 Task: Create reports for product object.
Action: Mouse moved to (37, 115)
Screenshot: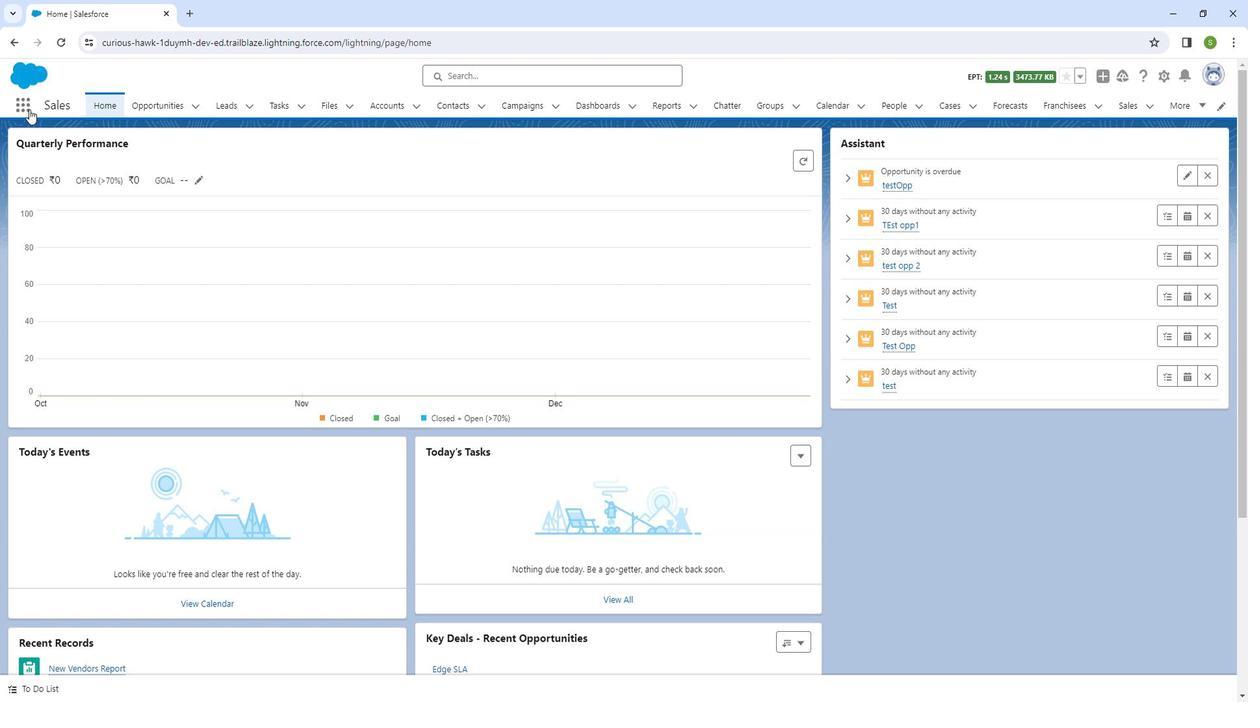 
Action: Mouse pressed left at (37, 115)
Screenshot: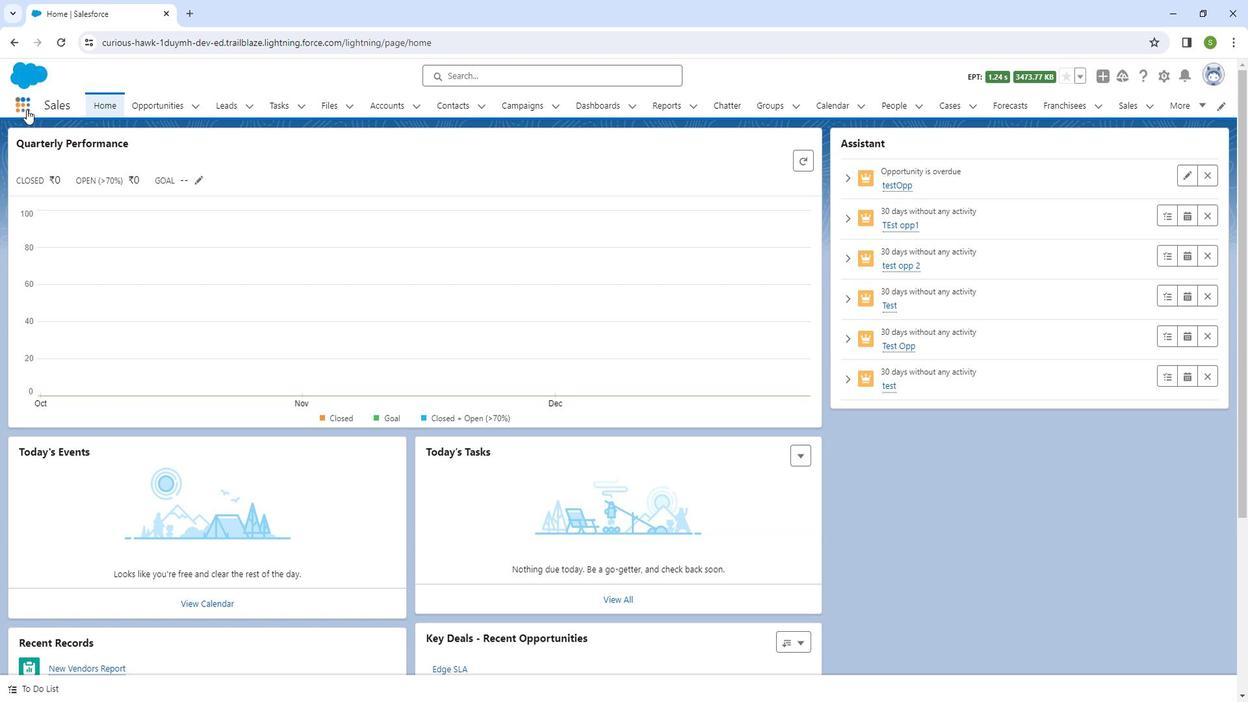 
Action: Mouse moved to (50, 341)
Screenshot: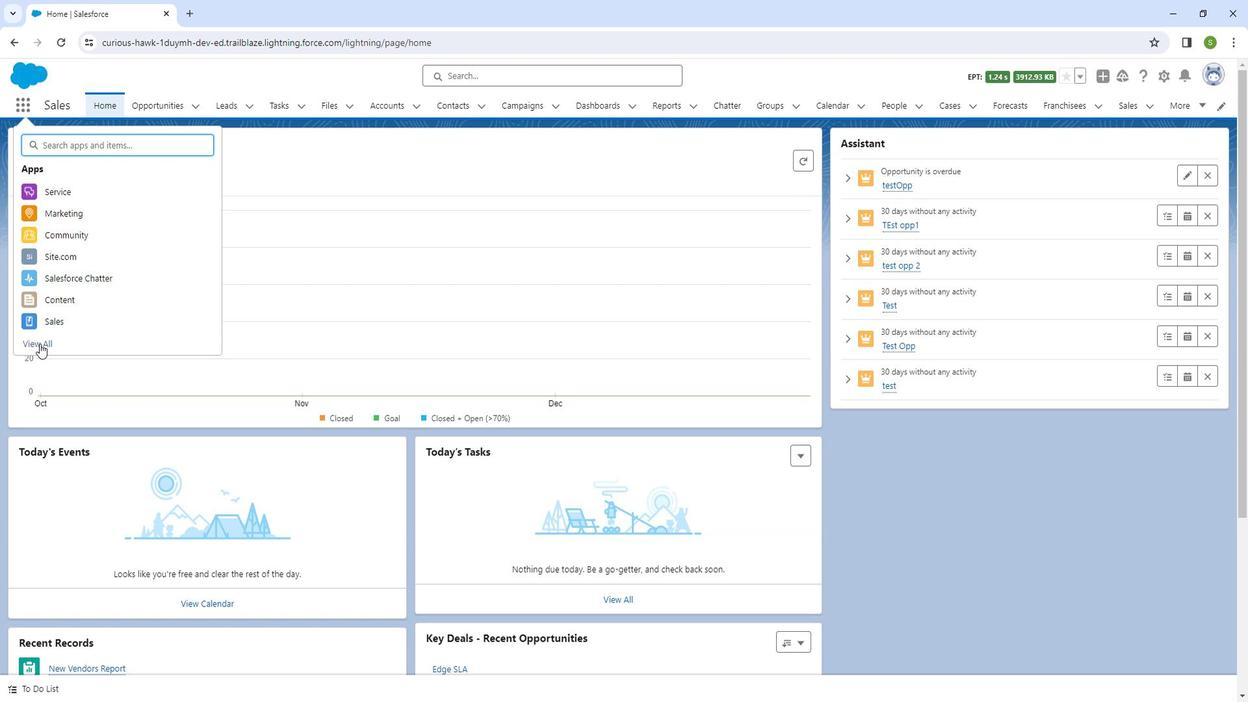 
Action: Mouse pressed left at (50, 341)
Screenshot: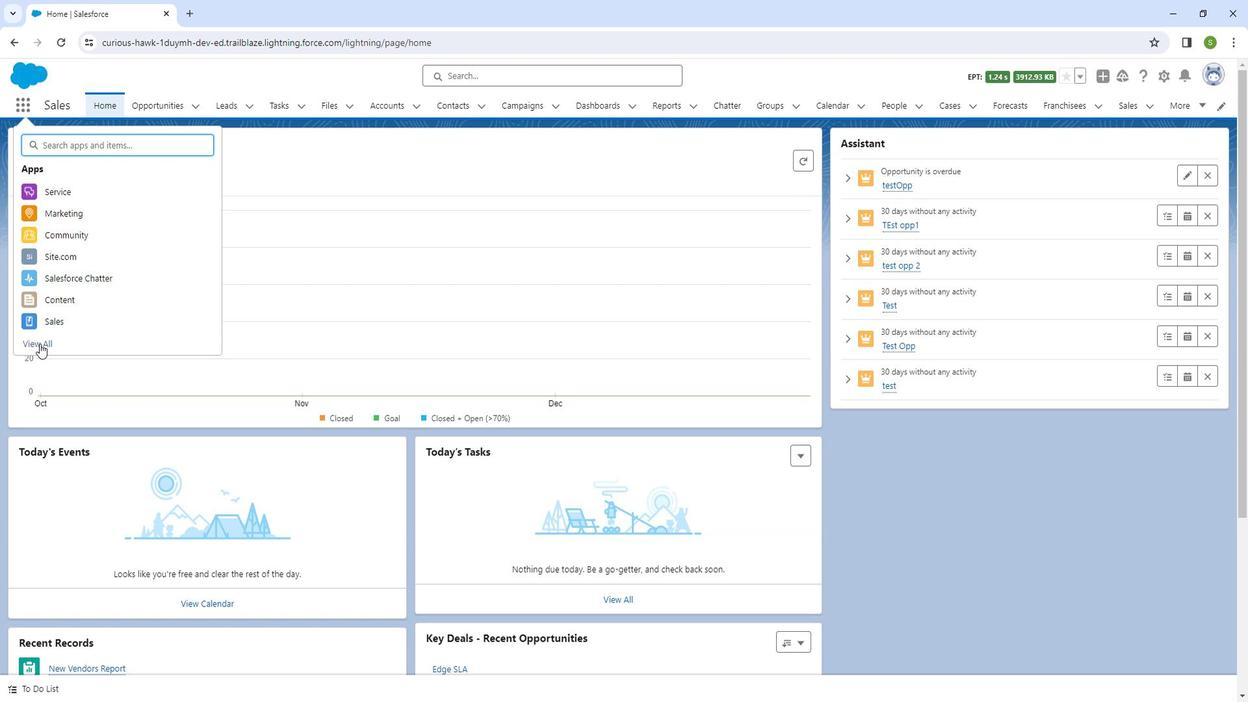 
Action: Mouse moved to (226, 545)
Screenshot: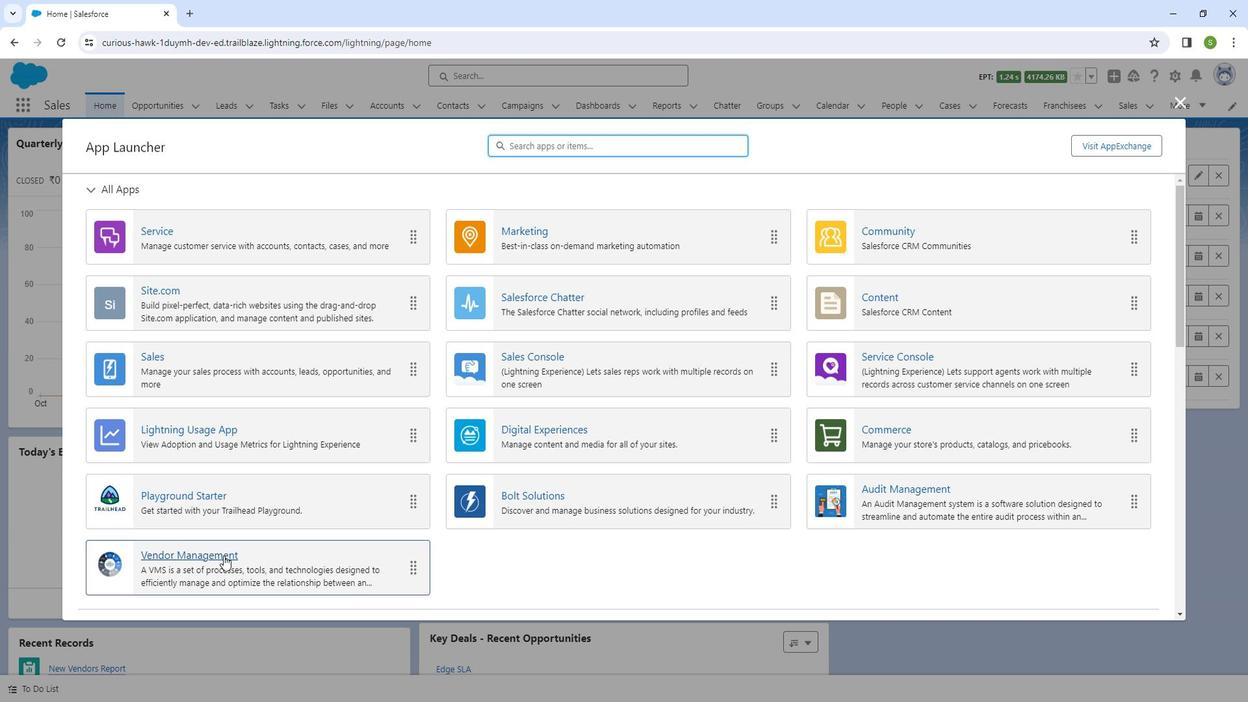 
Action: Mouse pressed left at (226, 545)
Screenshot: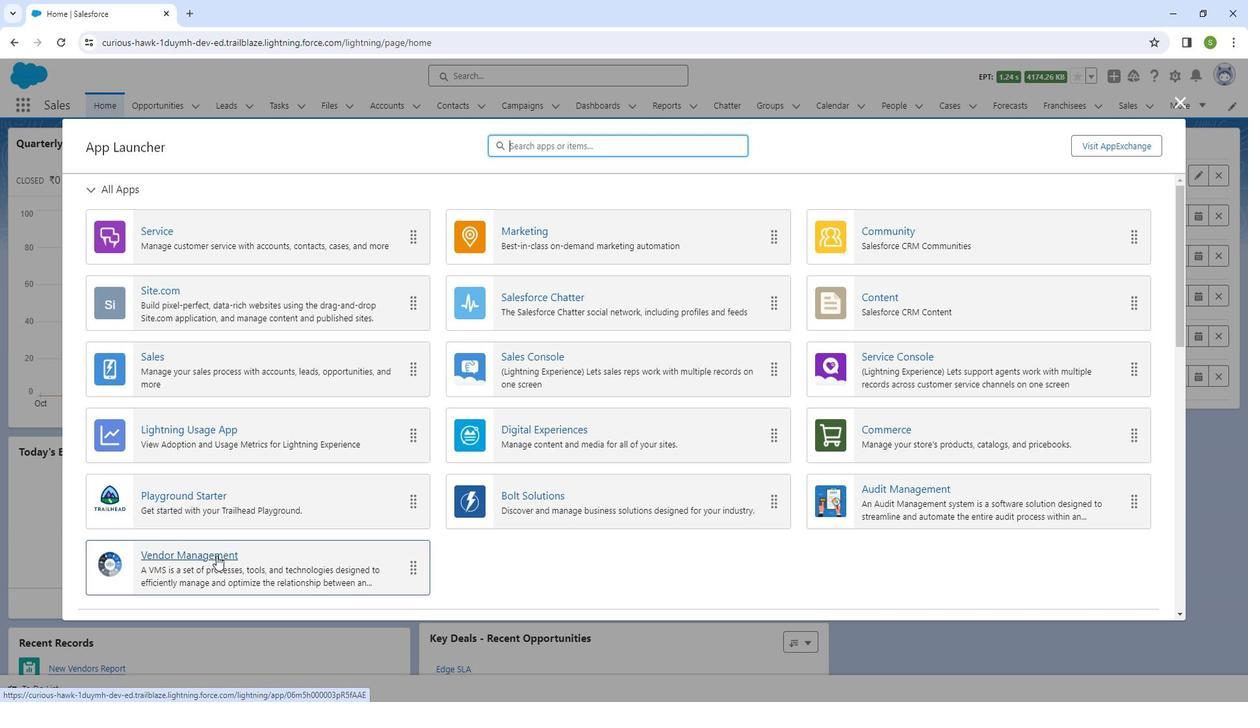 
Action: Mouse moved to (778, 117)
Screenshot: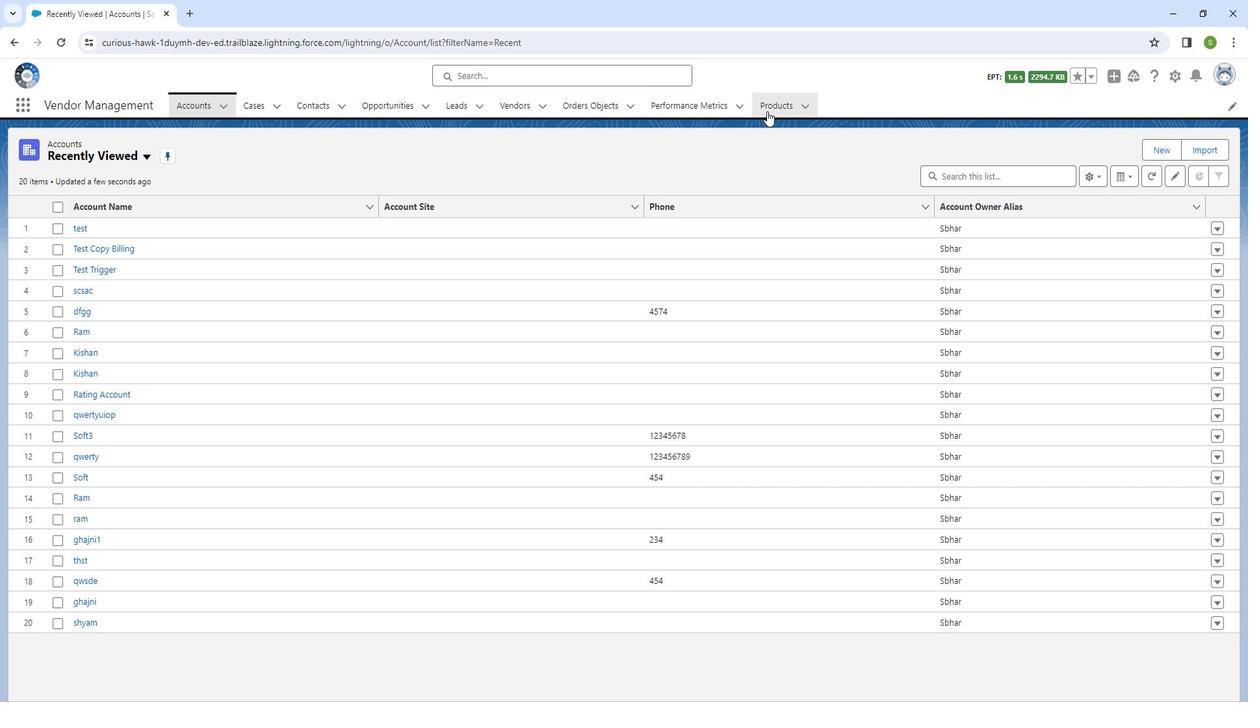 
Action: Mouse pressed left at (778, 117)
Screenshot: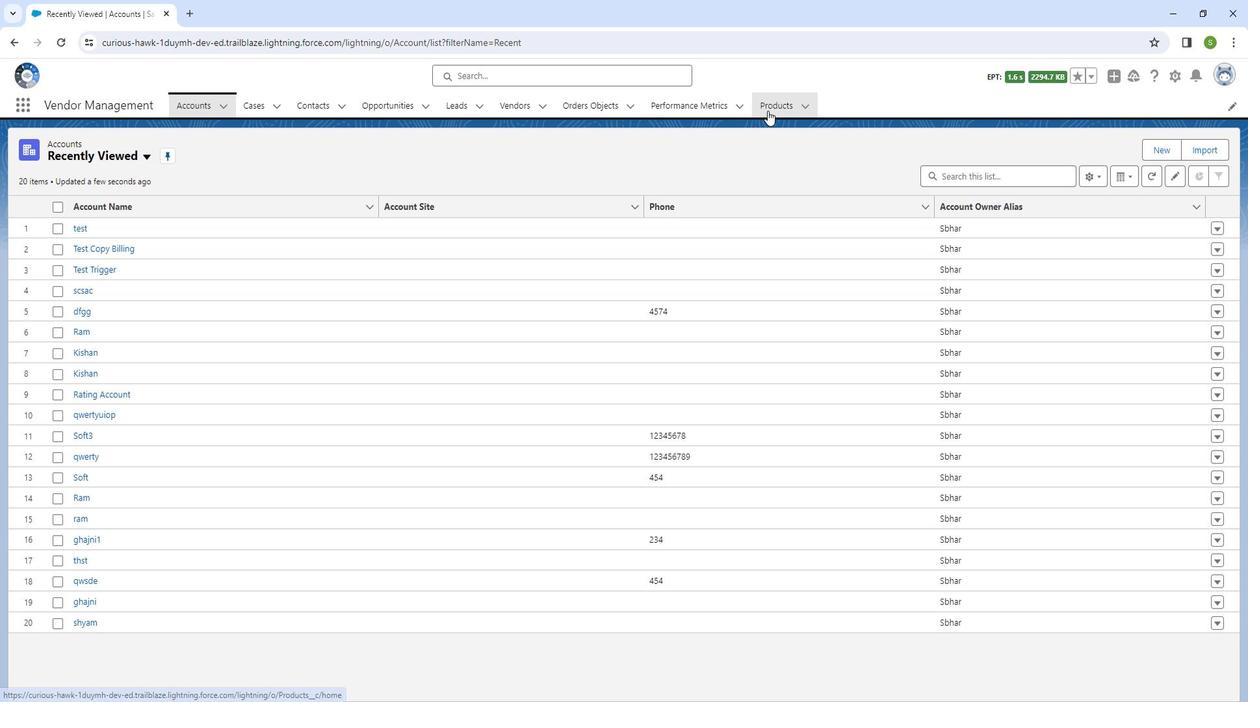 
Action: Mouse moved to (1187, 83)
Screenshot: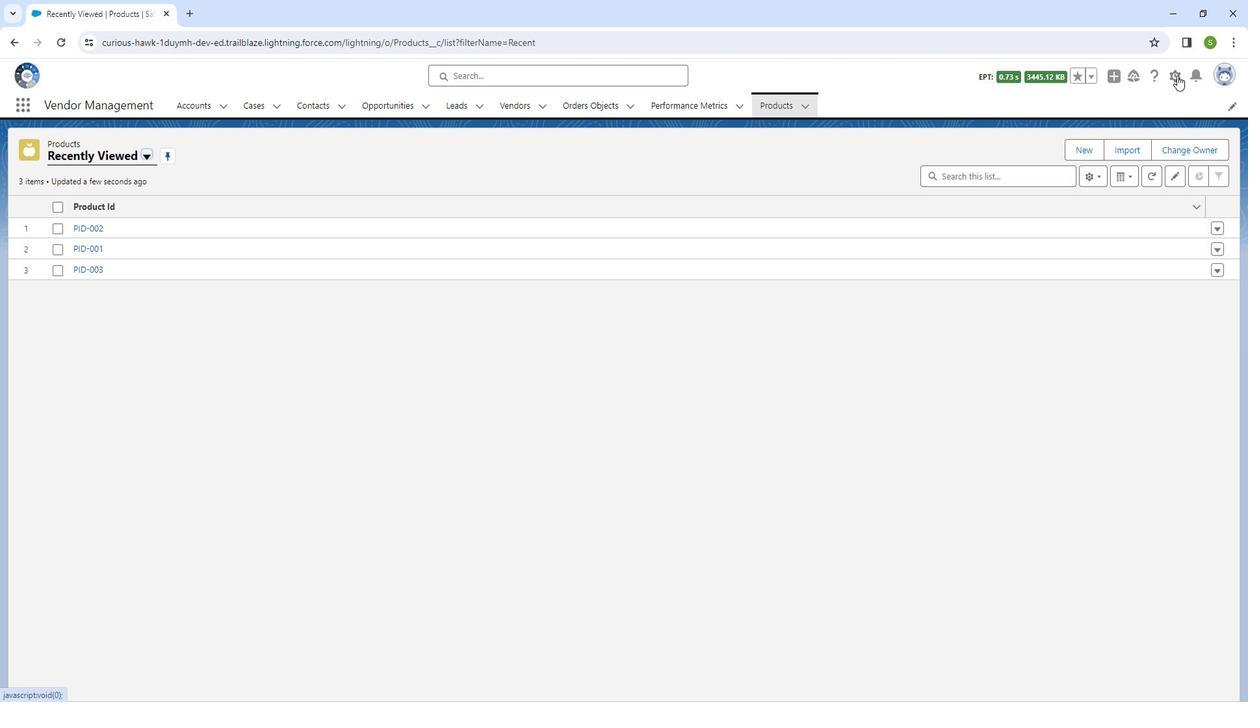 
Action: Mouse pressed left at (1187, 83)
Screenshot: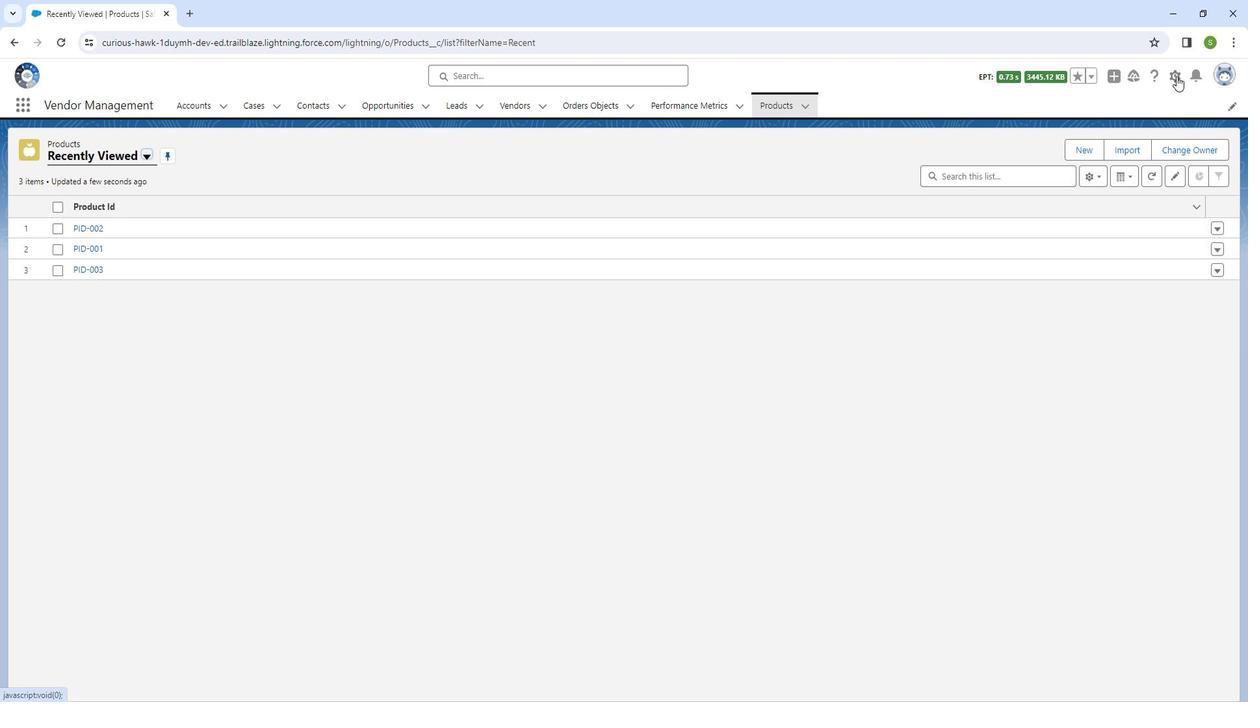 
Action: Mouse moved to (1126, 135)
Screenshot: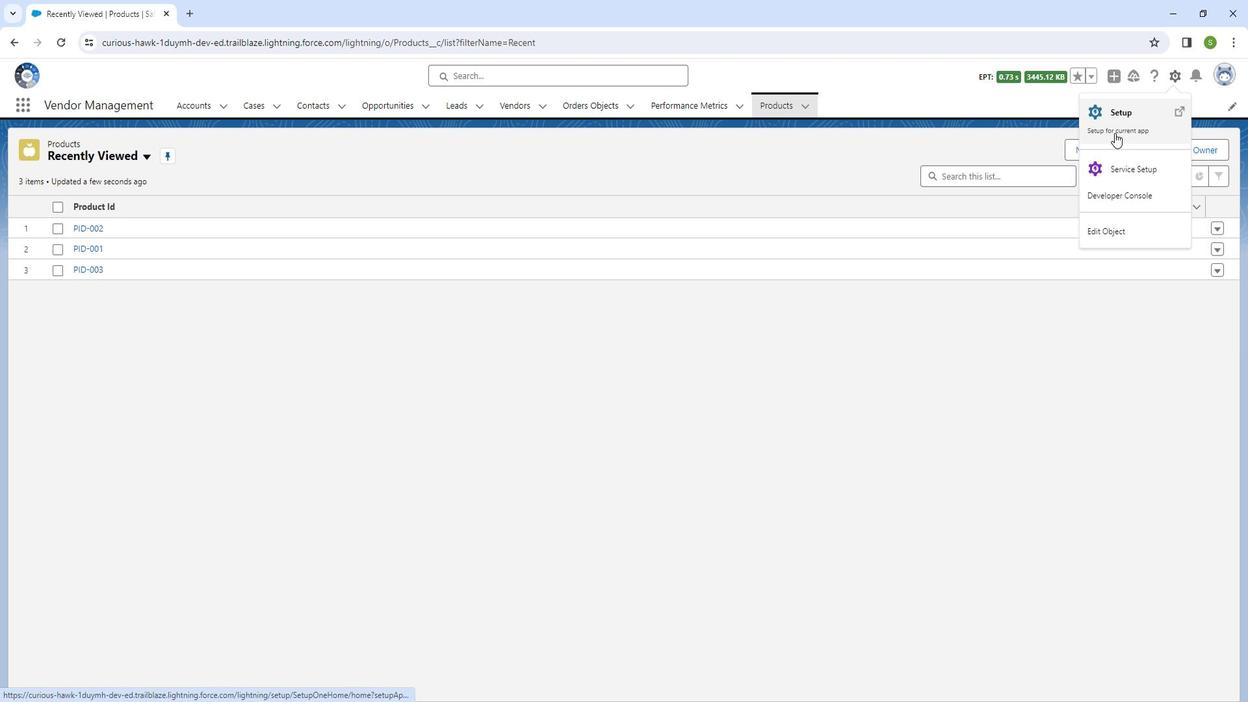 
Action: Mouse pressed left at (1126, 135)
Screenshot: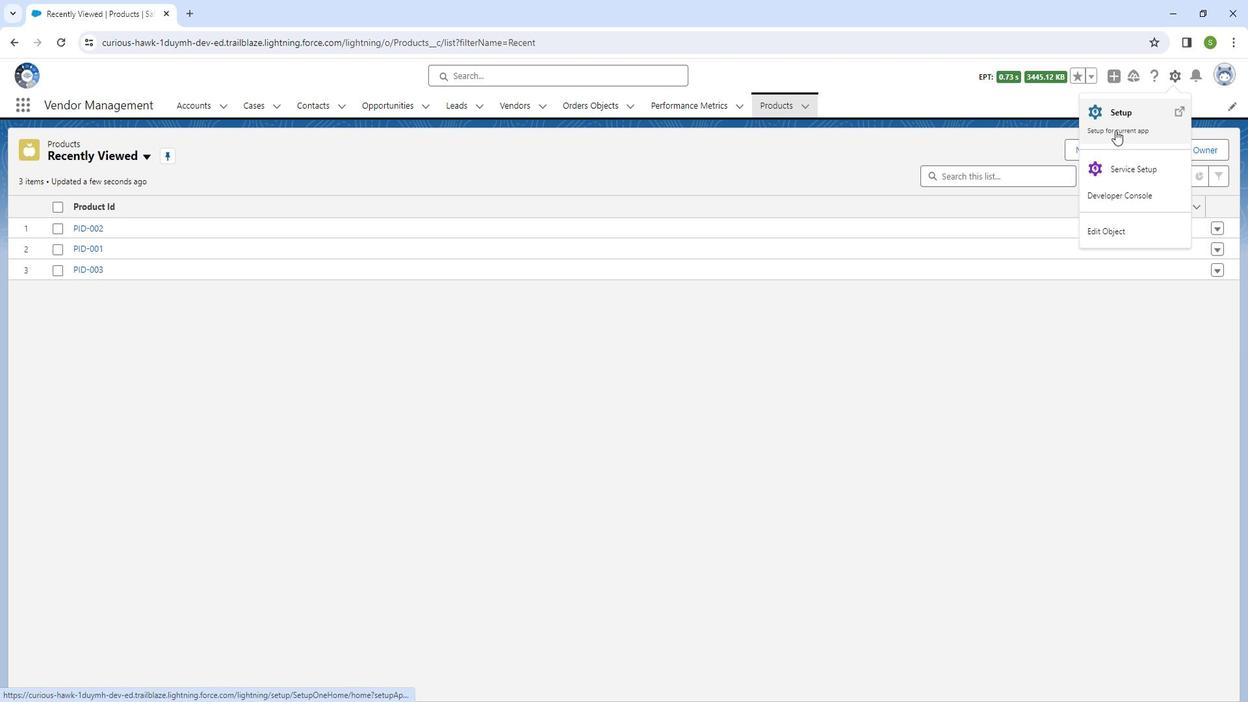 
Action: Mouse moved to (161, 110)
Screenshot: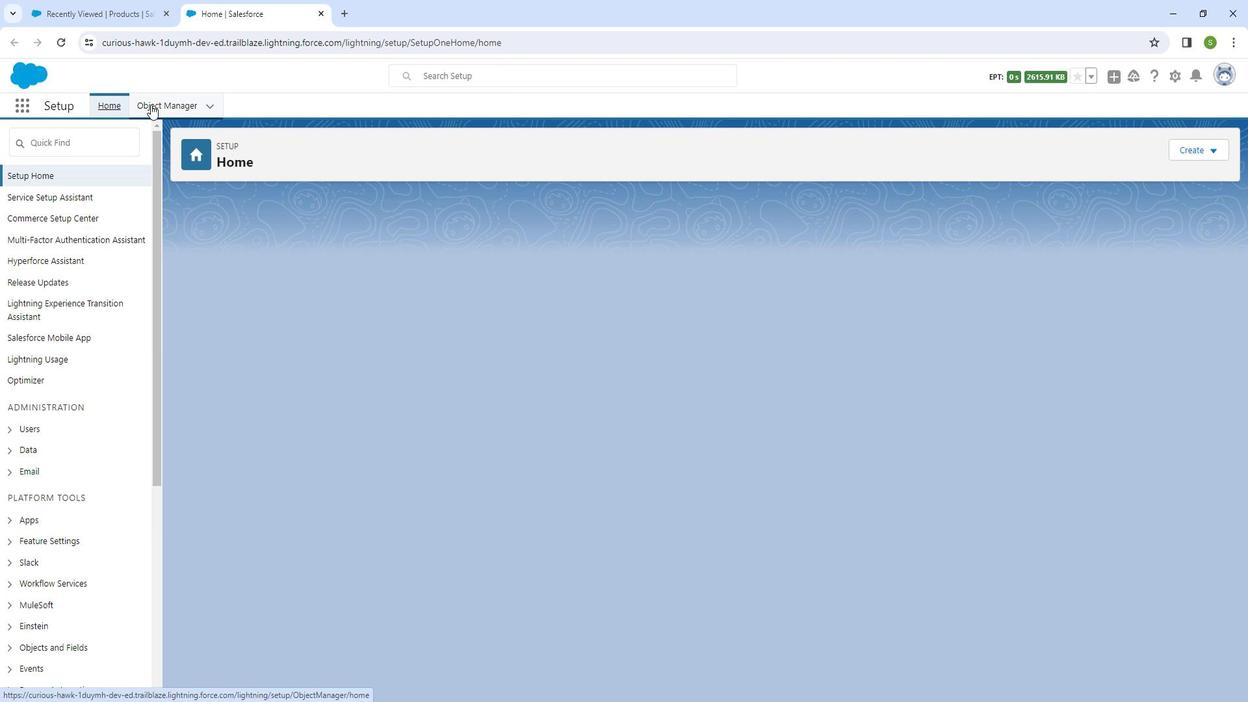 
Action: Mouse pressed left at (161, 110)
Screenshot: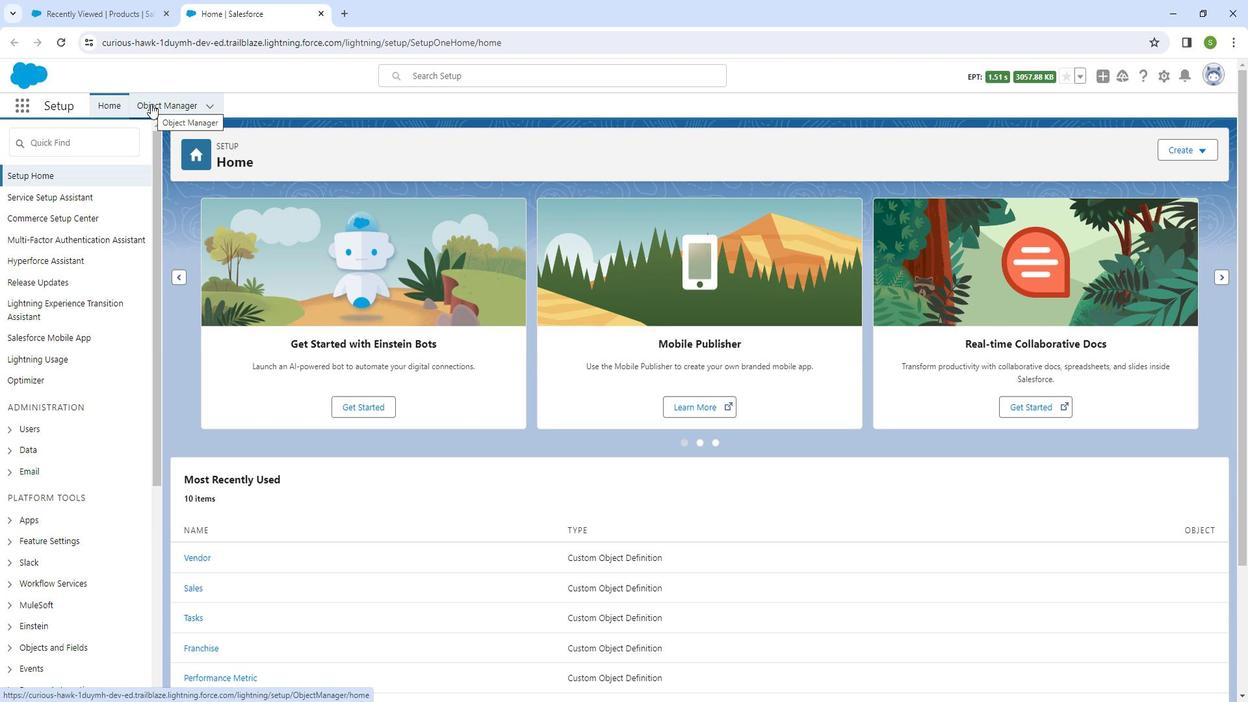 
Action: Mouse moved to (509, 286)
Screenshot: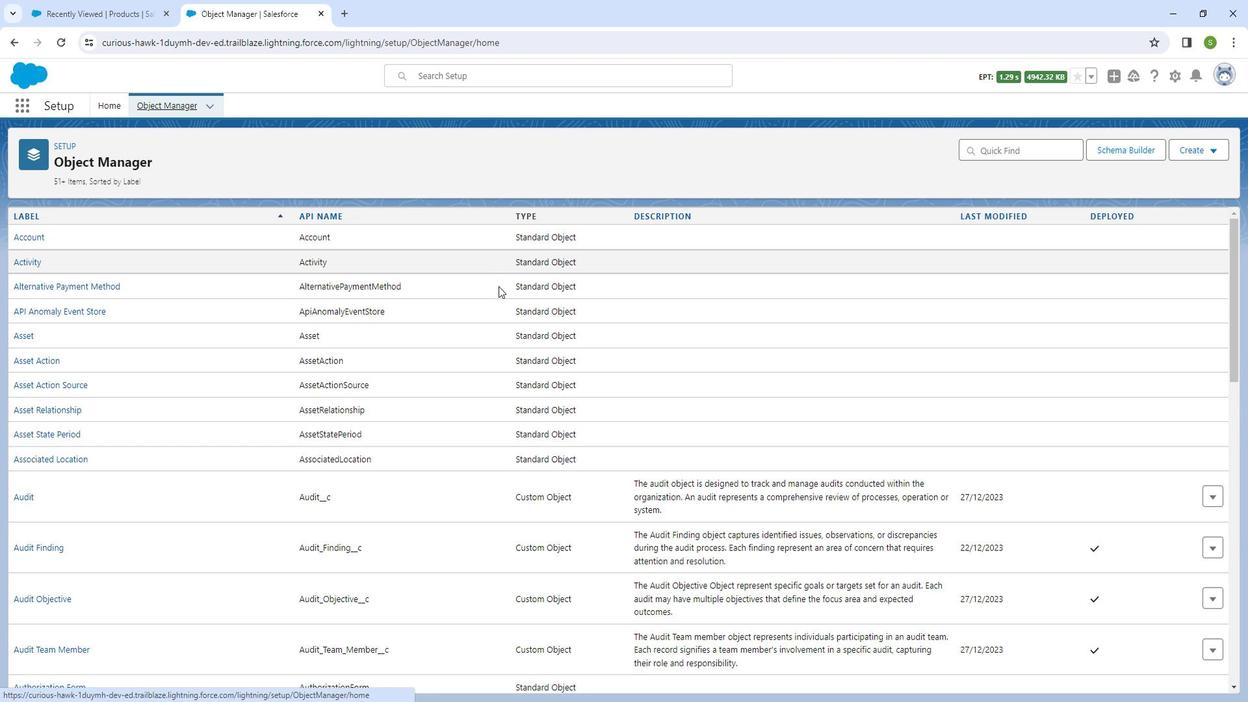 
Action: Mouse scrolled (509, 285) with delta (0, 0)
Screenshot: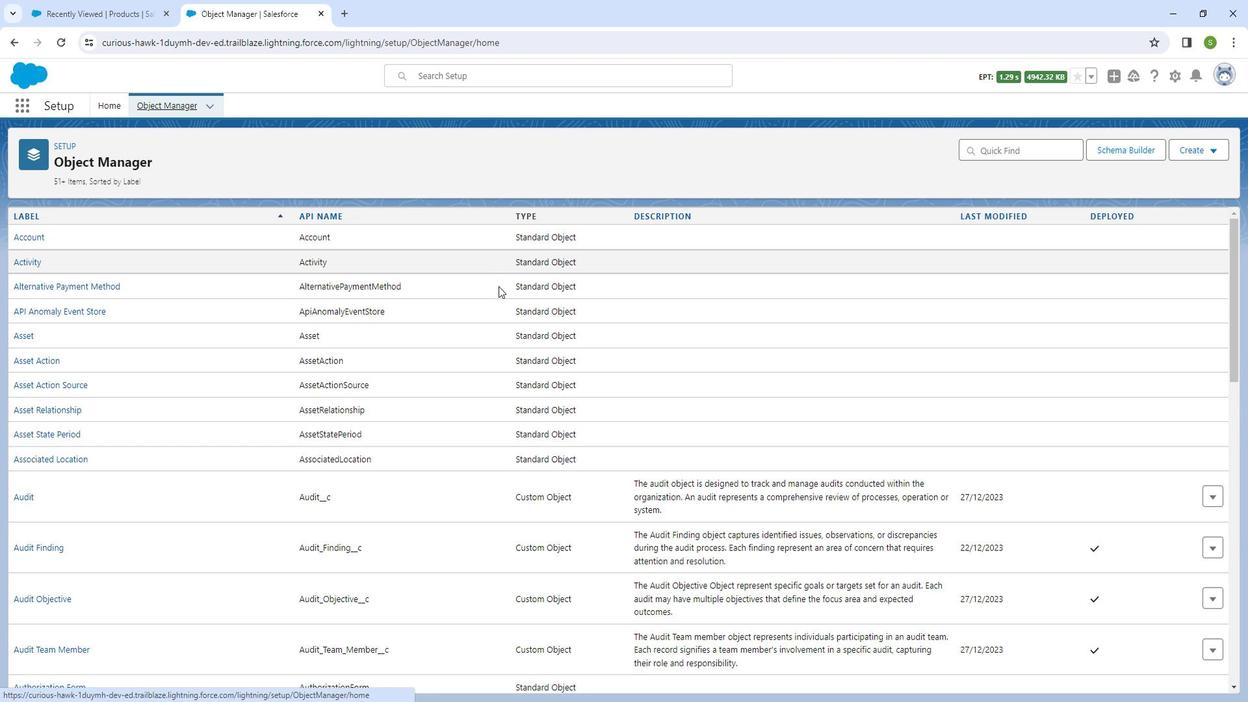 
Action: Mouse moved to (509, 286)
Screenshot: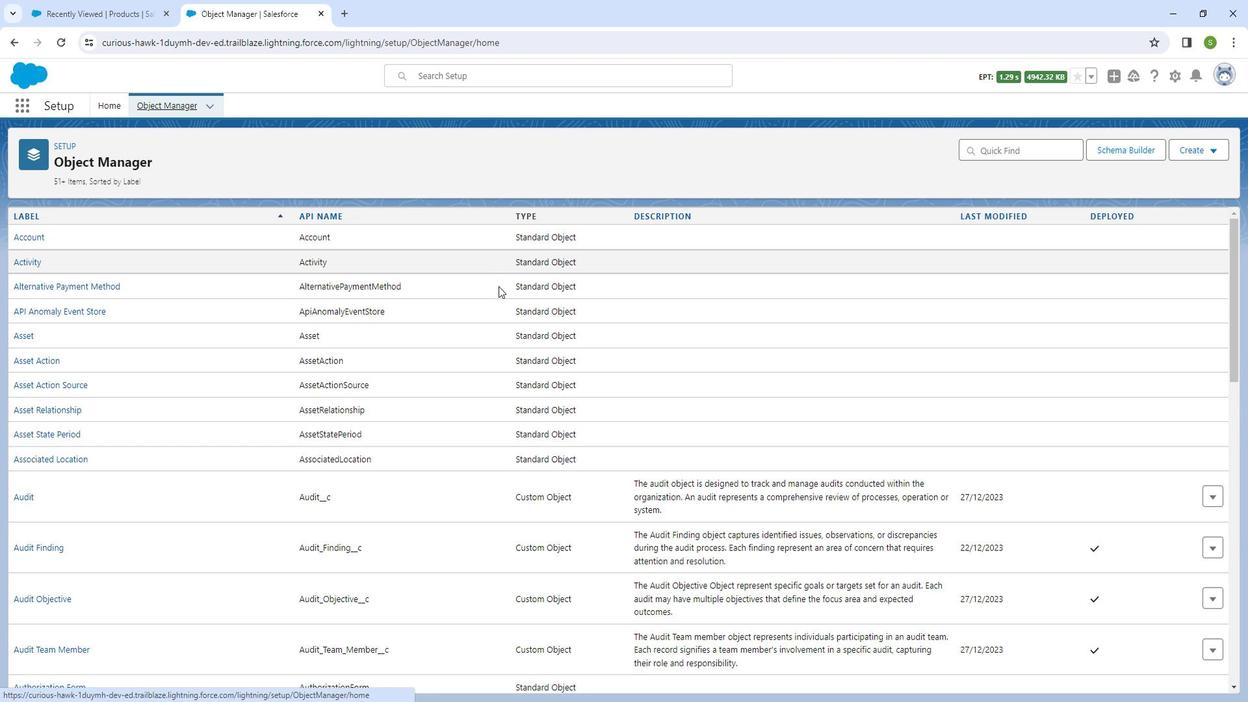 
Action: Mouse scrolled (509, 286) with delta (0, 0)
Screenshot: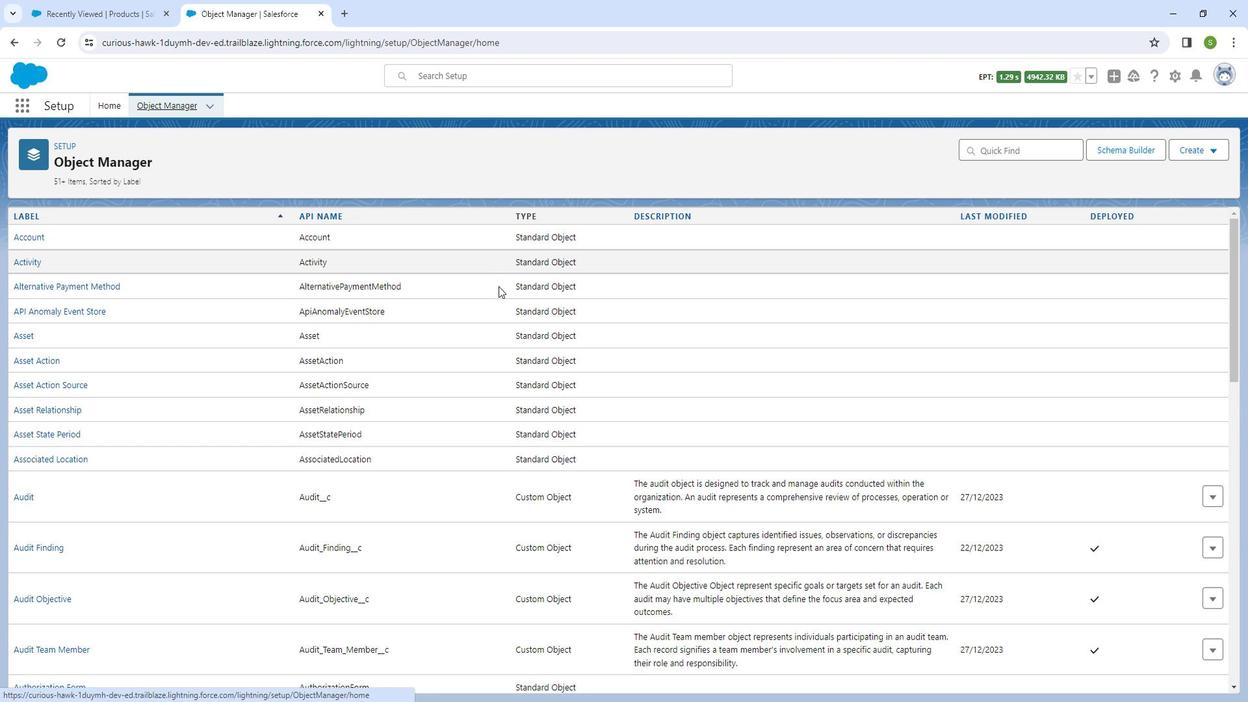 
Action: Mouse scrolled (509, 286) with delta (0, 0)
Screenshot: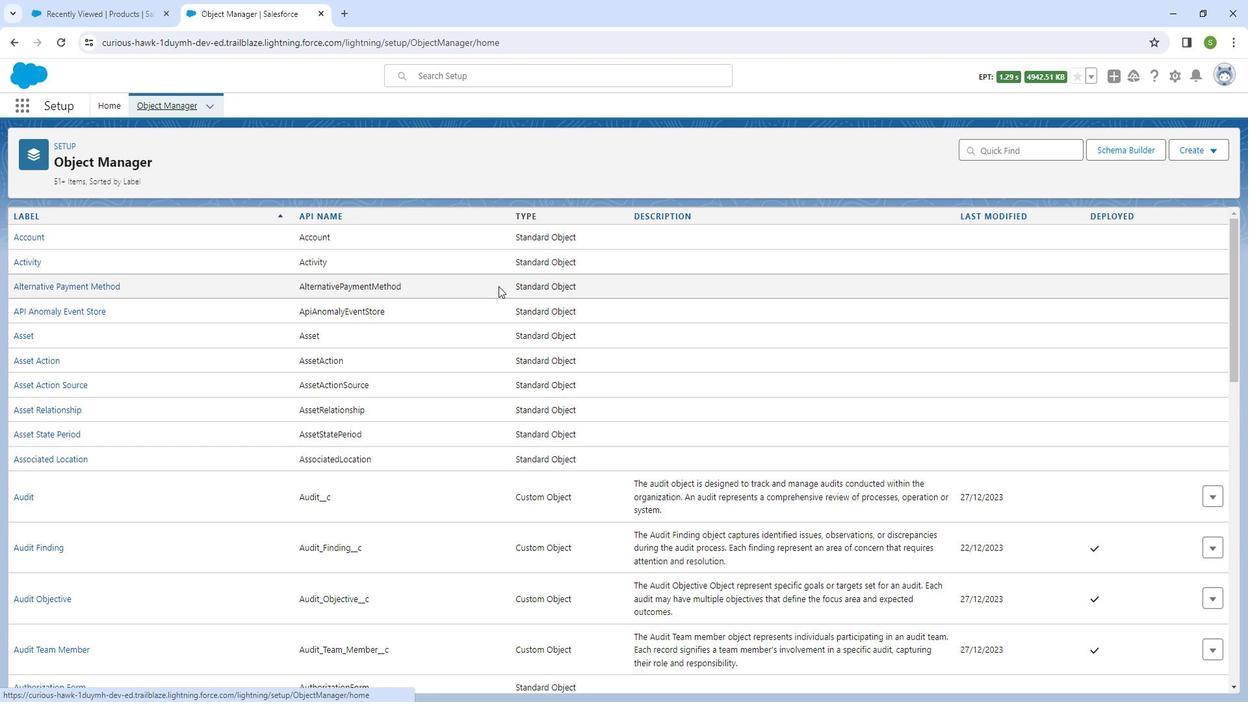 
Action: Mouse scrolled (509, 286) with delta (0, 0)
Screenshot: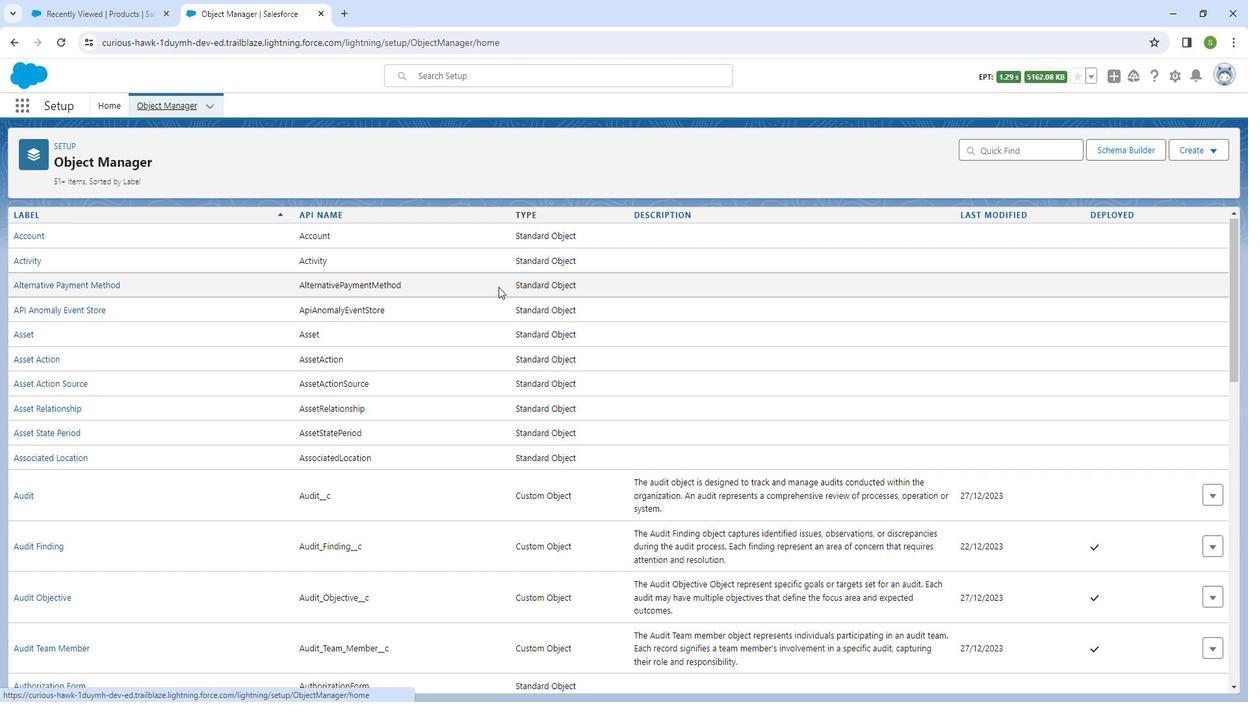 
Action: Mouse scrolled (509, 286) with delta (0, 0)
Screenshot: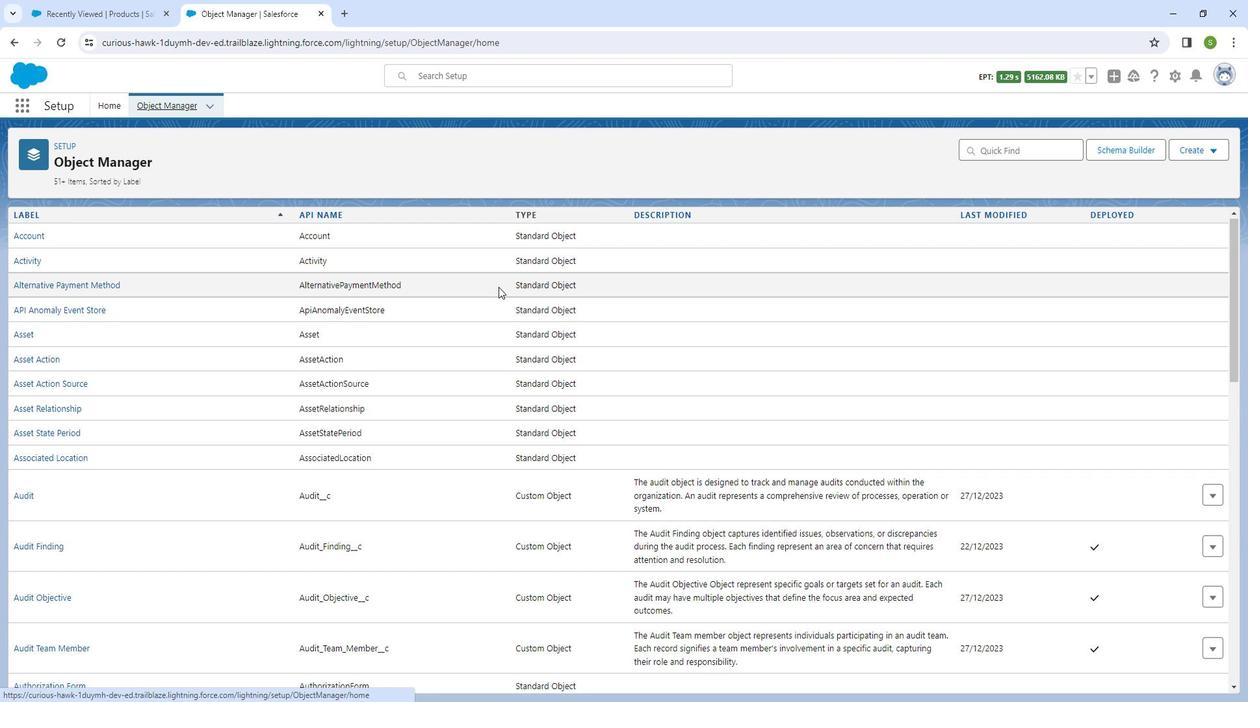 
Action: Mouse scrolled (509, 286) with delta (0, 0)
Screenshot: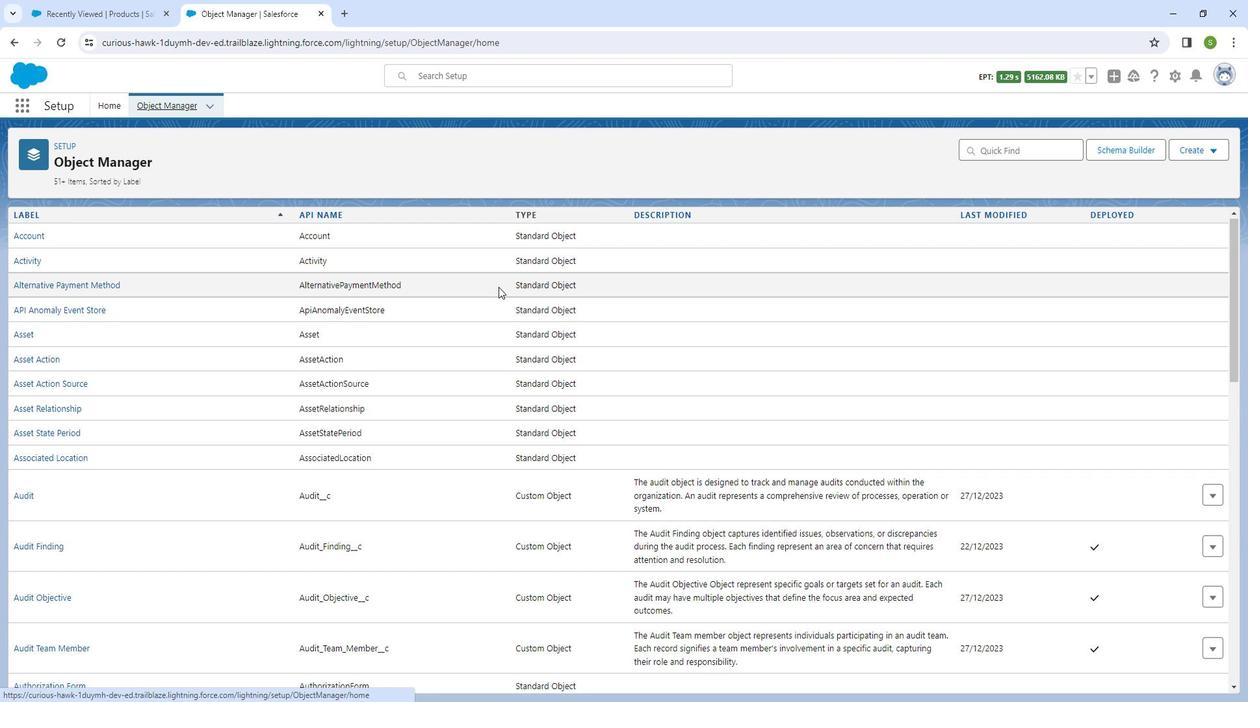 
Action: Mouse scrolled (509, 286) with delta (0, 0)
Screenshot: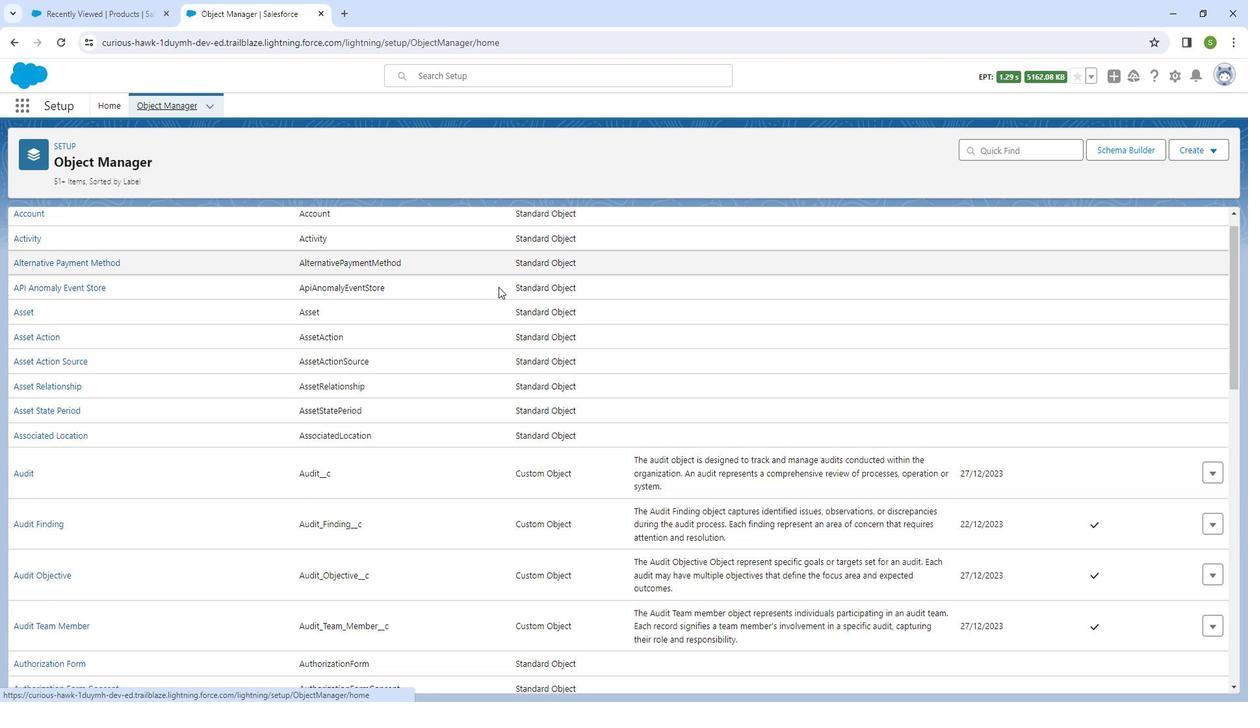 
Action: Mouse scrolled (509, 286) with delta (0, 0)
Screenshot: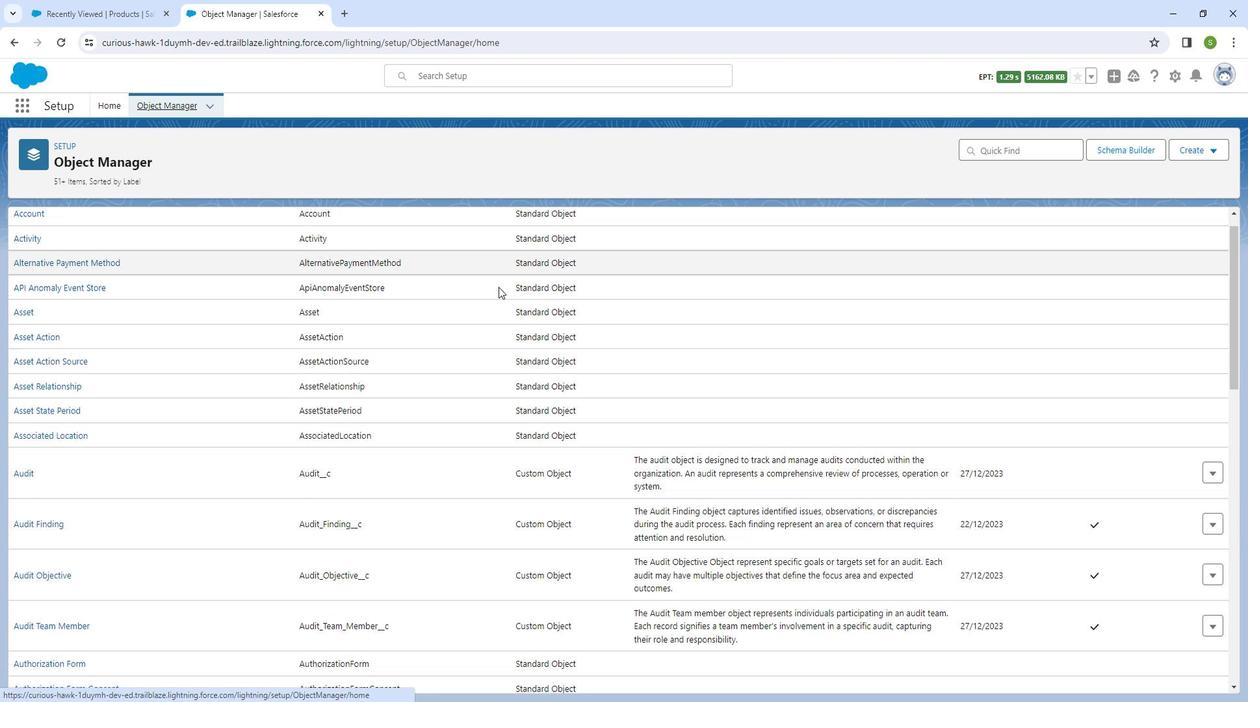 
Action: Mouse moved to (508, 315)
Screenshot: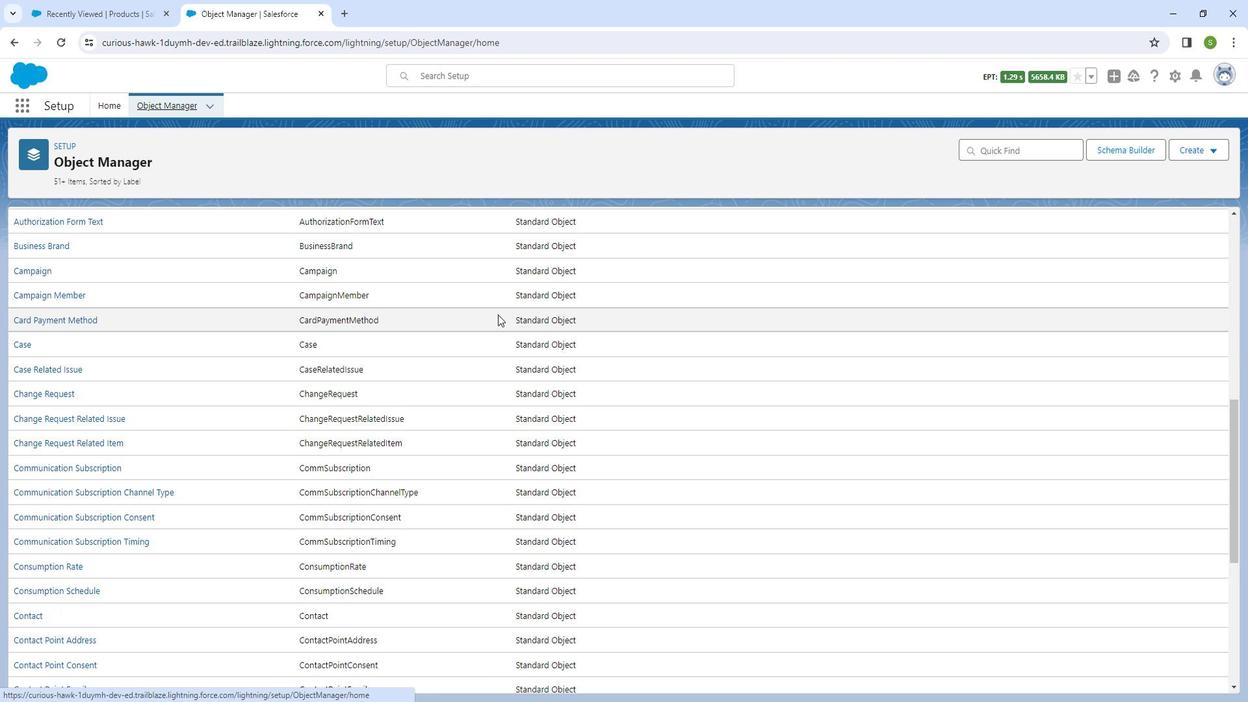 
Action: Mouse scrolled (508, 315) with delta (0, 0)
Screenshot: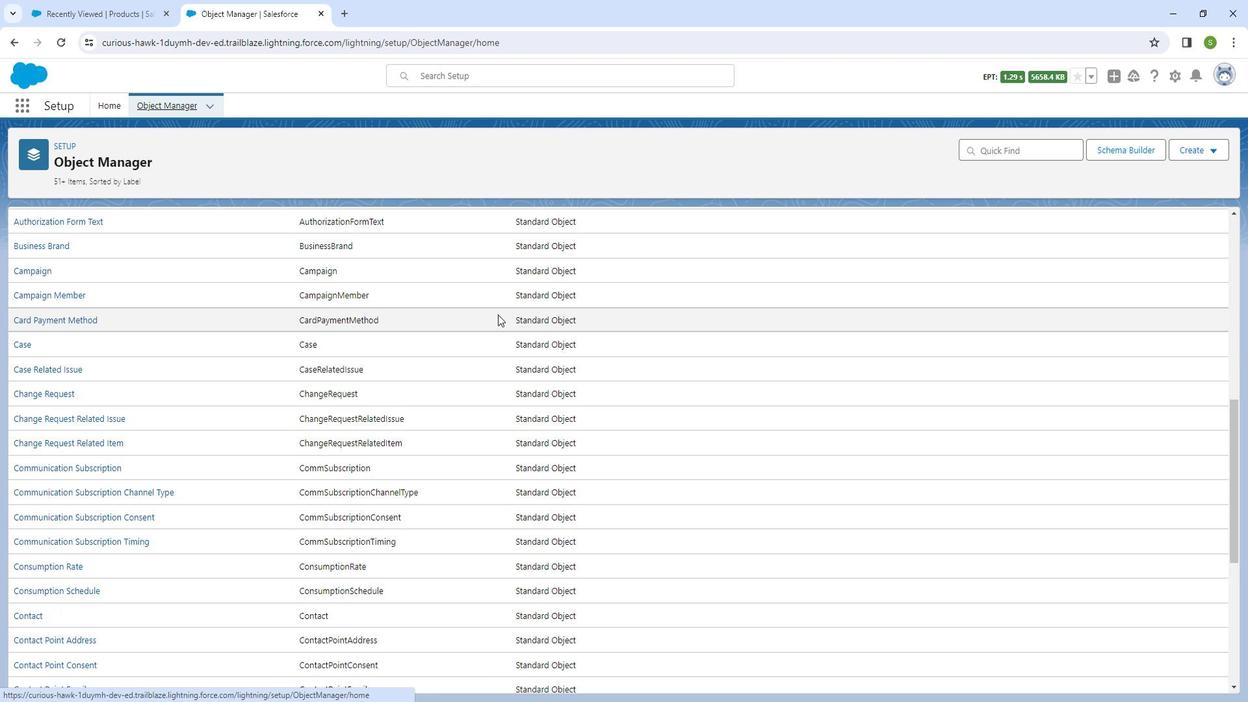 
Action: Mouse moved to (508, 319)
Screenshot: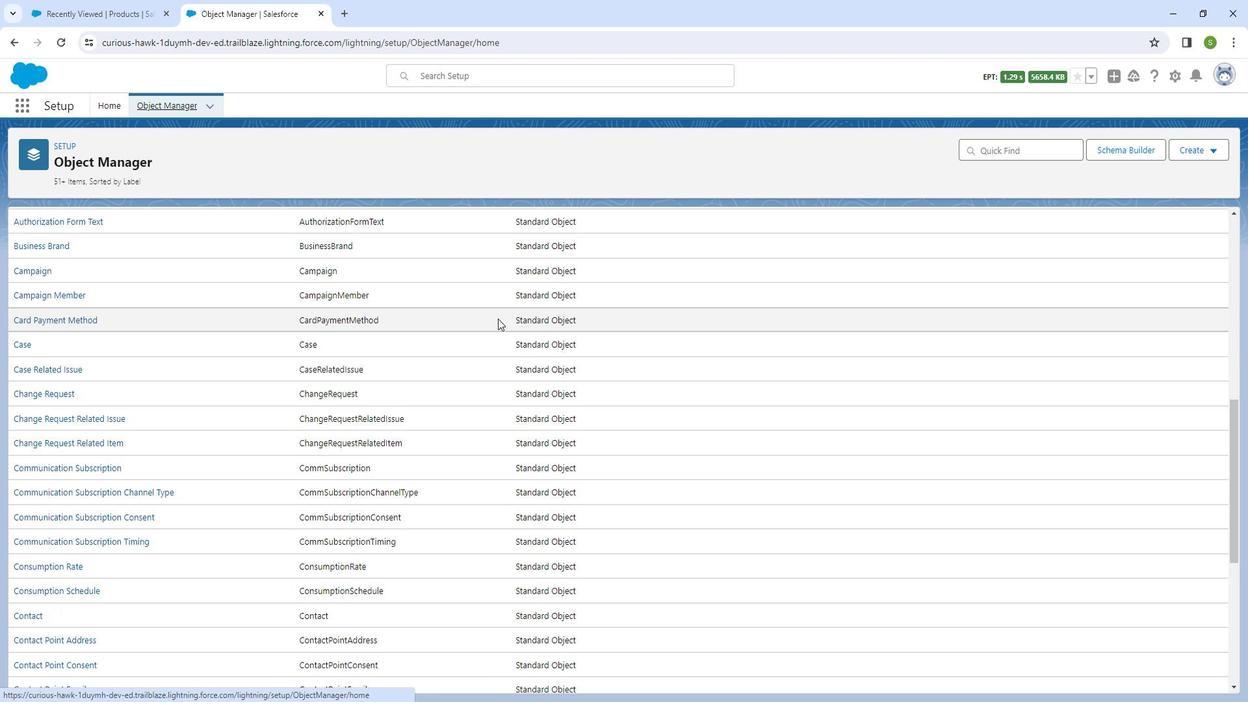 
Action: Mouse scrolled (508, 319) with delta (0, 0)
Screenshot: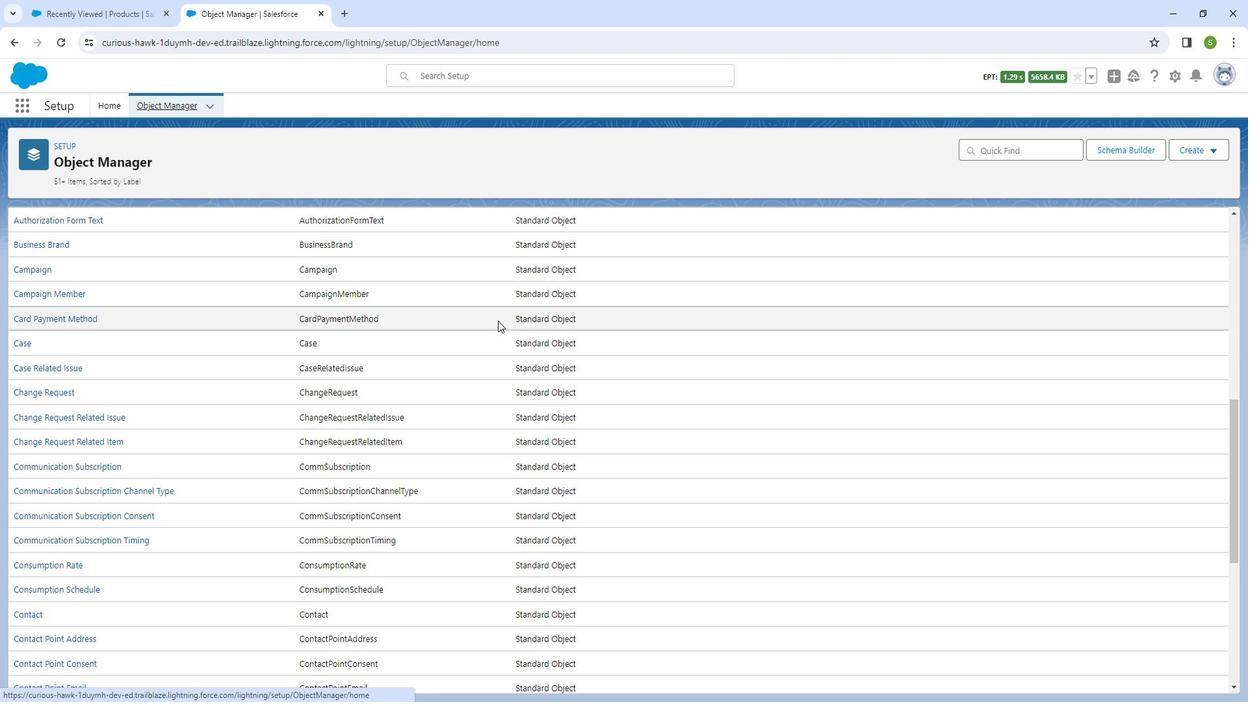 
Action: Mouse moved to (508, 321)
Screenshot: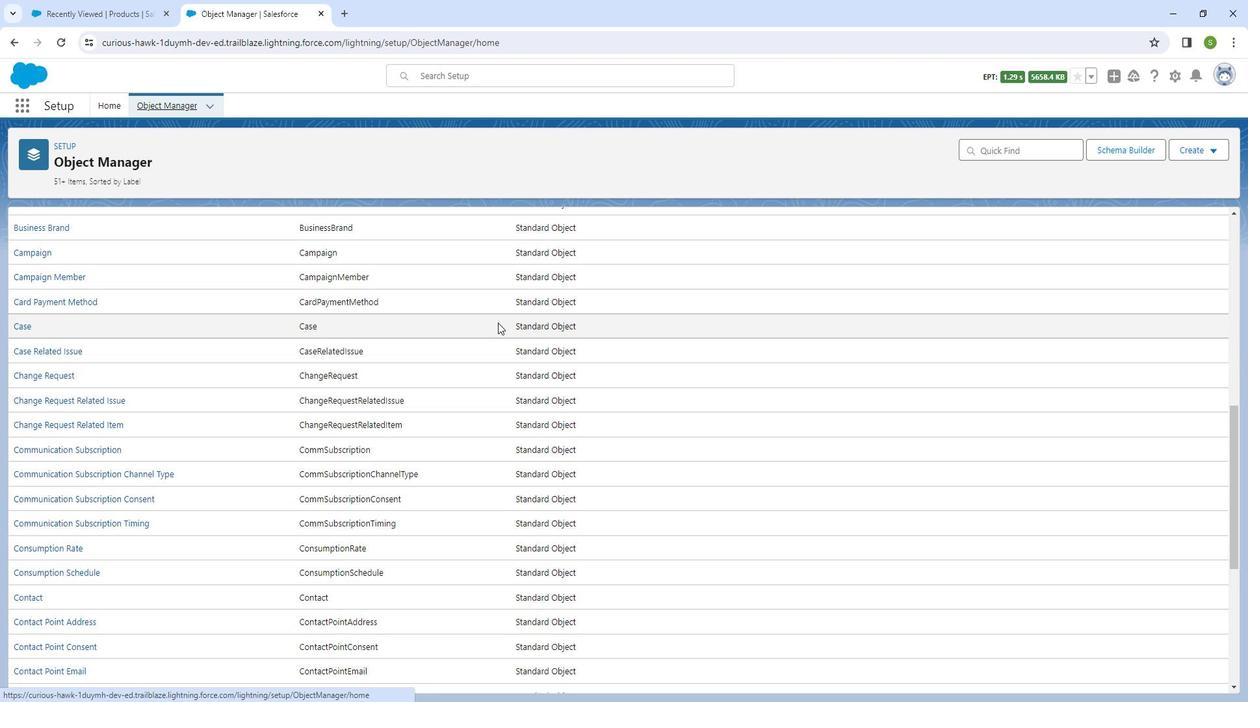 
Action: Mouse scrolled (508, 321) with delta (0, 0)
Screenshot: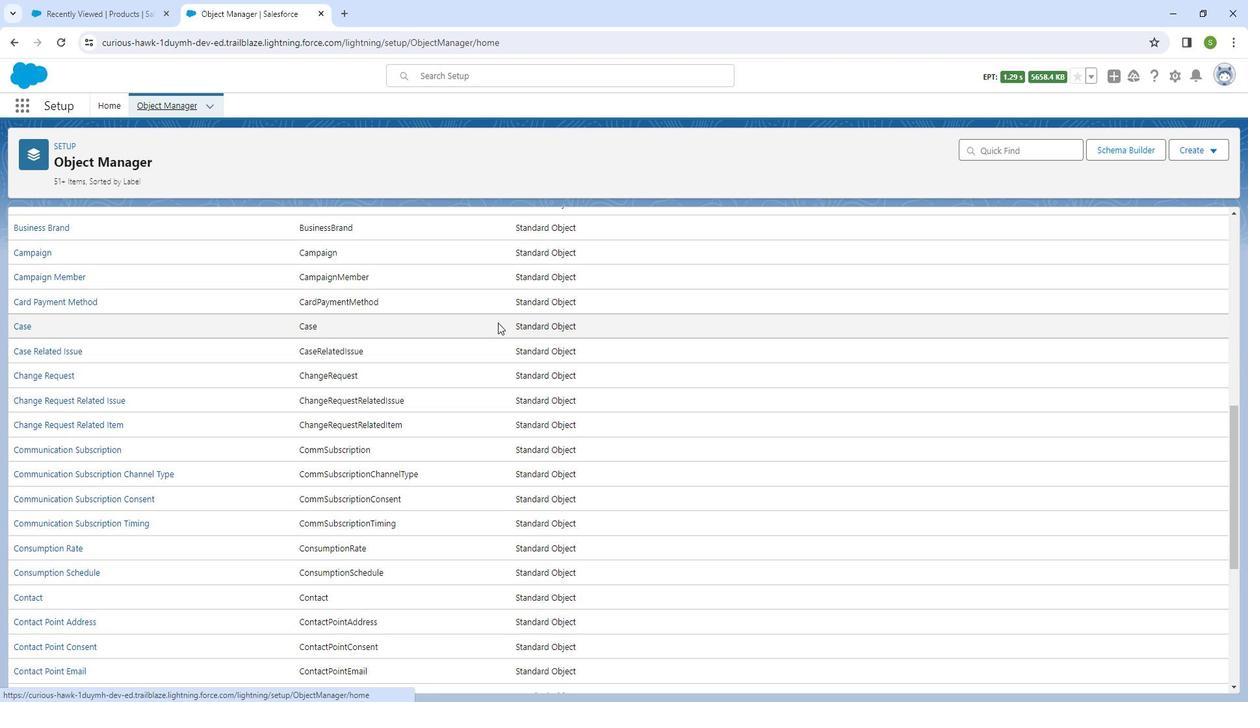 
Action: Mouse moved to (508, 323)
Screenshot: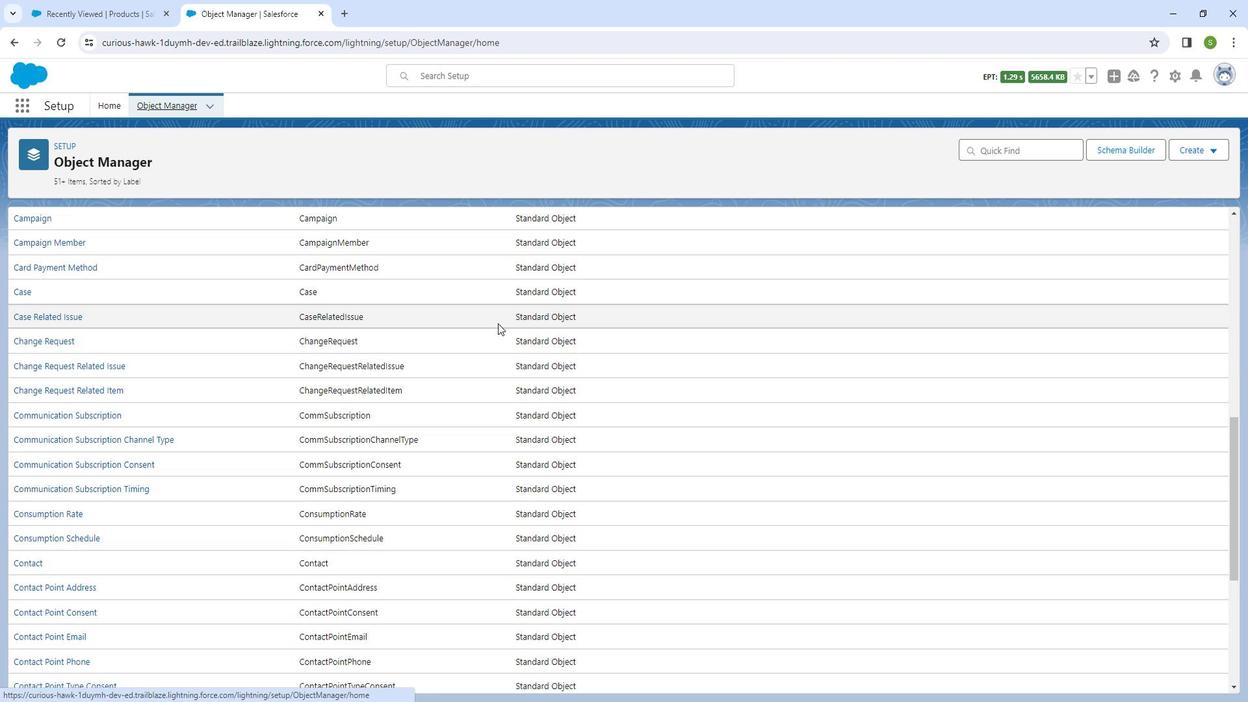 
Action: Mouse scrolled (508, 322) with delta (0, 0)
Screenshot: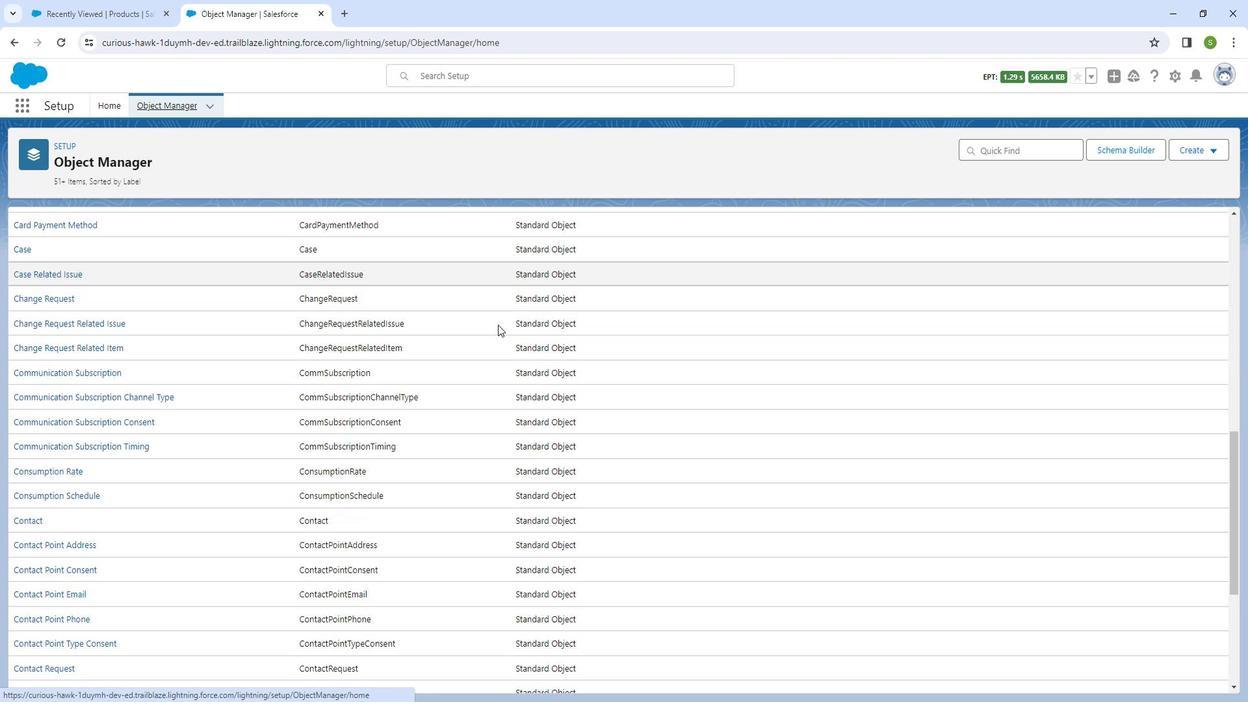 
Action: Mouse moved to (508, 327)
Screenshot: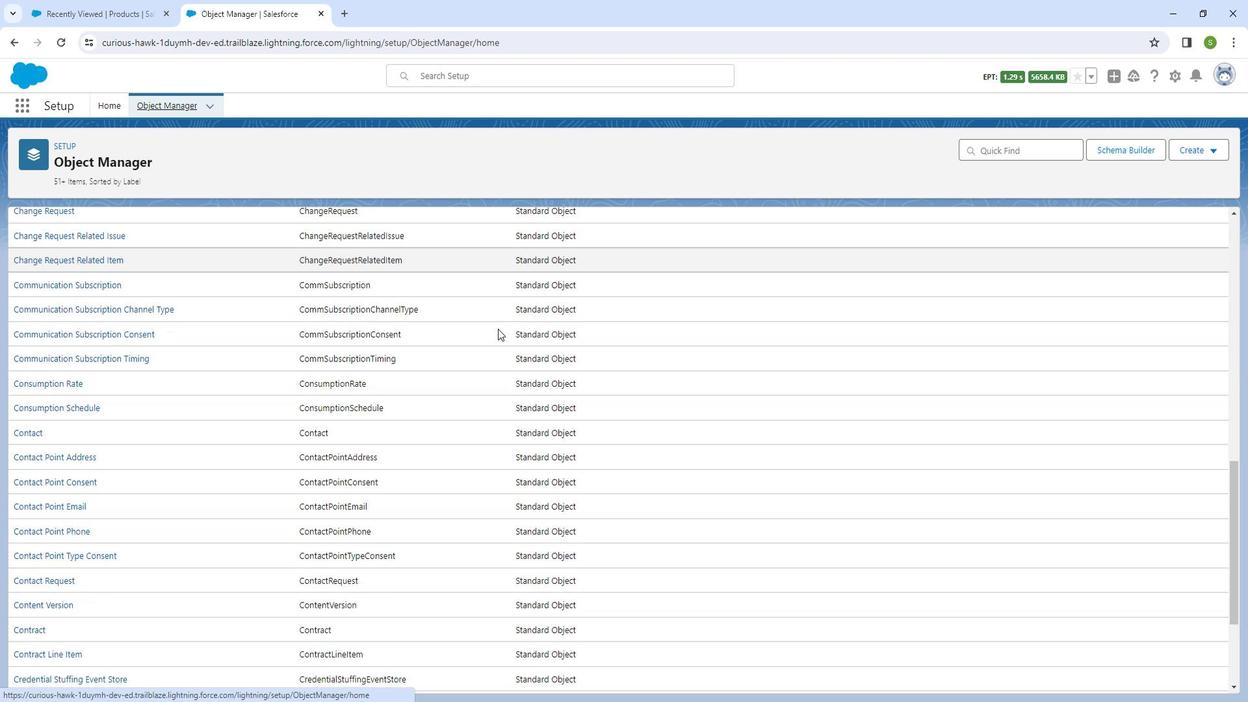 
Action: Mouse scrolled (508, 326) with delta (0, 0)
Screenshot: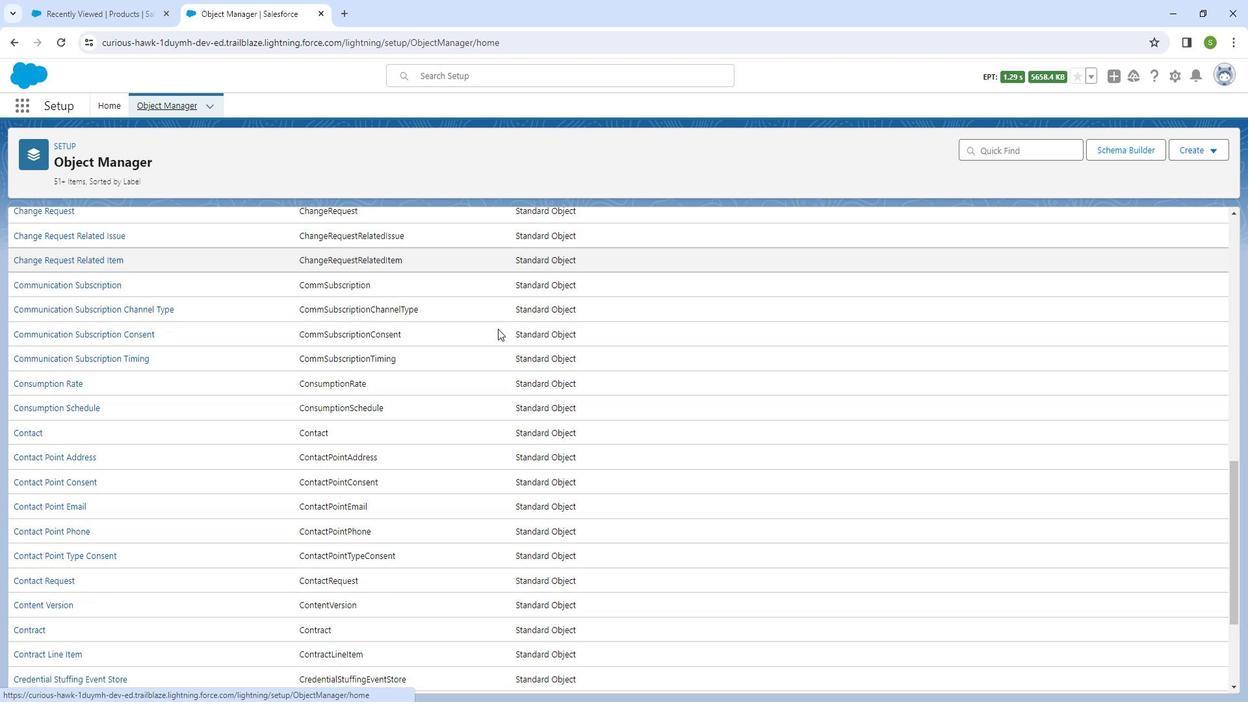 
Action: Mouse moved to (507, 327)
Screenshot: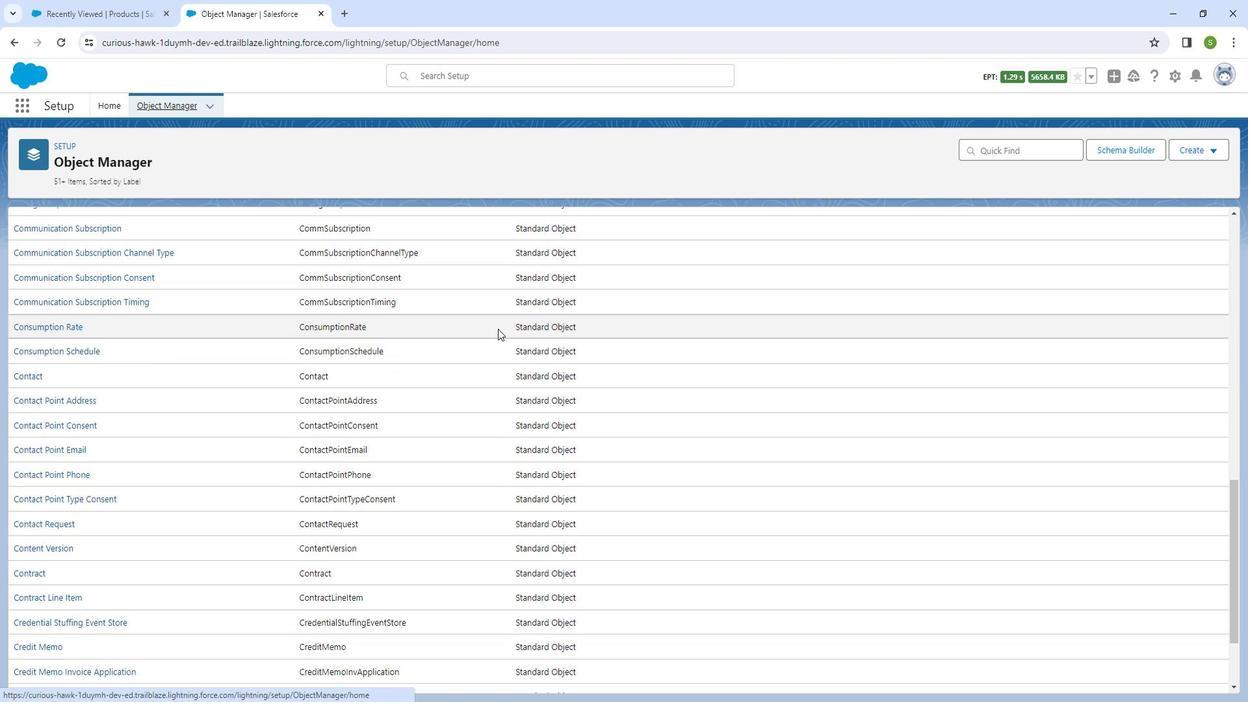 
Action: Mouse scrolled (507, 327) with delta (0, 0)
Screenshot: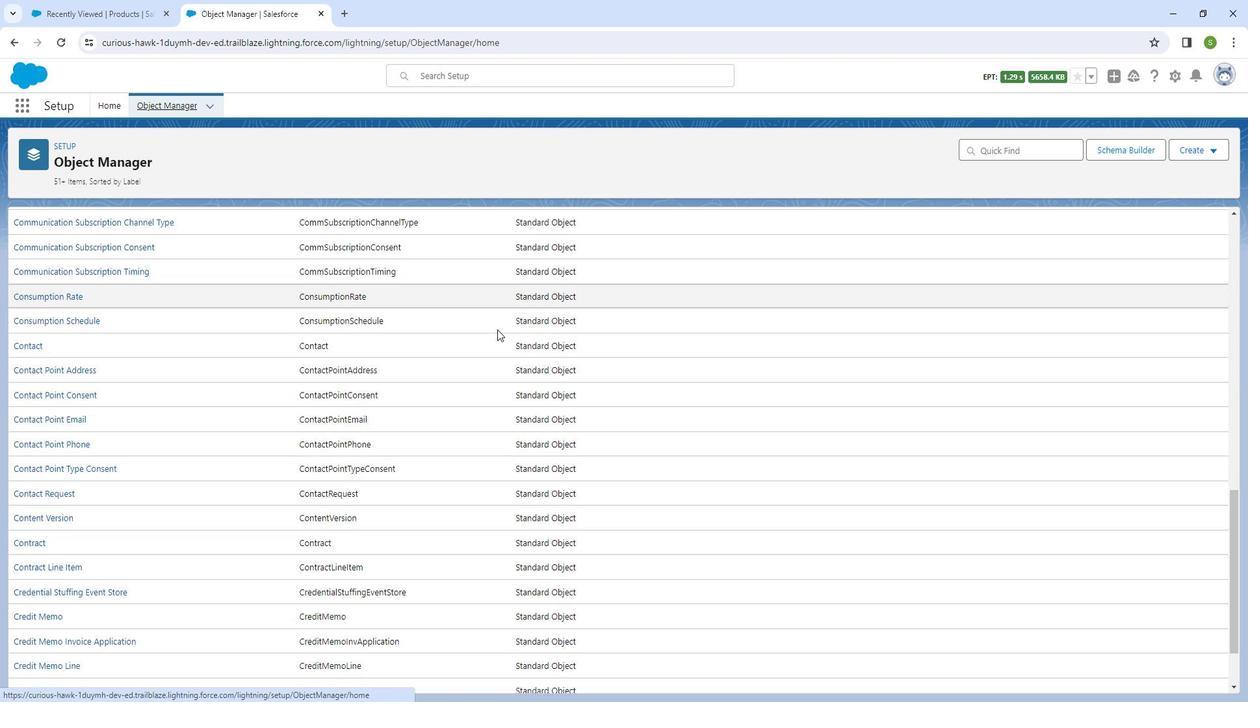 
Action: Mouse moved to (501, 341)
Screenshot: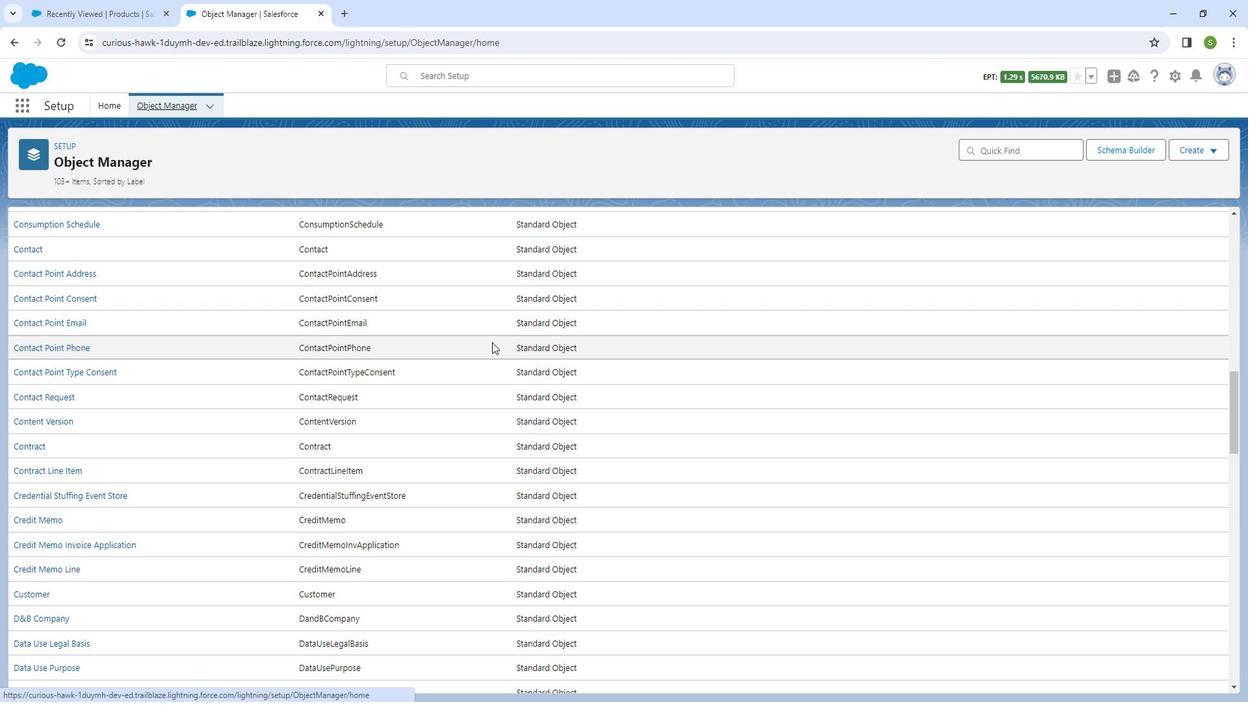 
Action: Mouse scrolled (501, 340) with delta (0, 0)
Screenshot: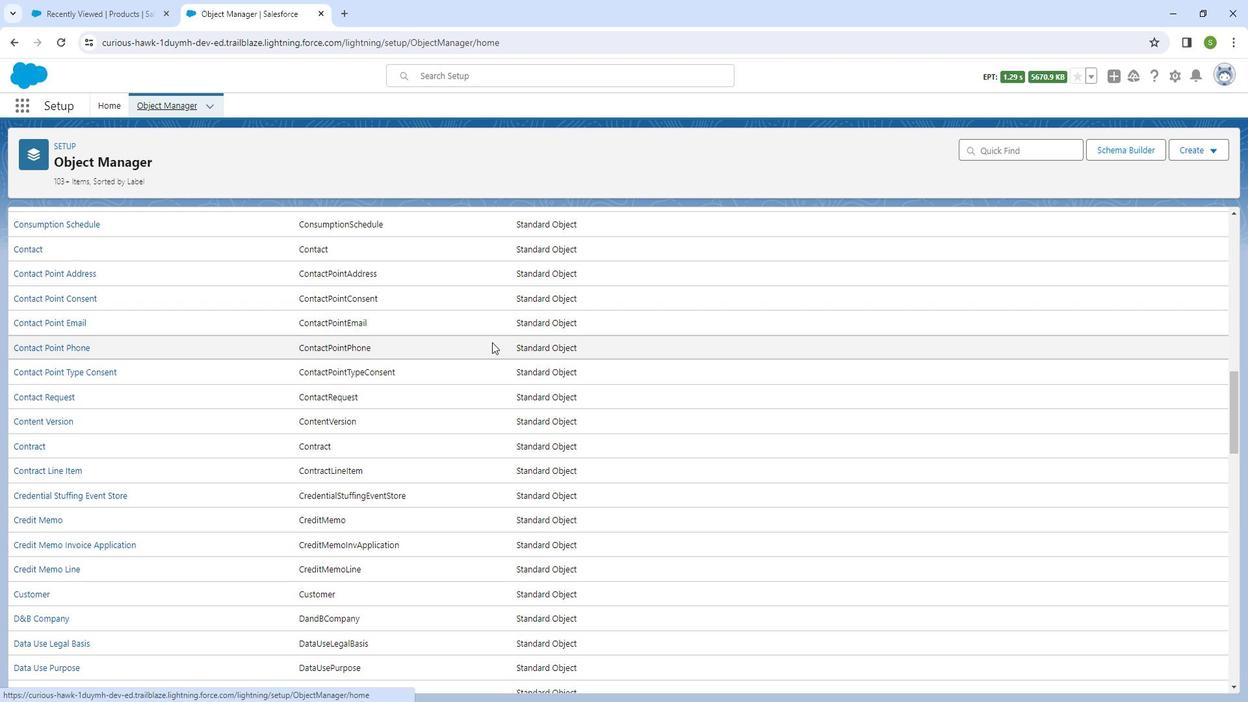 
Action: Mouse moved to (501, 343)
Screenshot: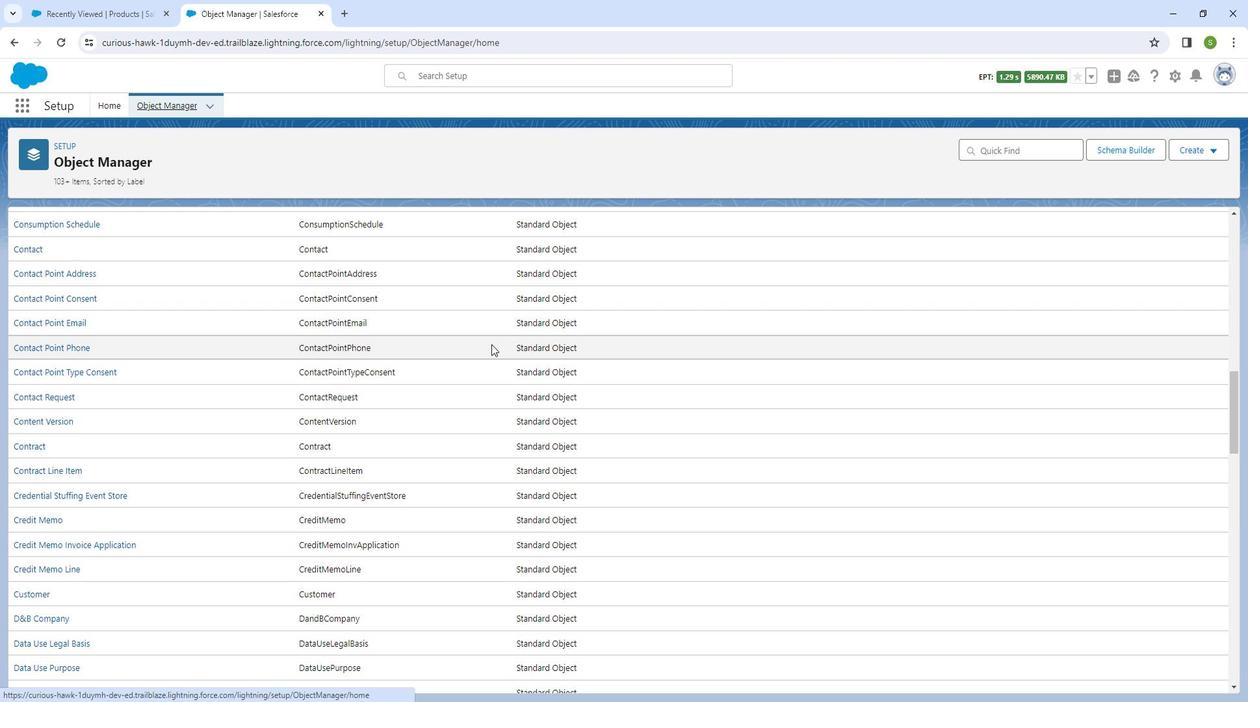 
Action: Mouse scrolled (501, 343) with delta (0, 0)
Screenshot: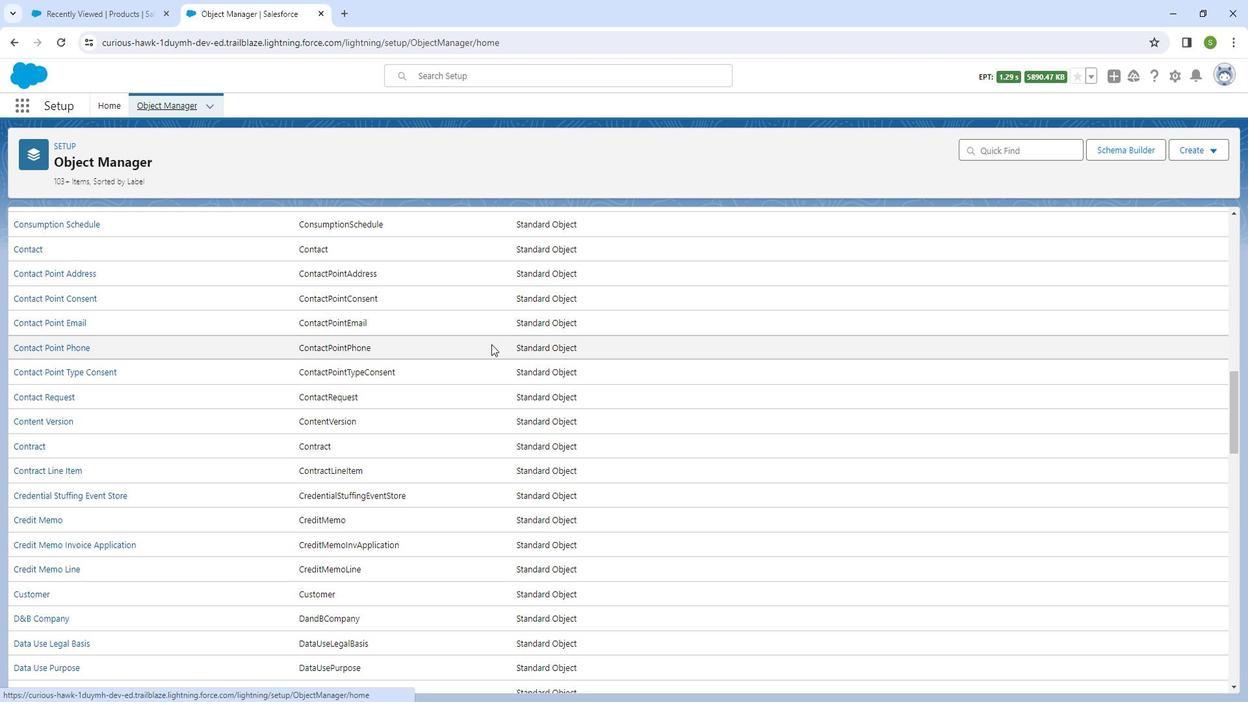 
Action: Mouse moved to (500, 346)
Screenshot: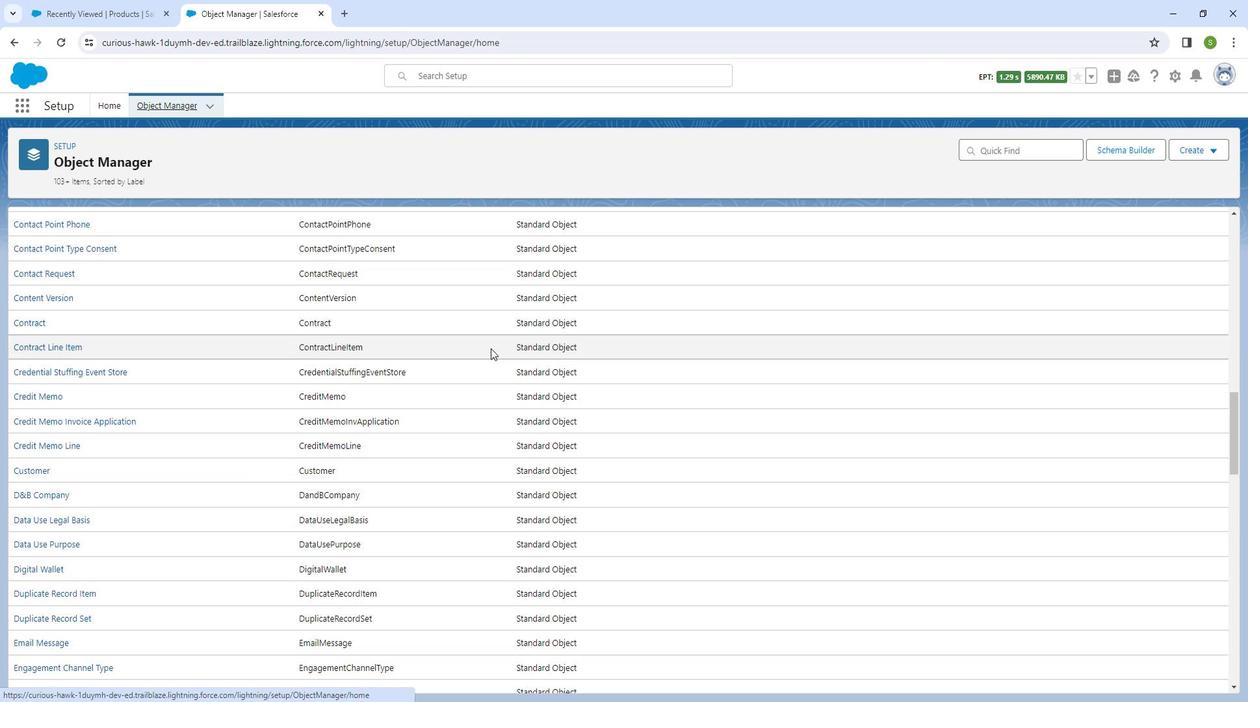 
Action: Mouse scrolled (500, 345) with delta (0, 0)
Screenshot: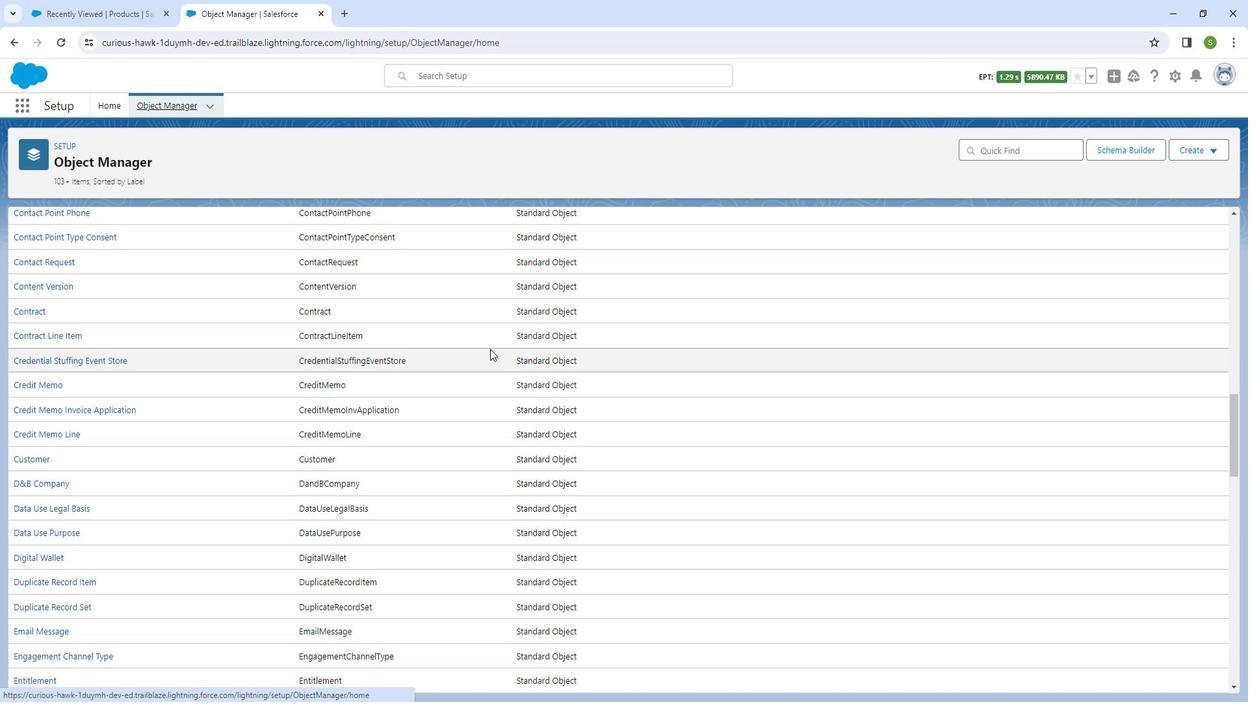 
Action: Mouse moved to (499, 349)
Screenshot: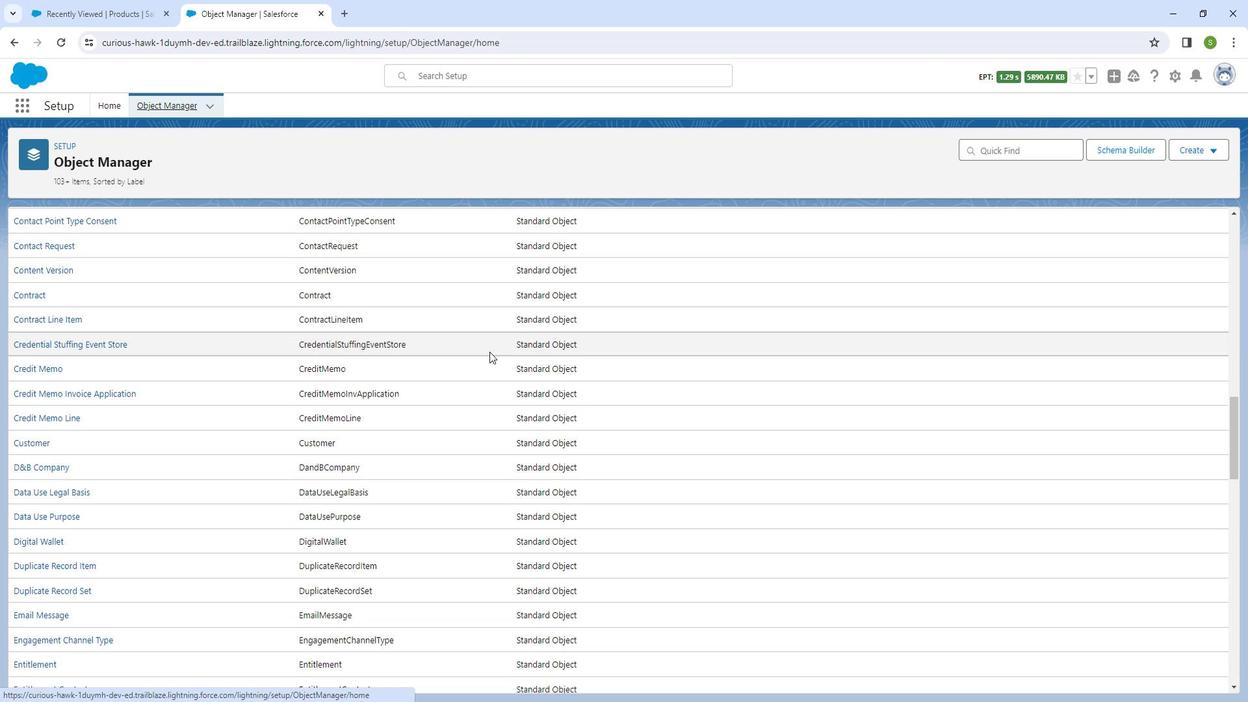 
Action: Mouse scrolled (499, 349) with delta (0, 0)
Screenshot: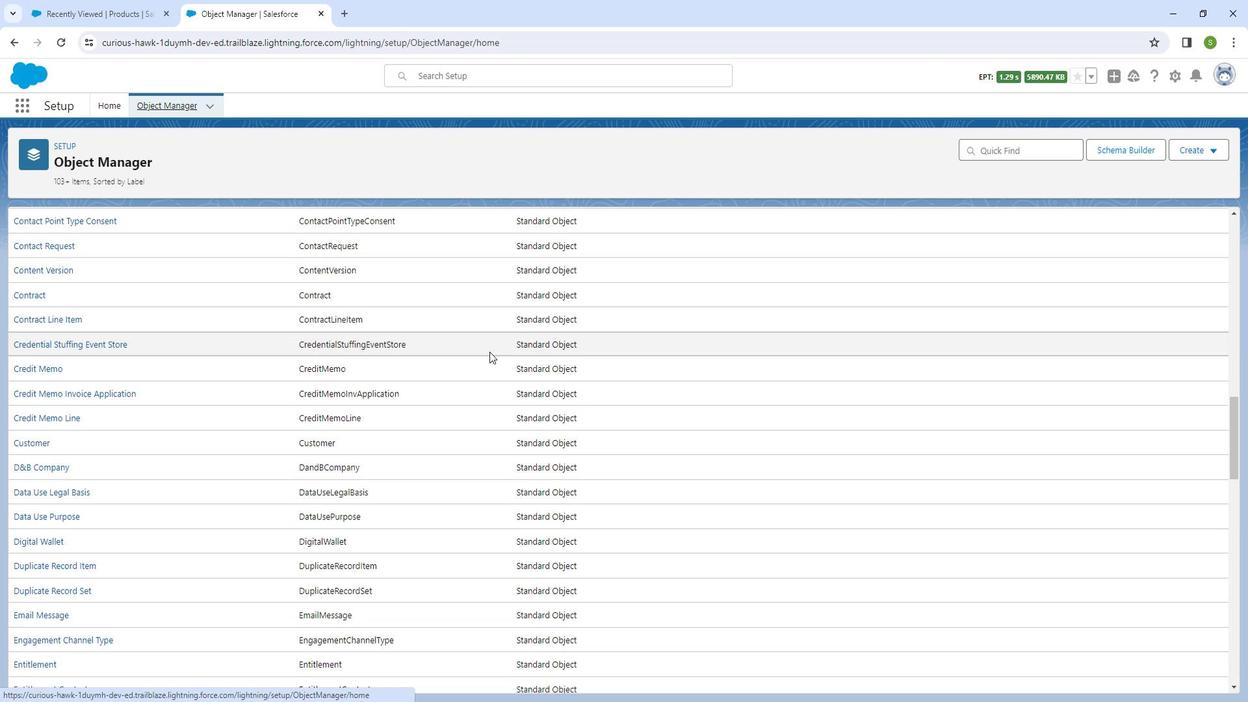 
Action: Mouse moved to (498, 352)
Screenshot: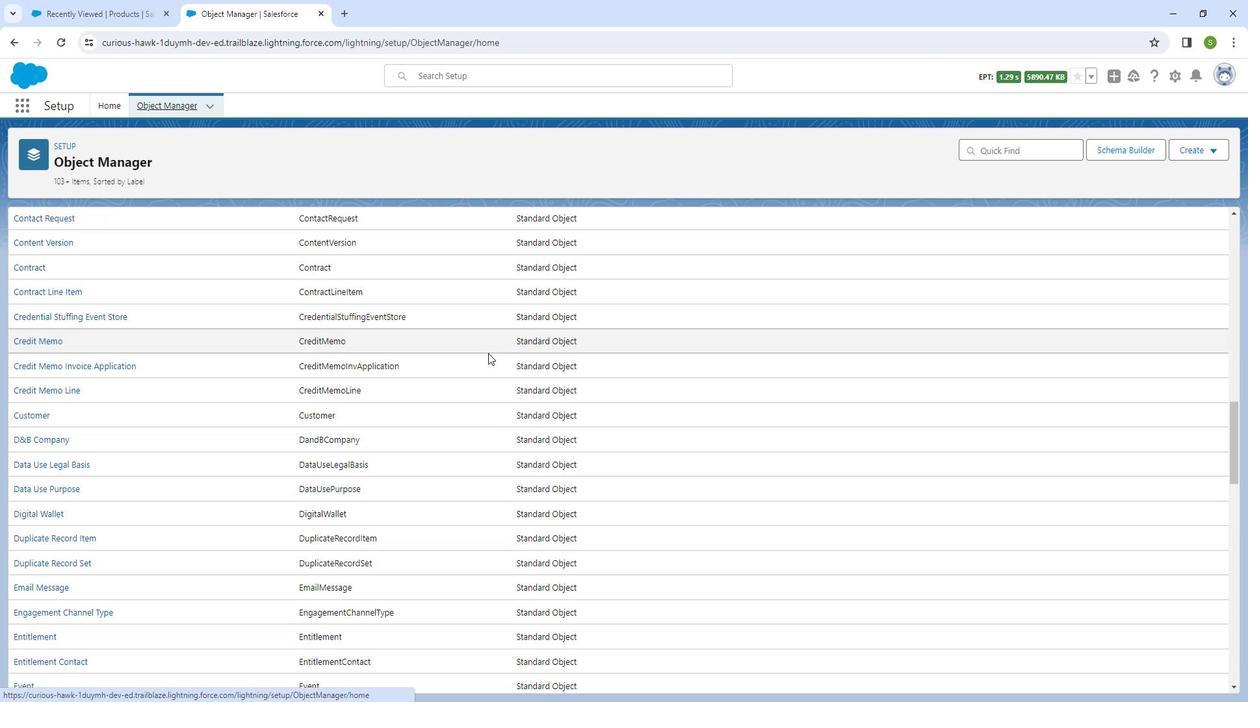 
Action: Mouse scrolled (498, 351) with delta (0, 0)
Screenshot: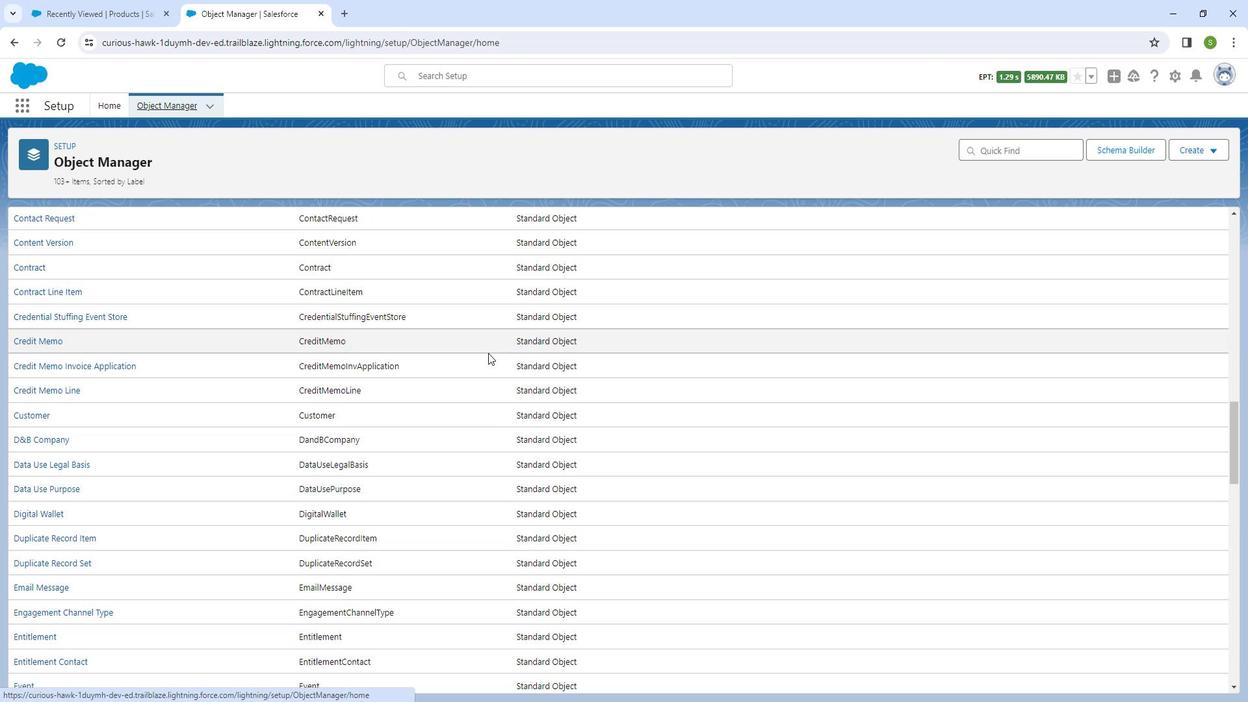 
Action: Mouse moved to (498, 353)
Screenshot: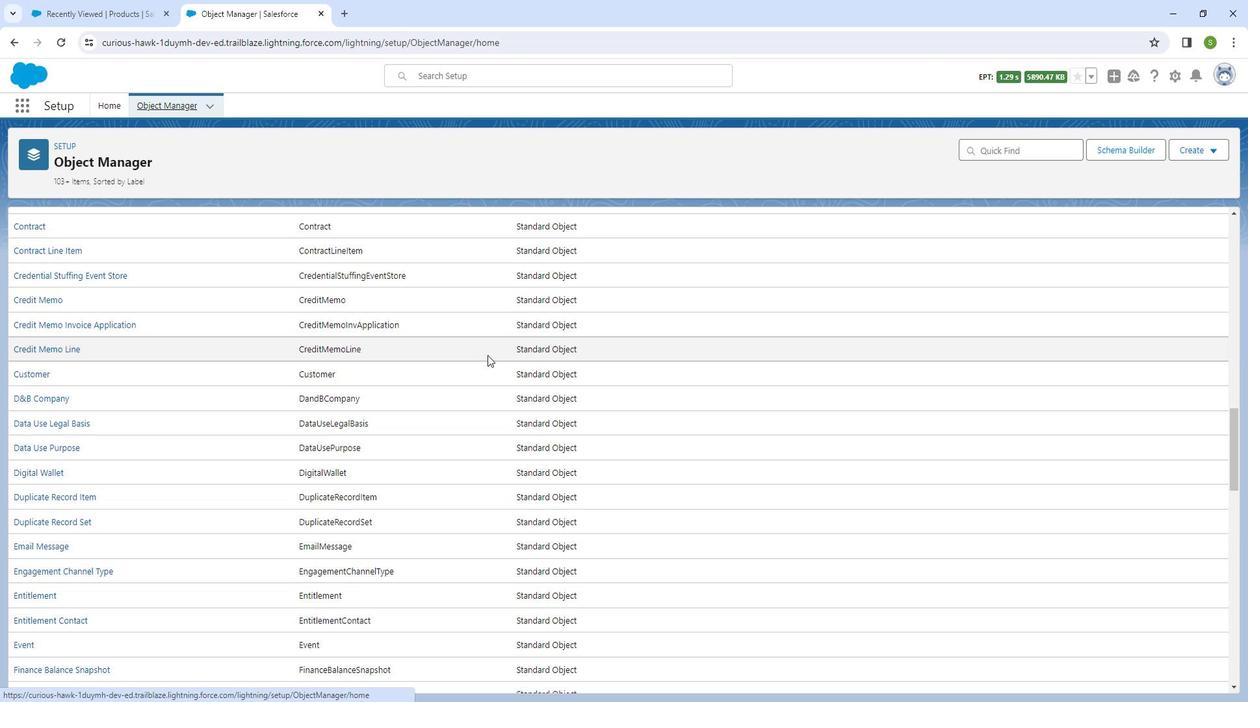 
Action: Mouse scrolled (498, 352) with delta (0, 0)
Screenshot: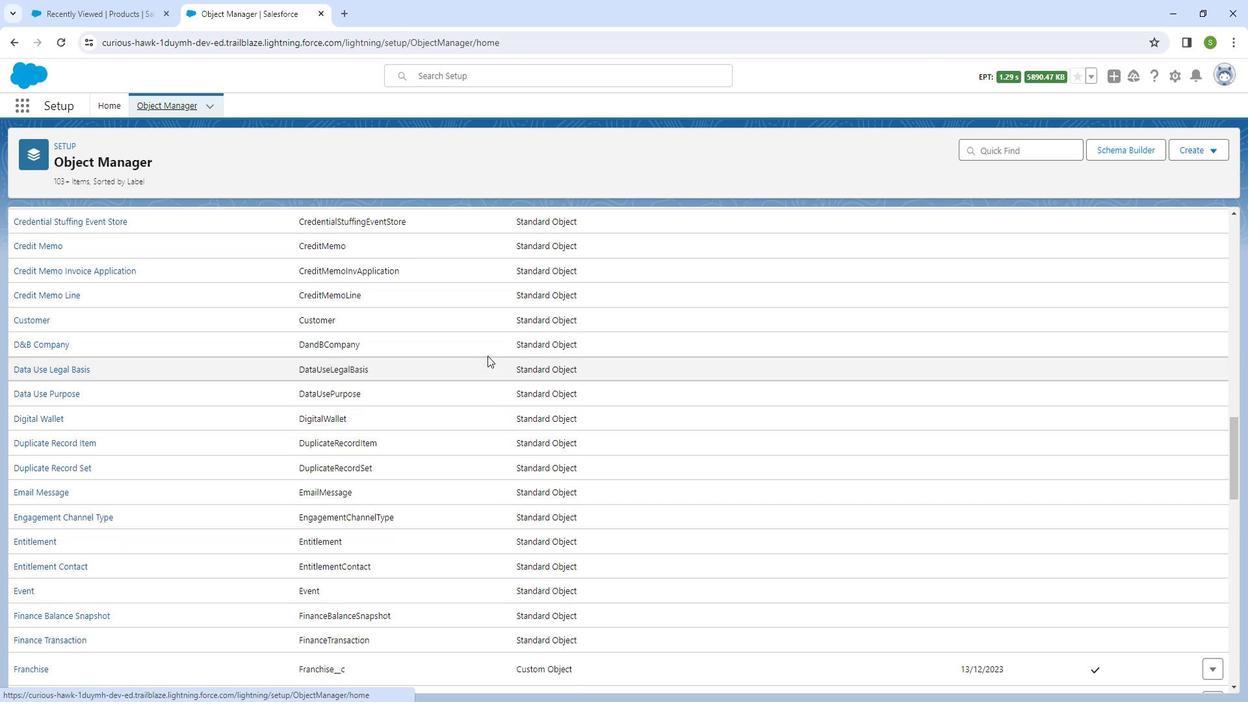 
Action: Mouse moved to (497, 353)
Screenshot: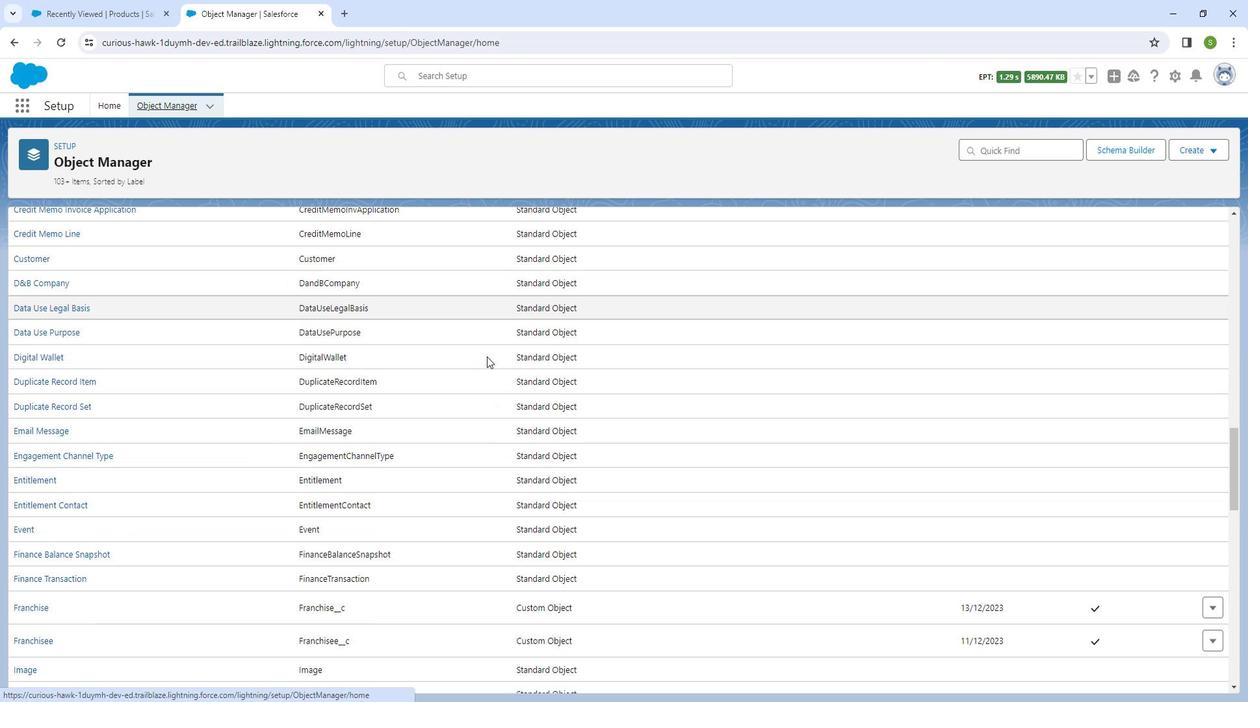 
Action: Mouse scrolled (497, 353) with delta (0, 0)
Screenshot: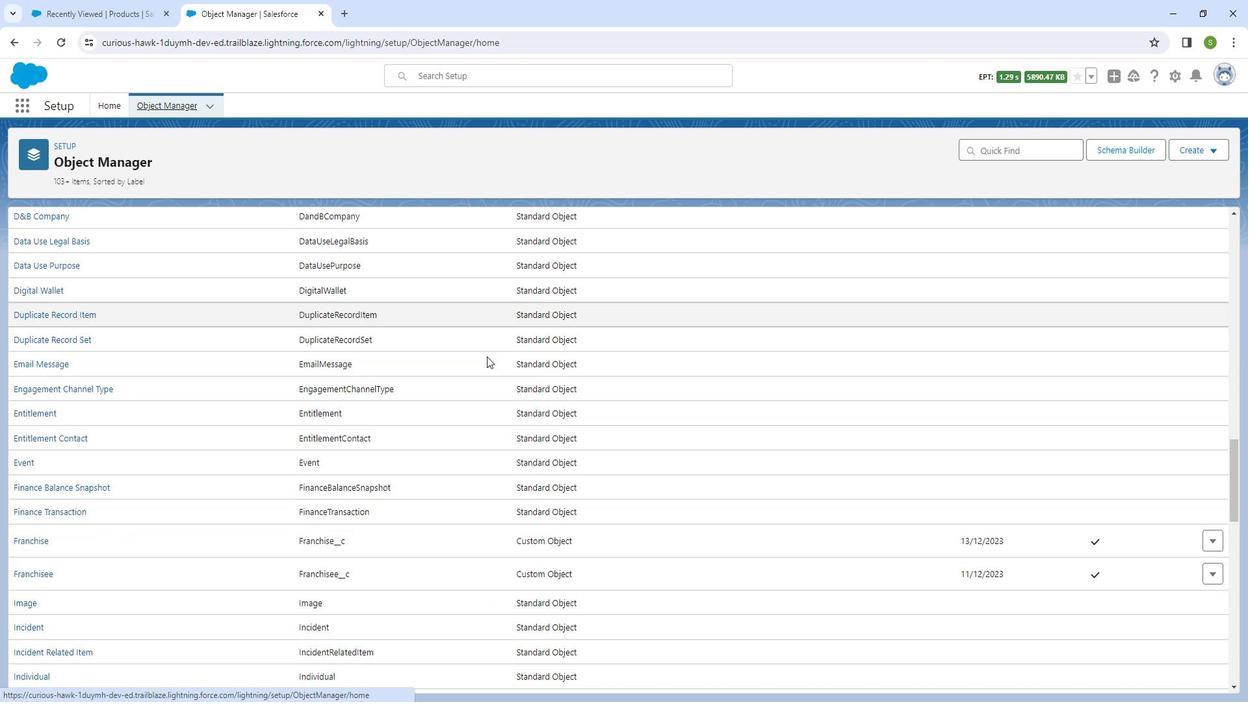 
Action: Mouse scrolled (497, 353) with delta (0, 0)
Screenshot: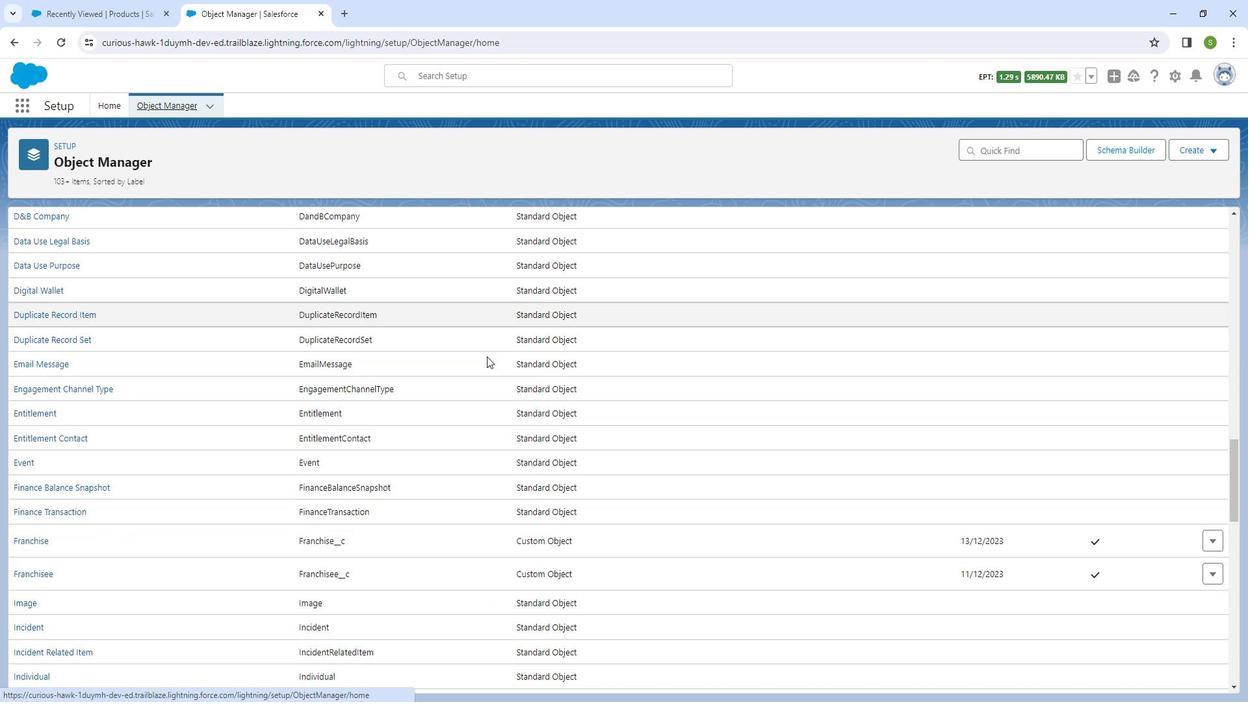 
Action: Mouse moved to (494, 353)
Screenshot: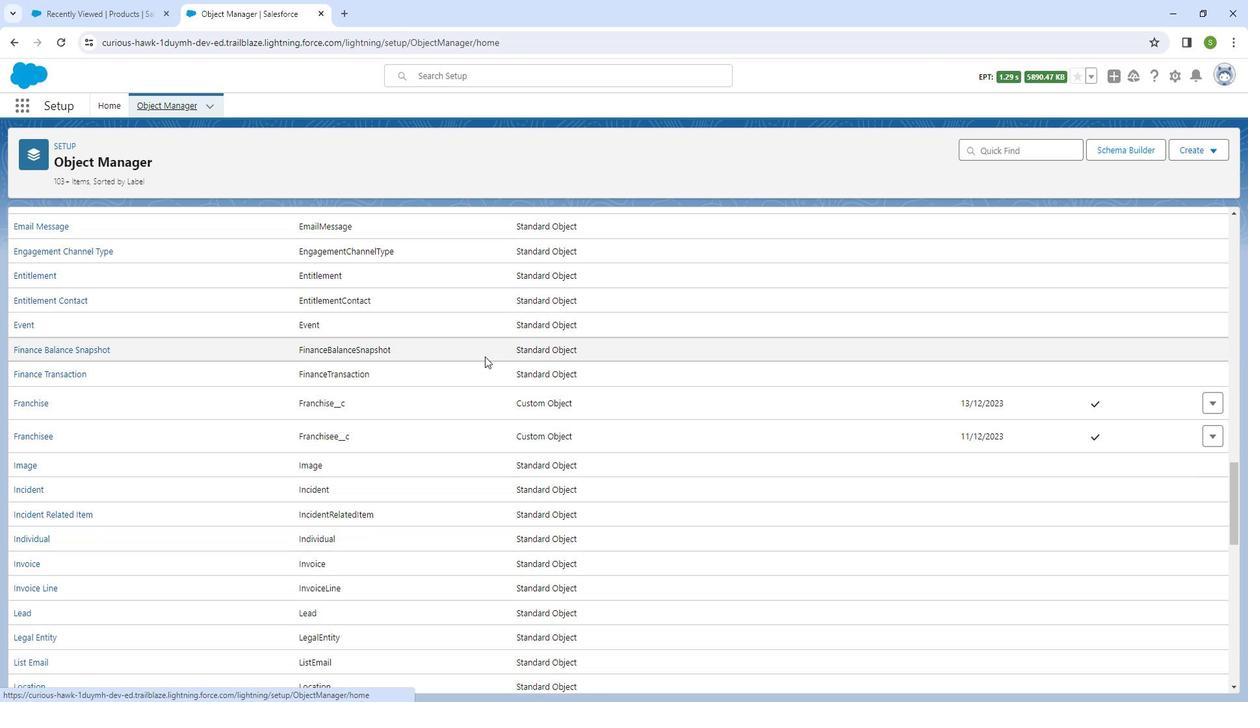 
Action: Mouse scrolled (494, 353) with delta (0, 0)
Screenshot: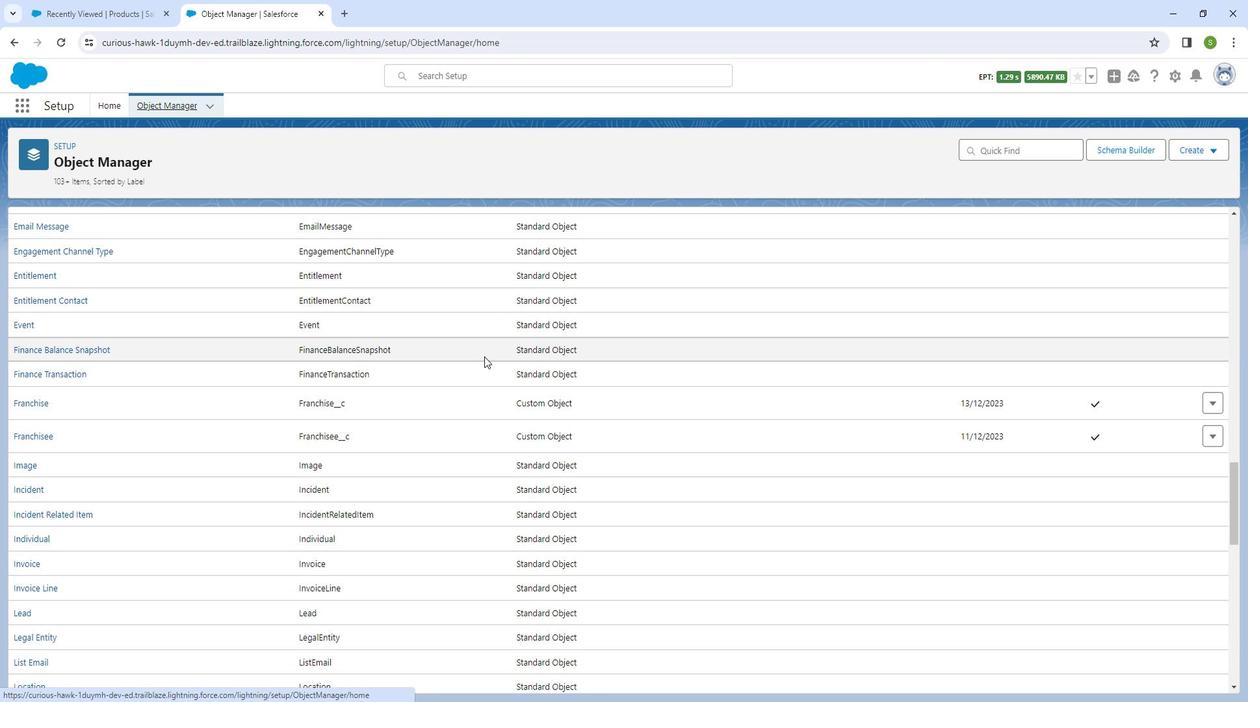 
Action: Mouse scrolled (494, 353) with delta (0, 0)
Screenshot: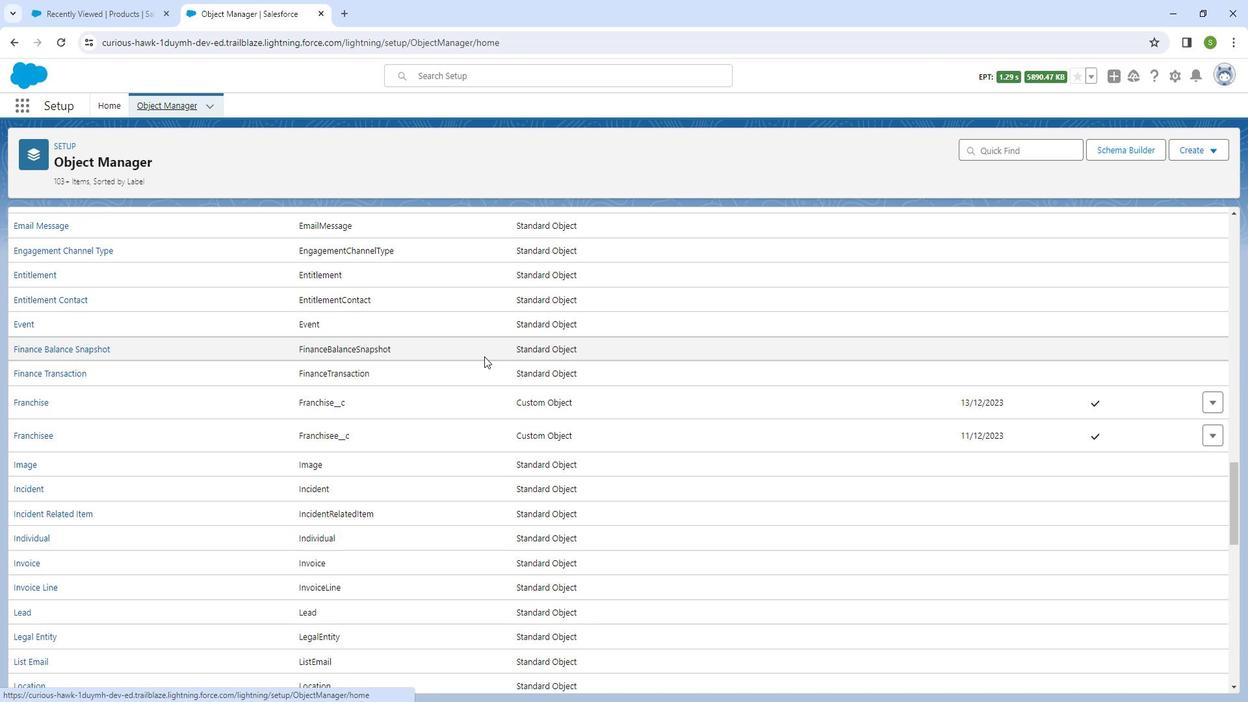 
Action: Mouse scrolled (494, 353) with delta (0, 0)
Screenshot: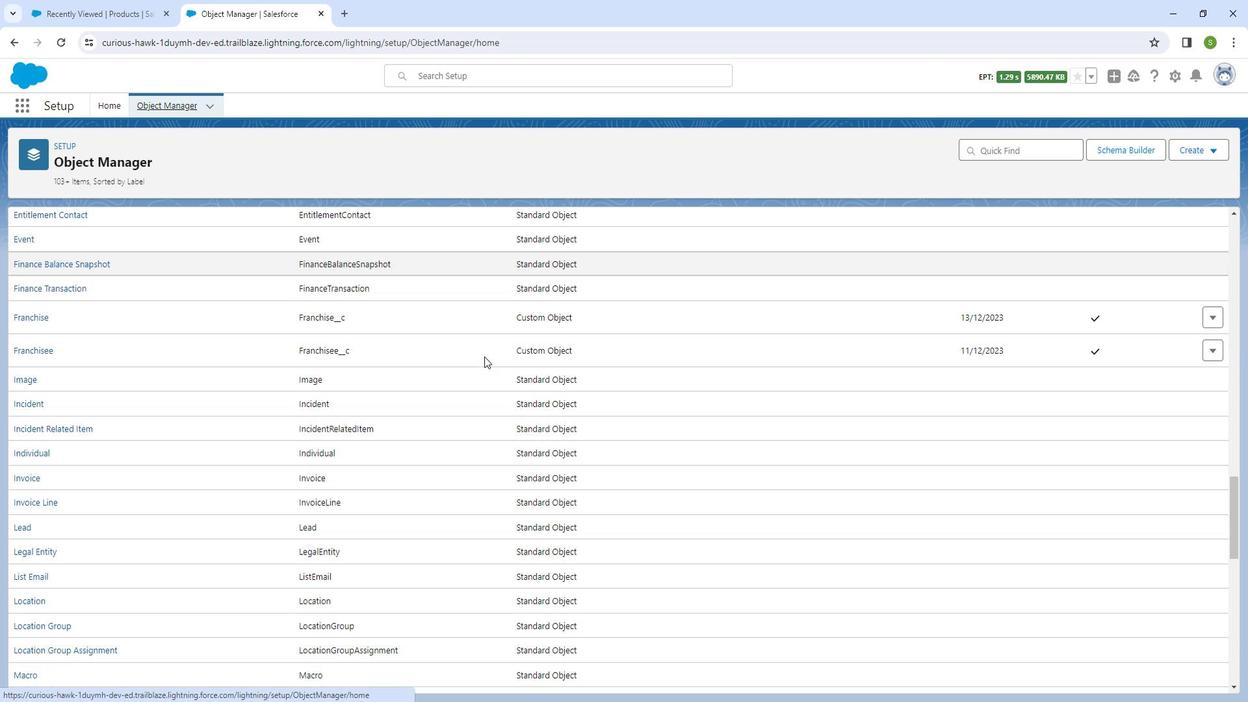 
Action: Mouse scrolled (494, 353) with delta (0, 0)
Screenshot: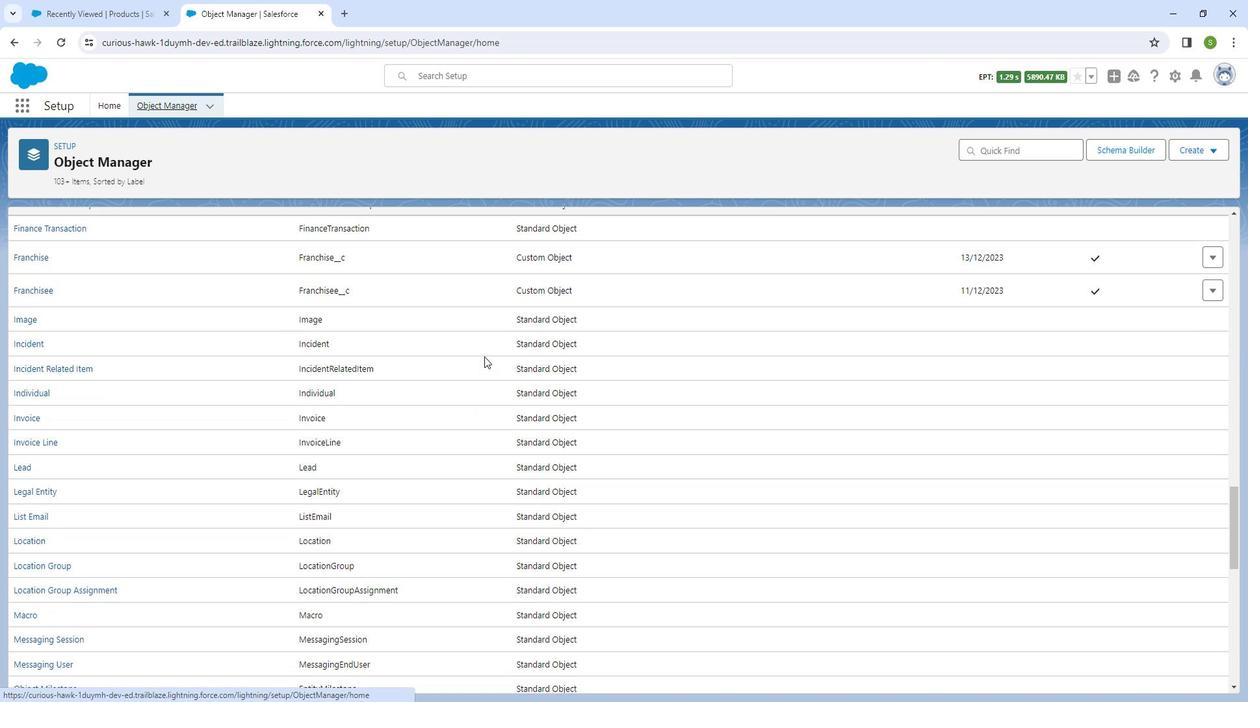 
Action: Mouse scrolled (494, 353) with delta (0, 0)
Screenshot: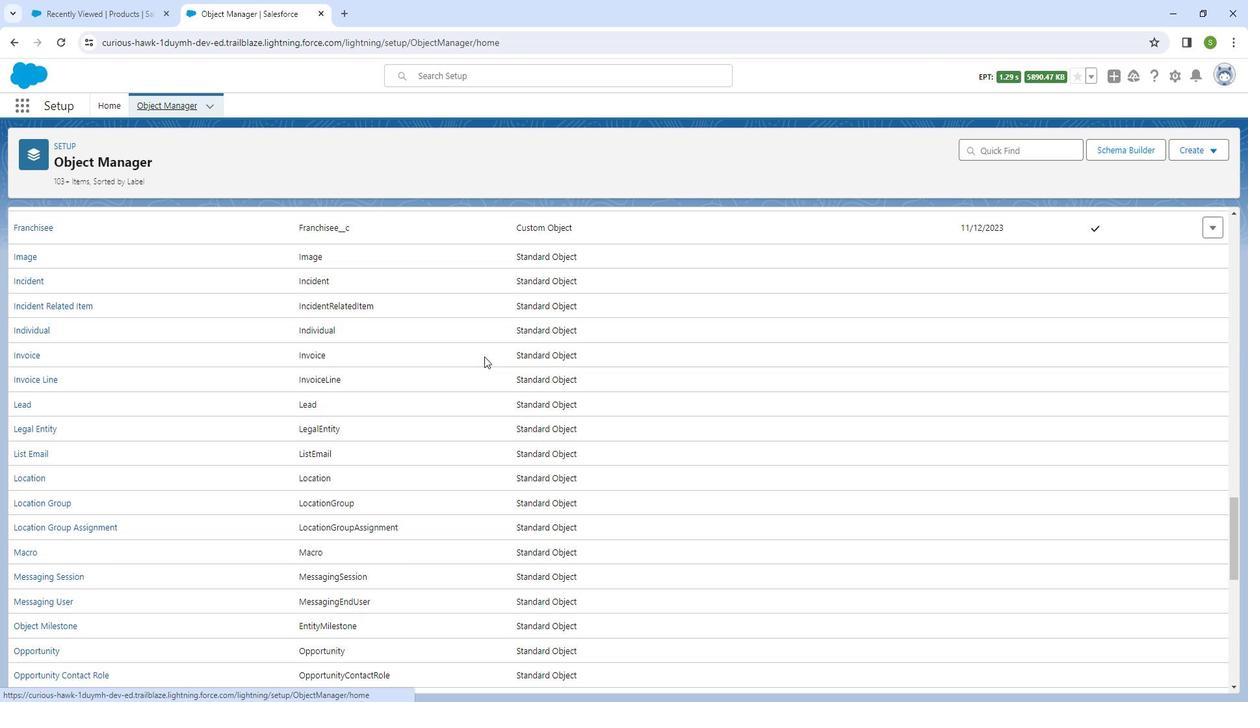
Action: Mouse scrolled (494, 353) with delta (0, 0)
Screenshot: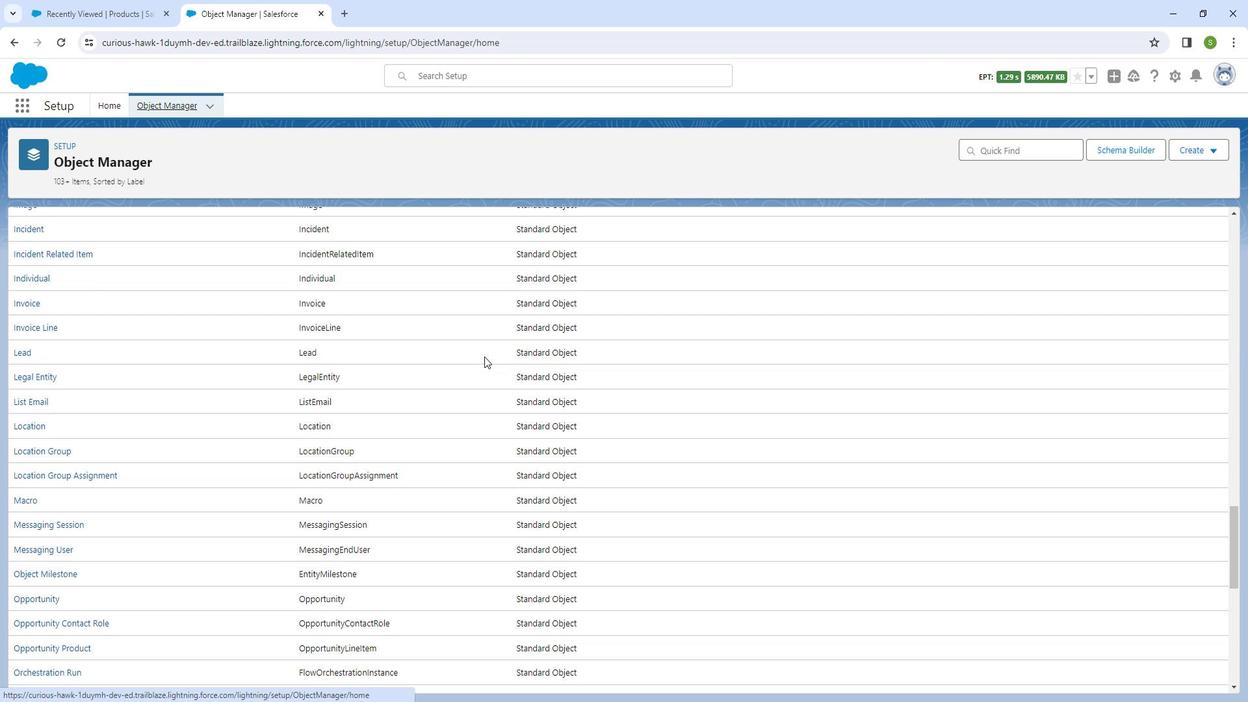 
Action: Mouse scrolled (494, 353) with delta (0, 0)
Screenshot: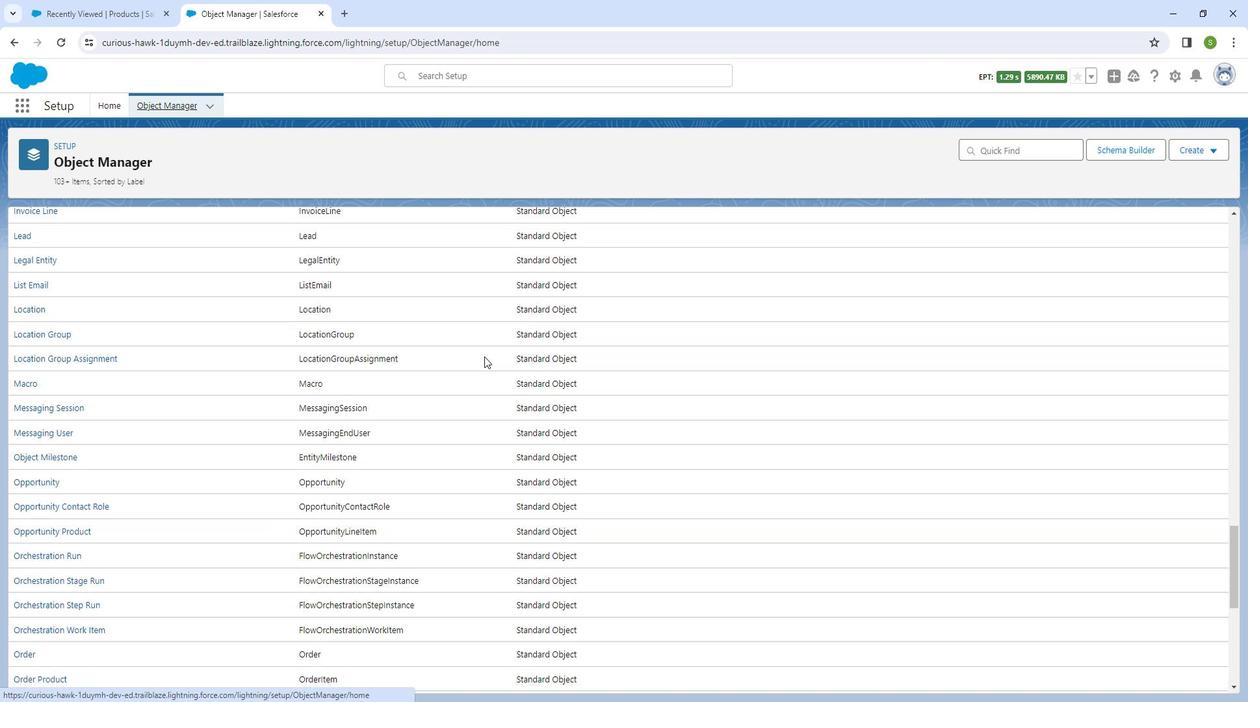 
Action: Mouse scrolled (494, 353) with delta (0, 0)
Screenshot: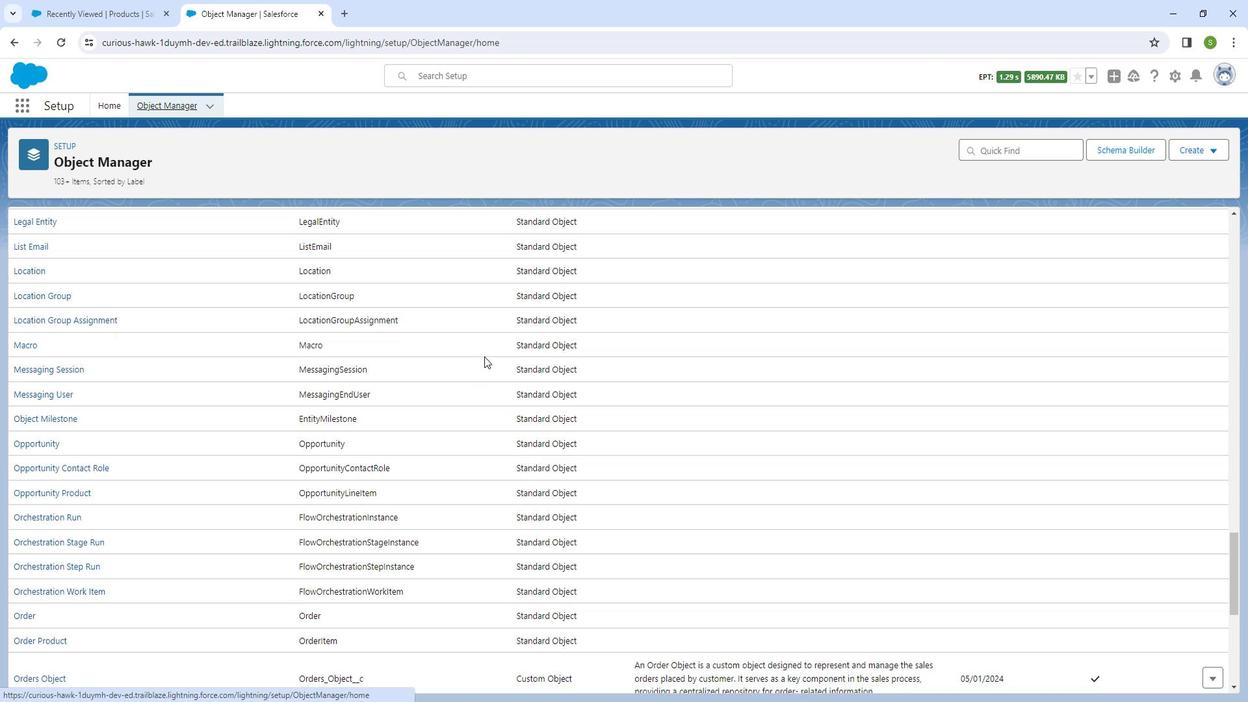 
Action: Mouse moved to (404, 354)
Screenshot: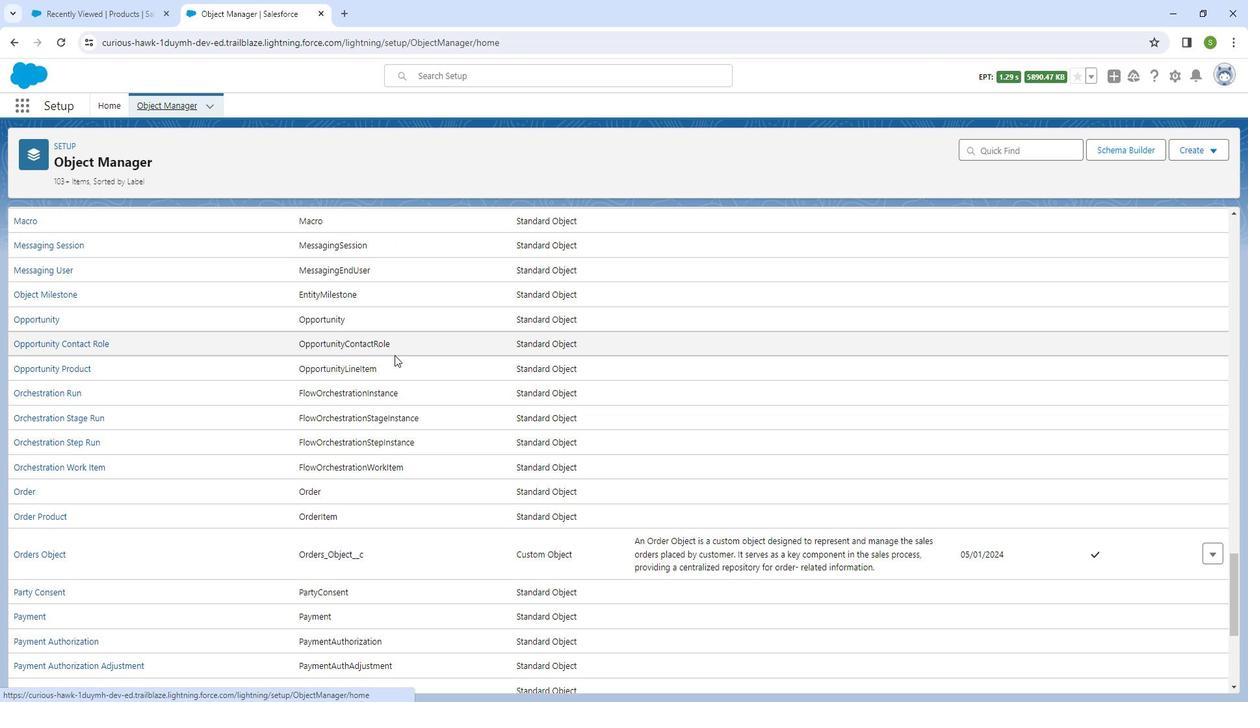 
Action: Mouse scrolled (404, 353) with delta (0, 0)
Screenshot: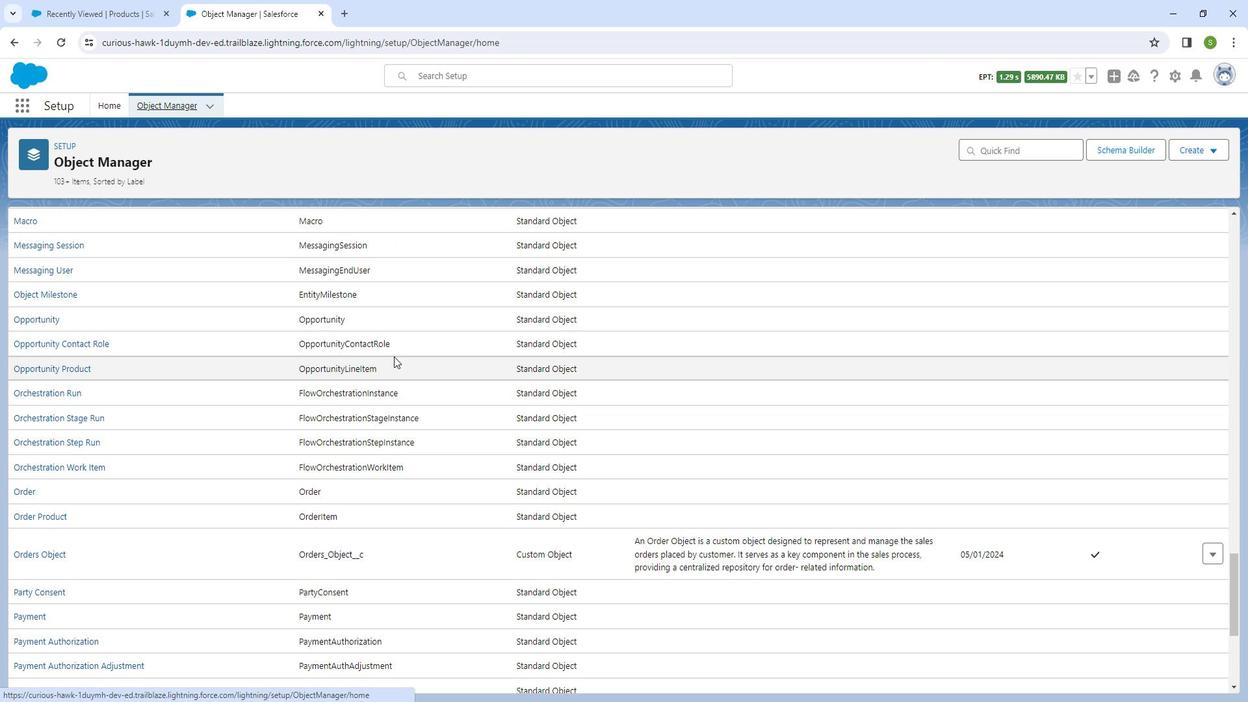 
Action: Mouse moved to (404, 356)
Screenshot: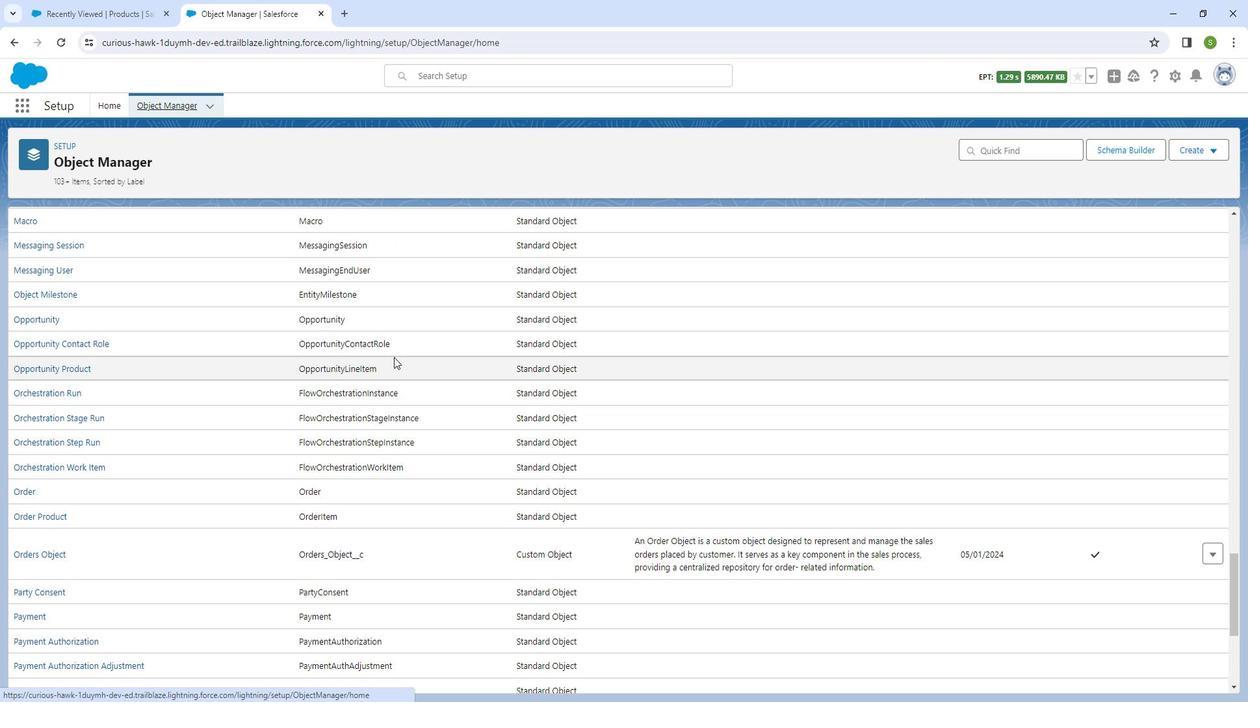 
Action: Mouse scrolled (404, 355) with delta (0, 0)
Screenshot: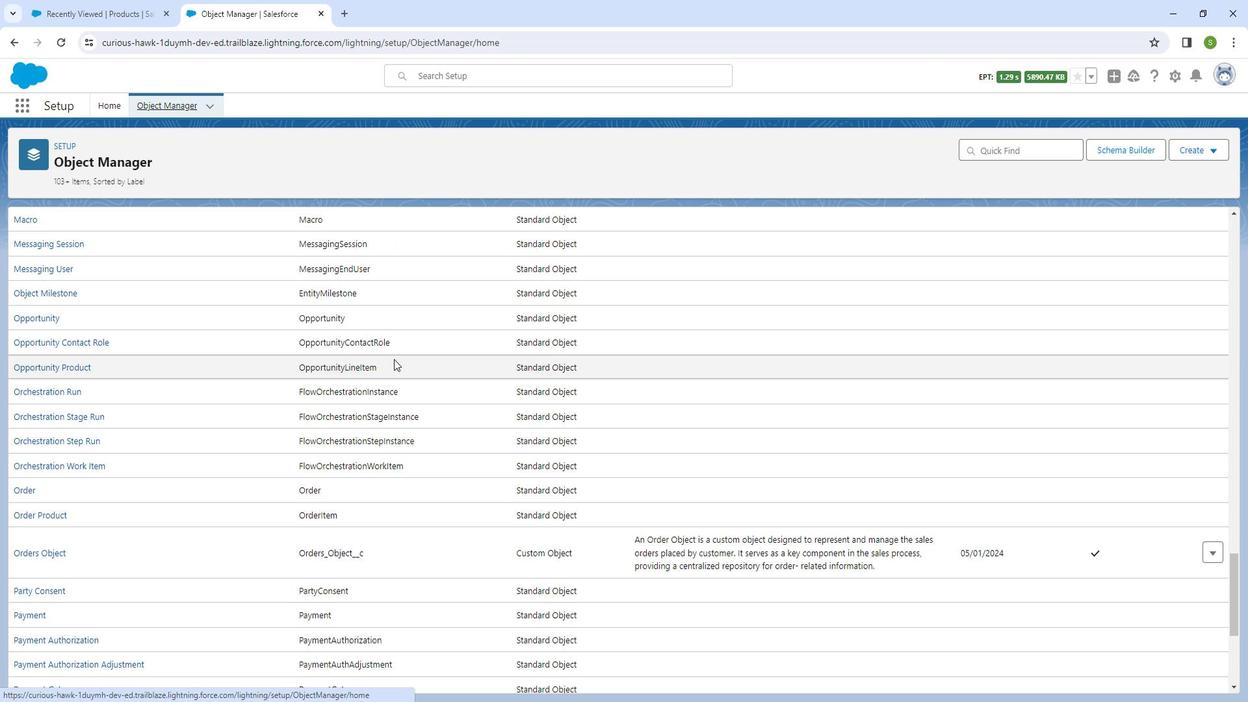 
Action: Mouse scrolled (404, 355) with delta (0, 0)
Screenshot: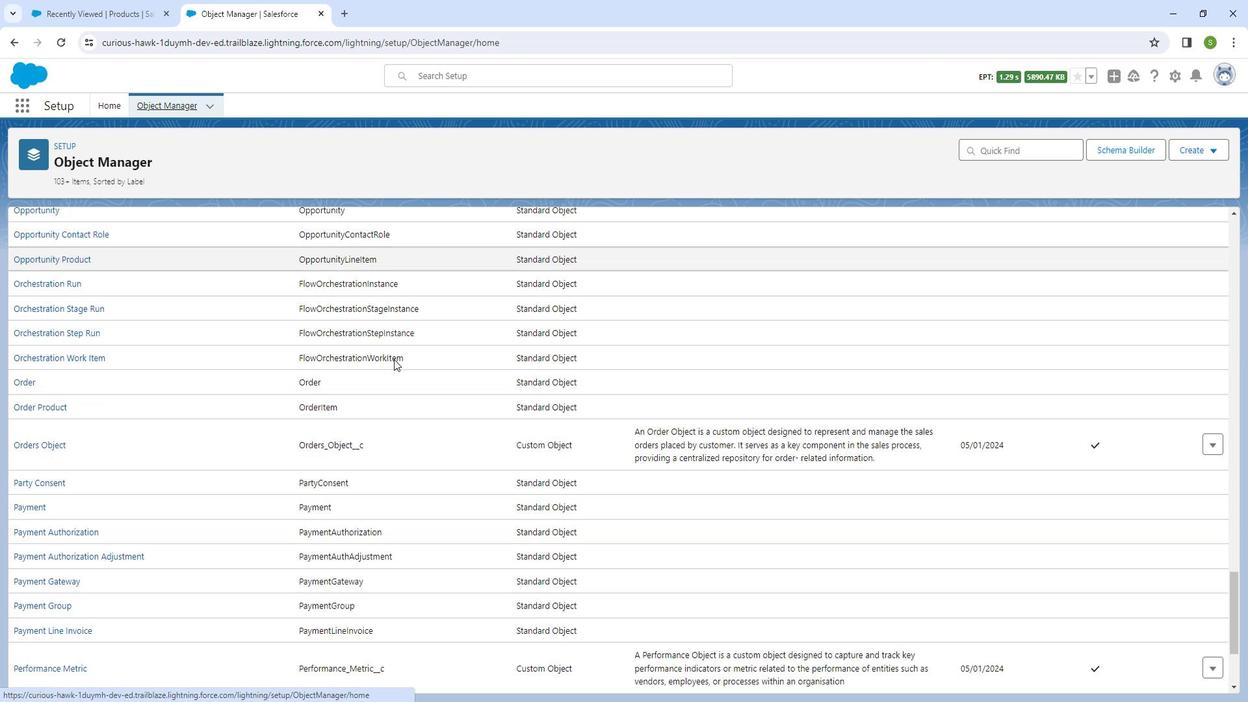 
Action: Mouse moved to (312, 384)
Screenshot: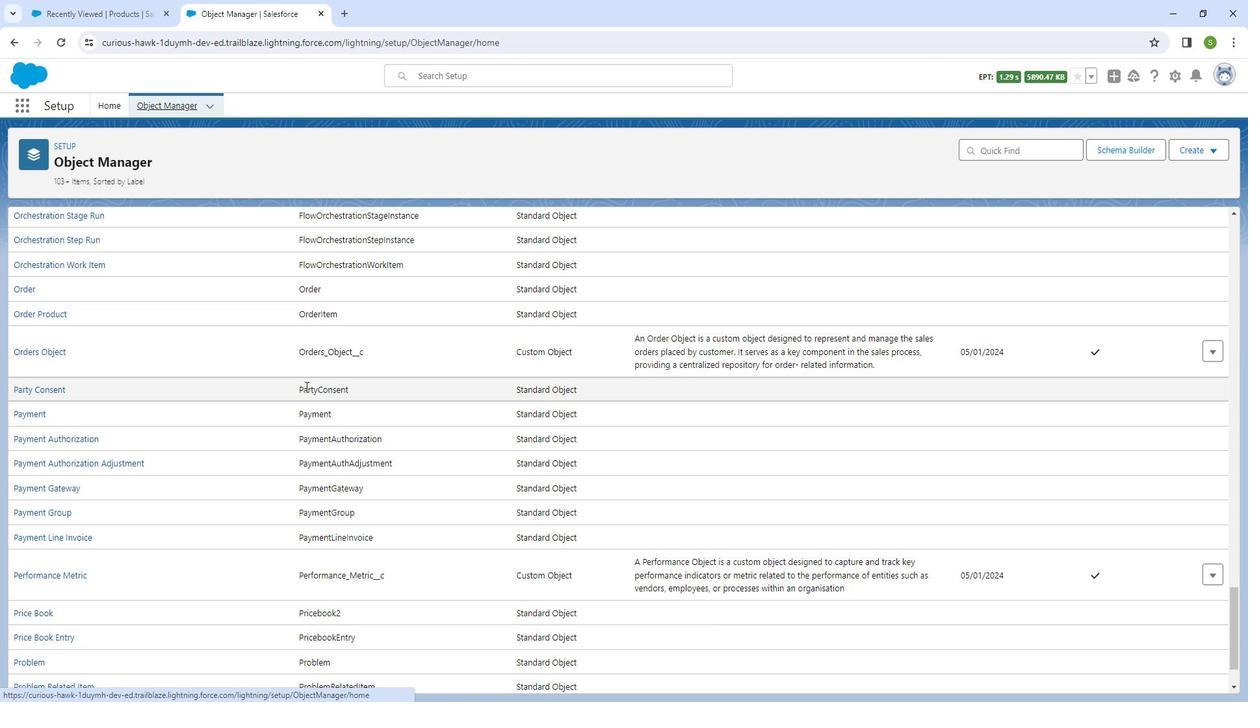 
Action: Mouse scrolled (312, 384) with delta (0, 0)
Screenshot: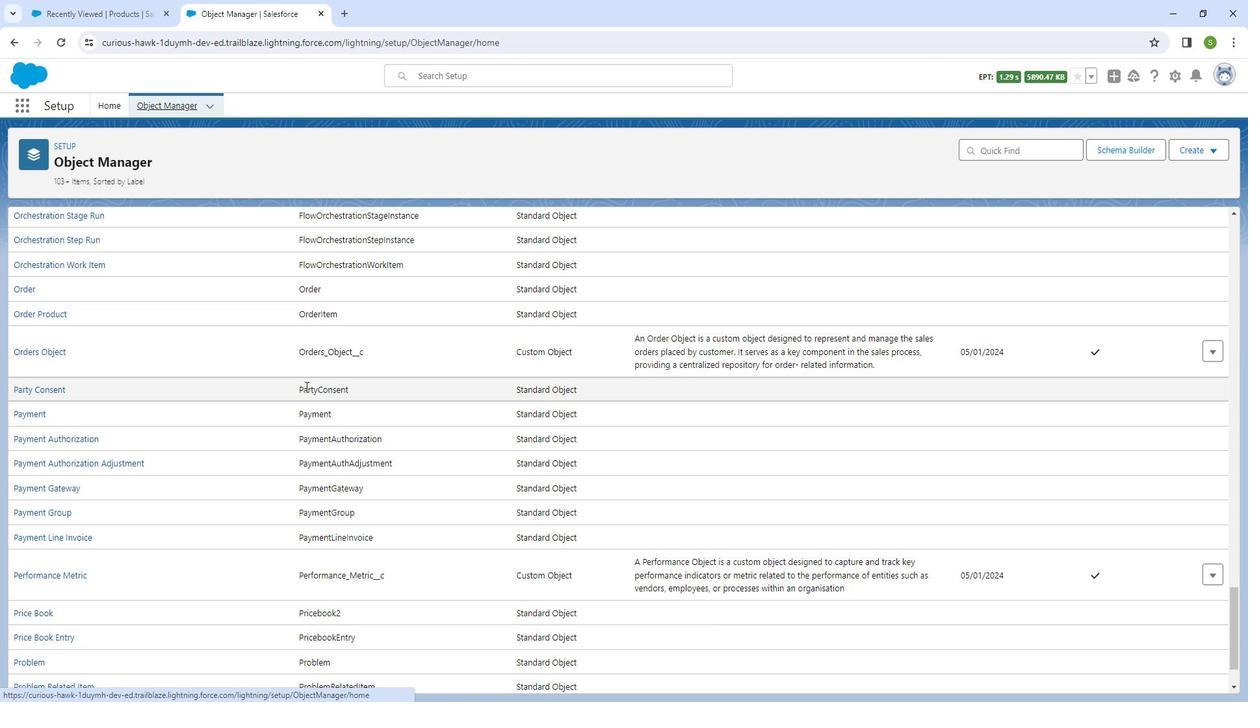 
Action: Mouse moved to (291, 392)
Screenshot: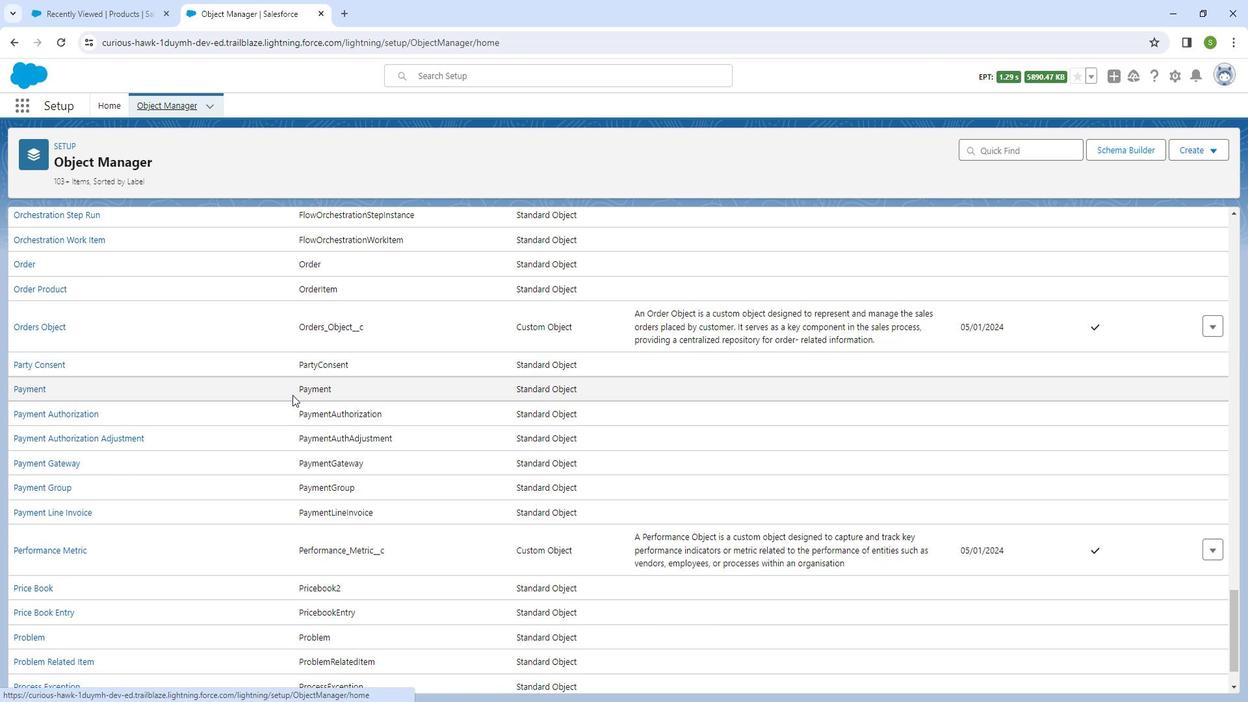 
Action: Mouse scrolled (291, 392) with delta (0, 0)
Screenshot: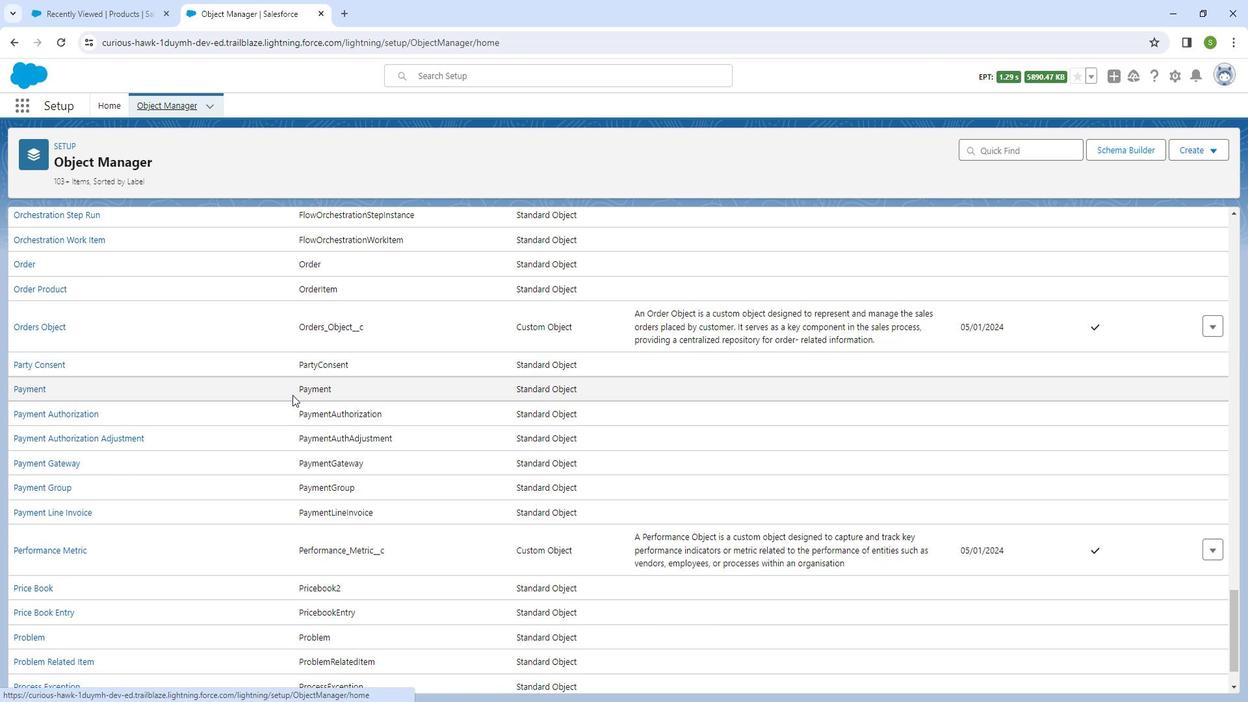 
Action: Mouse moved to (188, 481)
Screenshot: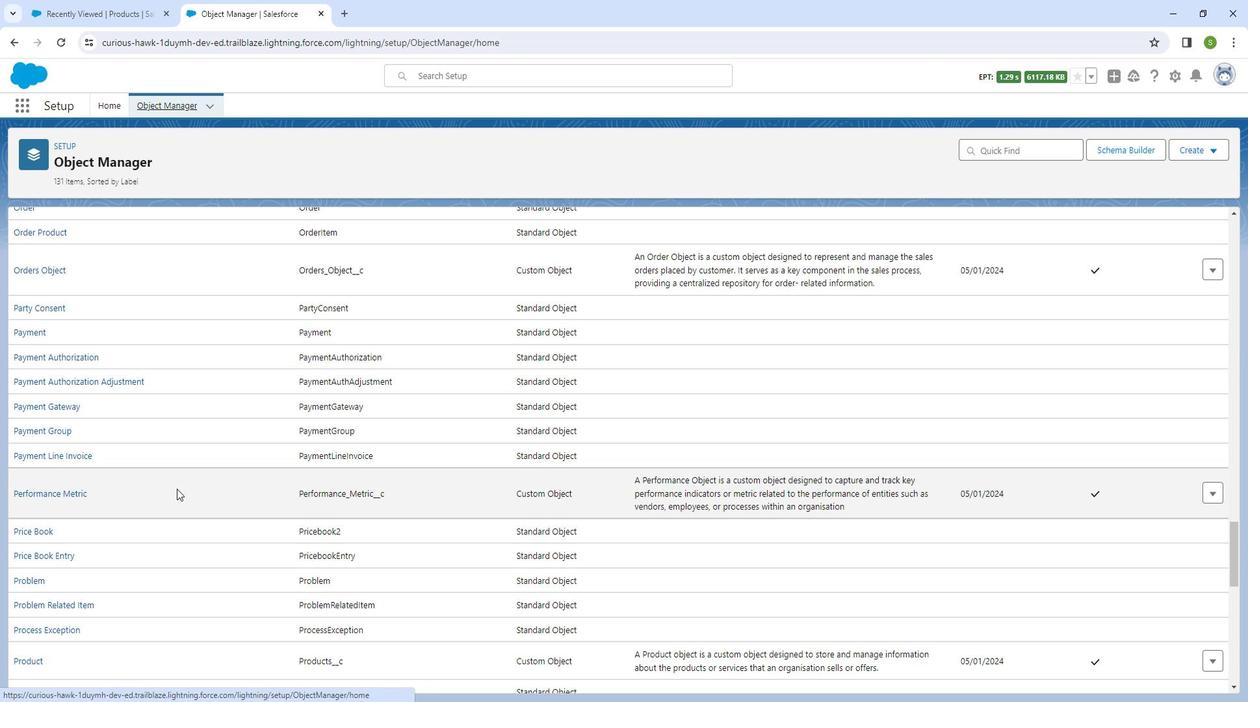 
Action: Mouse scrolled (188, 481) with delta (0, 0)
Screenshot: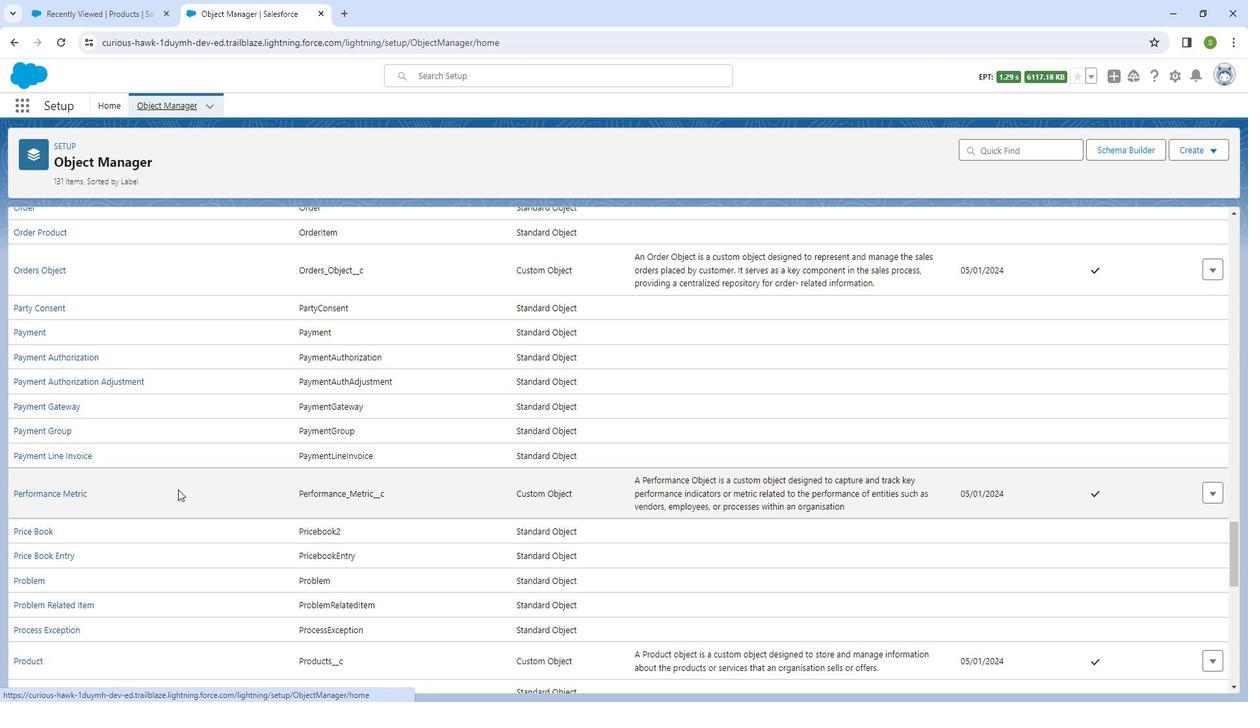 
Action: Mouse moved to (188, 482)
Screenshot: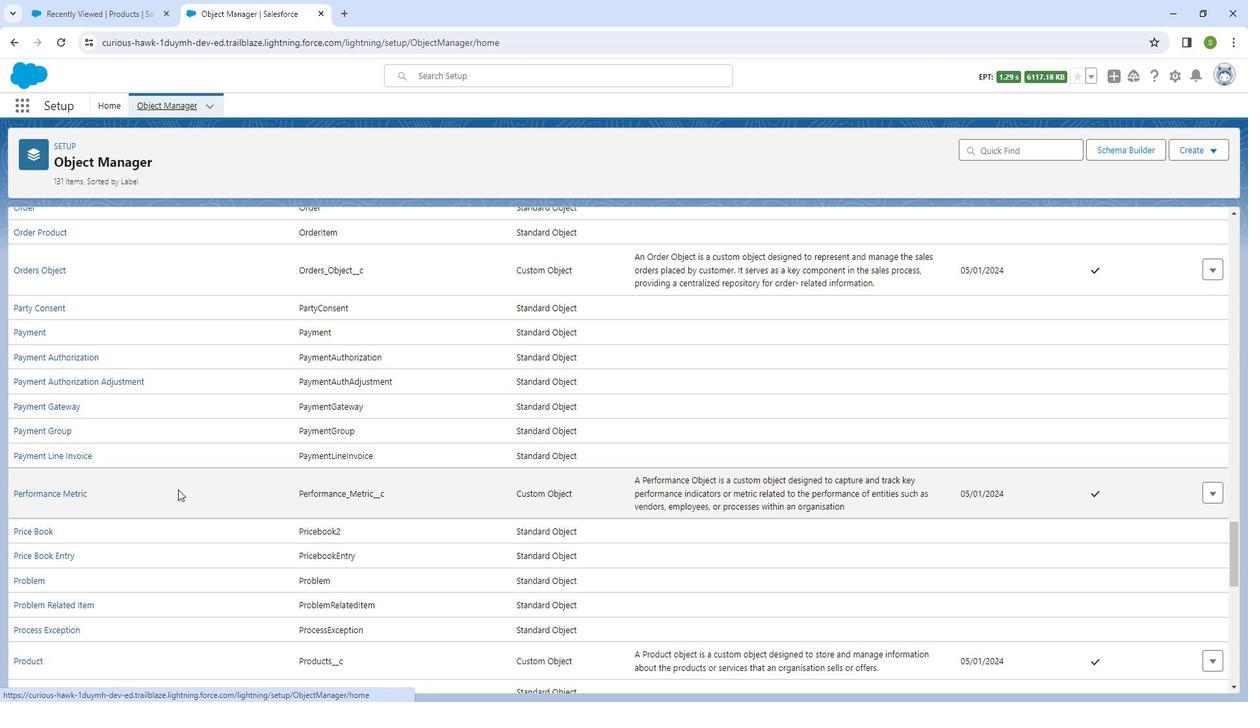 
Action: Mouse scrolled (188, 481) with delta (0, 0)
Screenshot: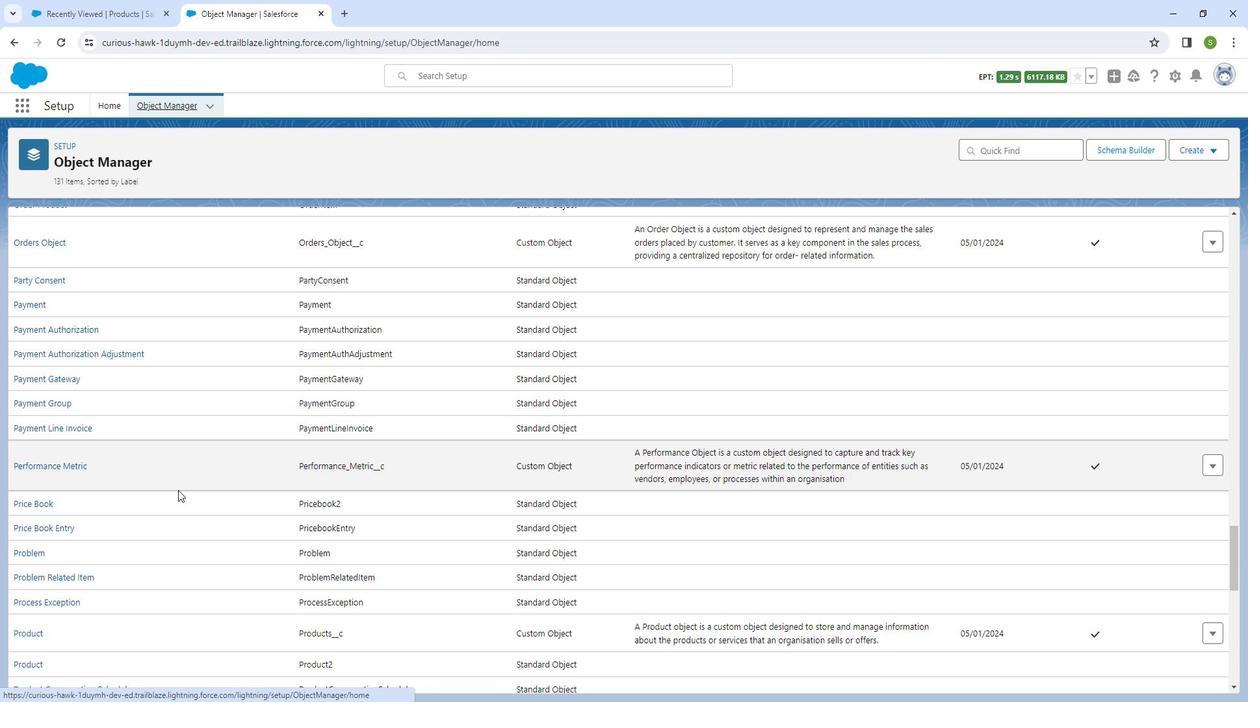 
Action: Mouse scrolled (188, 481) with delta (0, 0)
Screenshot: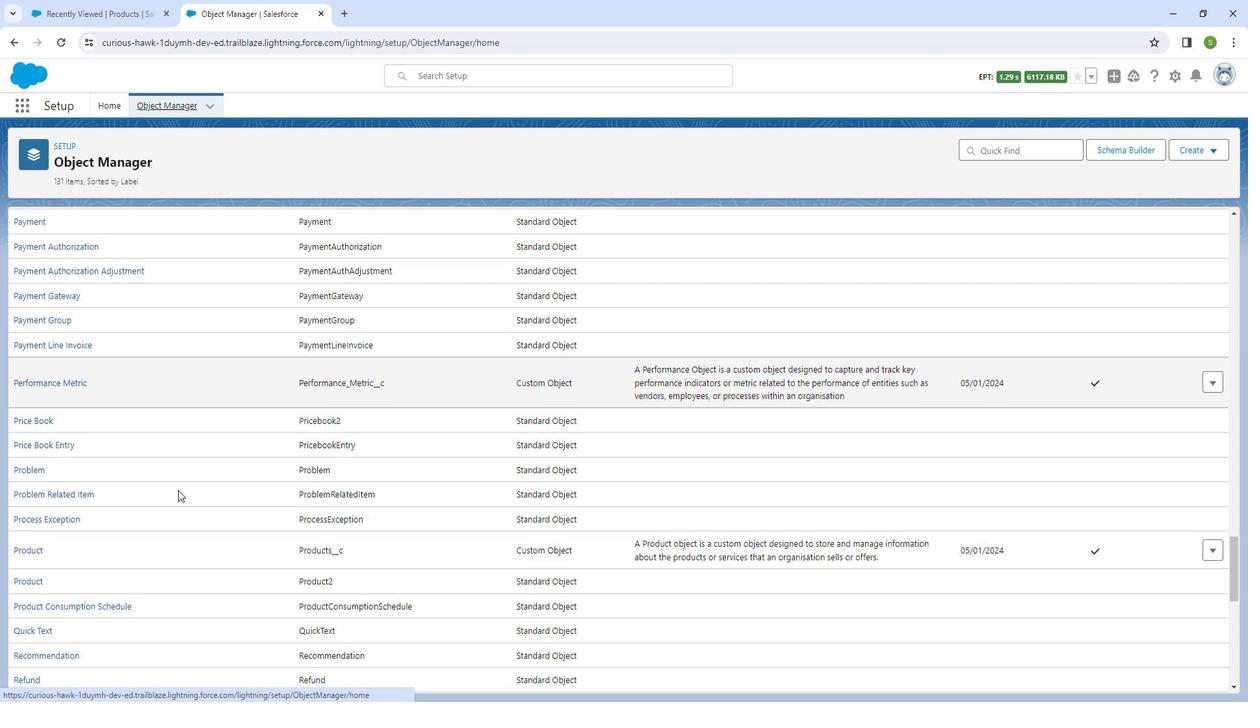 
Action: Mouse moved to (45, 453)
Screenshot: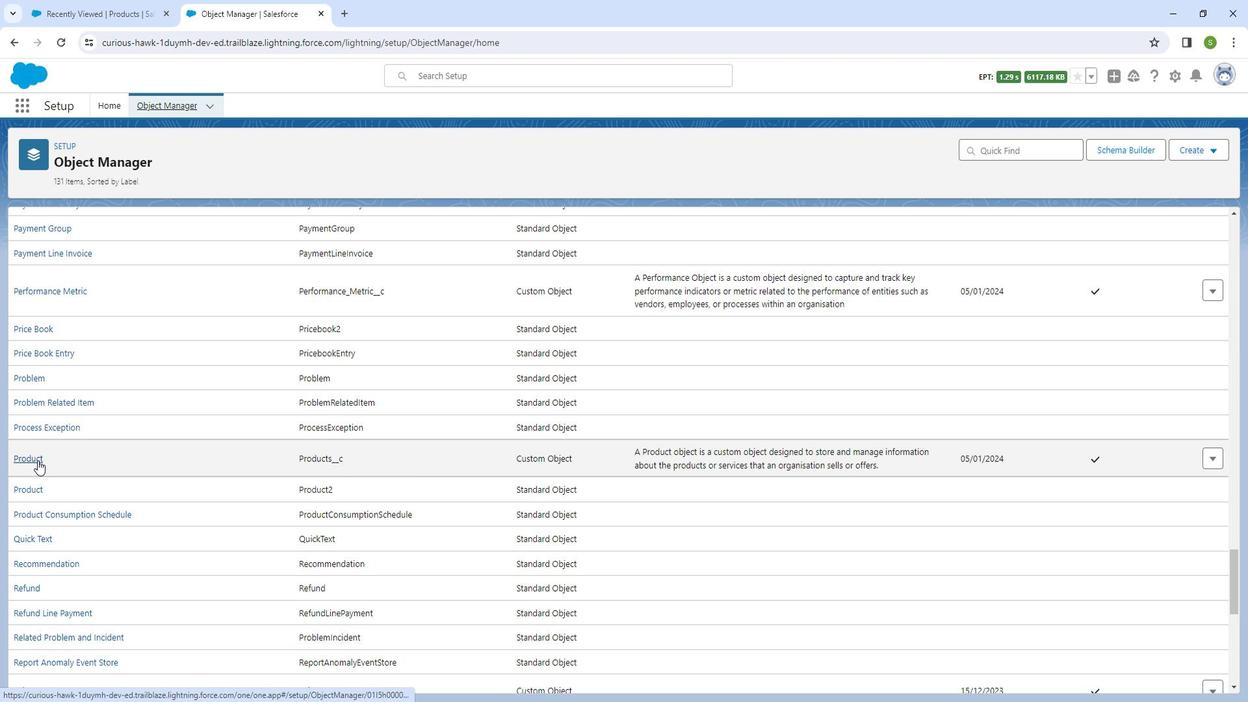 
Action: Mouse pressed left at (45, 453)
Screenshot: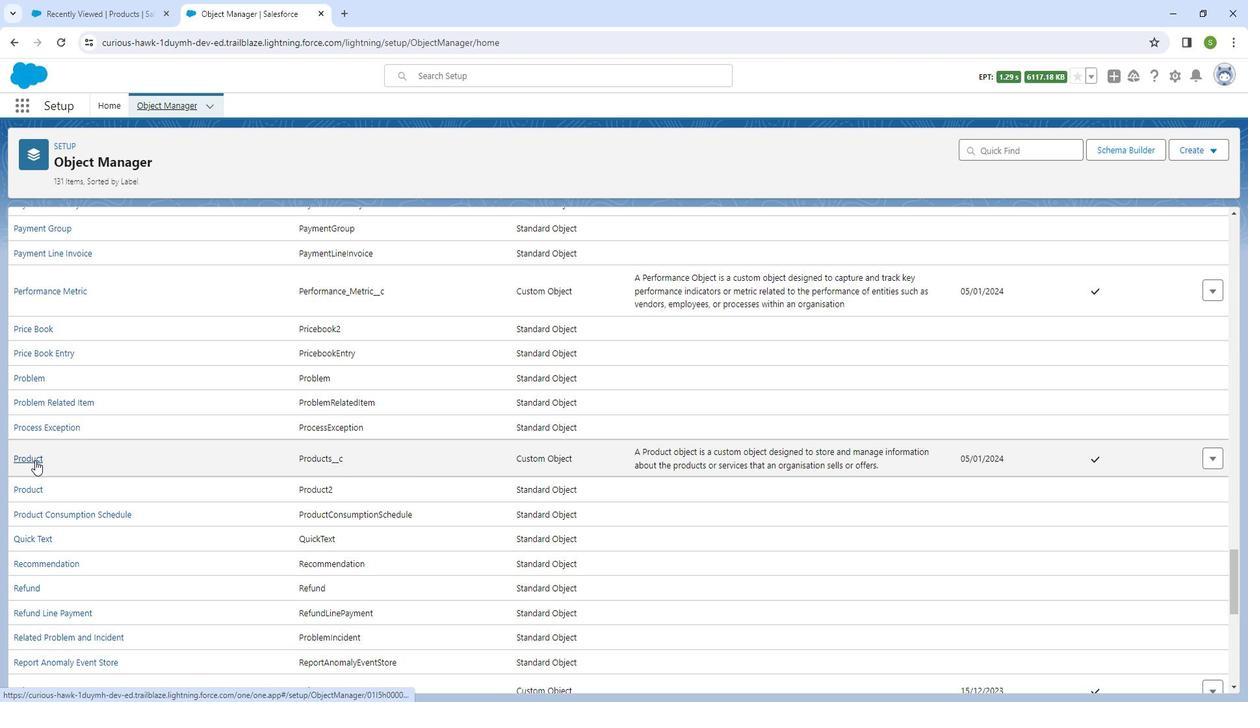
Action: Mouse moved to (1181, 211)
Screenshot: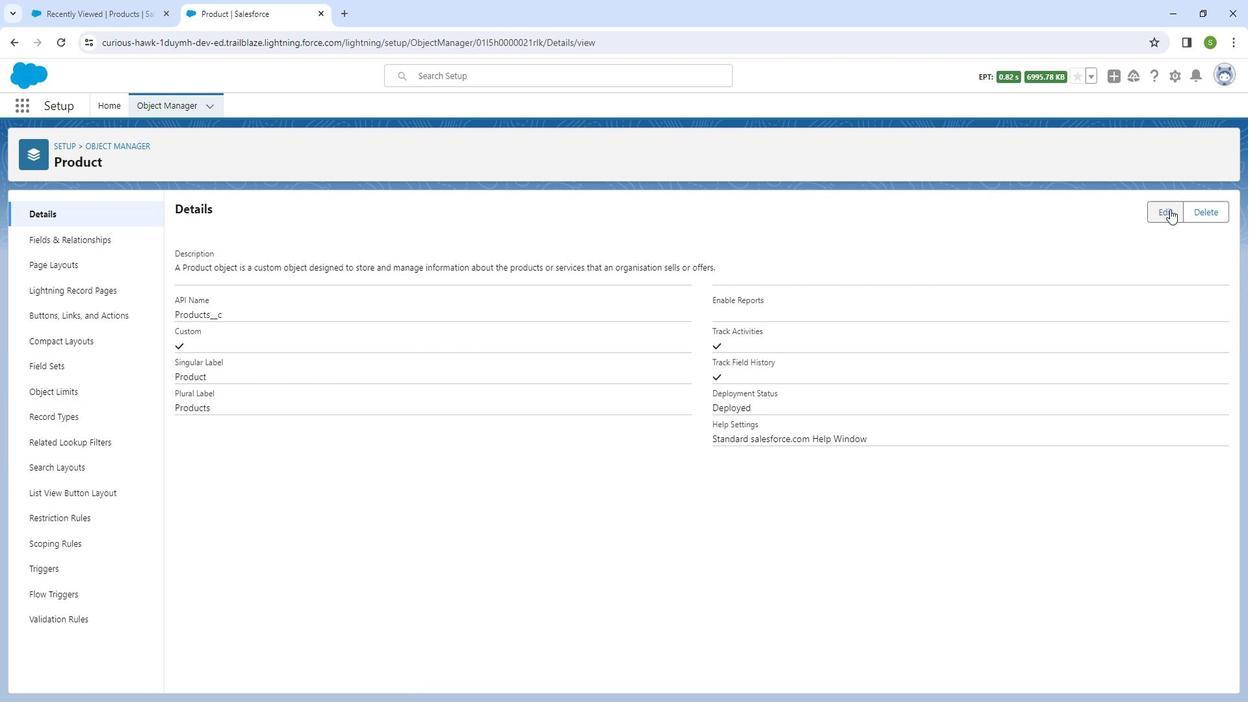 
Action: Mouse pressed left at (1181, 211)
Screenshot: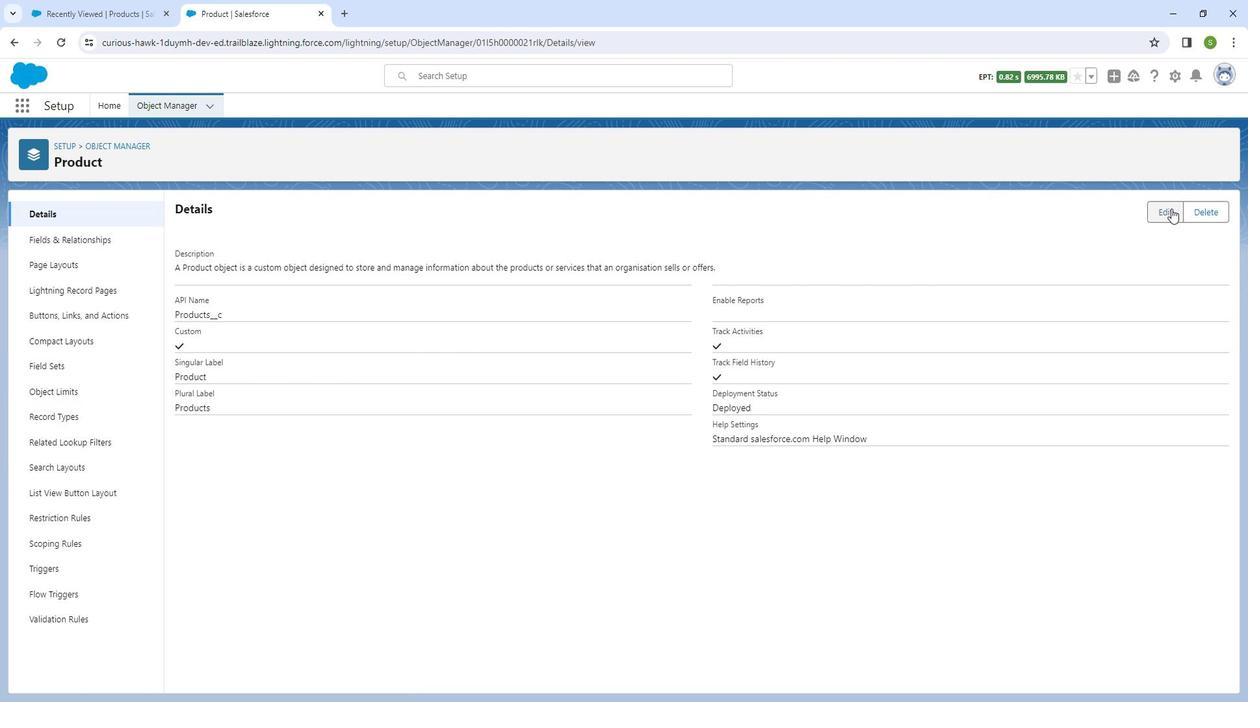 
Action: Mouse moved to (450, 386)
Screenshot: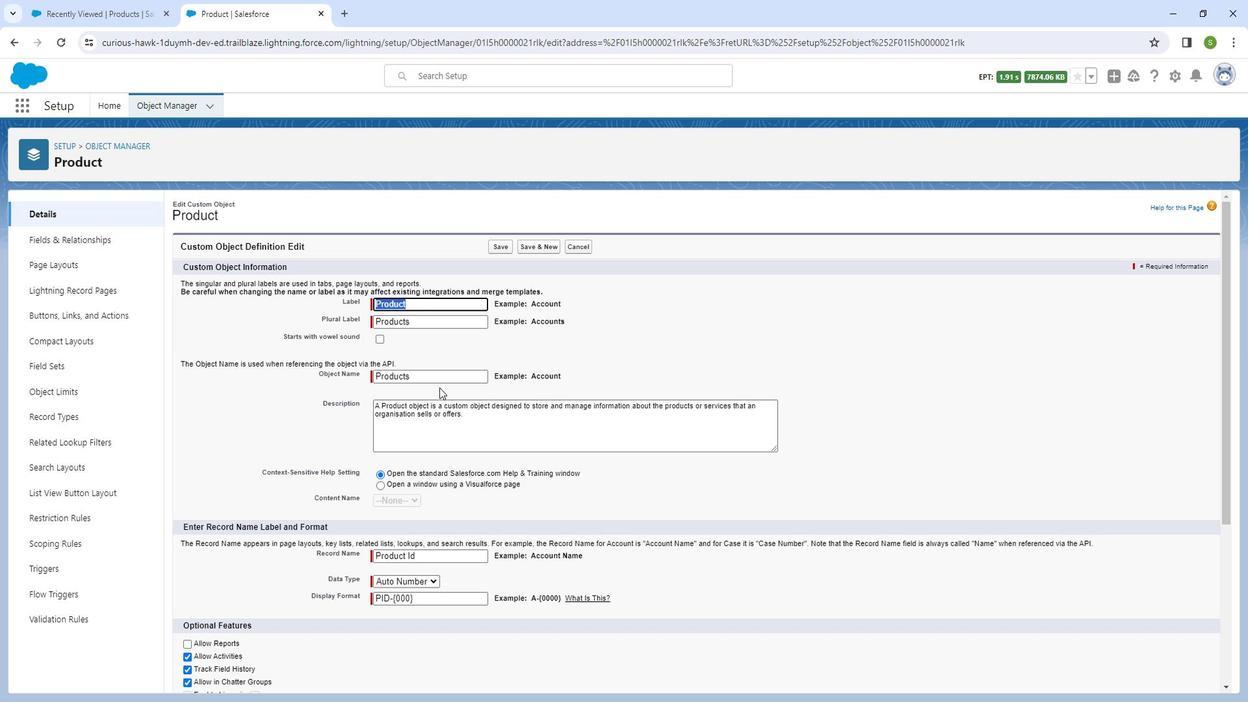 
Action: Mouse scrolled (450, 385) with delta (0, 0)
Screenshot: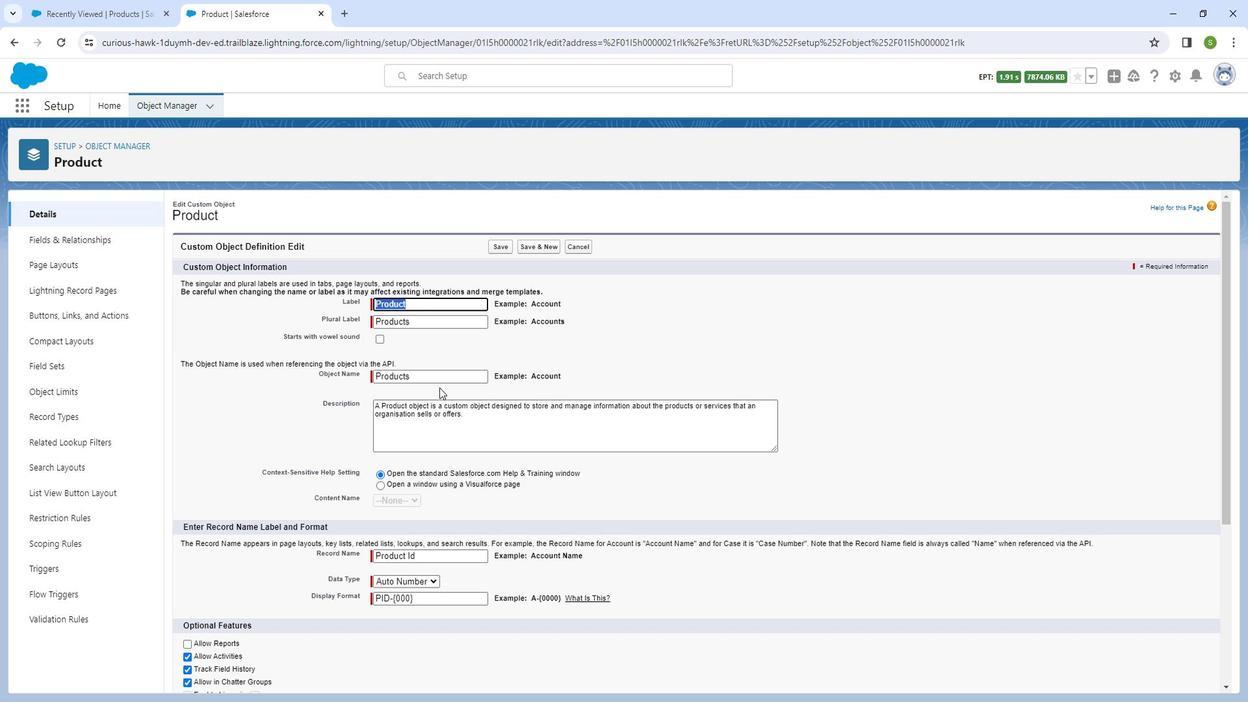 
Action: Mouse moved to (451, 387)
Screenshot: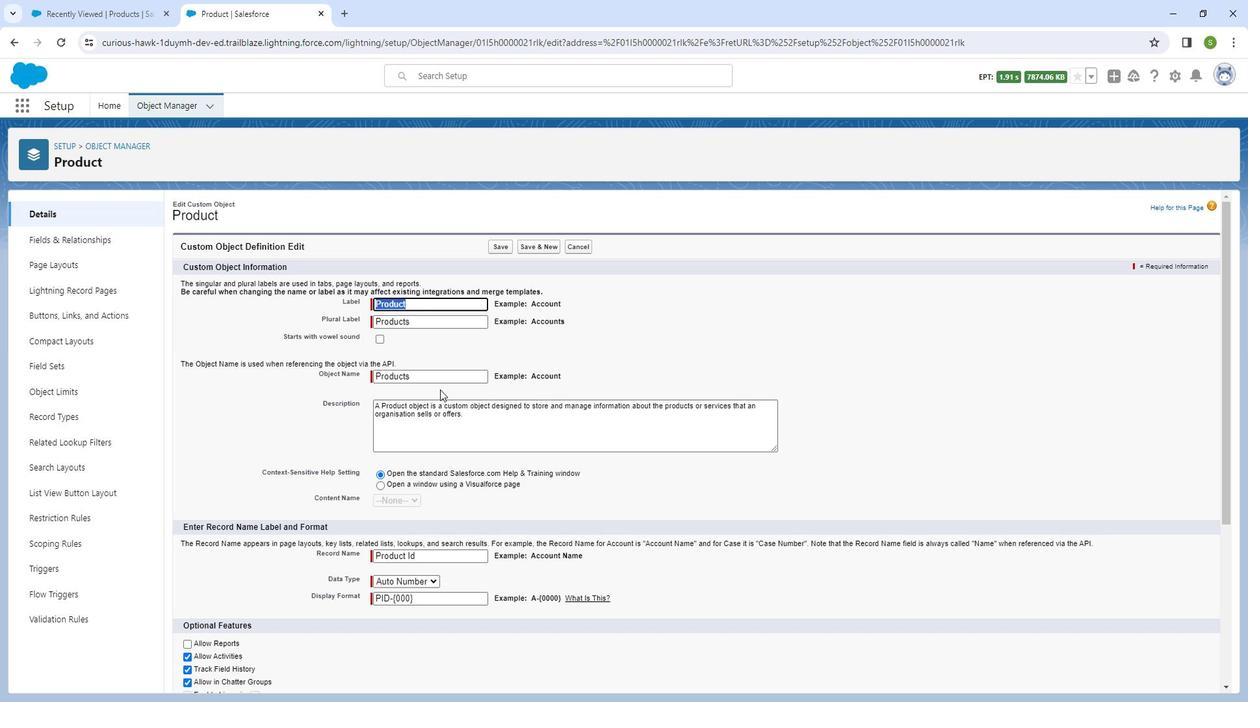 
Action: Mouse scrolled (451, 386) with delta (0, 0)
Screenshot: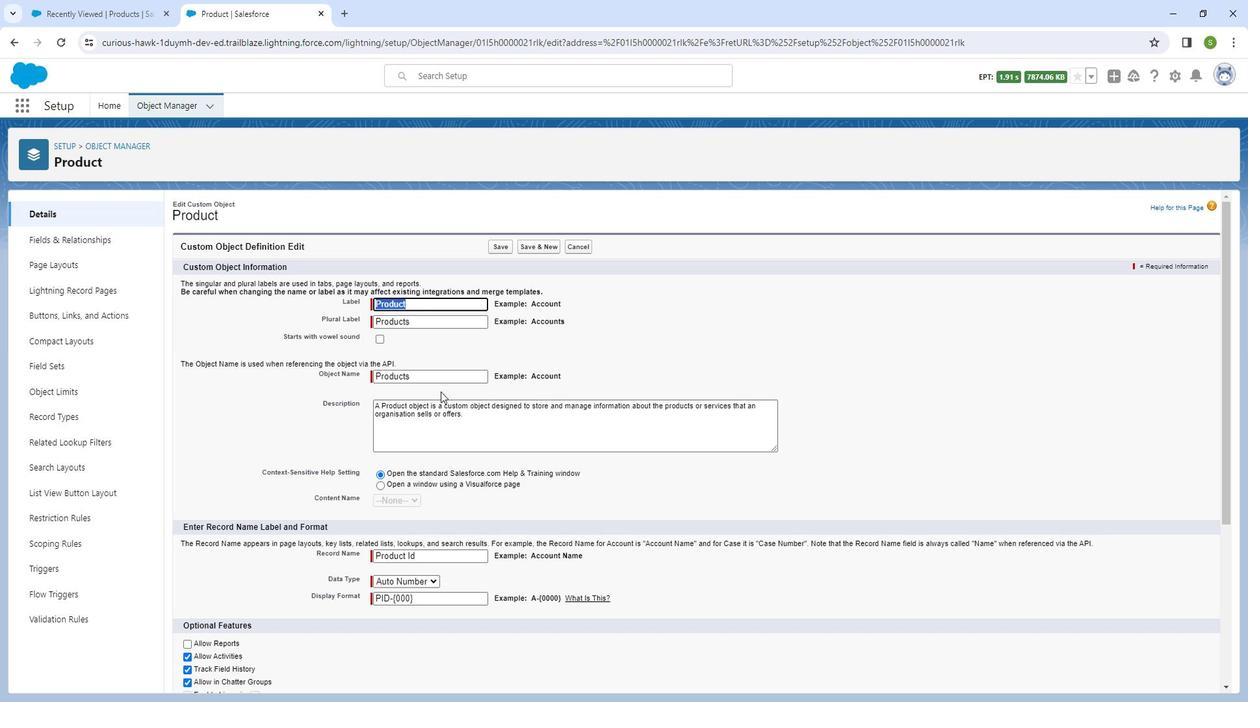
Action: Mouse scrolled (451, 386) with delta (0, 0)
Screenshot: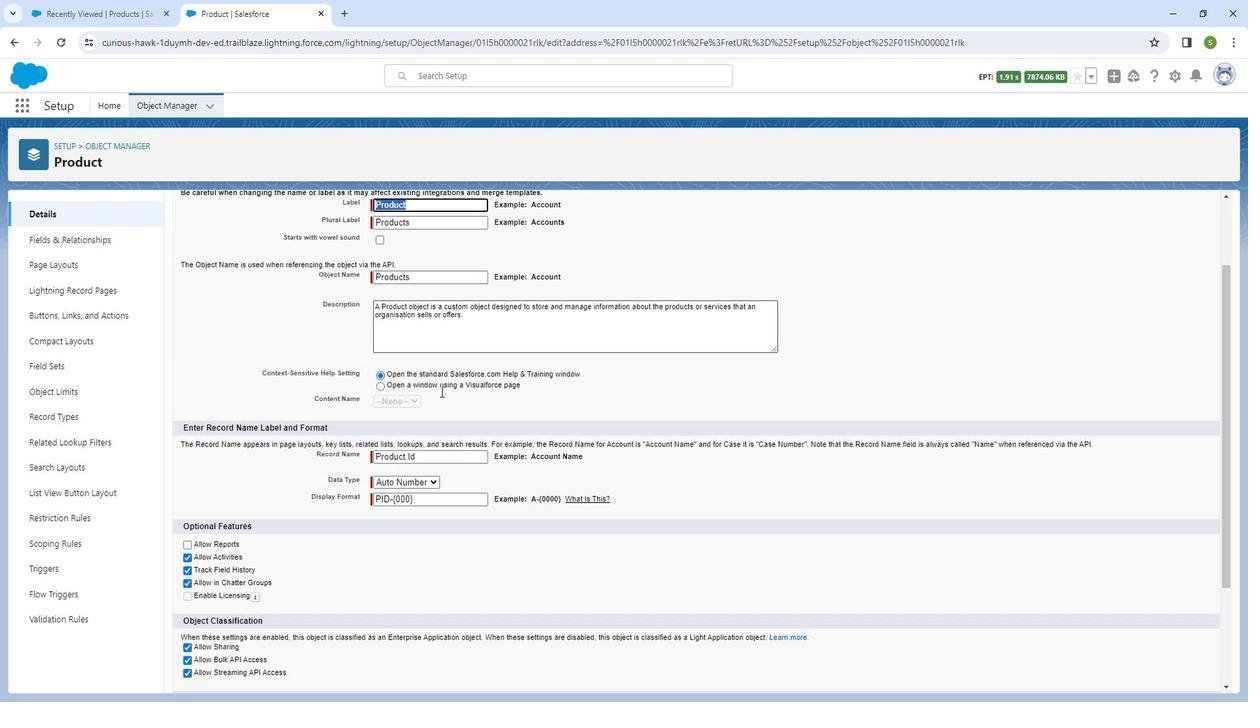 
Action: Mouse moved to (451, 388)
Screenshot: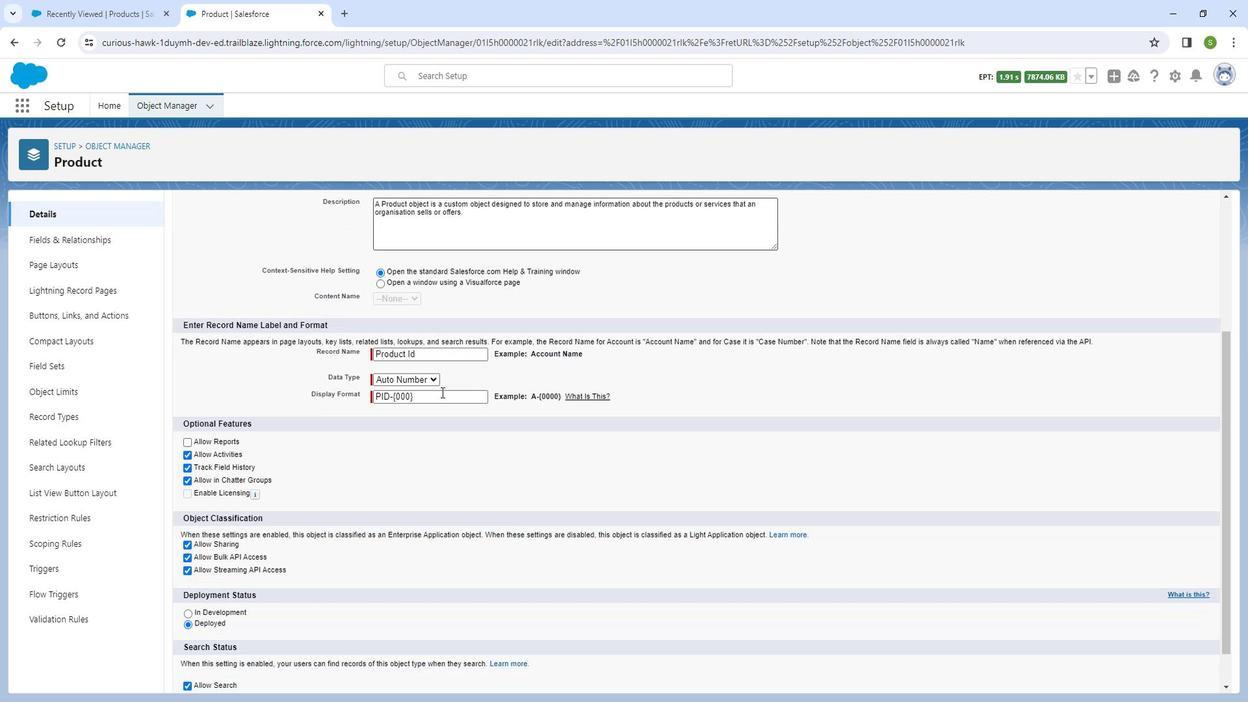 
Action: Mouse scrolled (451, 387) with delta (0, 0)
Screenshot: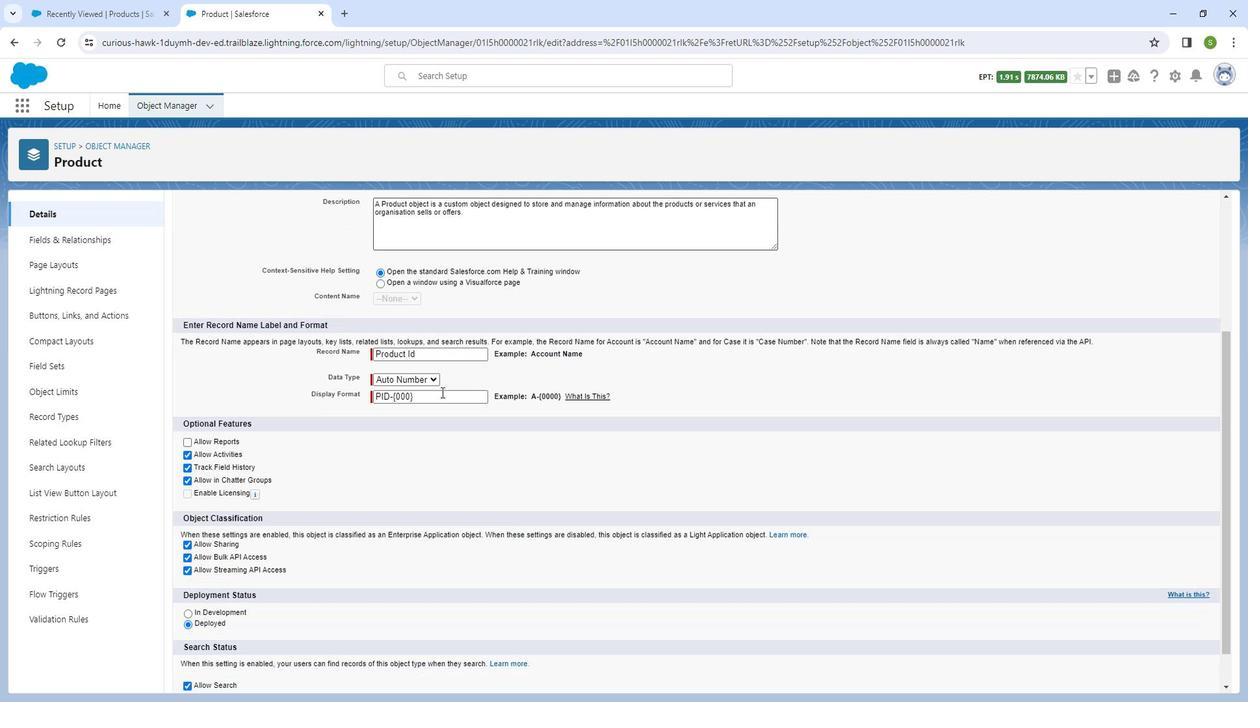
Action: Mouse moved to (238, 394)
Screenshot: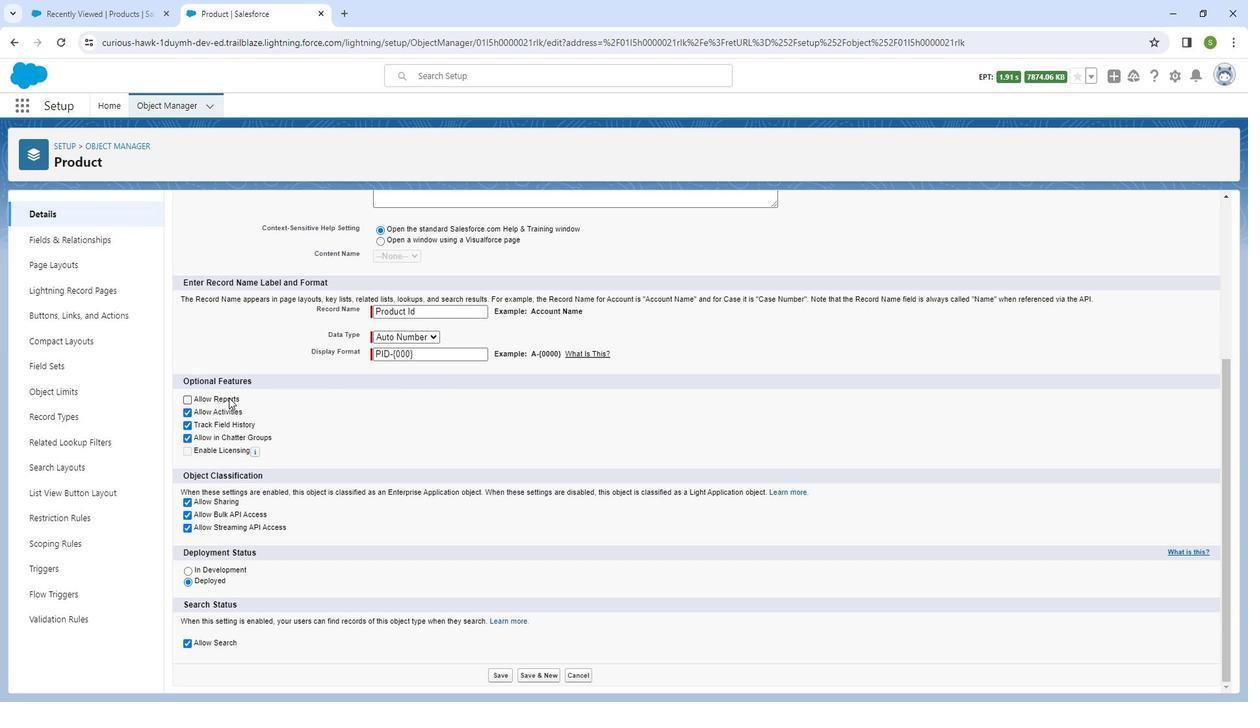
Action: Mouse pressed left at (238, 394)
Screenshot: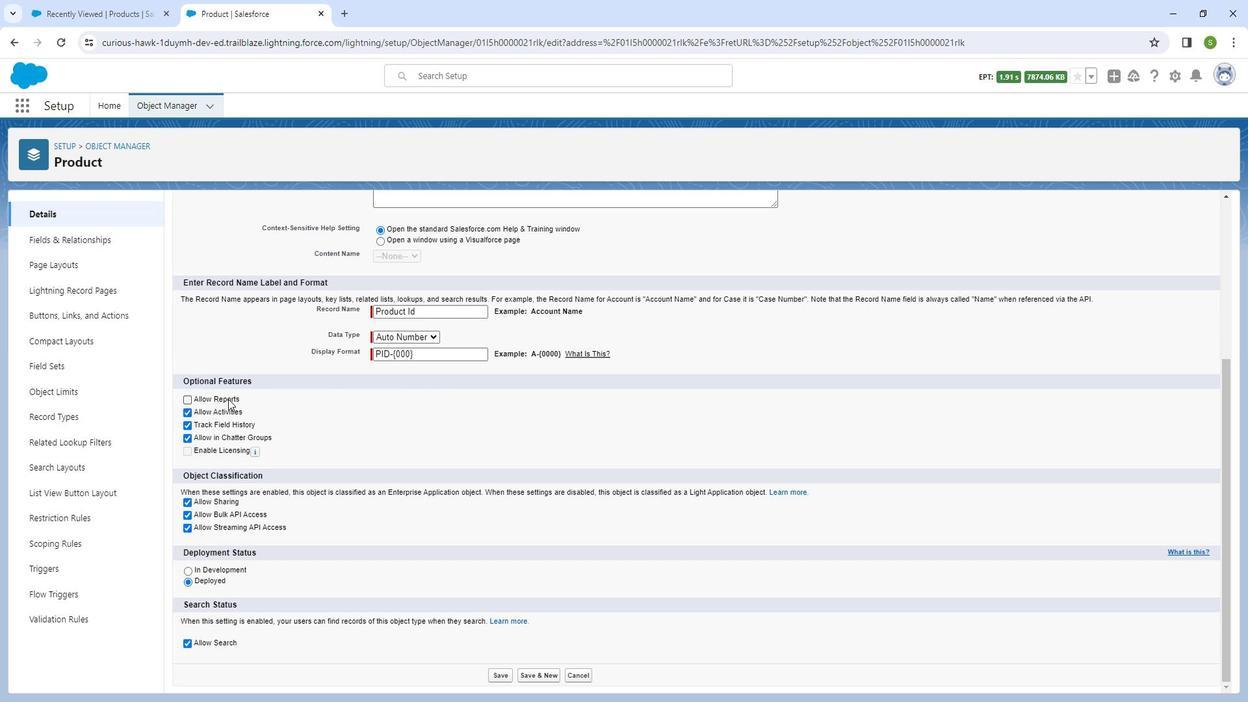 
Action: Mouse moved to (354, 446)
Screenshot: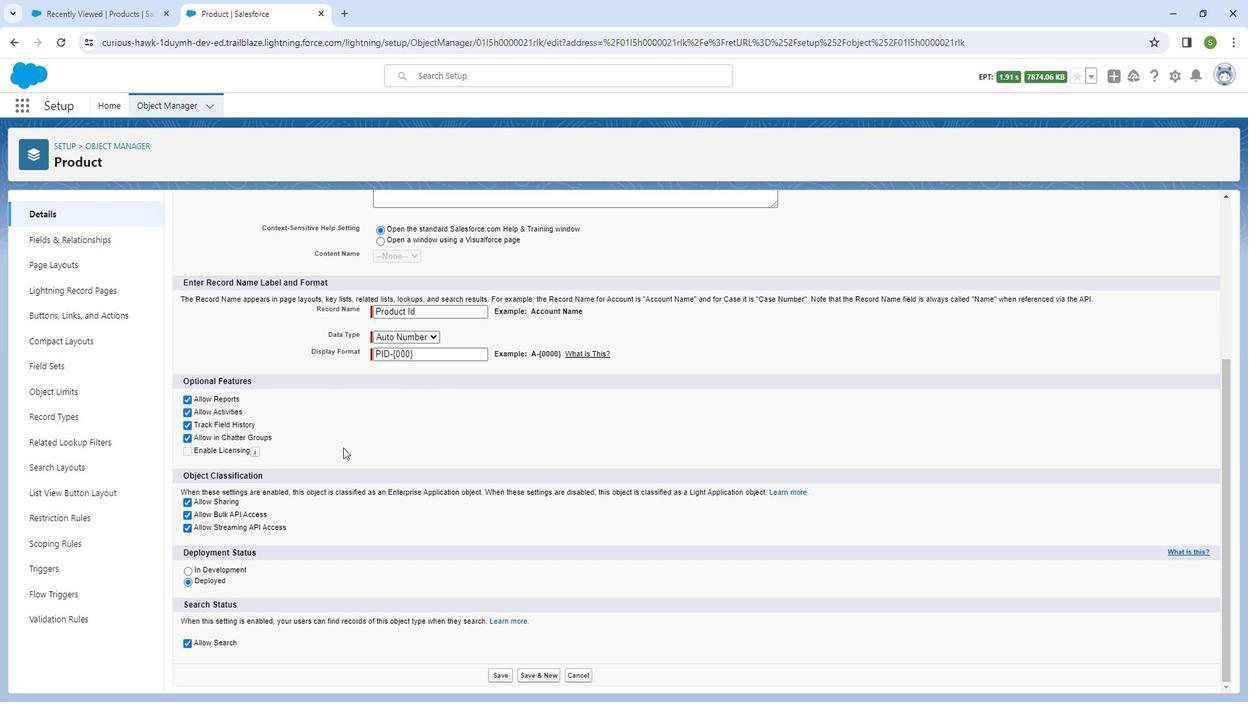 
Action: Mouse scrolled (354, 445) with delta (0, 0)
Screenshot: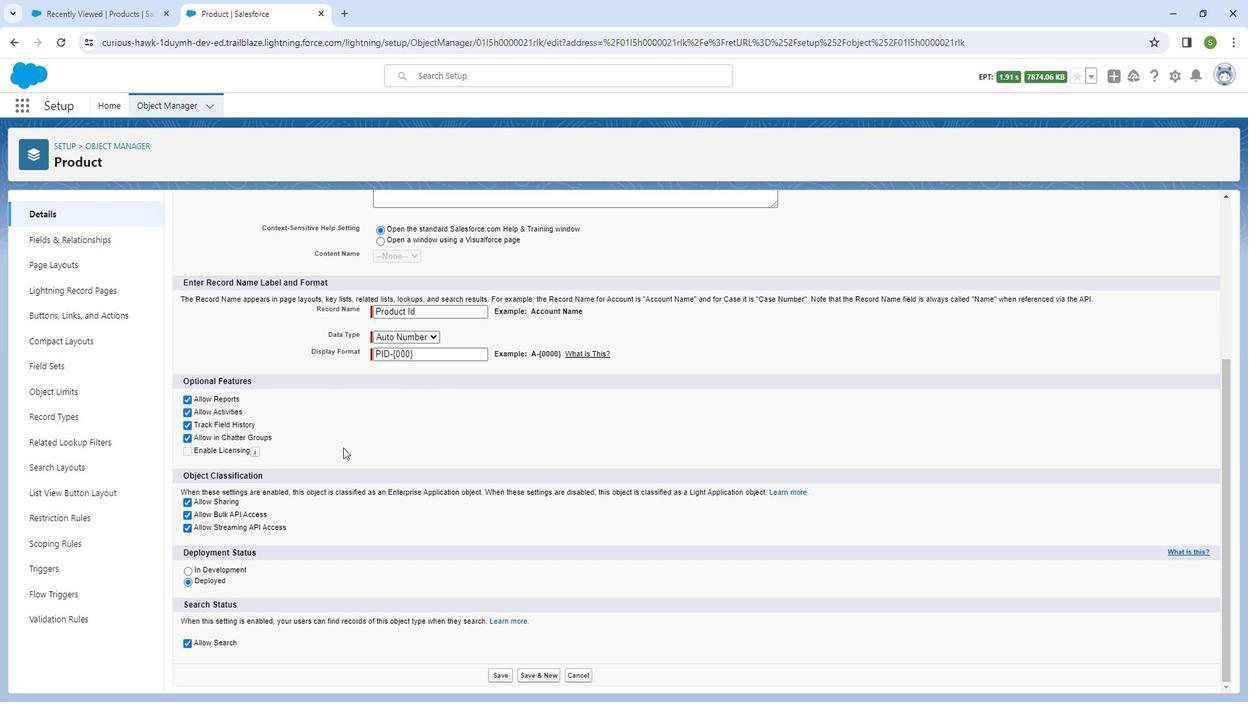 
Action: Mouse moved to (509, 659)
Screenshot: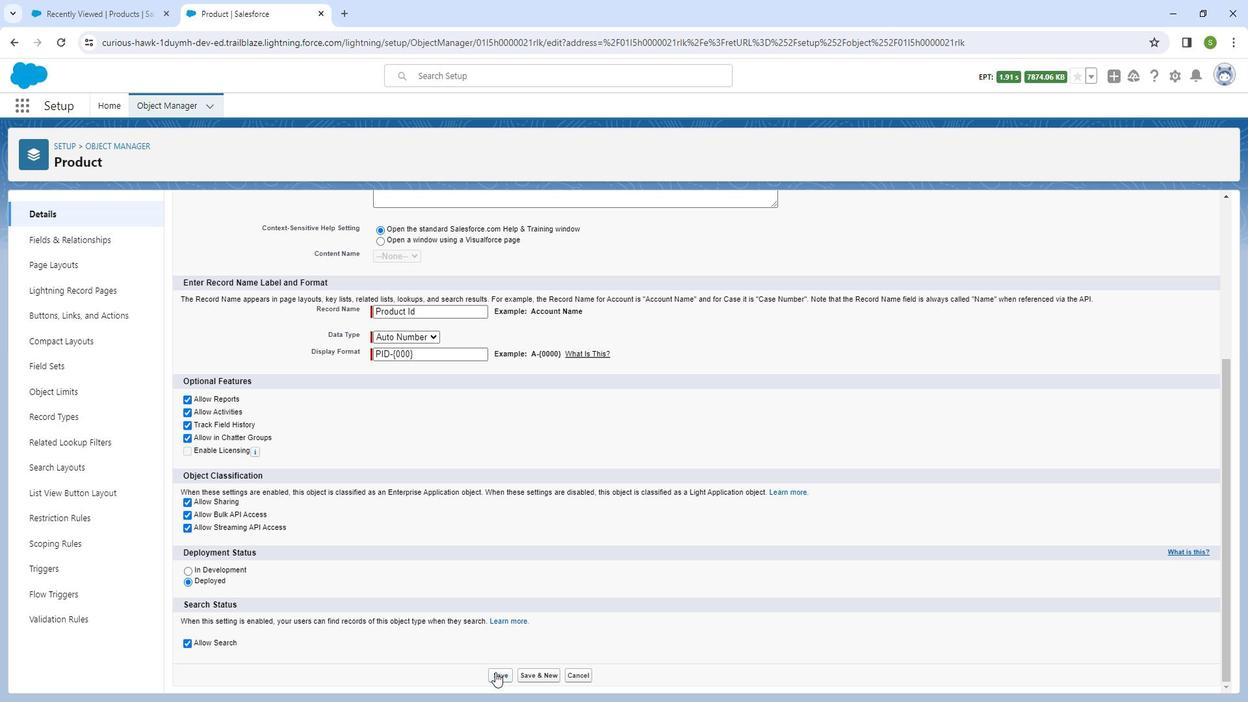 
Action: Mouse pressed left at (509, 659)
Screenshot: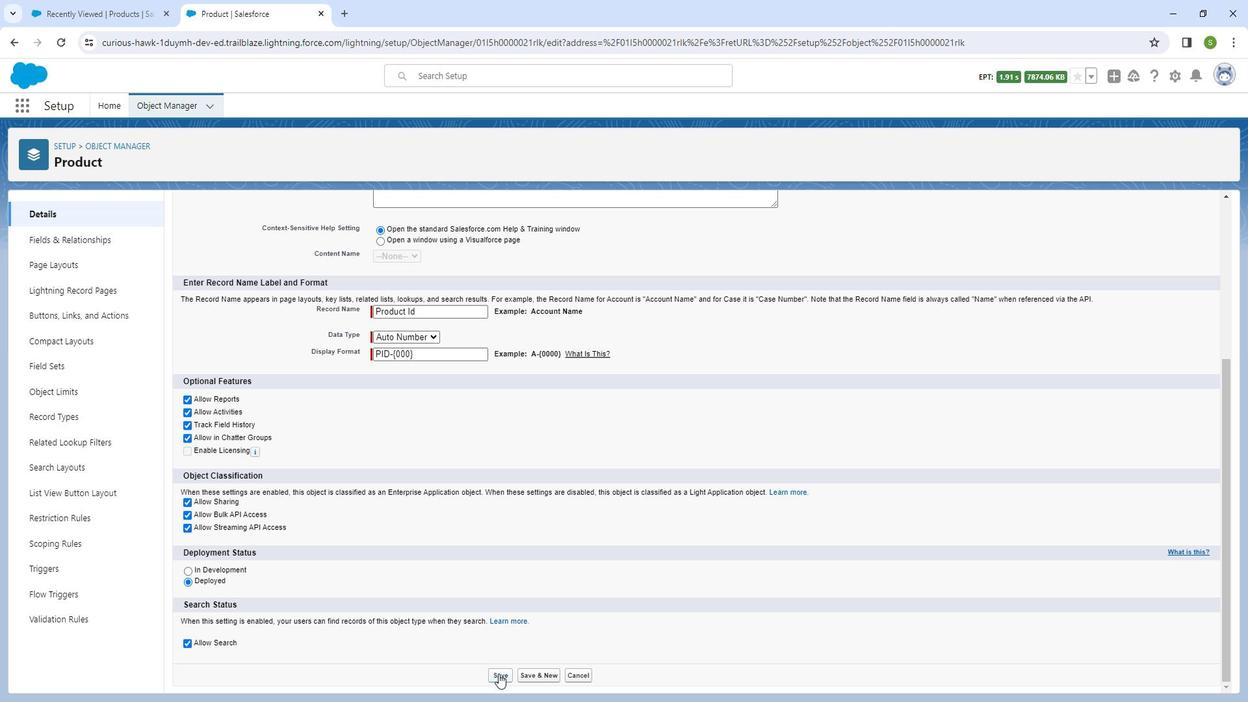 
Action: Mouse moved to (131, 31)
Screenshot: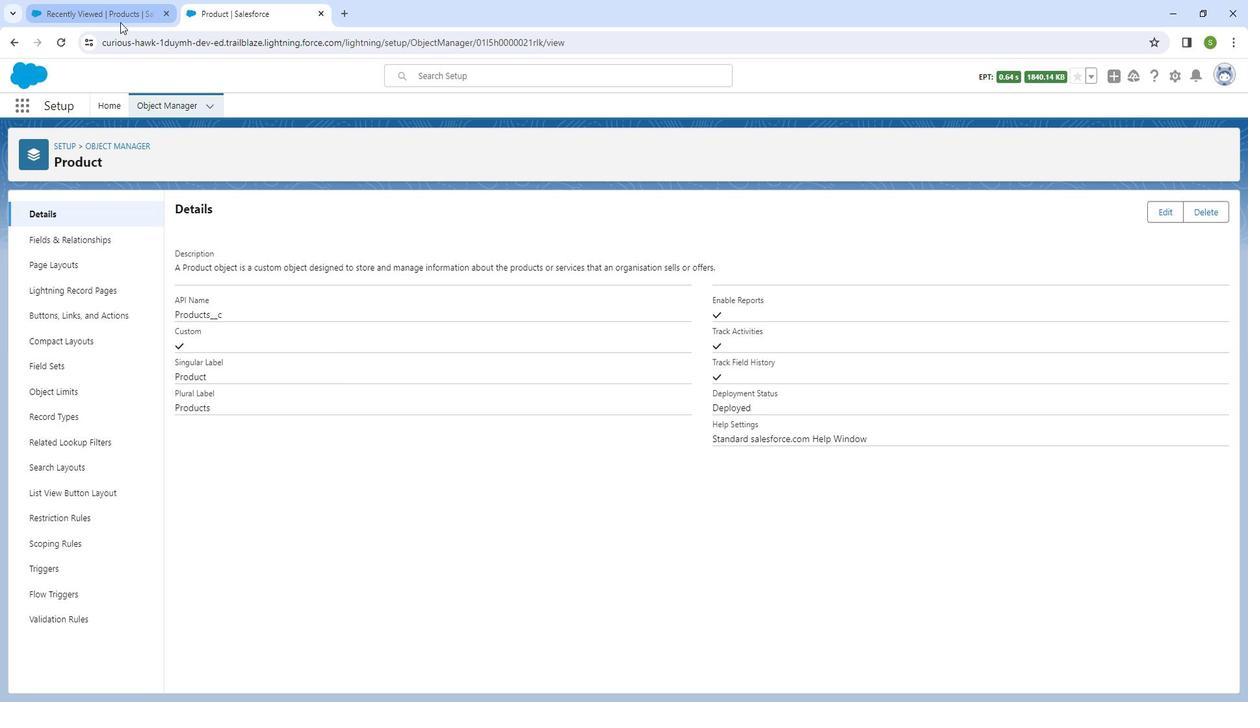 
Action: Mouse pressed left at (131, 31)
Screenshot: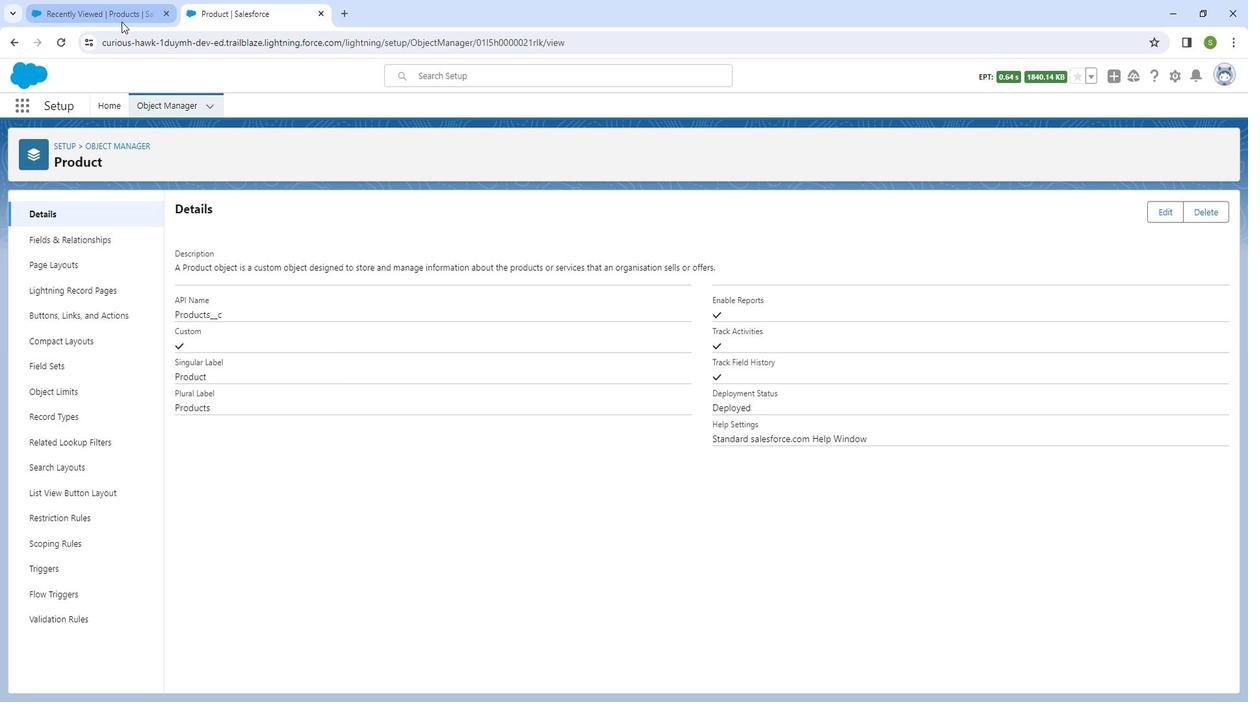 
Action: Mouse moved to (1135, 157)
Screenshot: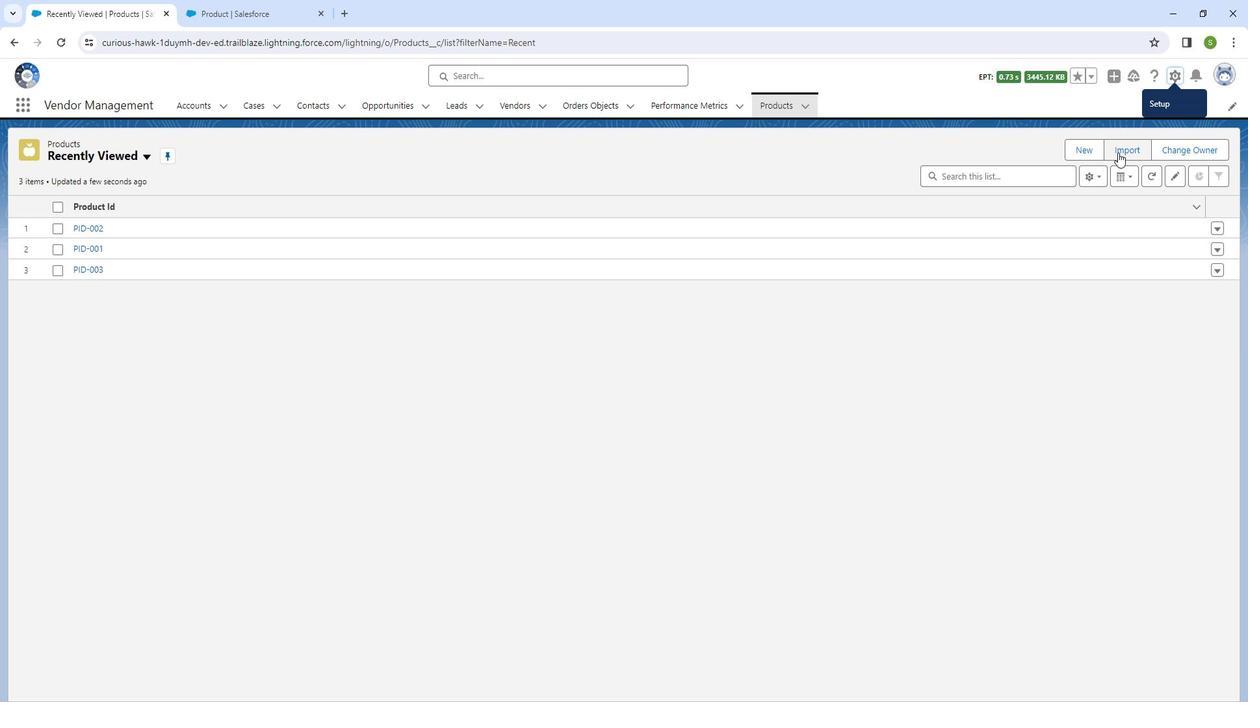 
Action: Mouse pressed left at (1135, 157)
Screenshot: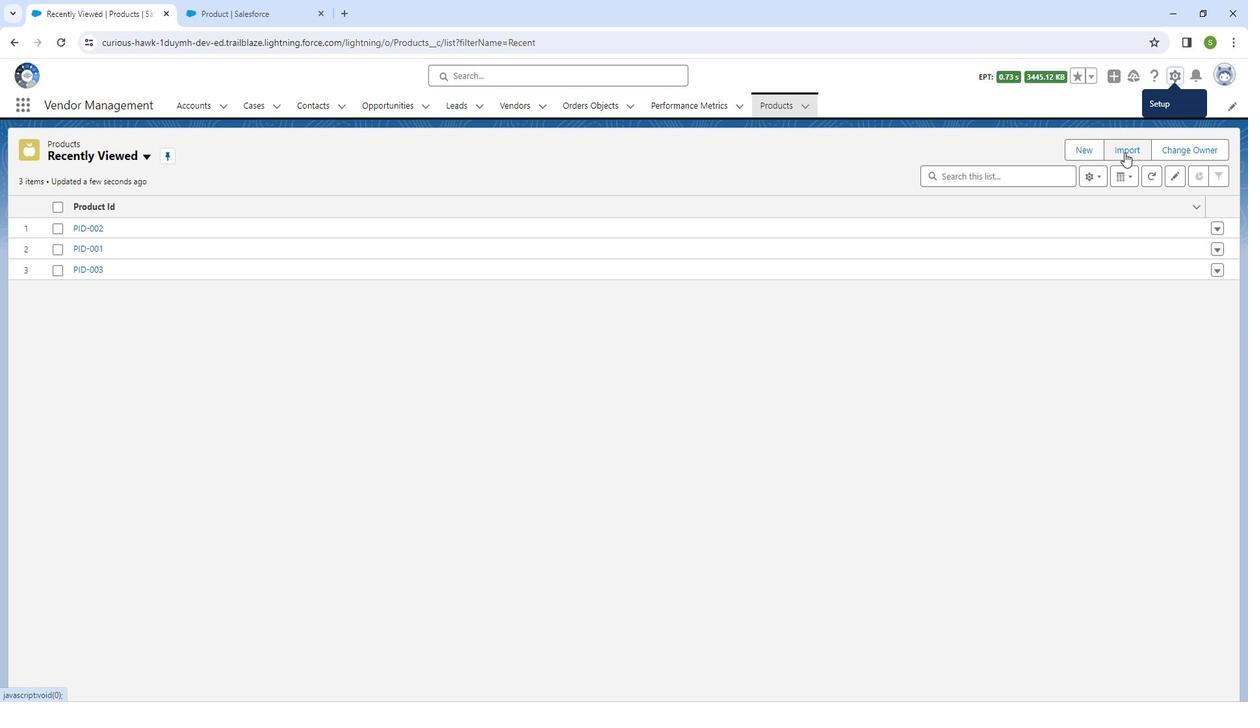 
Action: Mouse moved to (375, 362)
Screenshot: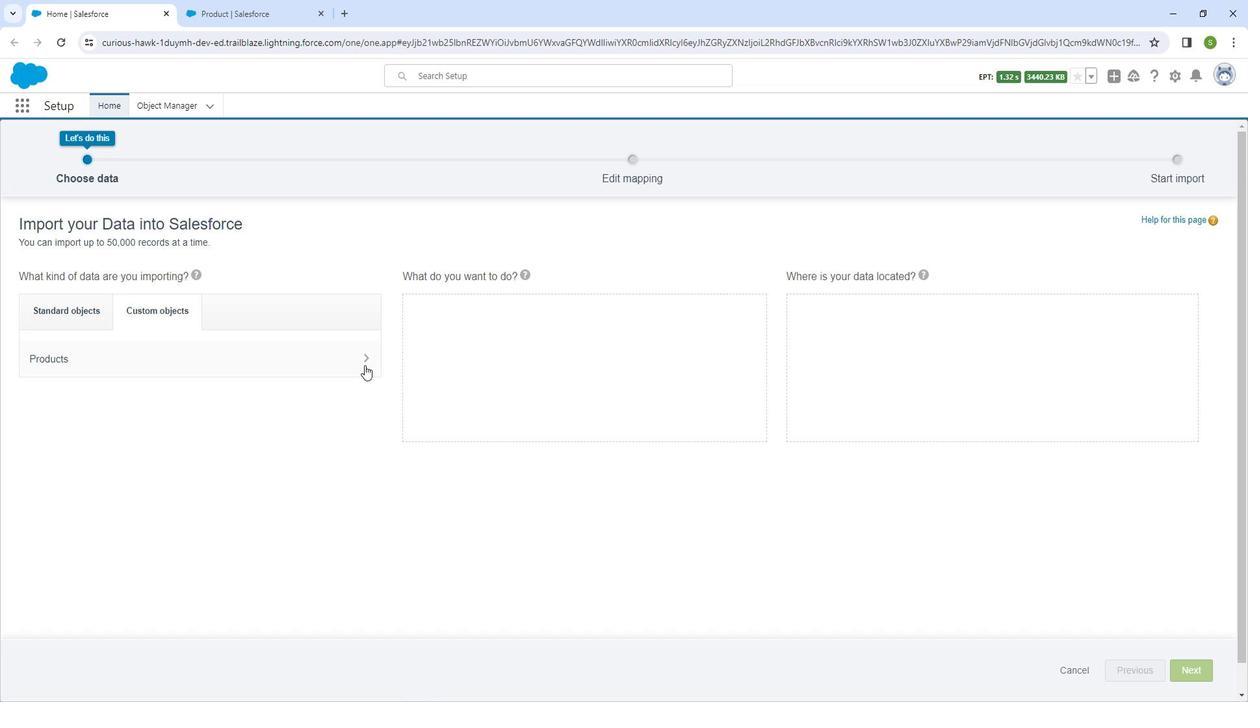 
Action: Mouse pressed left at (375, 362)
Screenshot: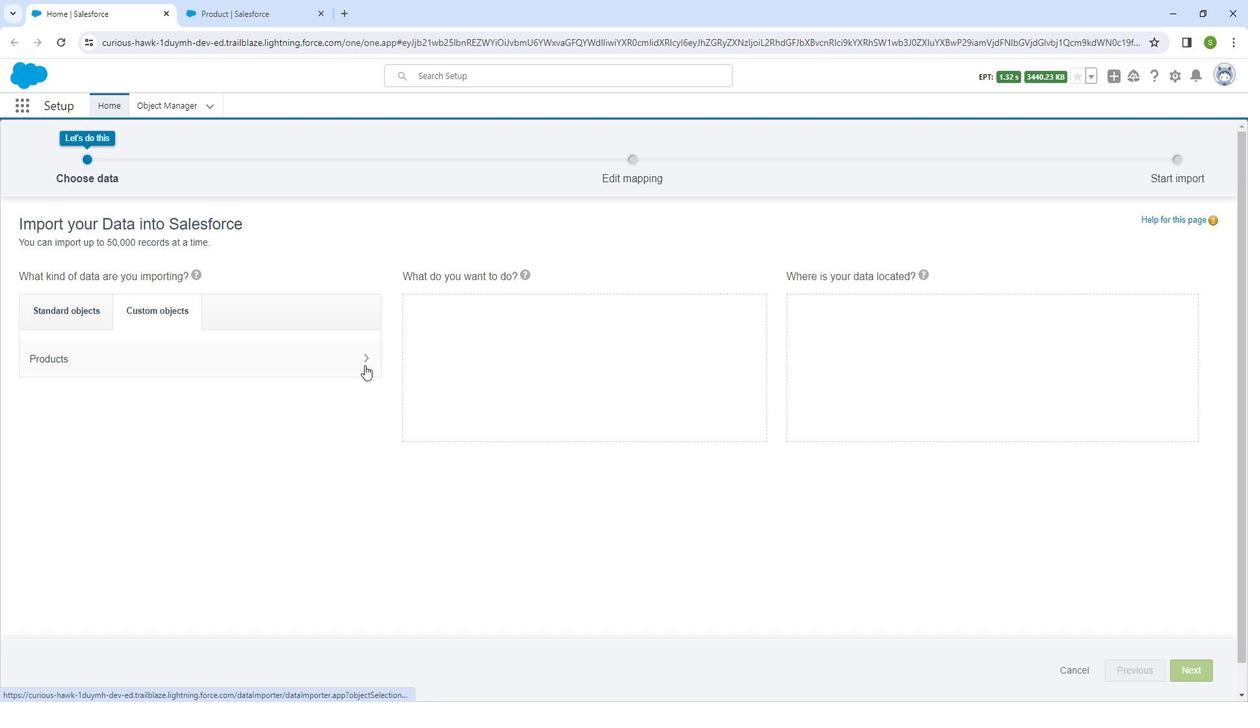 
Action: Mouse moved to (434, 306)
Screenshot: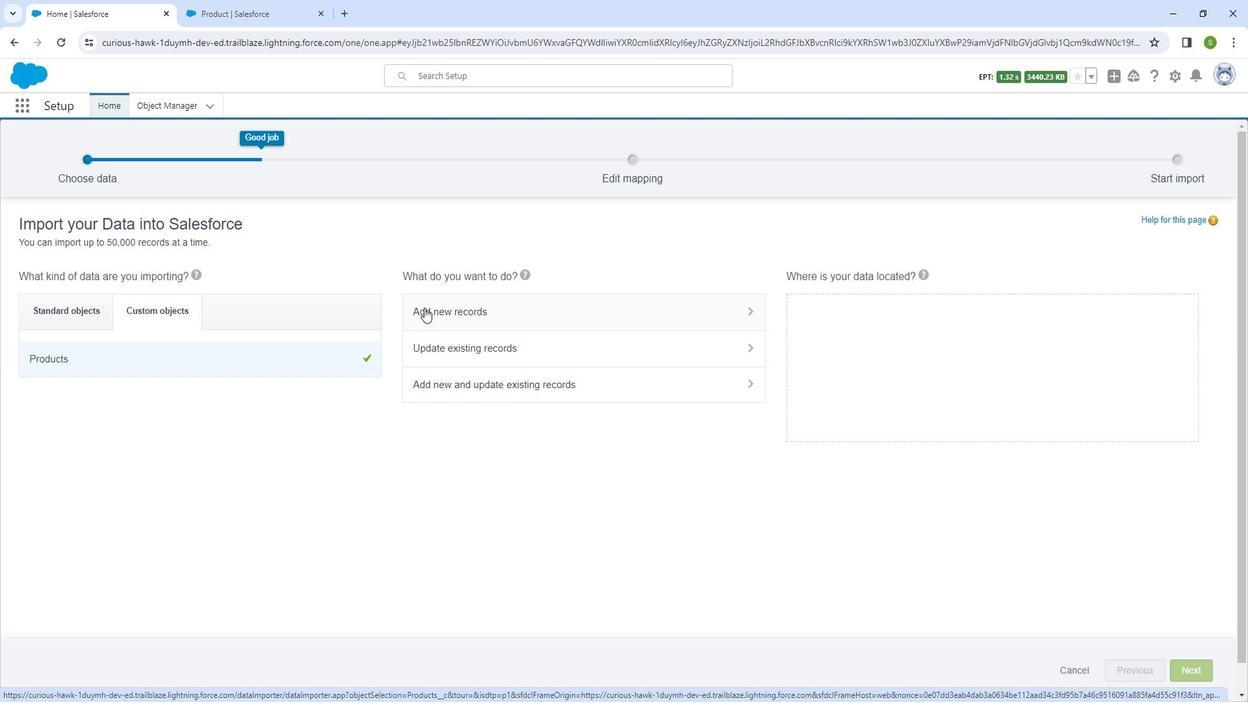 
Action: Mouse pressed left at (434, 306)
Screenshot: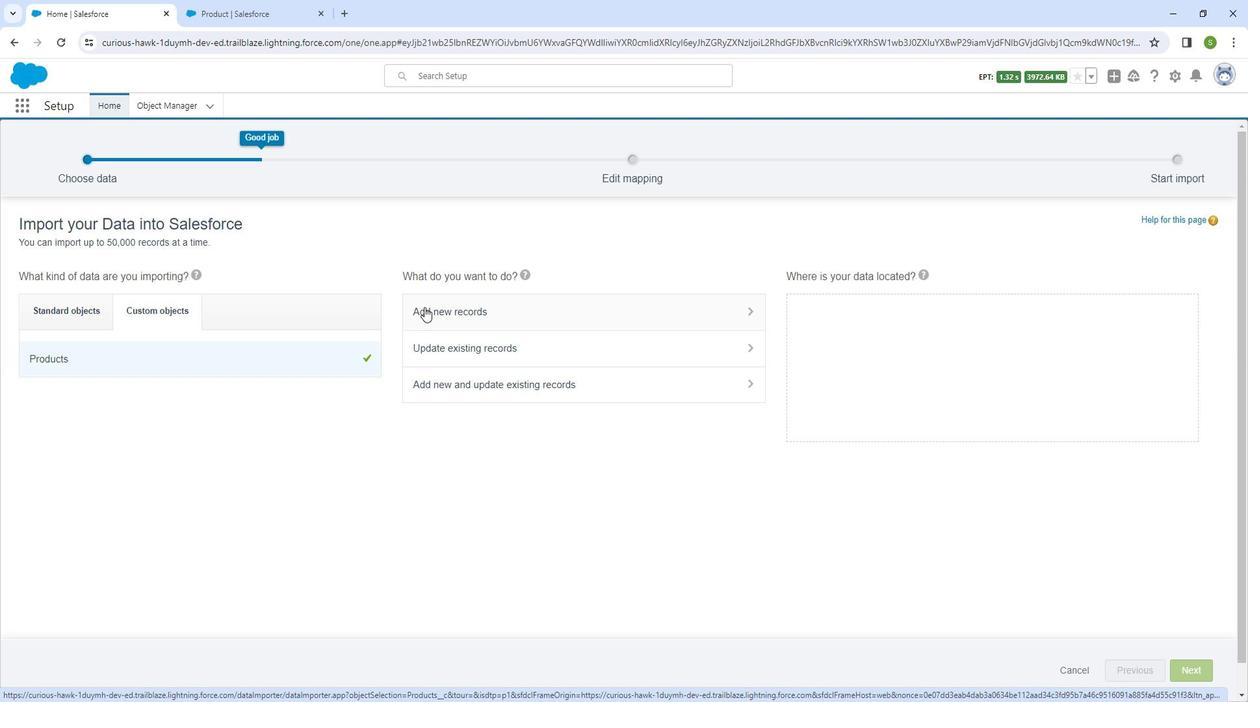 
Action: Mouse moved to (948, 315)
Screenshot: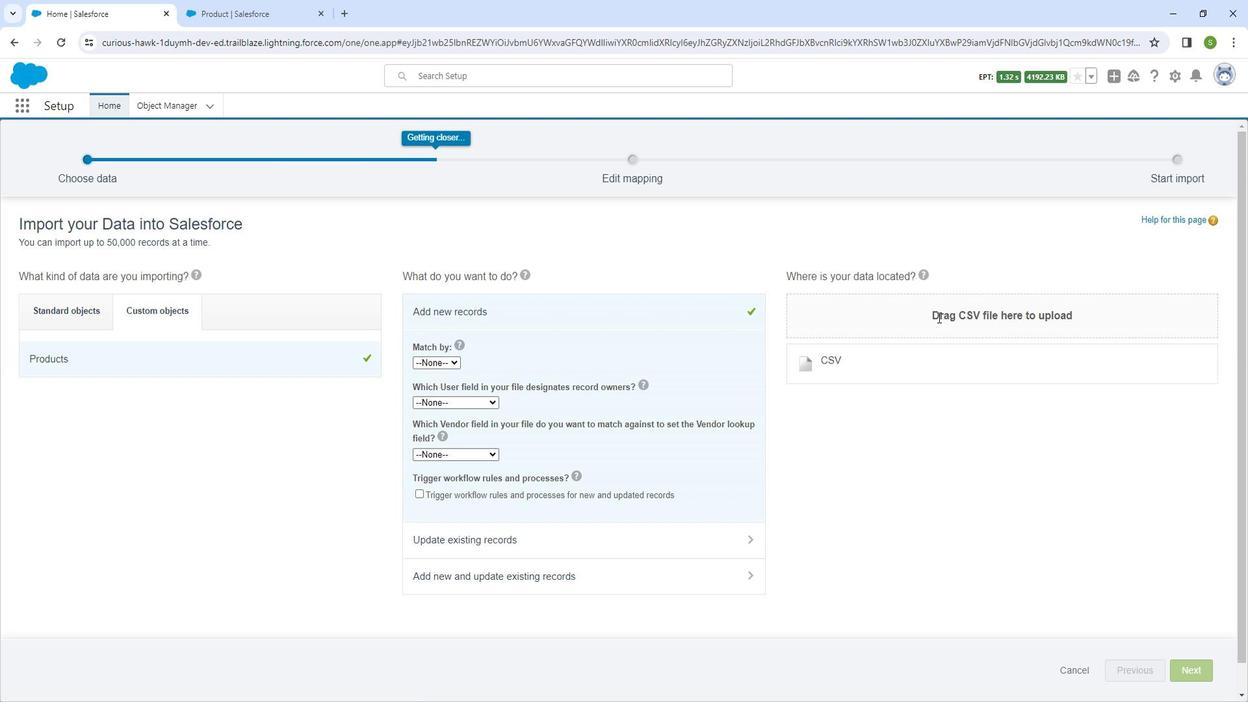 
Action: Mouse pressed left at (948, 315)
Screenshot: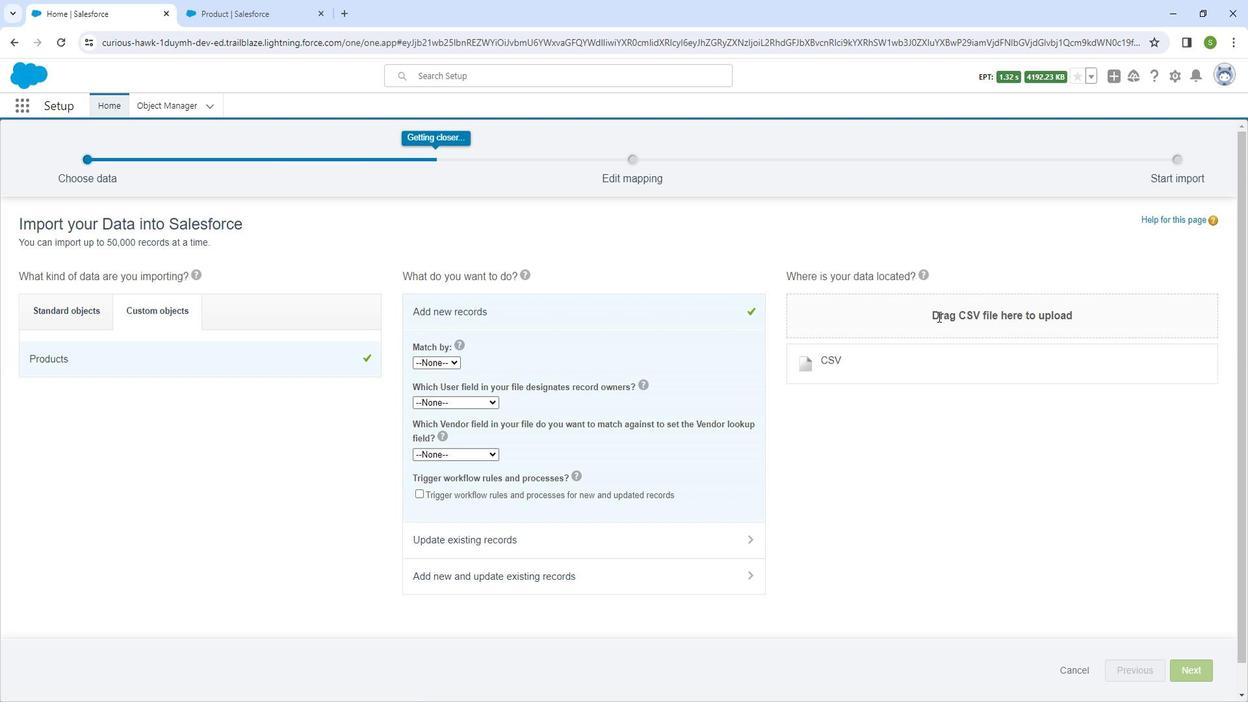 
Action: Mouse moved to (856, 360)
Screenshot: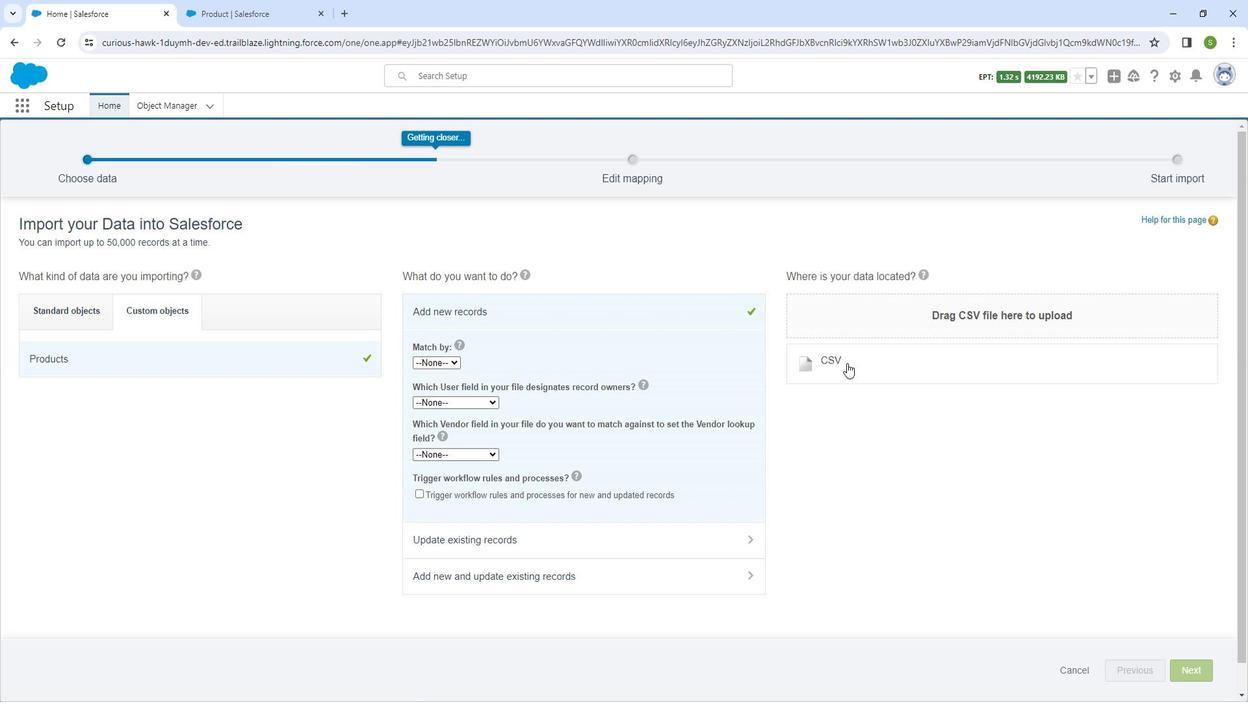 
Action: Mouse pressed left at (856, 360)
Screenshot: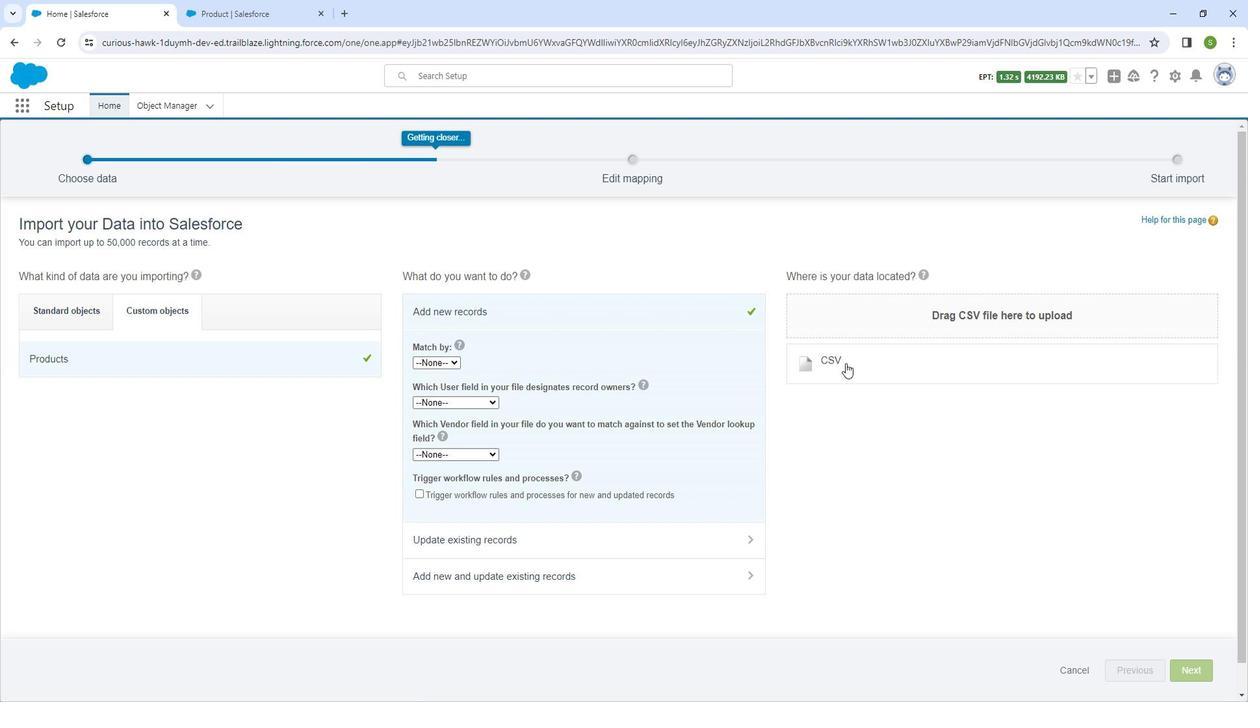 
Action: Mouse moved to (864, 395)
Screenshot: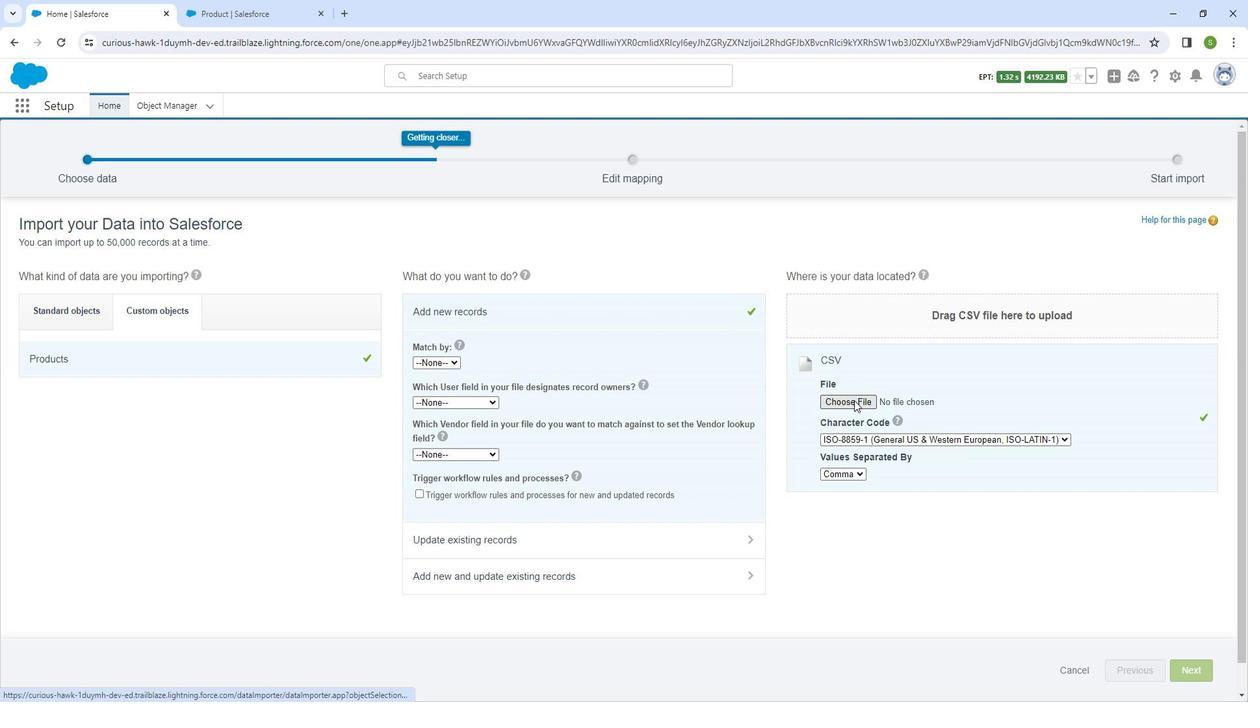 
Action: Mouse pressed left at (864, 395)
Screenshot: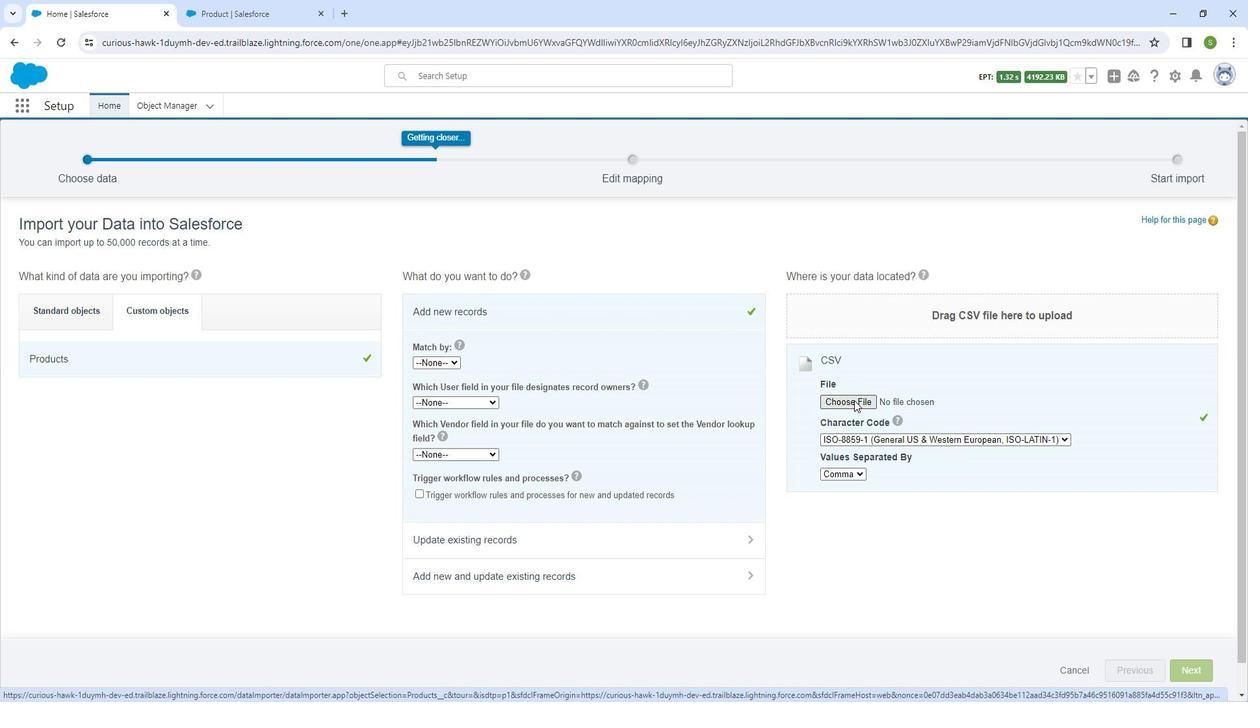 
Action: Mouse moved to (267, 126)
Screenshot: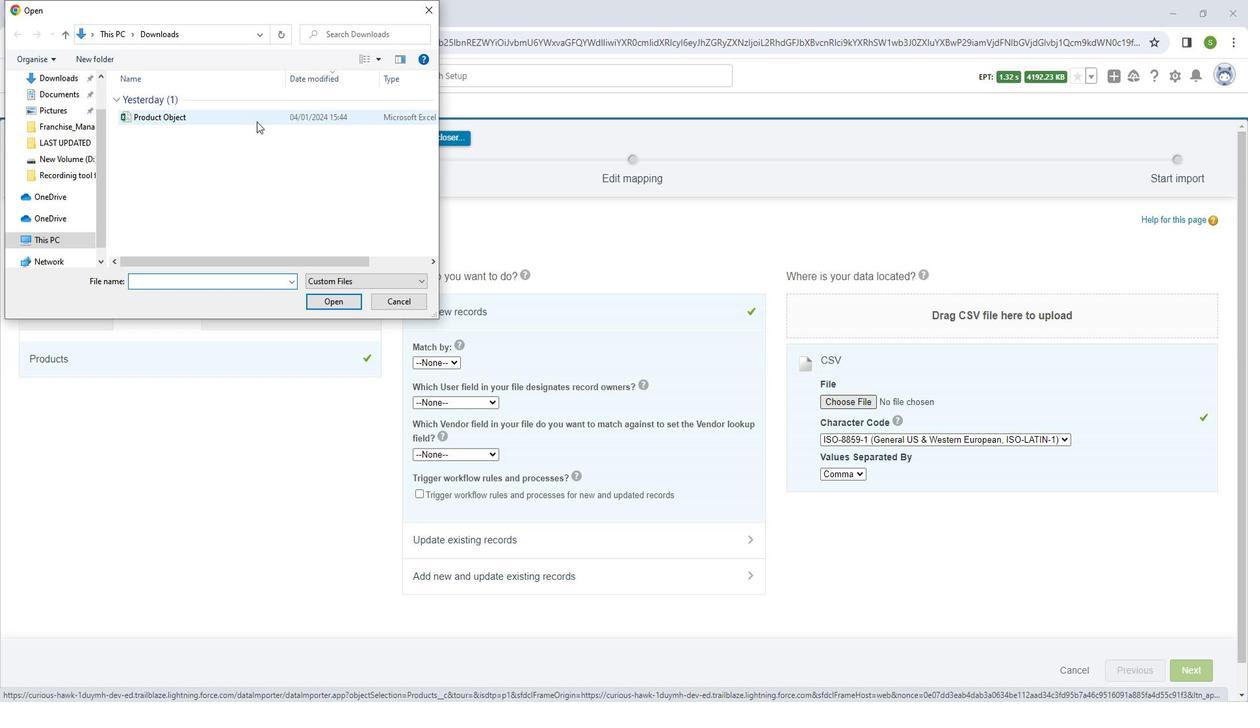 
Action: Mouse pressed left at (267, 126)
Screenshot: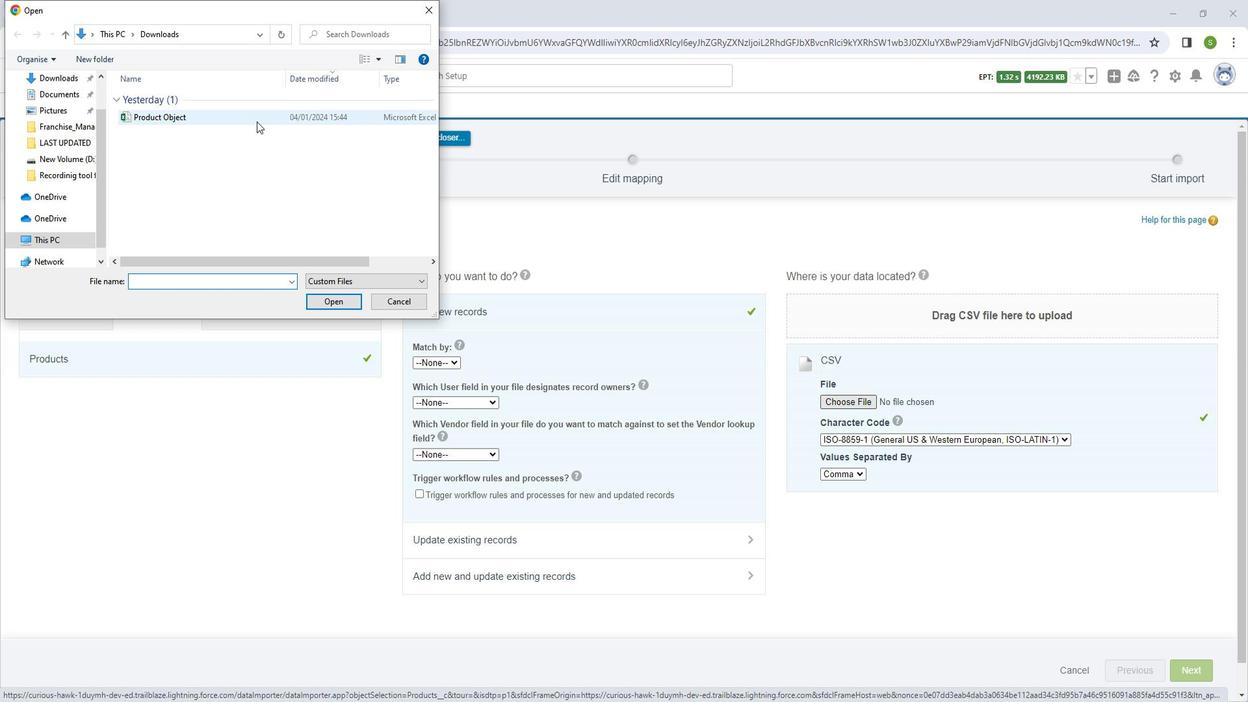
Action: Mouse moved to (345, 306)
Screenshot: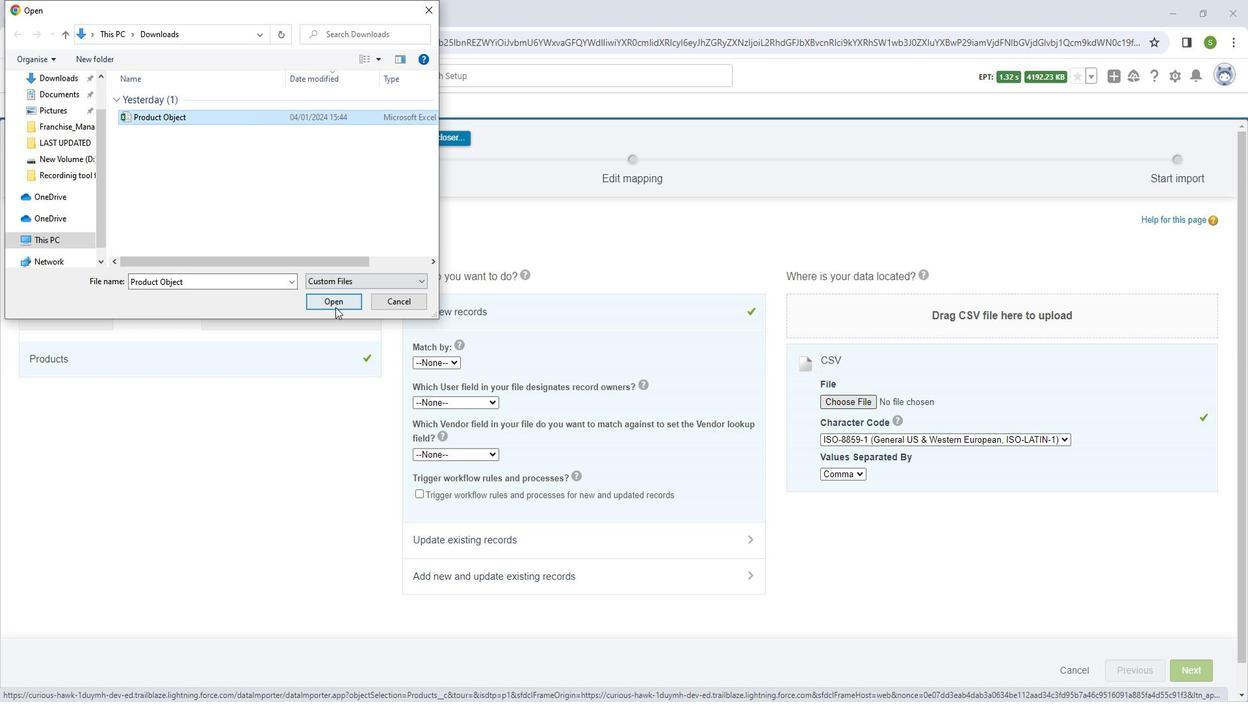 
Action: Mouse pressed left at (345, 306)
Screenshot: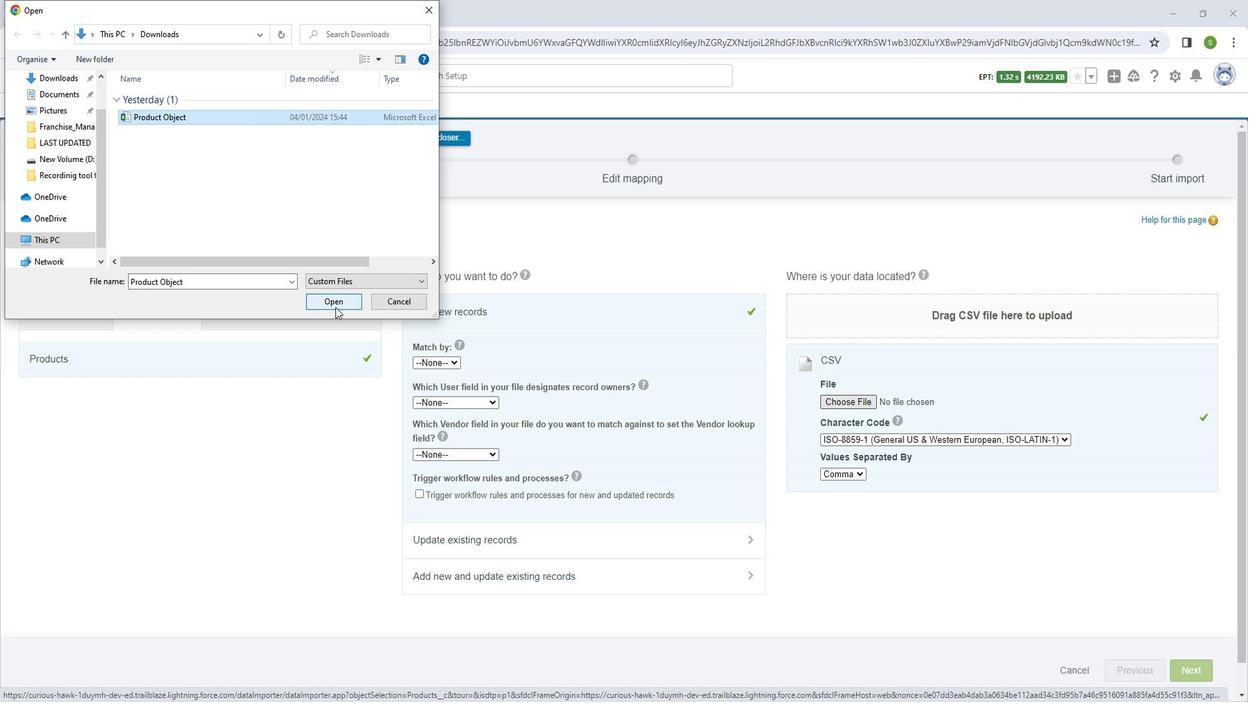 
Action: Mouse moved to (1201, 660)
Screenshot: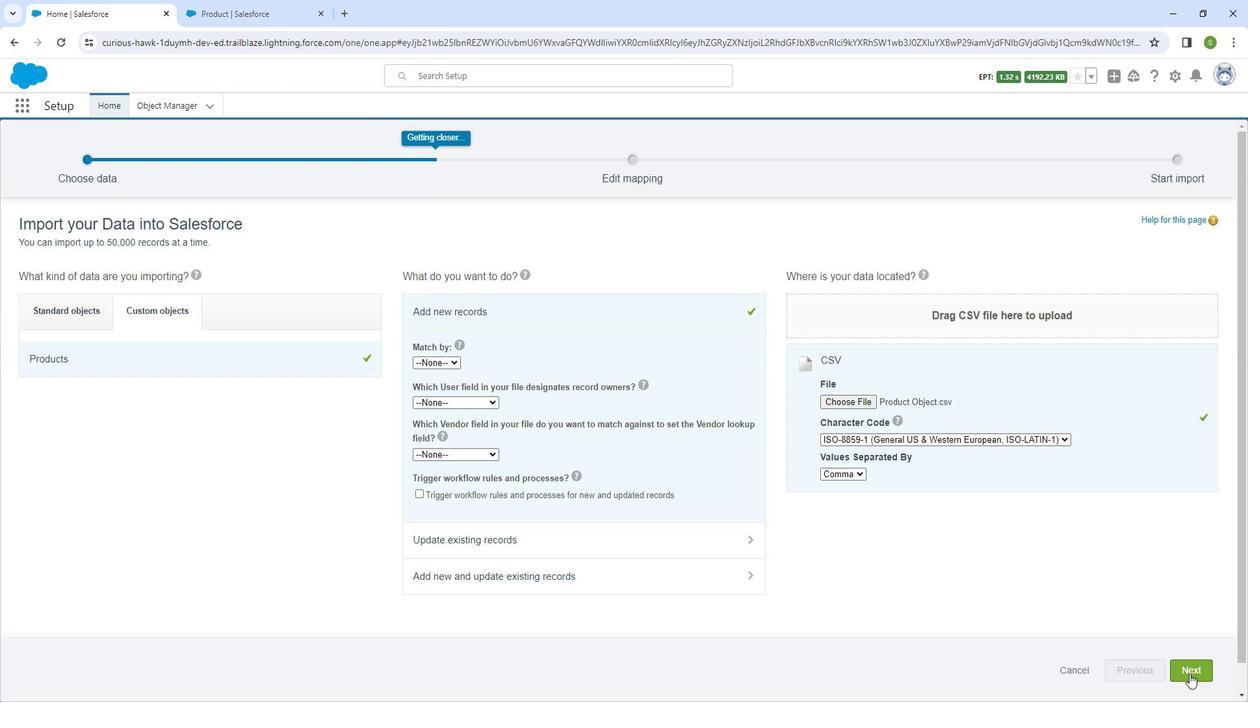 
Action: Mouse pressed left at (1201, 660)
Screenshot: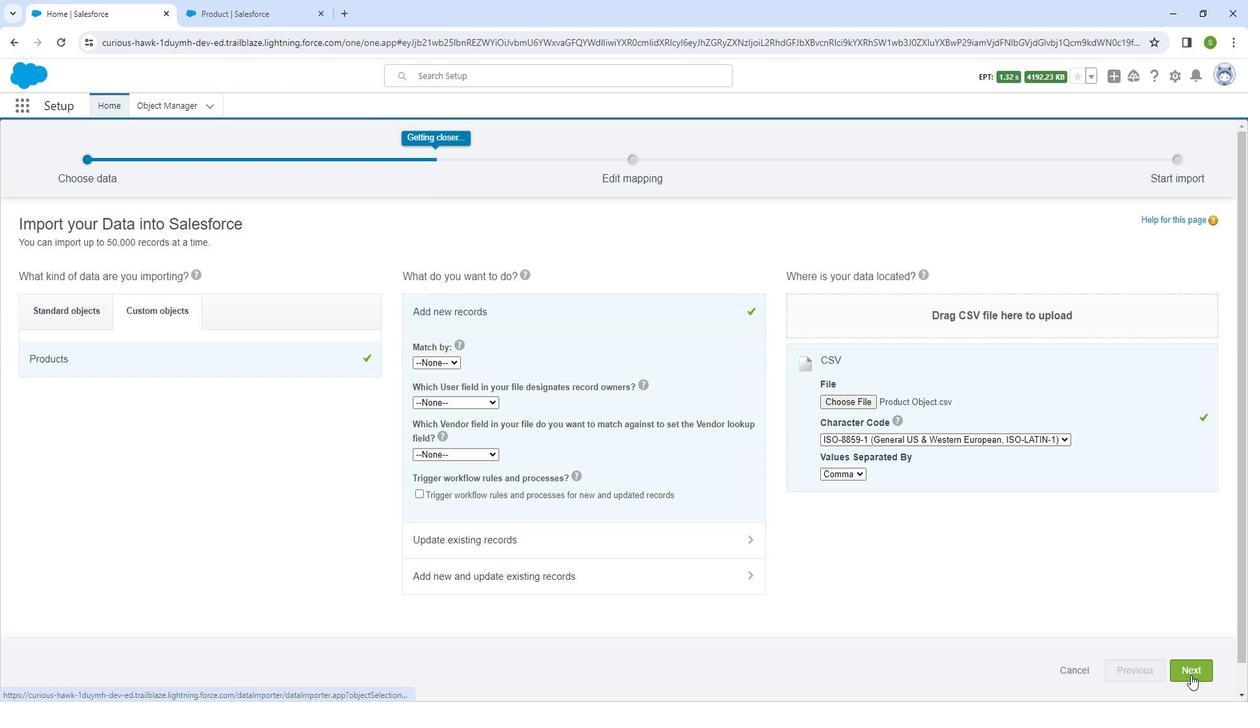 
Action: Mouse moved to (408, 420)
Screenshot: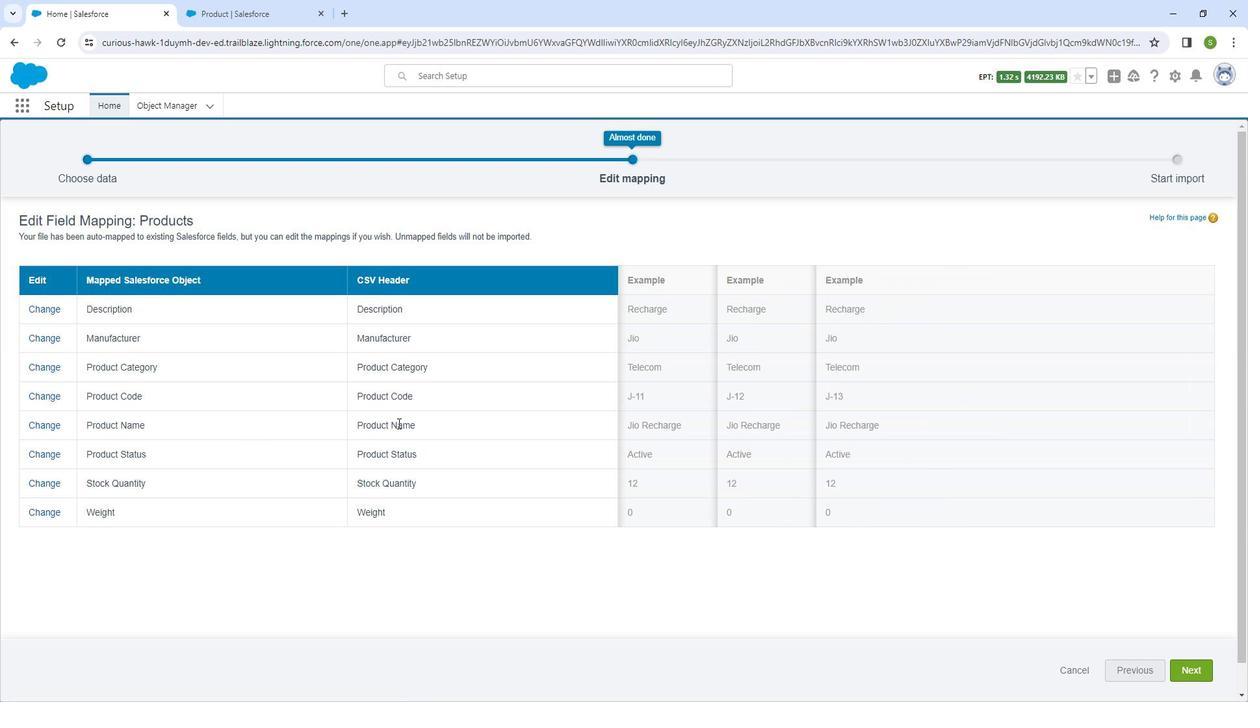 
Action: Mouse scrolled (408, 420) with delta (0, 0)
Screenshot: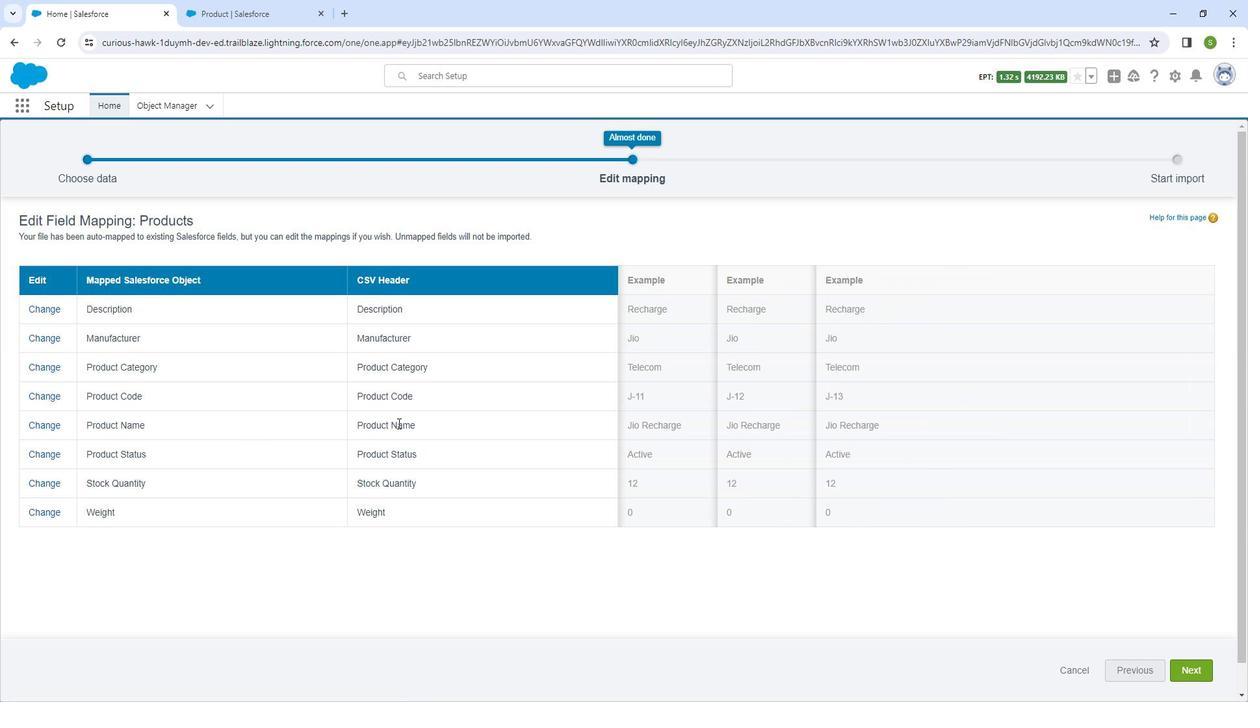 
Action: Mouse moved to (408, 423)
Screenshot: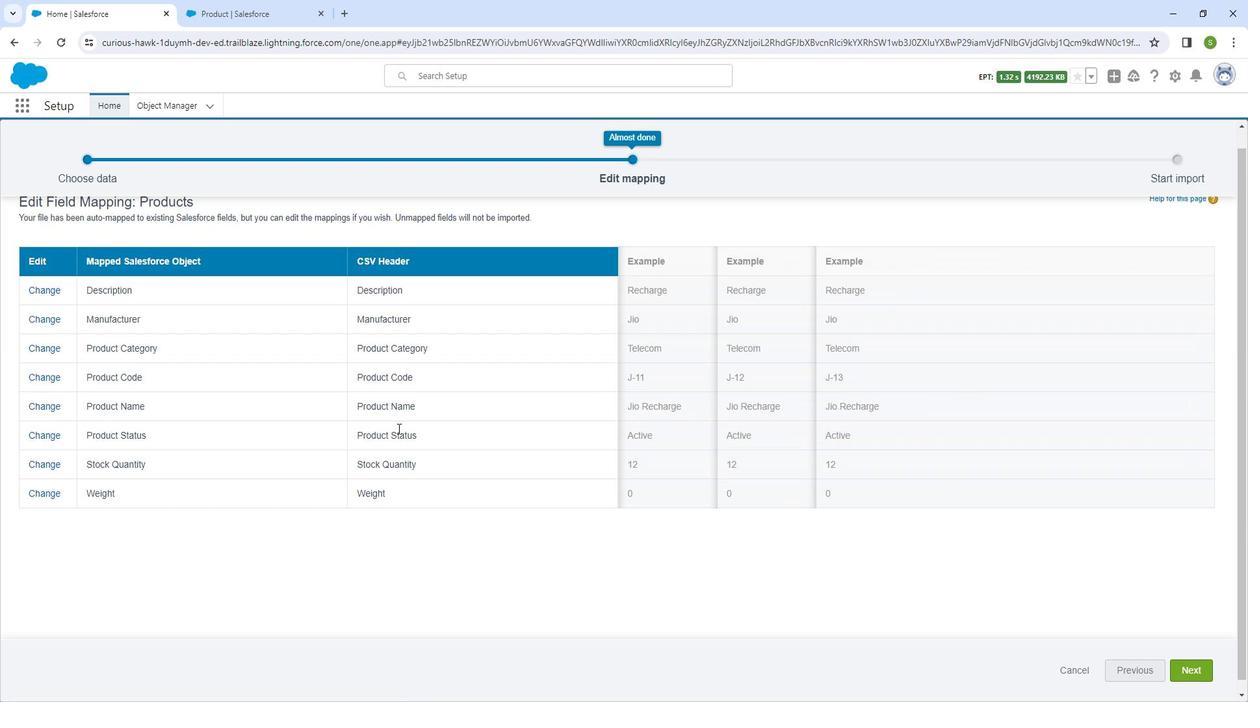 
Action: Mouse scrolled (408, 422) with delta (0, 0)
Screenshot: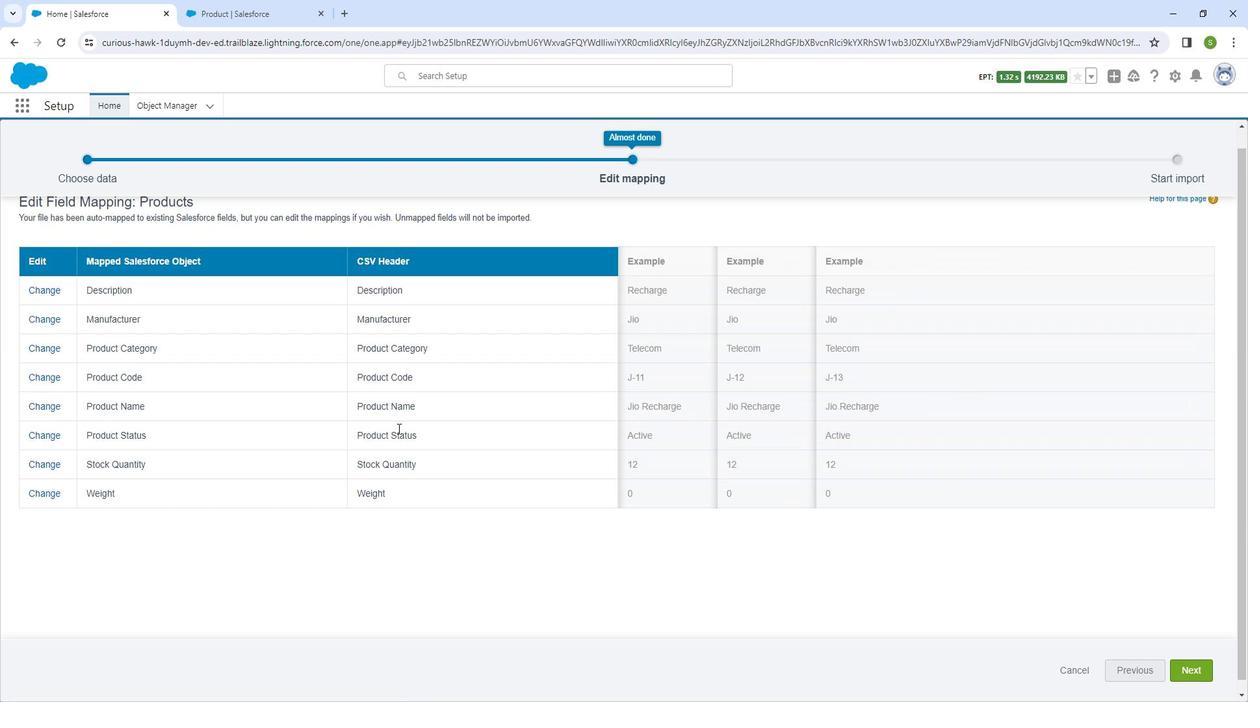 
Action: Mouse moved to (1198, 653)
Screenshot: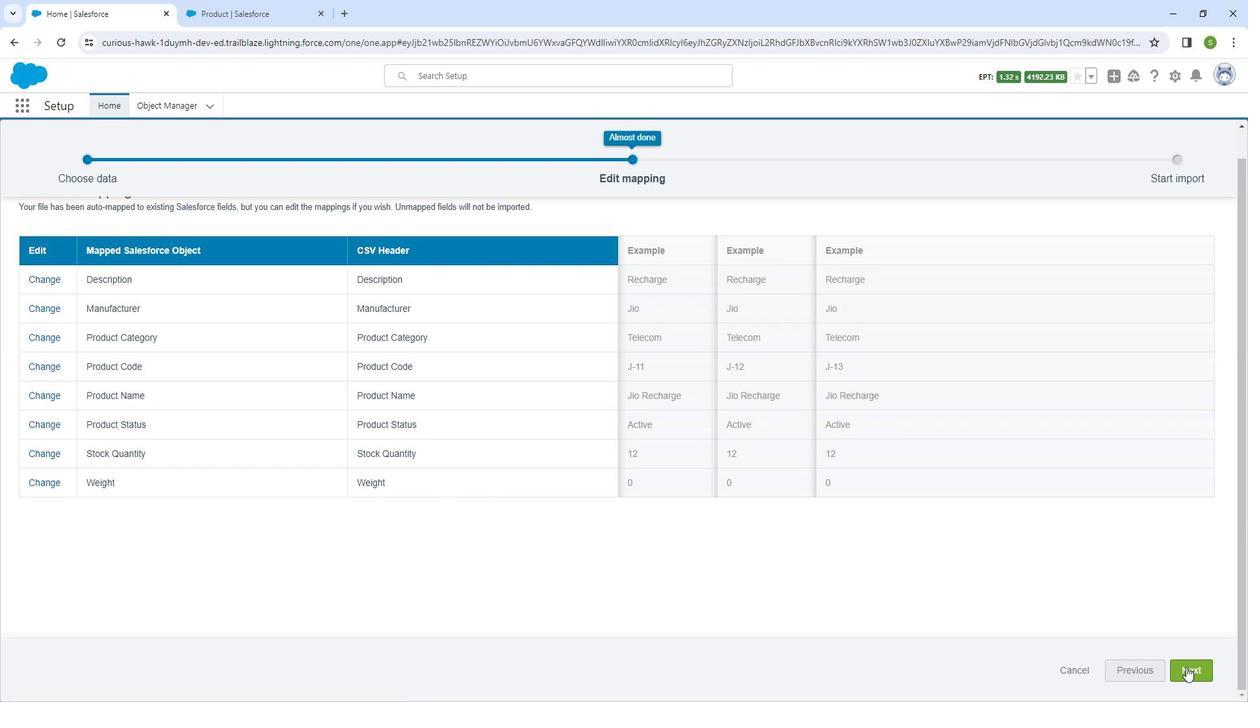 
Action: Mouse pressed left at (1198, 653)
Screenshot: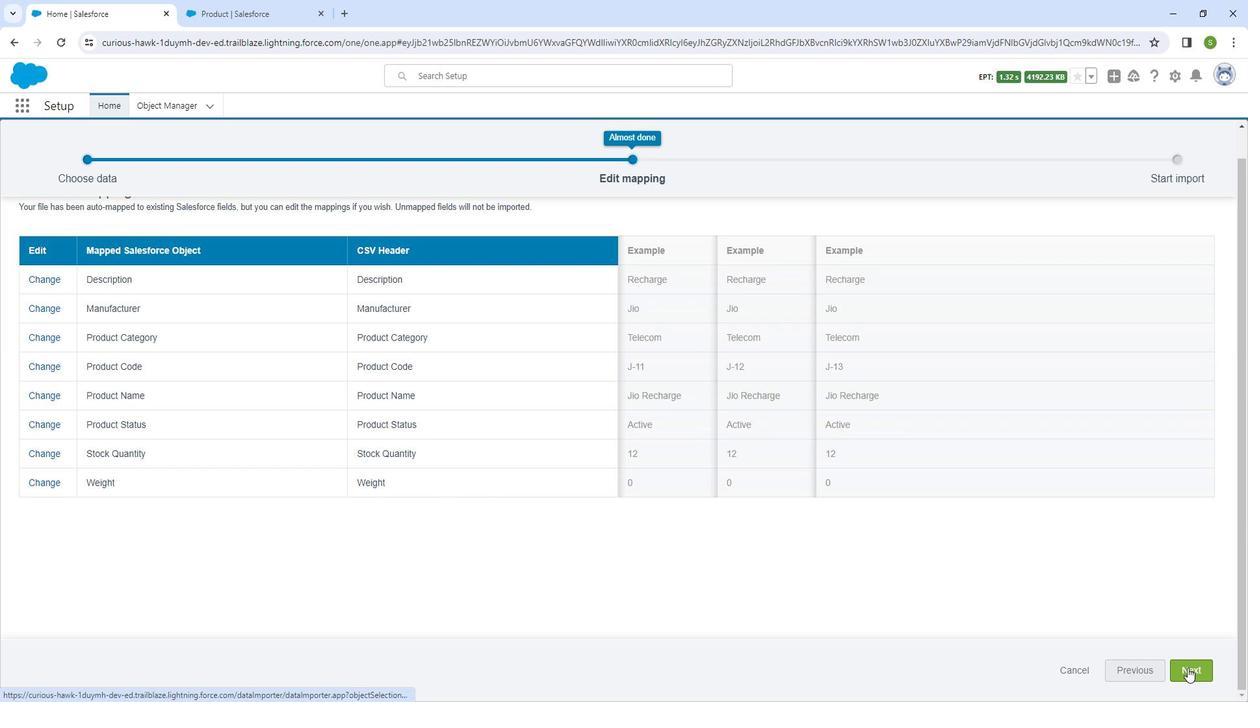 
Action: Mouse moved to (1168, 654)
Screenshot: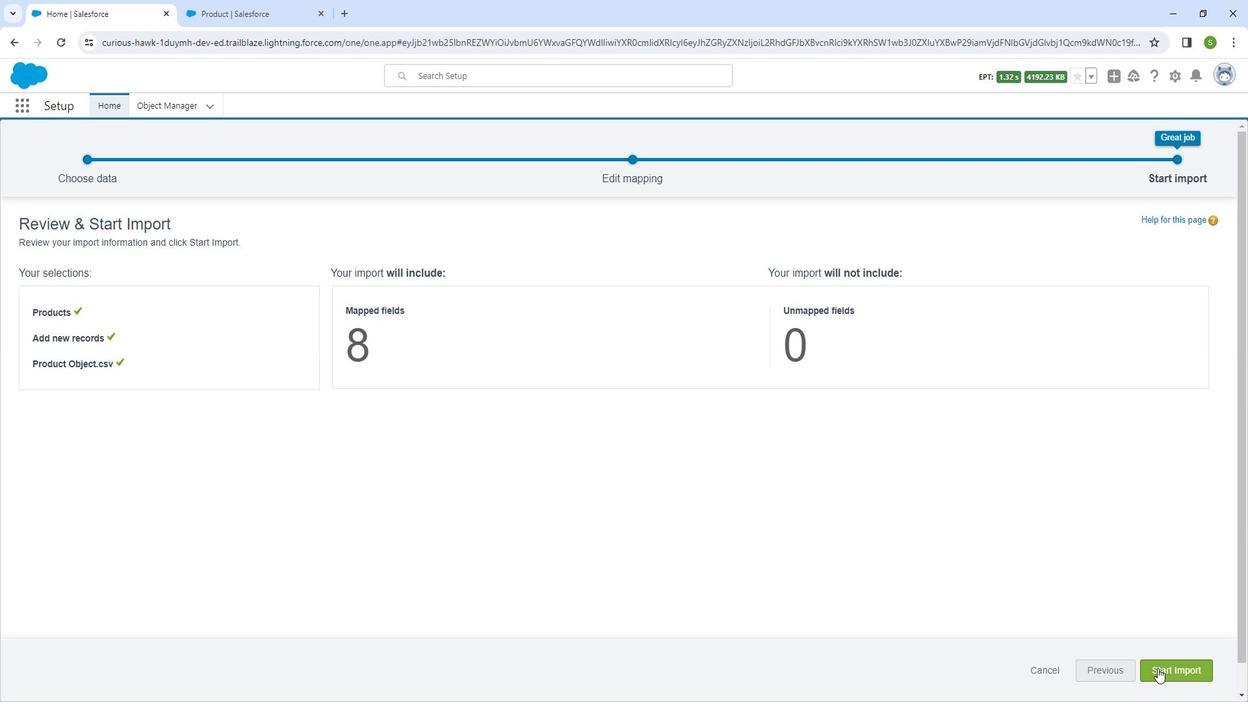 
Action: Mouse pressed left at (1168, 654)
Screenshot: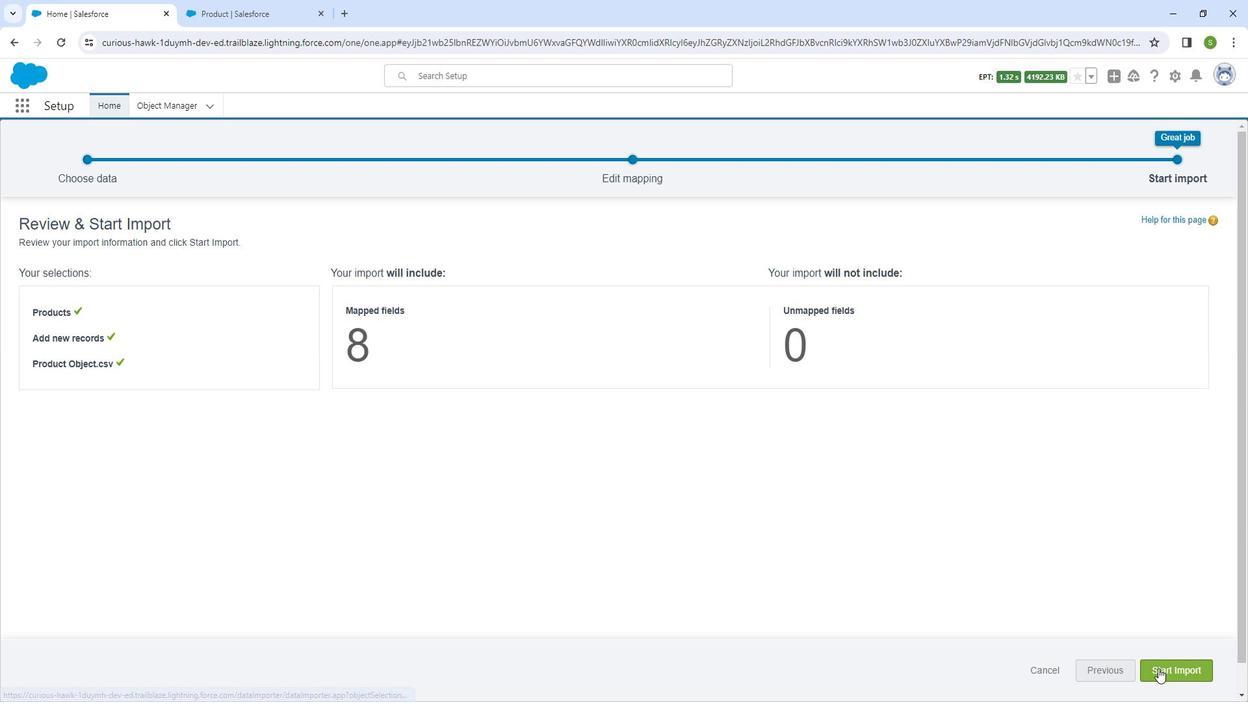 
Action: Mouse moved to (745, 326)
Screenshot: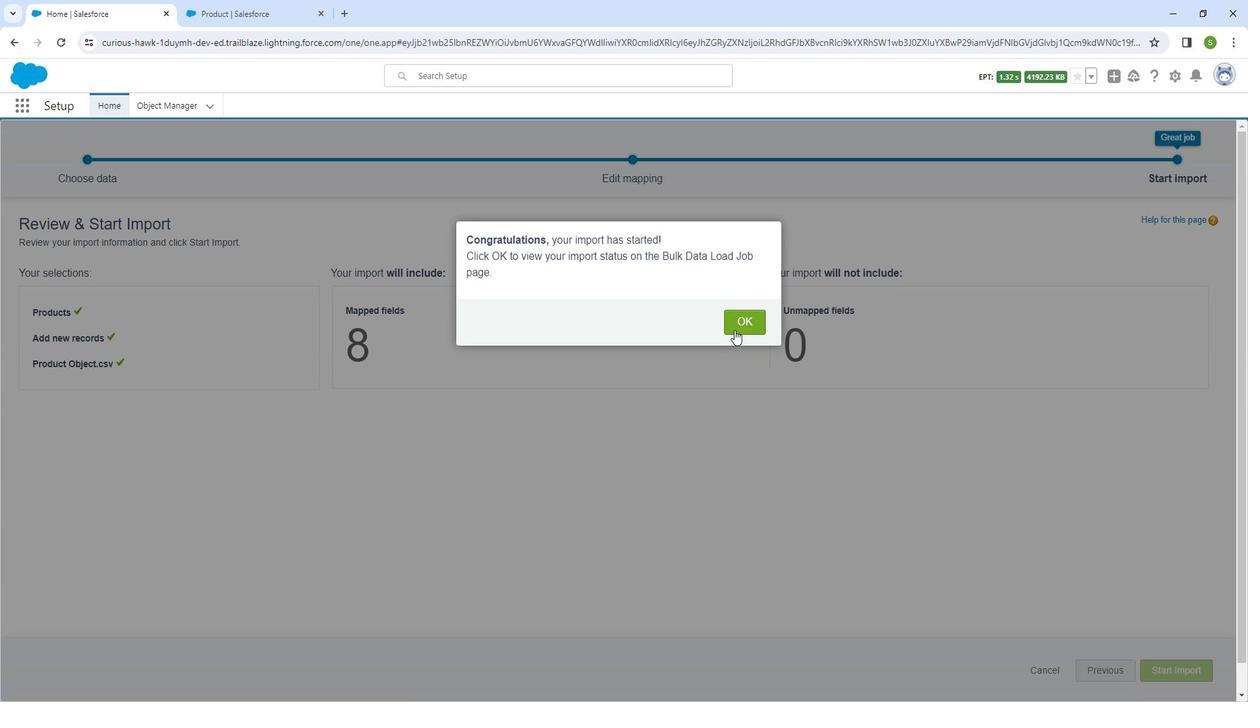 
Action: Mouse pressed left at (745, 326)
Screenshot: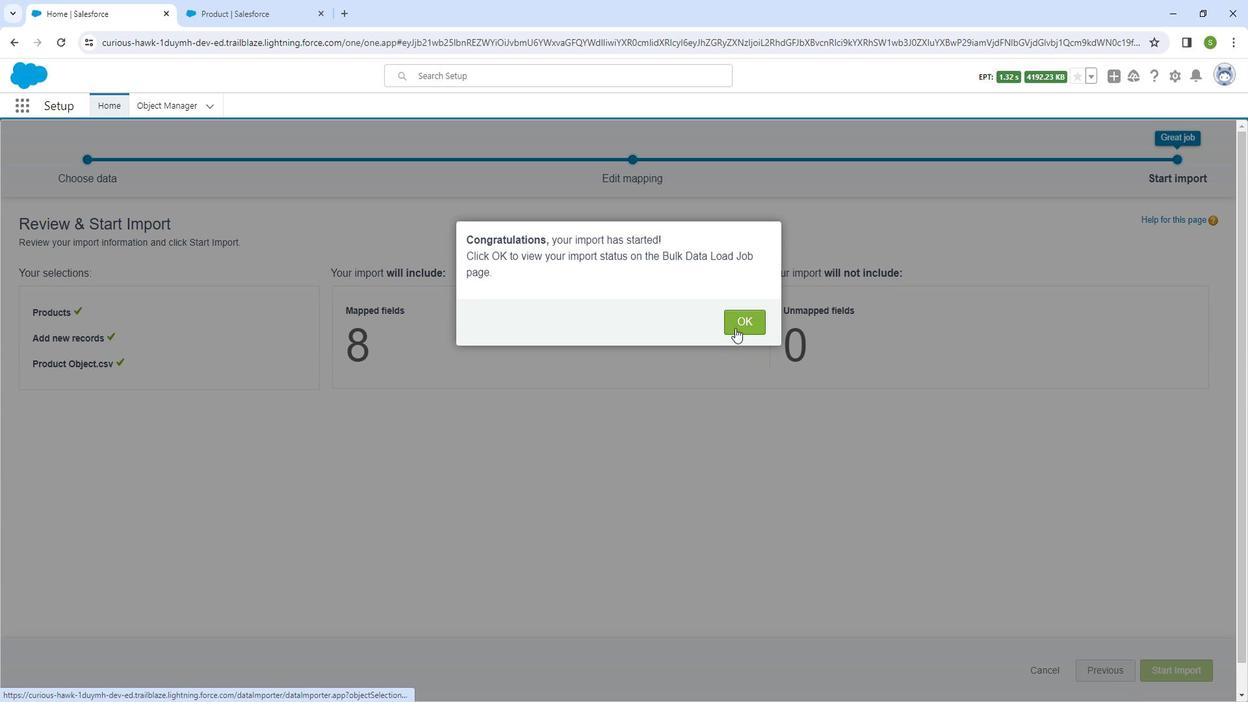 
Action: Mouse moved to (29, 106)
Screenshot: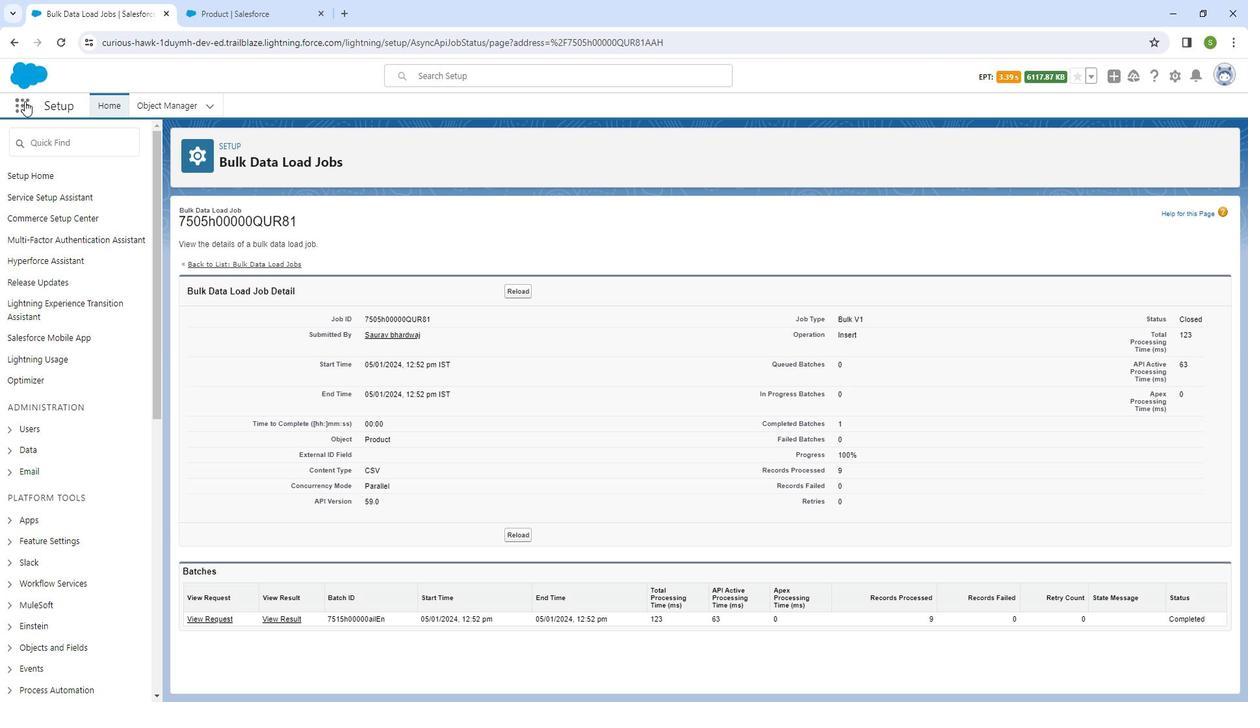 
Action: Mouse pressed left at (29, 106)
Screenshot: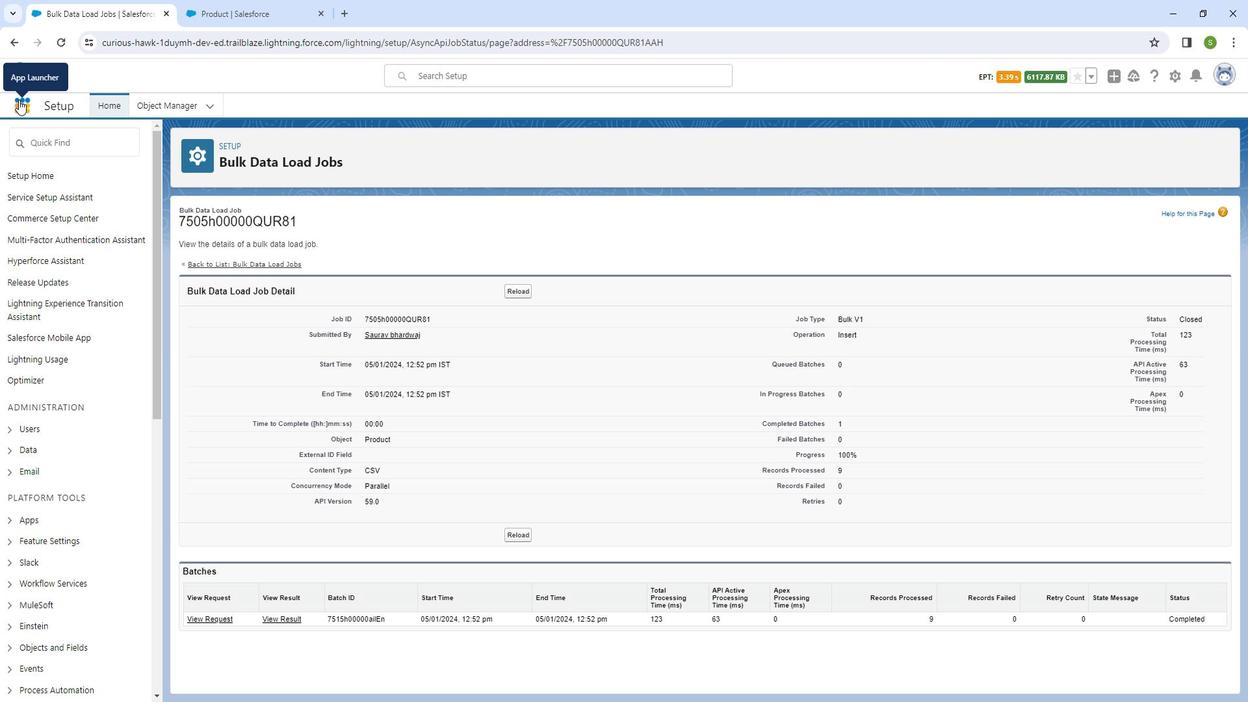
Action: Mouse moved to (42, 344)
Screenshot: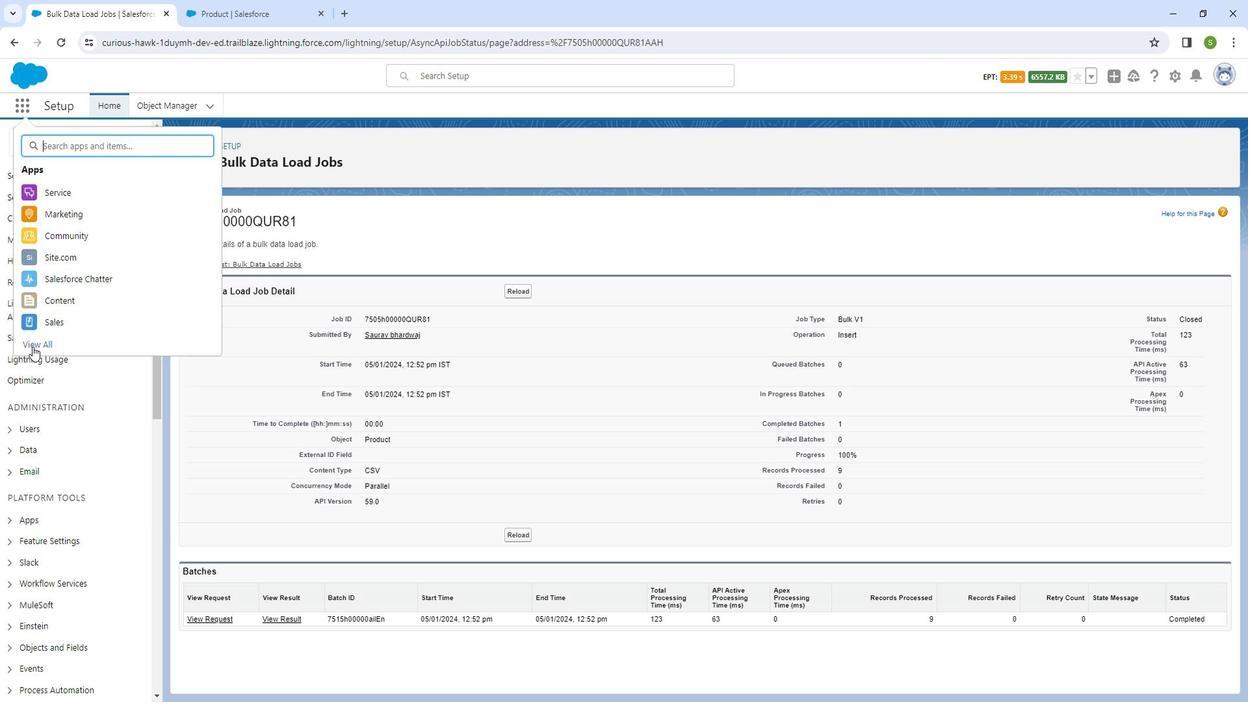 
Action: Mouse pressed left at (42, 344)
Screenshot: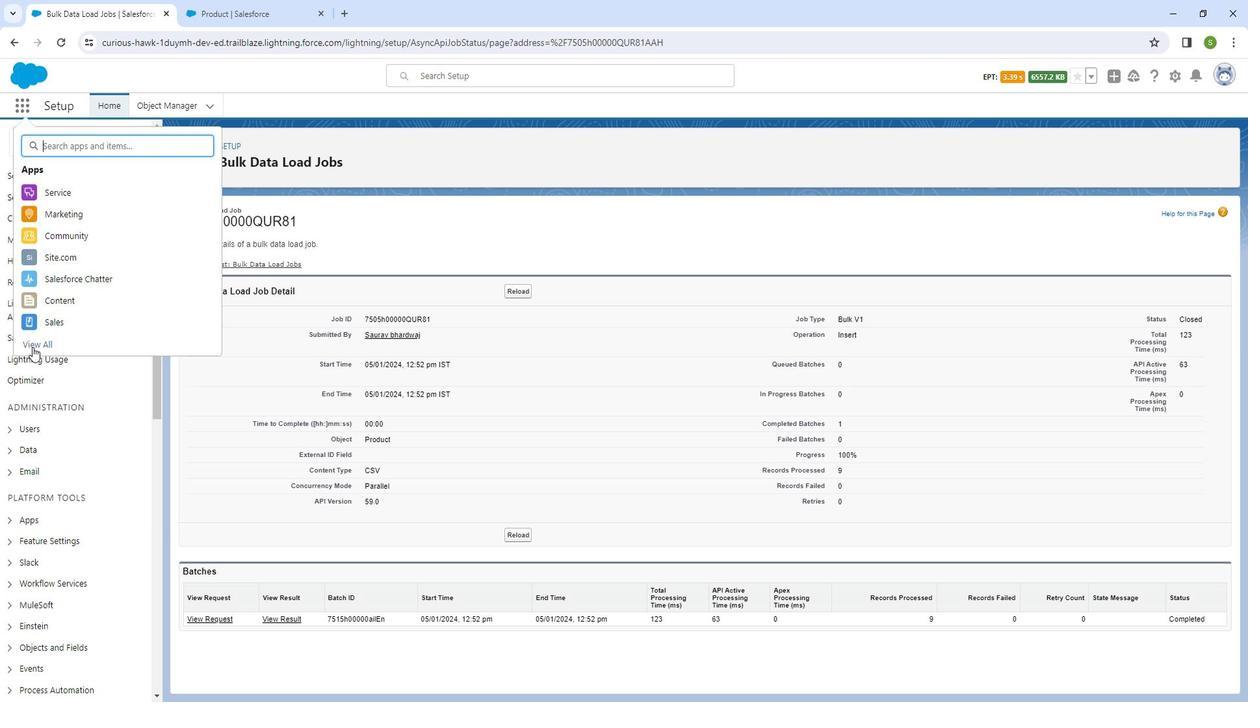 
Action: Mouse moved to (232, 545)
Screenshot: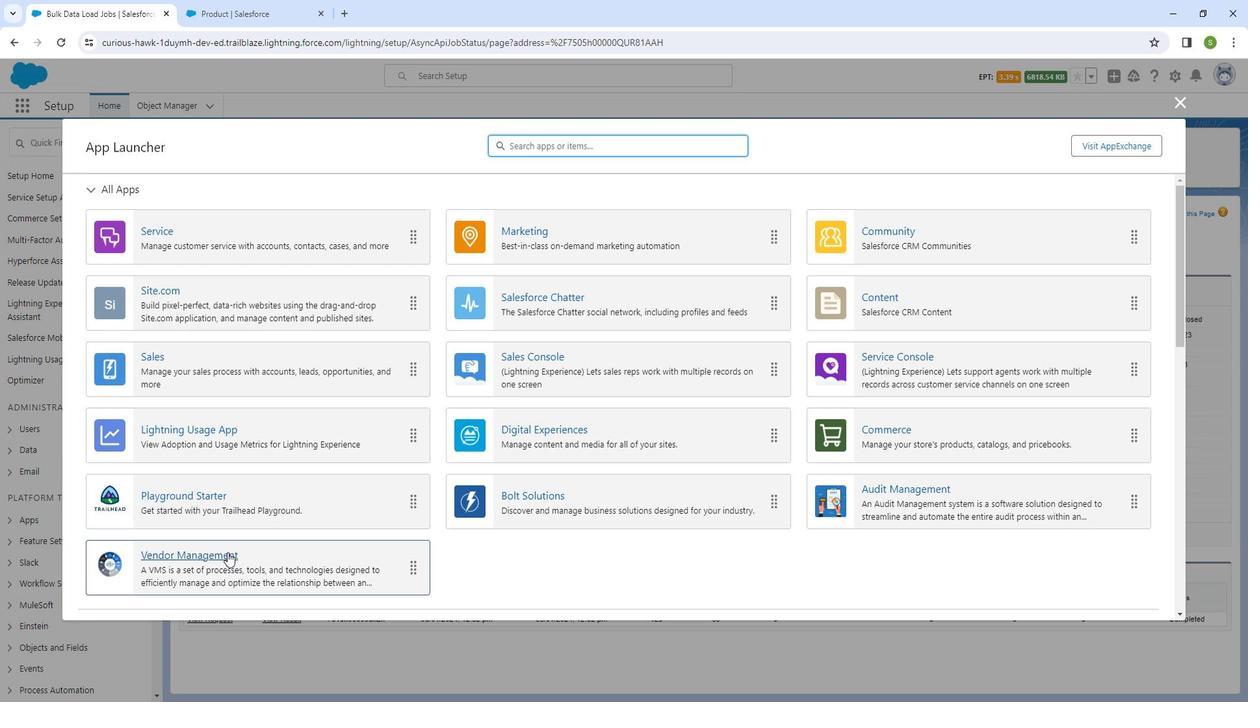 
Action: Mouse pressed left at (232, 545)
Screenshot: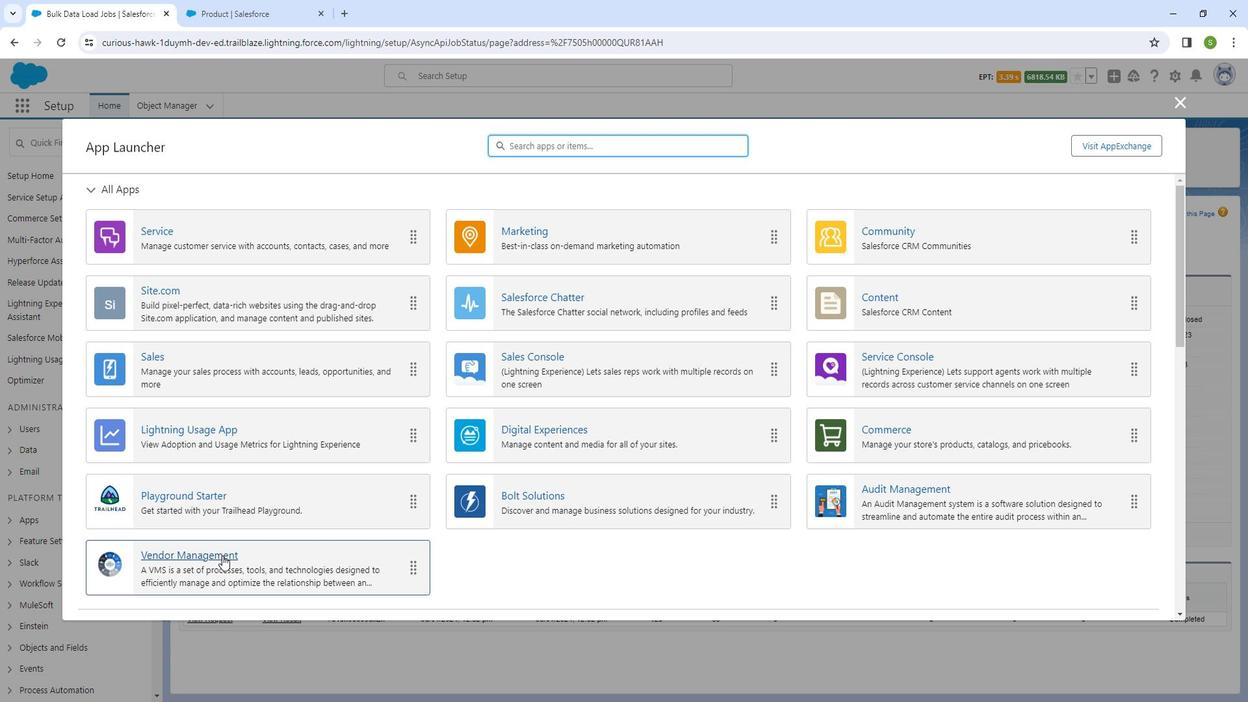 
Action: Mouse moved to (775, 113)
Screenshot: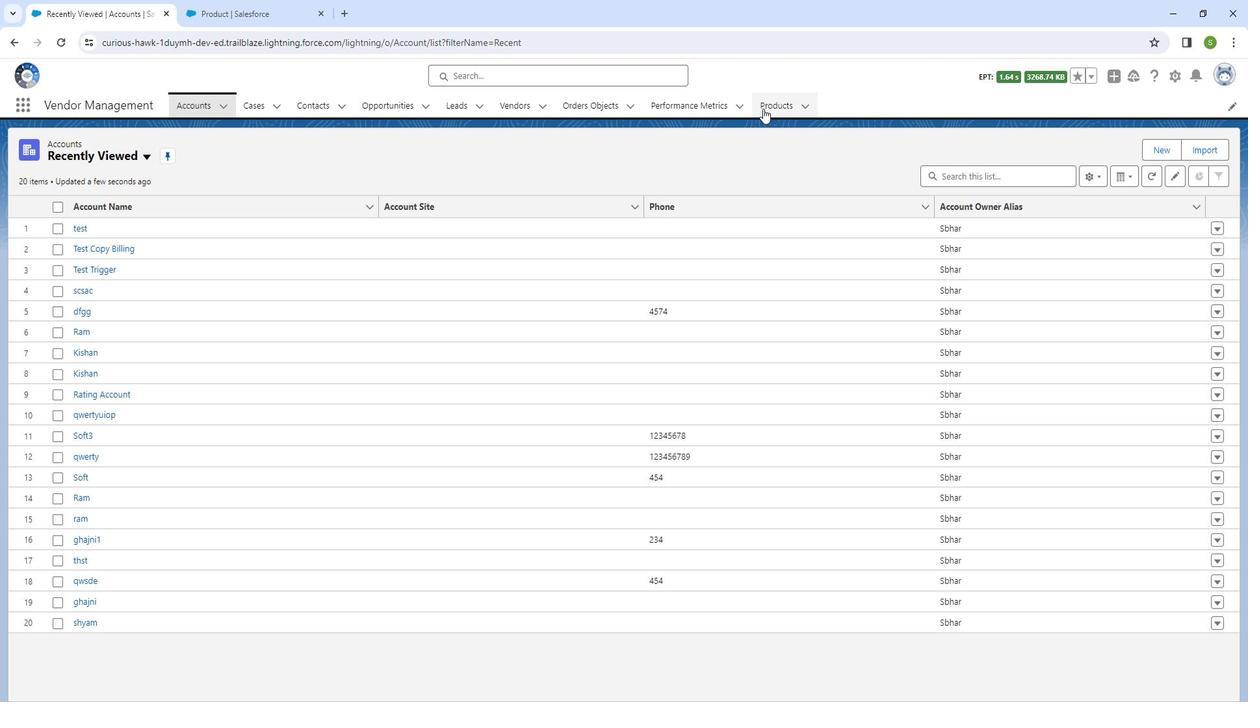 
Action: Mouse pressed left at (775, 113)
Screenshot: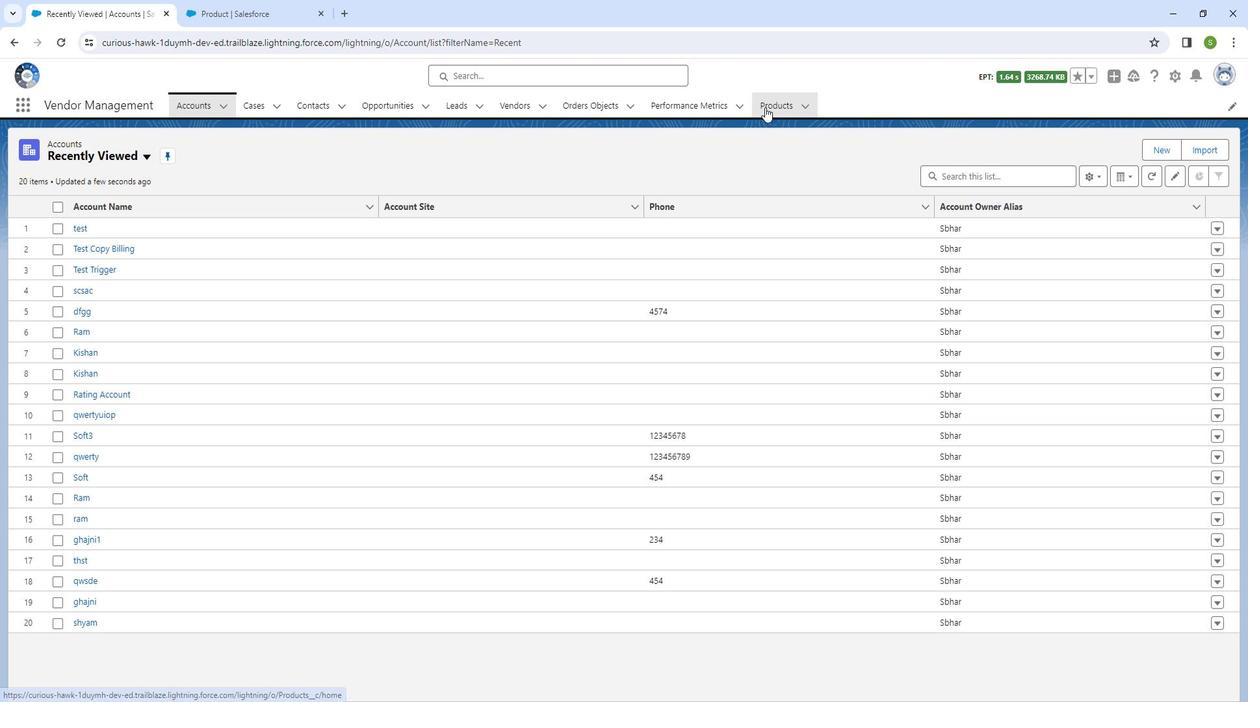 
Action: Mouse moved to (152, 165)
Screenshot: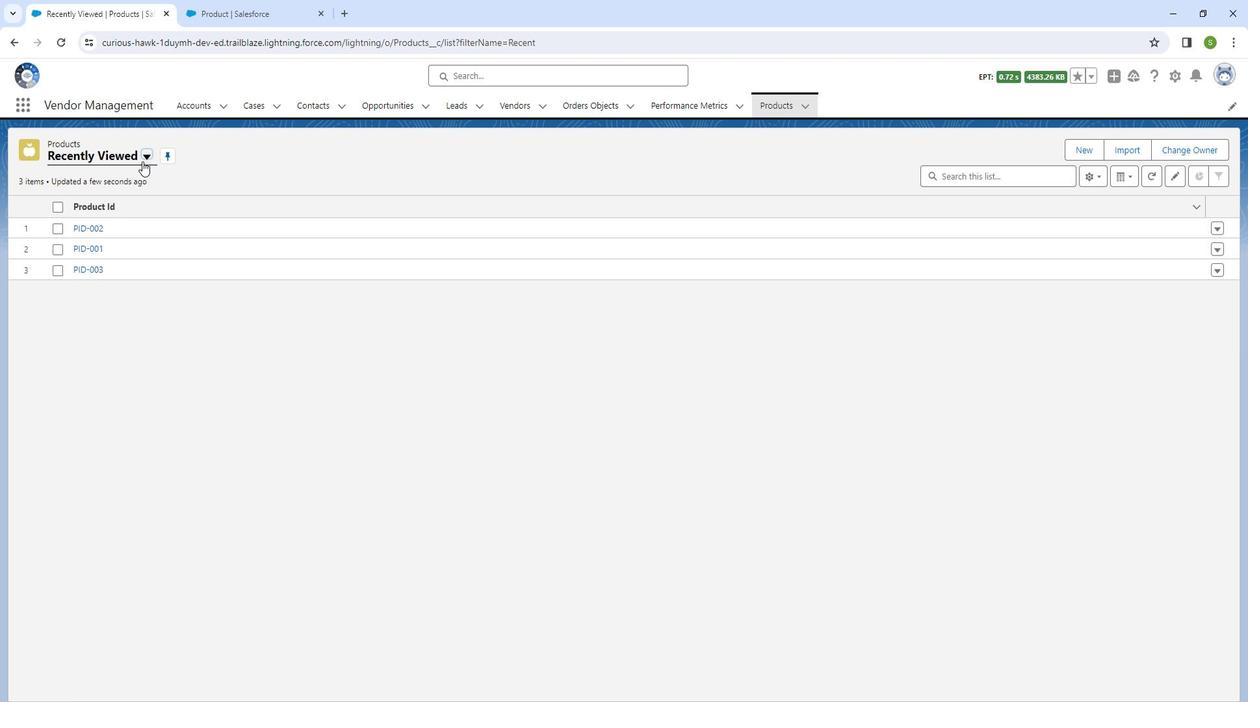 
Action: Mouse pressed left at (152, 165)
Screenshot: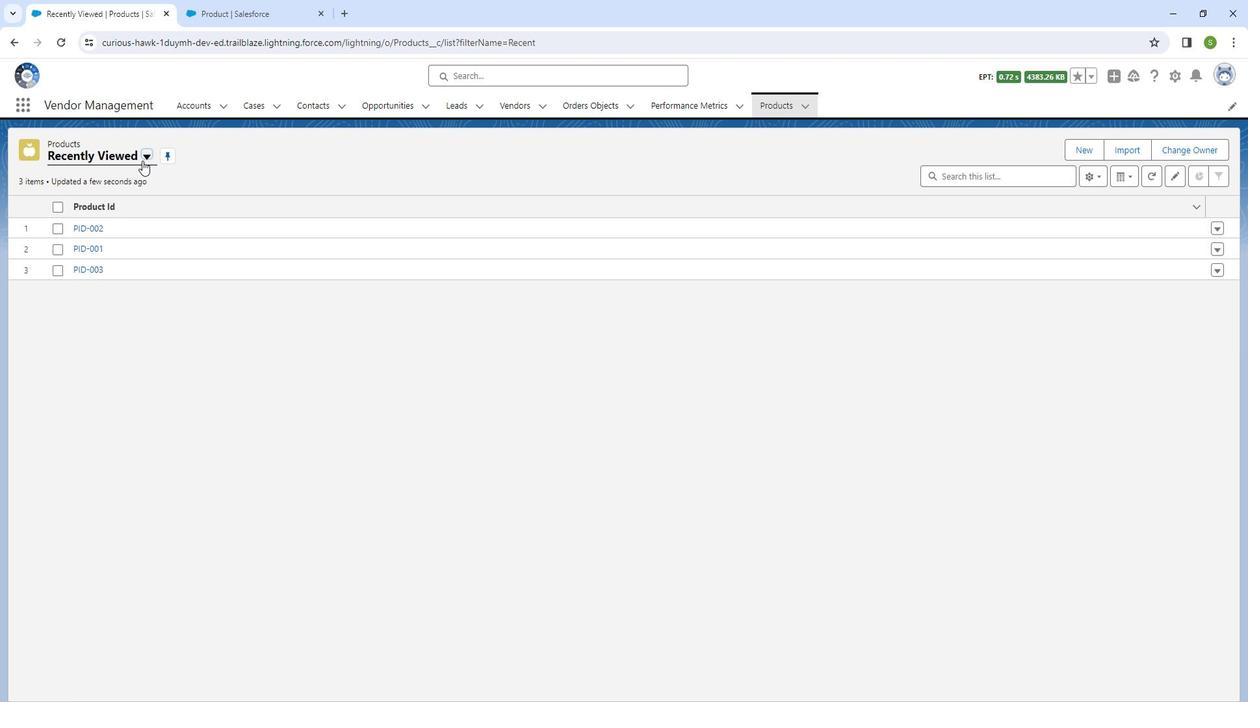 
Action: Mouse moved to (142, 201)
Screenshot: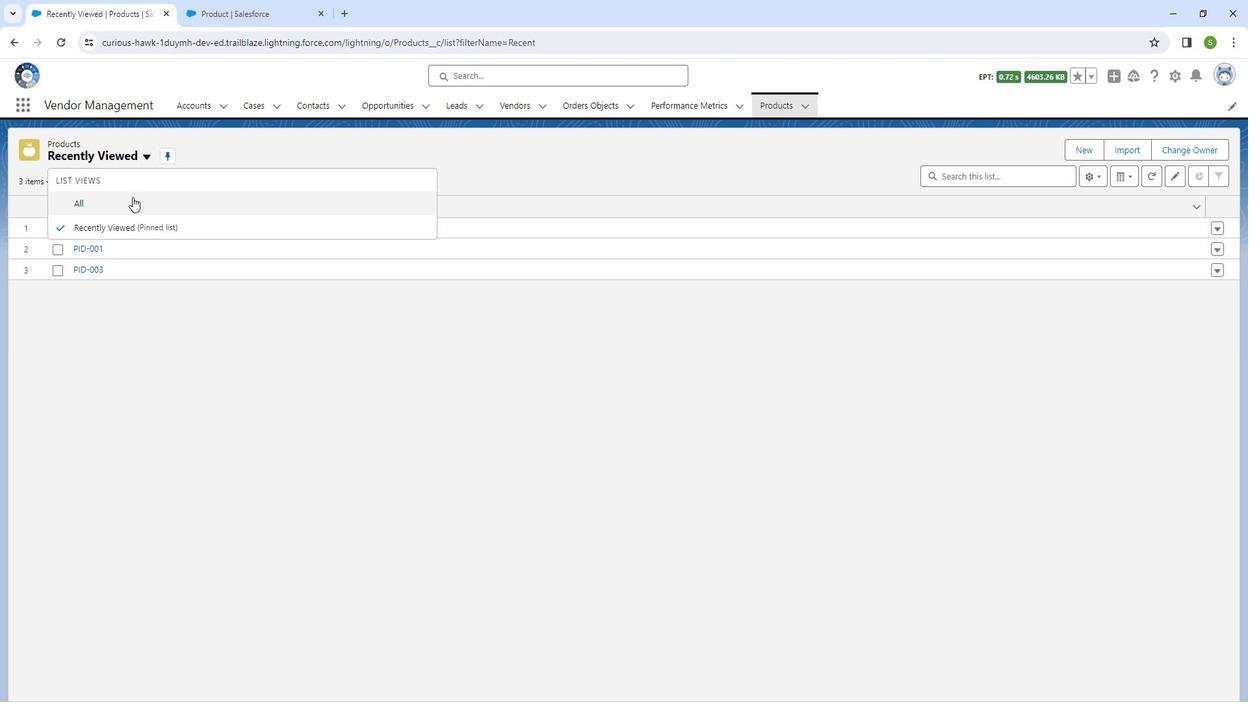 
Action: Mouse pressed left at (142, 201)
Screenshot: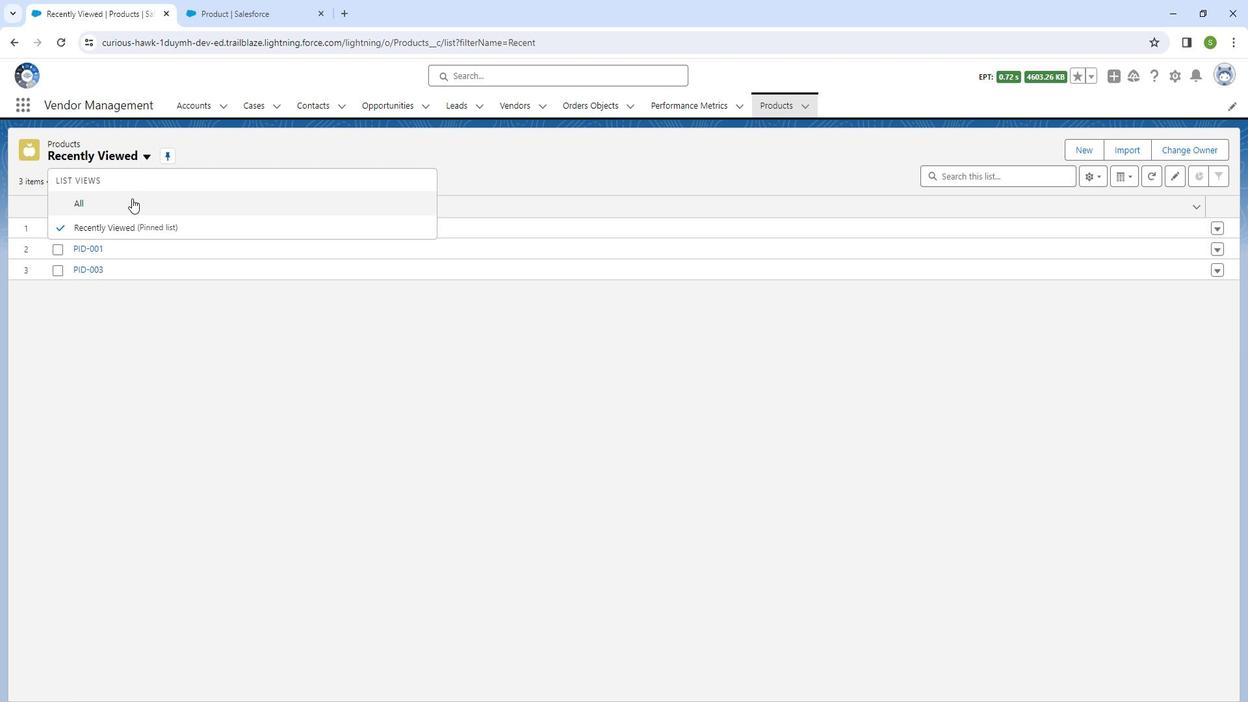 
Action: Mouse moved to (33, 117)
Screenshot: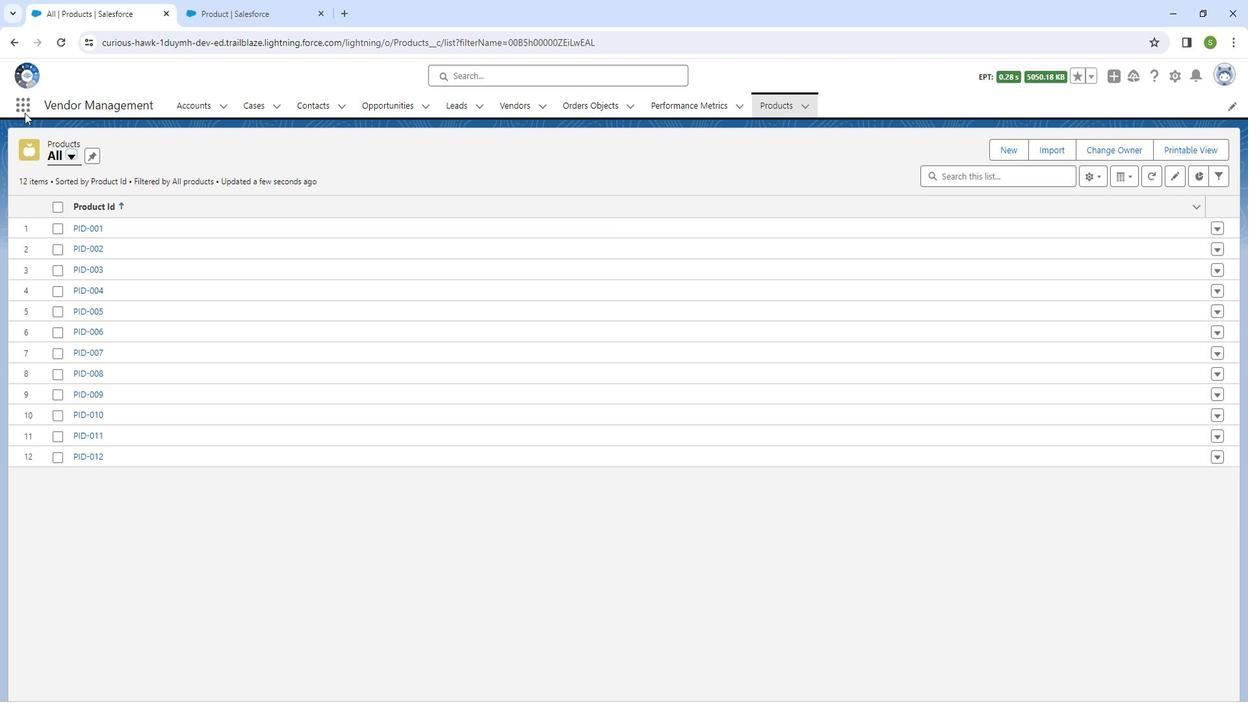 
Action: Mouse pressed left at (33, 117)
Screenshot: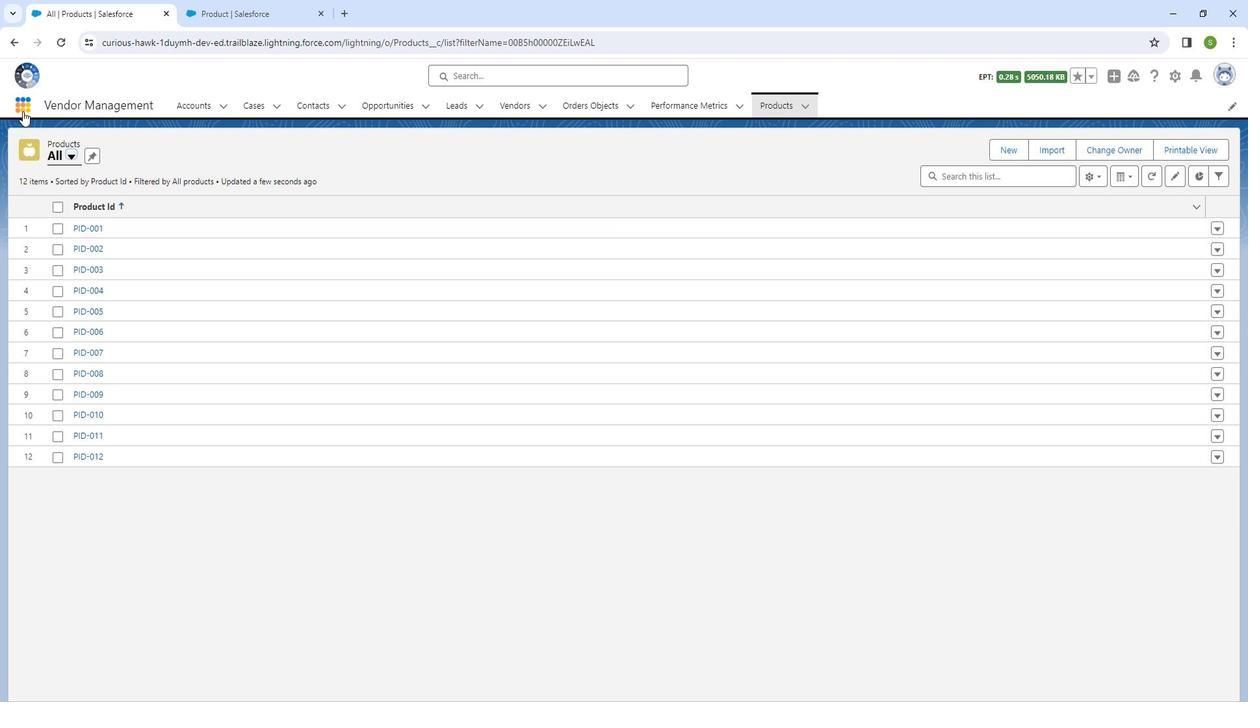 
Action: Mouse moved to (59, 155)
Screenshot: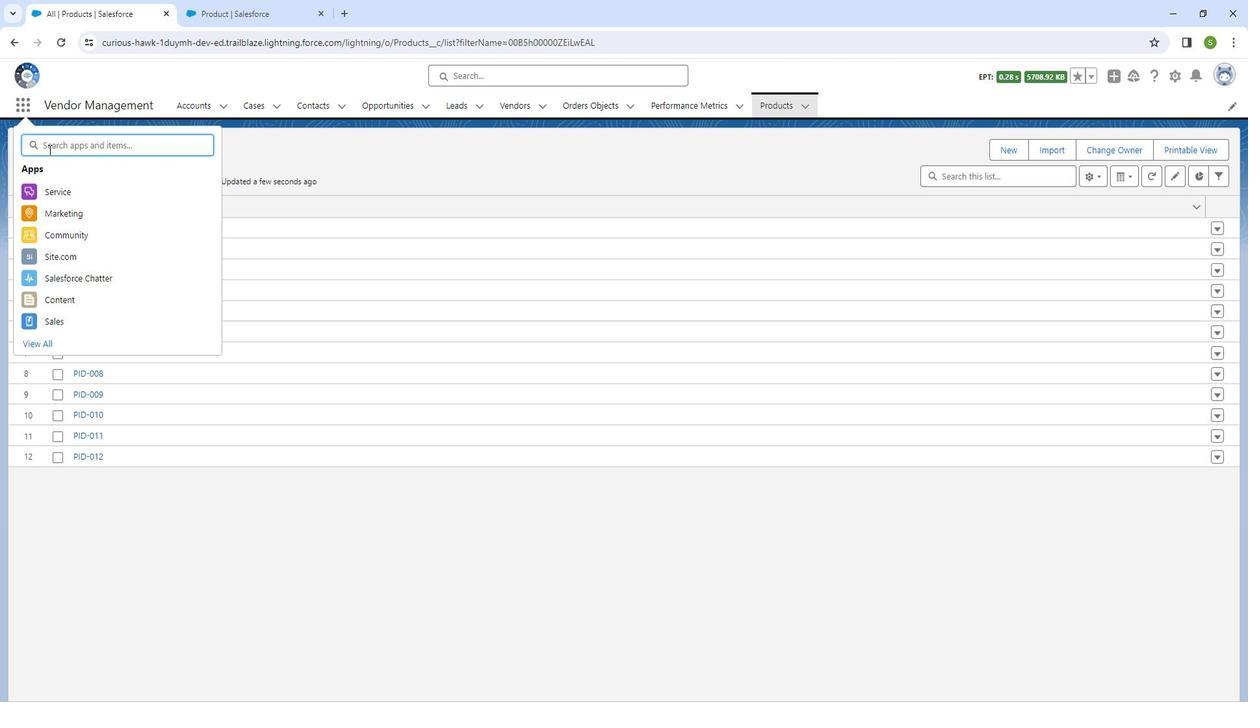 
Action: Mouse pressed left at (59, 155)
Screenshot: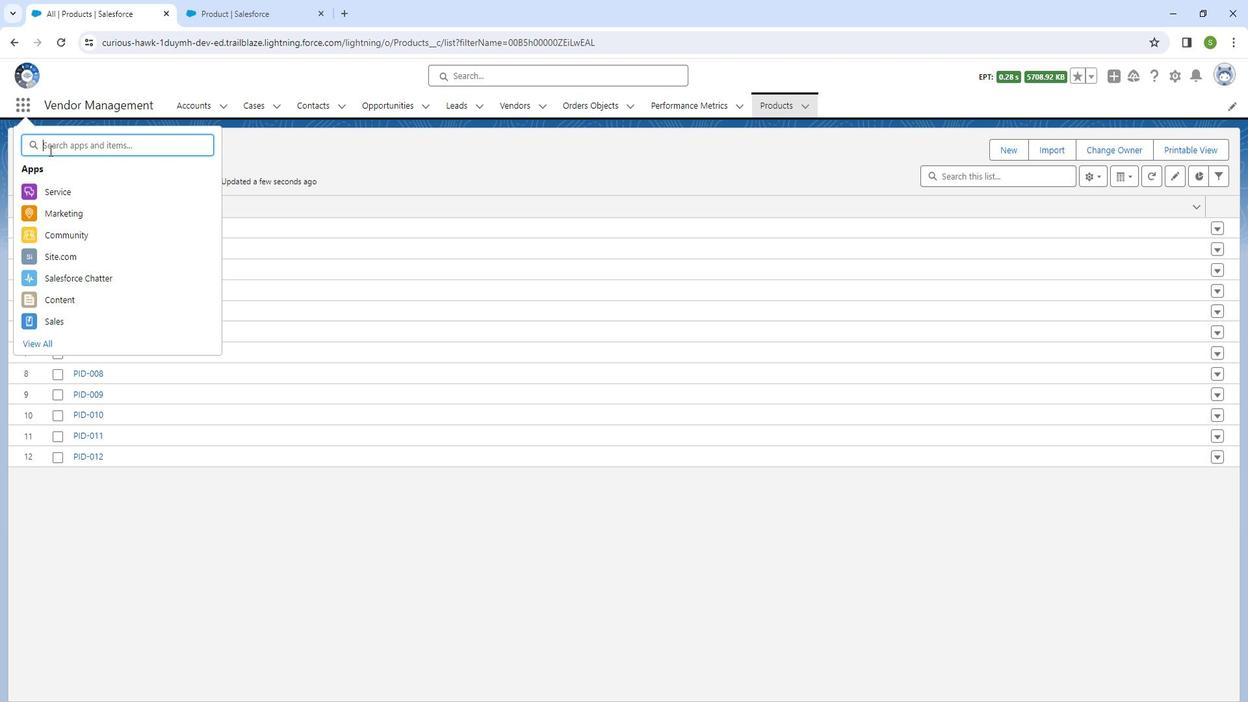 
Action: Key pressed <Key.shift>R
Screenshot: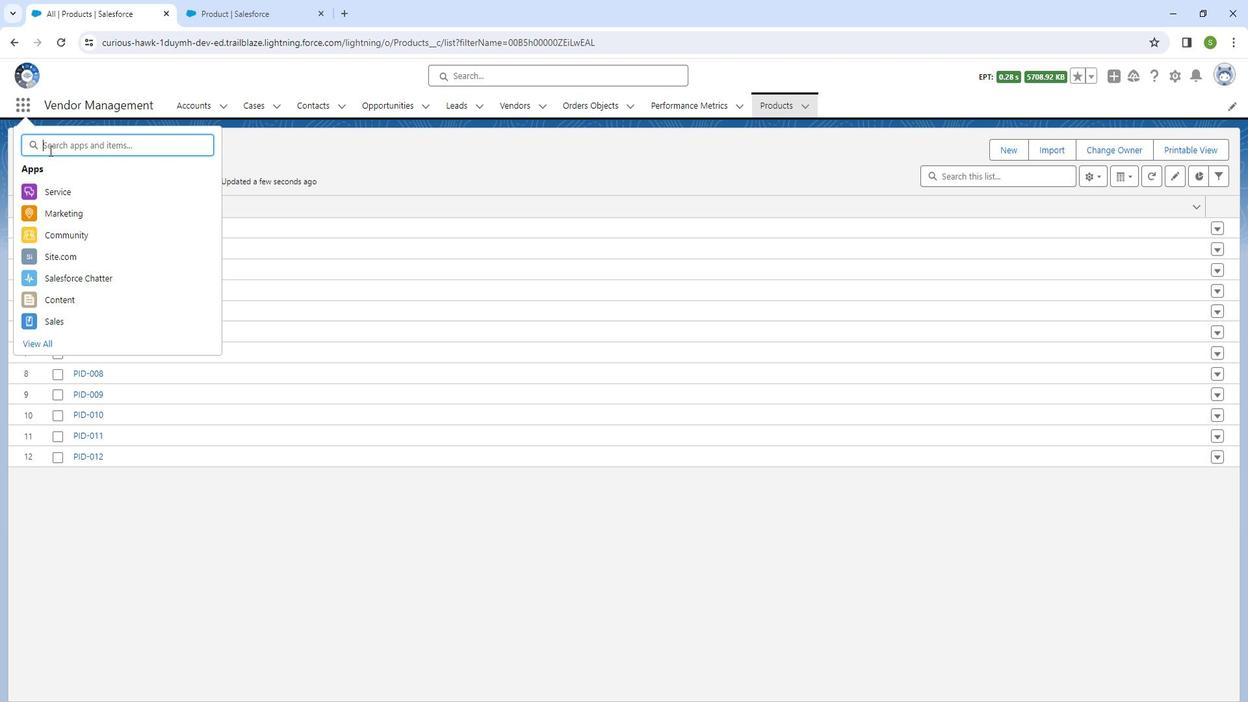 
Action: Mouse moved to (61, 156)
Screenshot: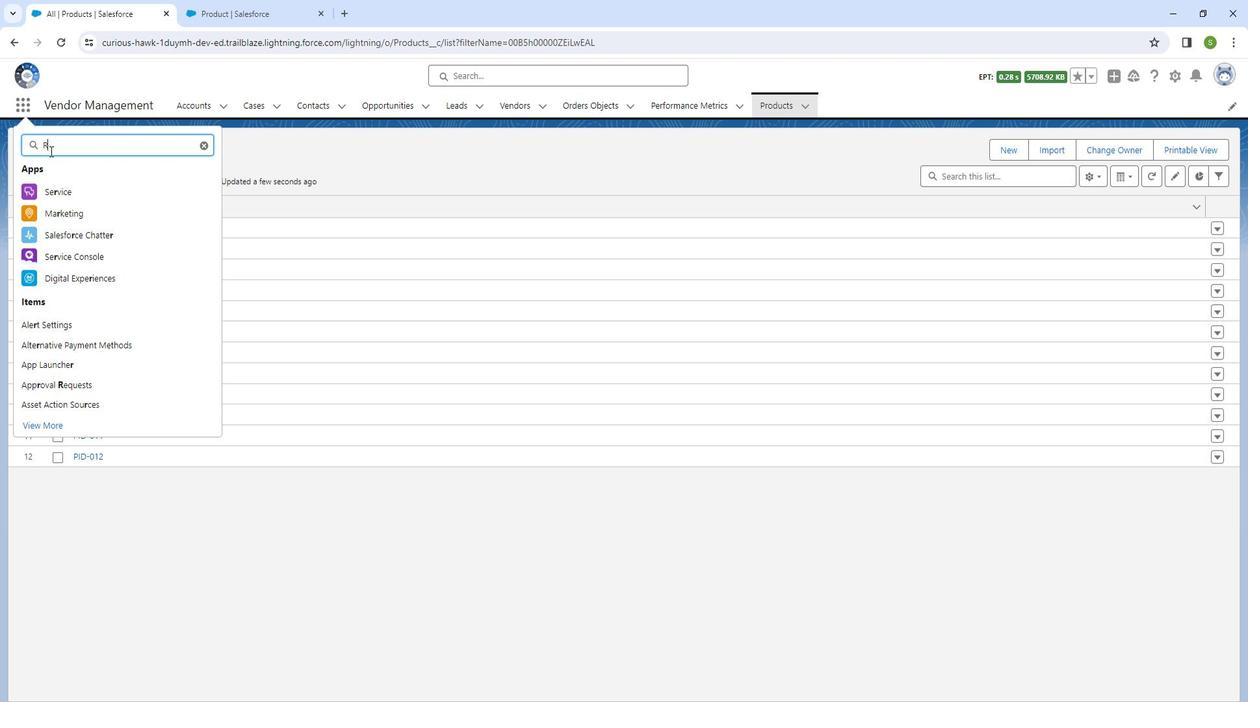 
Action: Key pressed e
Screenshot: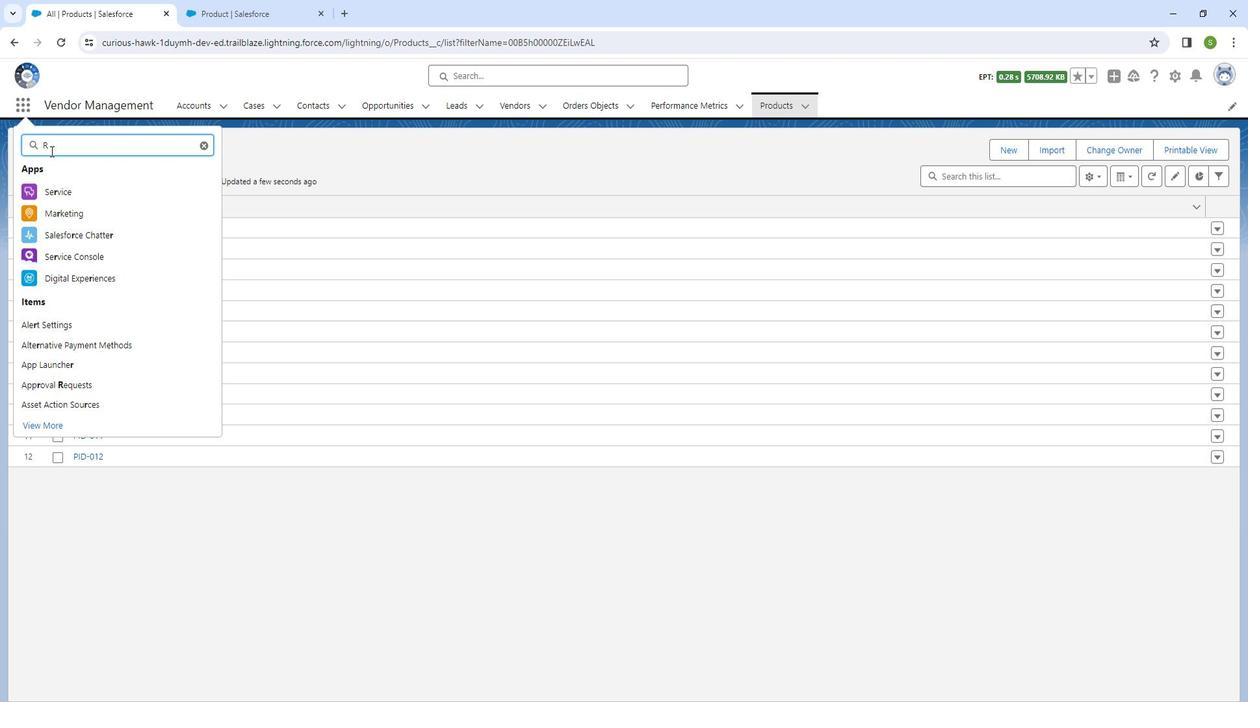 
Action: Mouse moved to (79, 229)
Screenshot: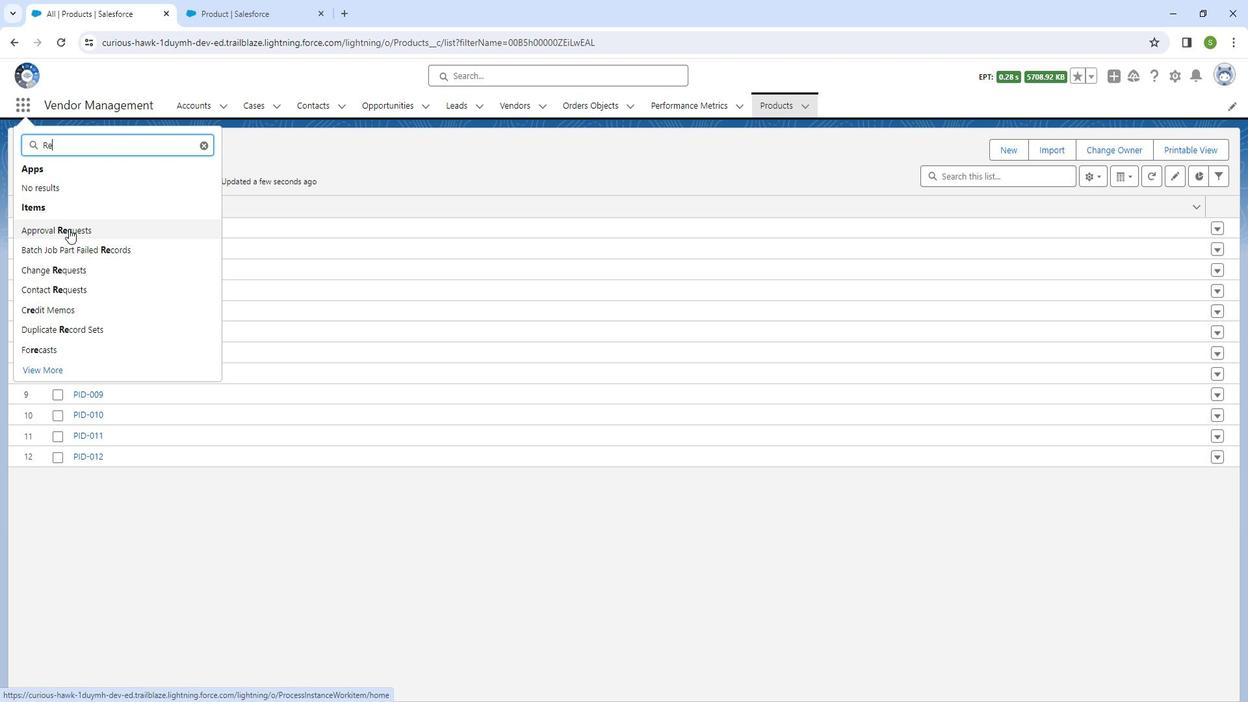 
Action: Key pressed p
Screenshot: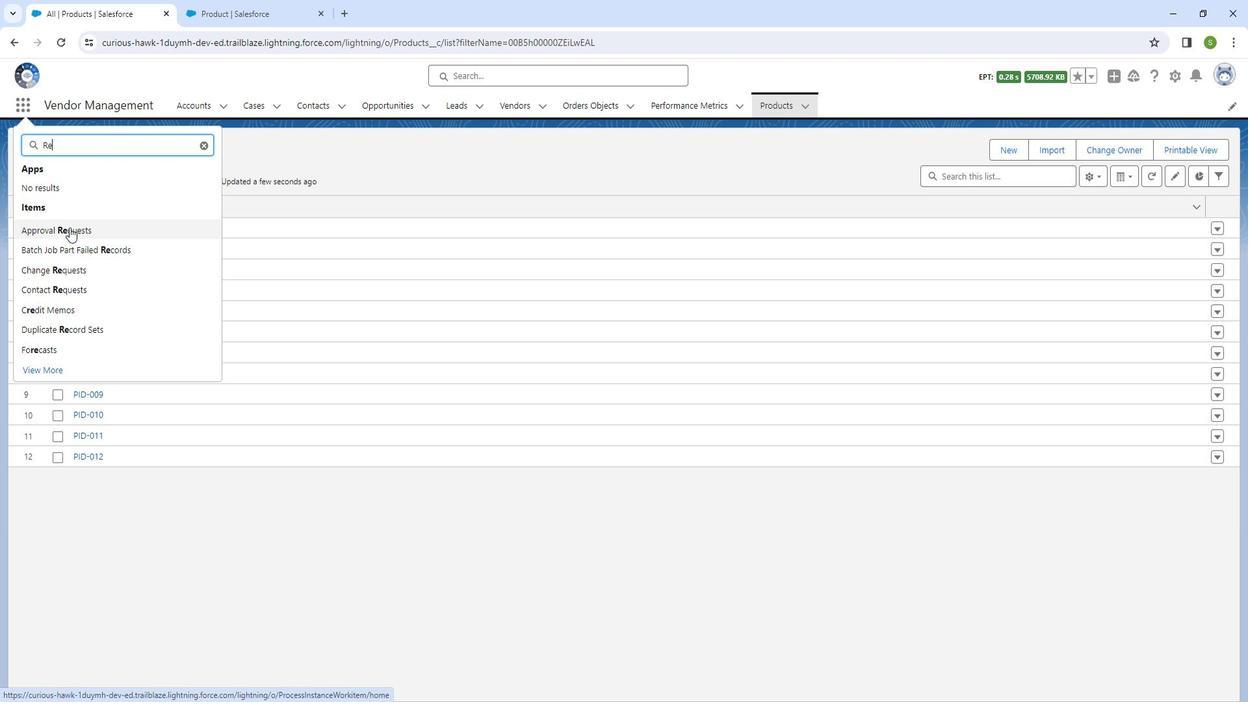 
Action: Mouse moved to (52, 232)
Screenshot: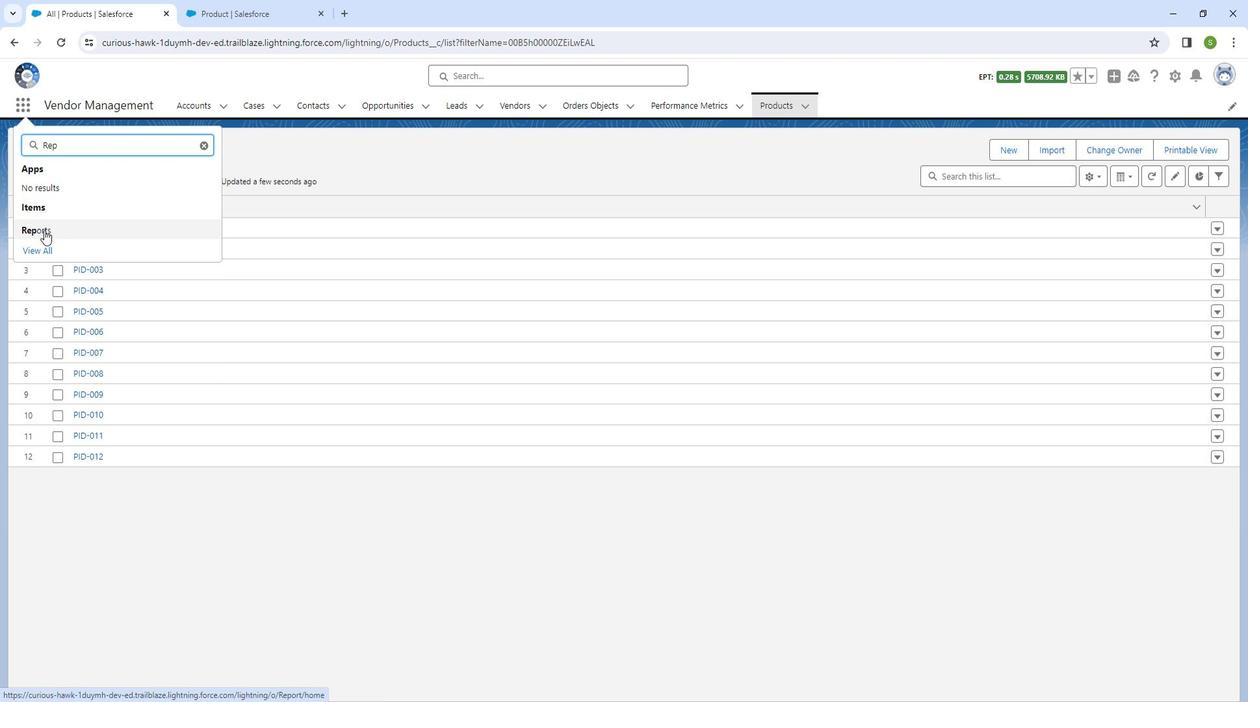 
Action: Mouse pressed left at (52, 232)
Screenshot: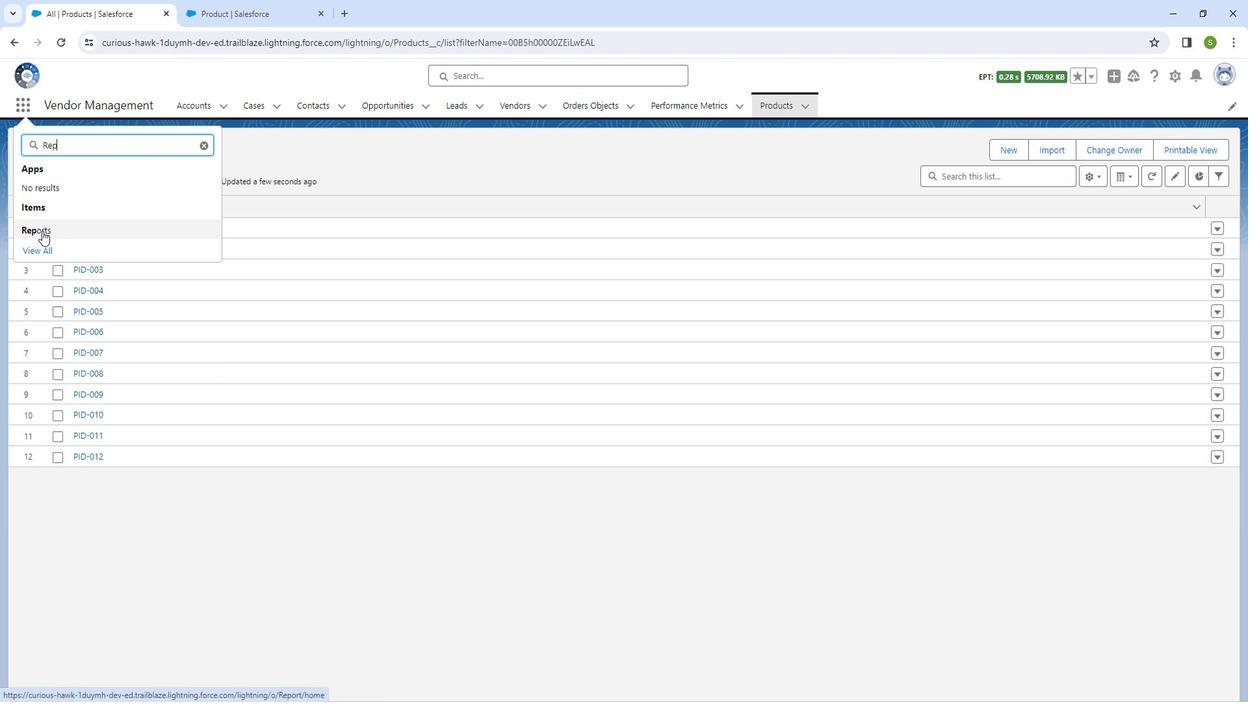 
Action: Mouse moved to (1087, 162)
Screenshot: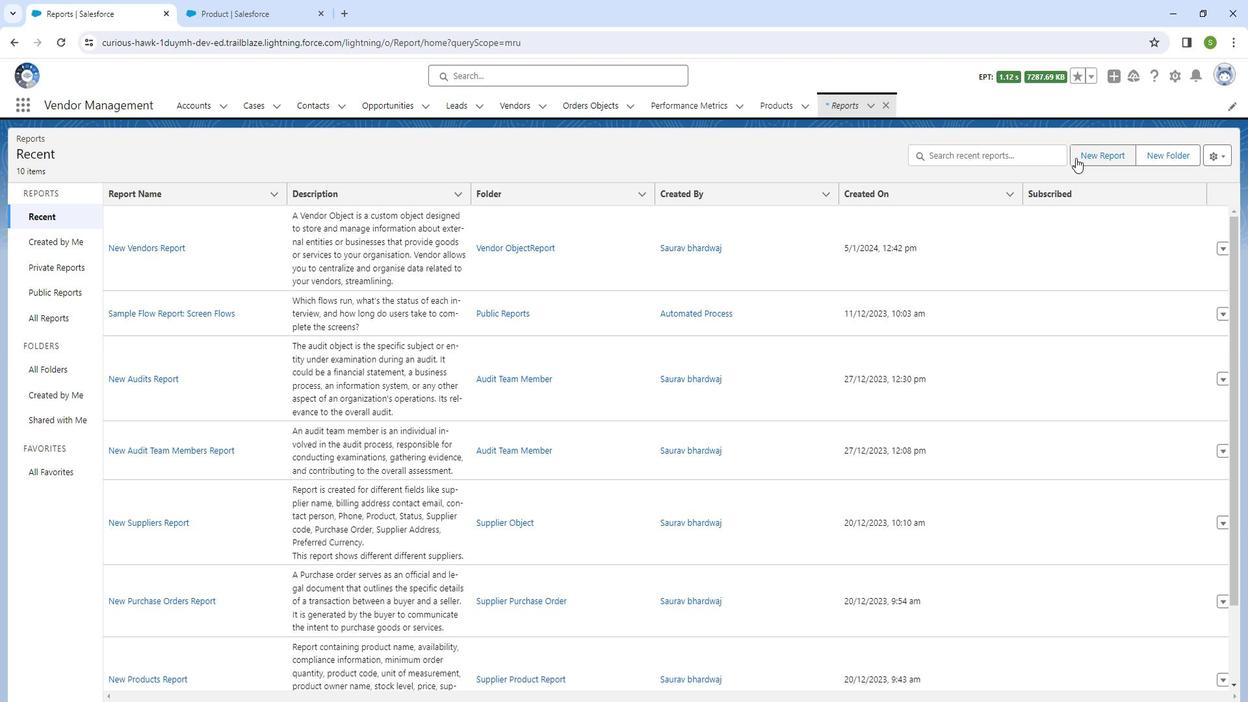 
Action: Mouse pressed left at (1087, 162)
Screenshot: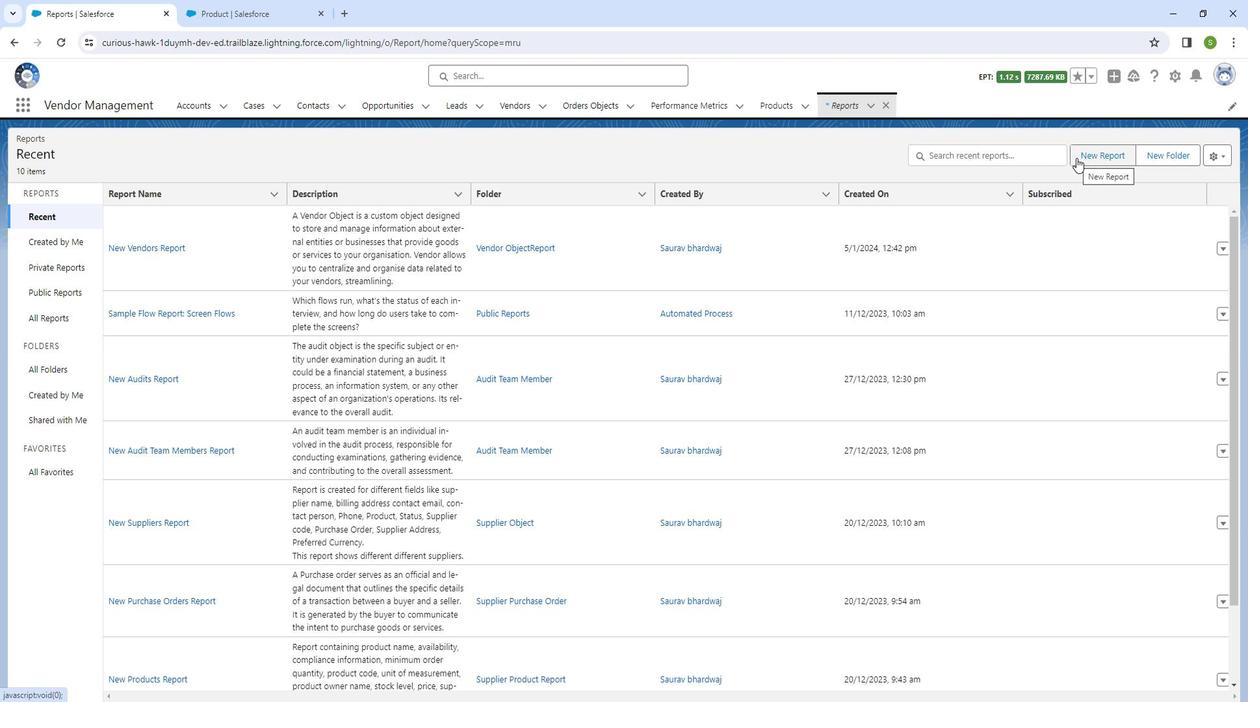 
Action: Mouse moved to (892, 237)
Screenshot: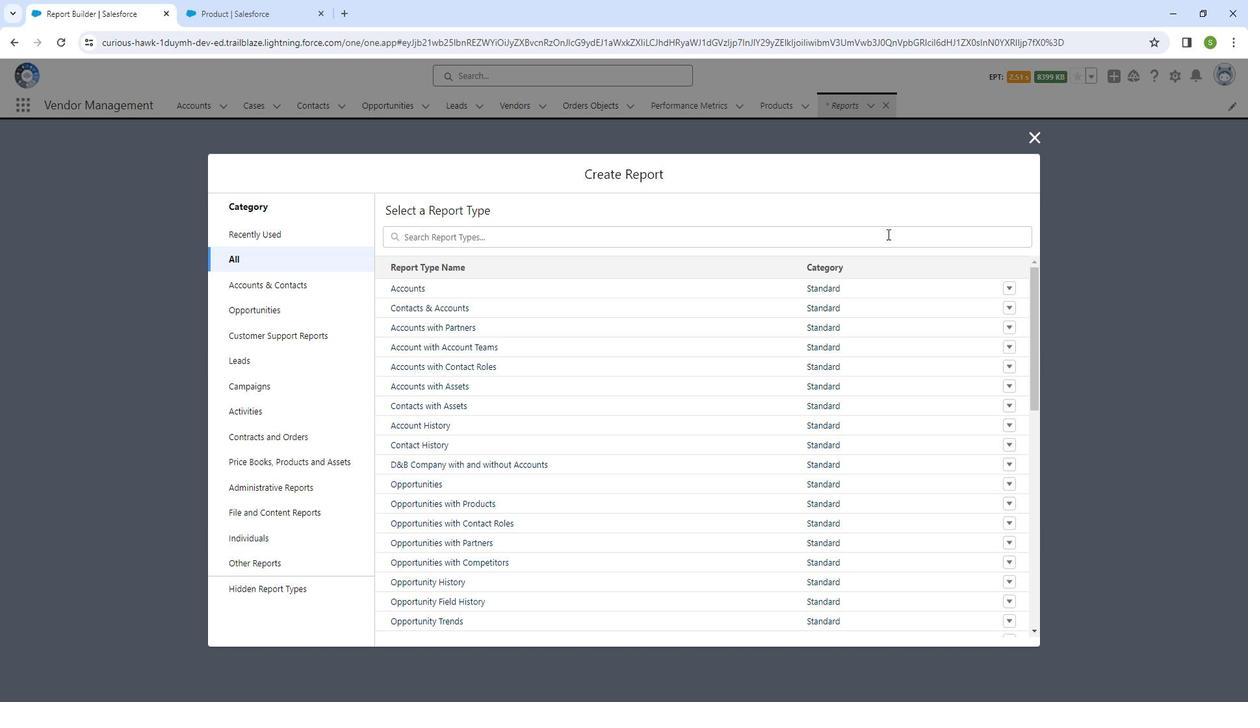 
Action: Mouse pressed left at (892, 237)
Screenshot: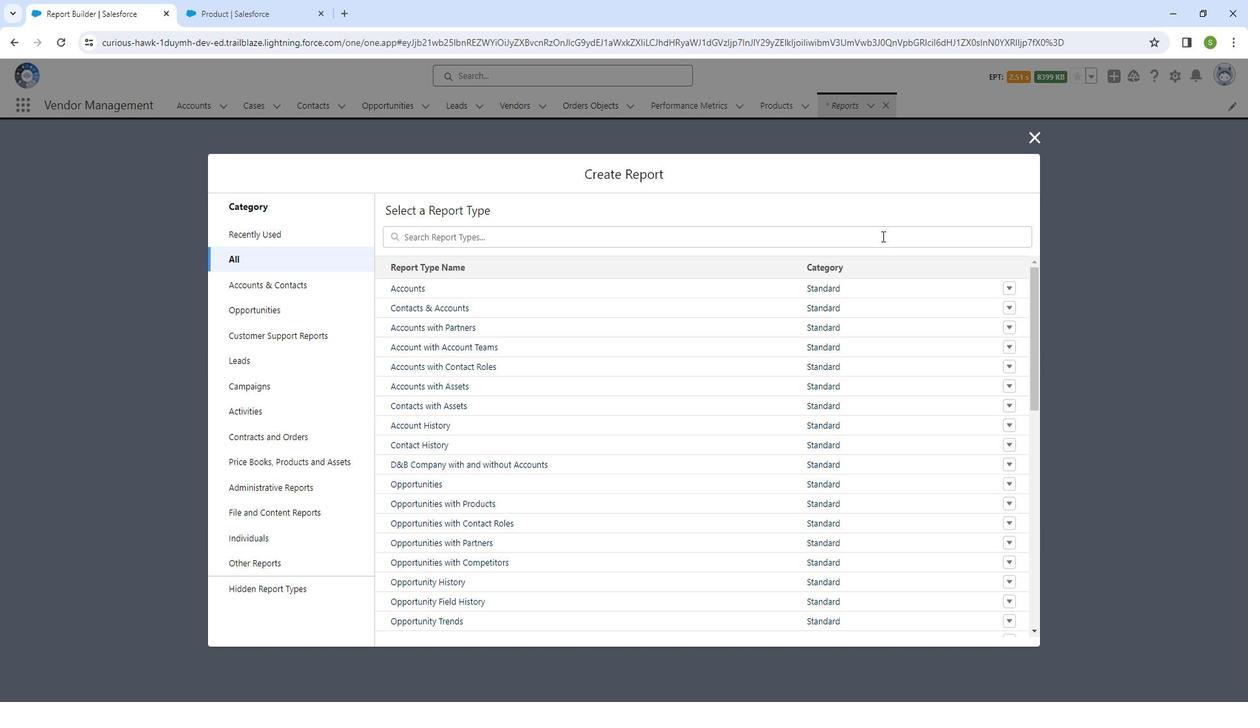 
Action: Key pressed p
Screenshot: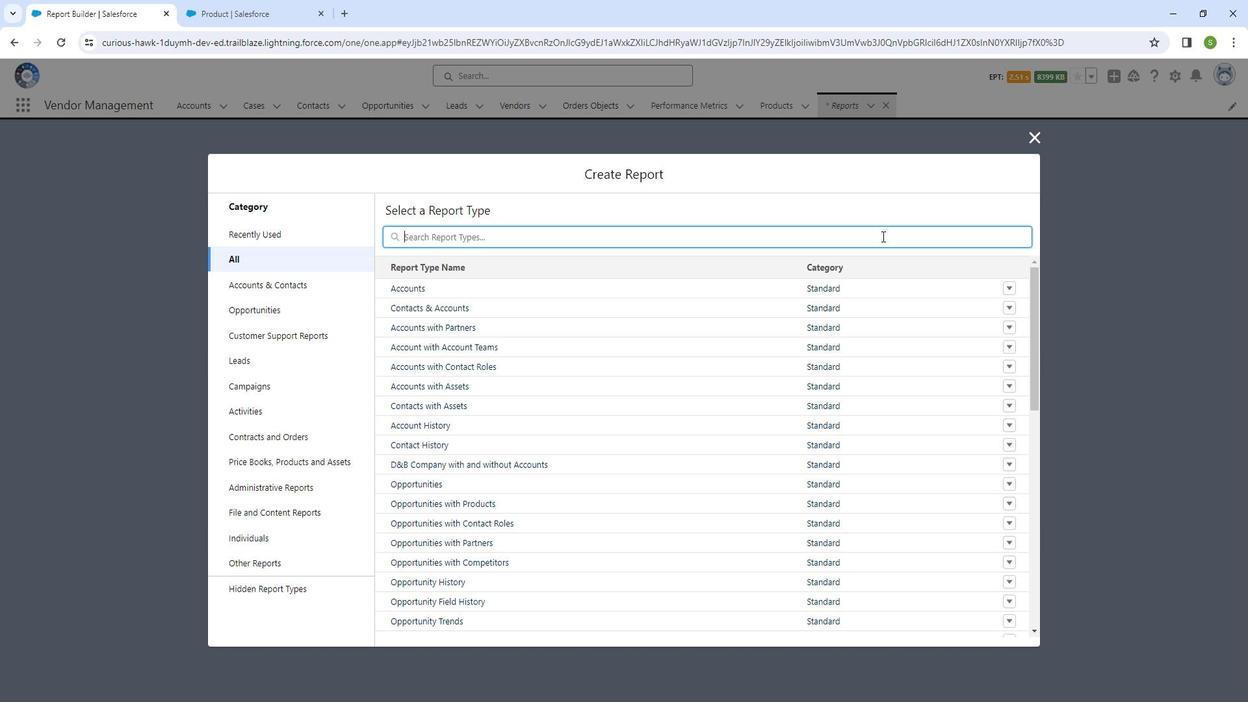
Action: Mouse moved to (892, 238)
Screenshot: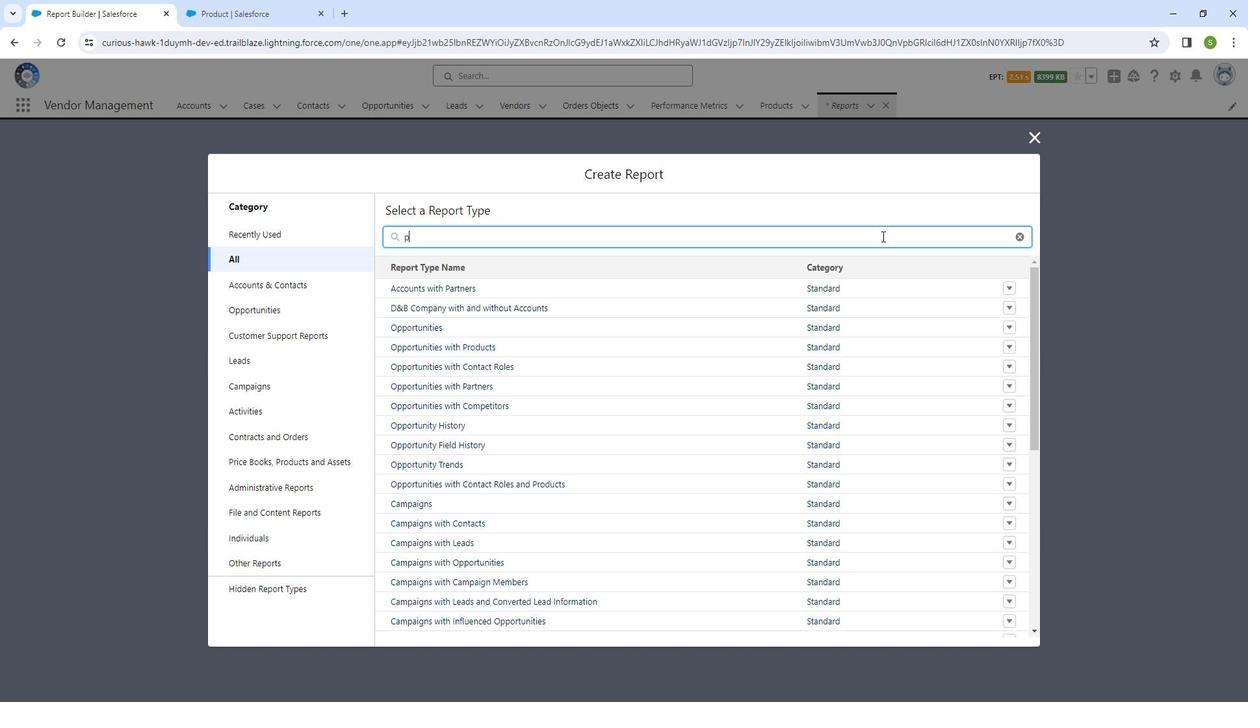 
Action: Key pressed r
Screenshot: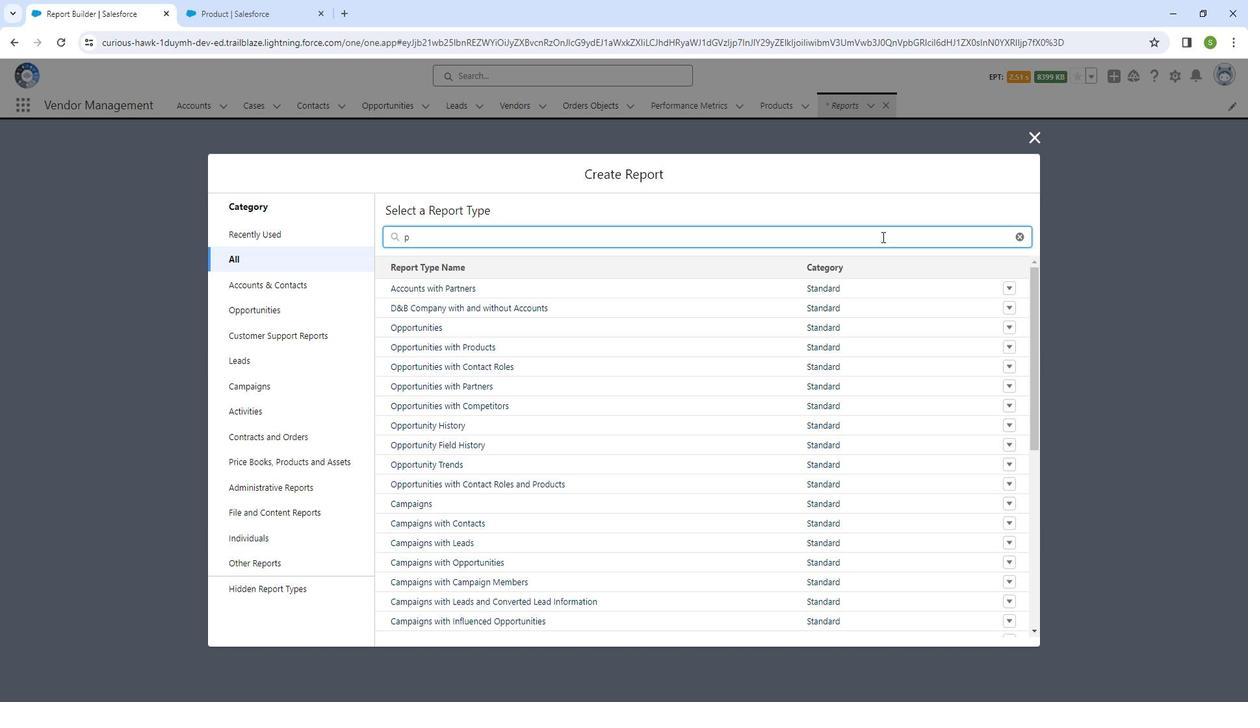 
Action: Mouse moved to (892, 238)
Screenshot: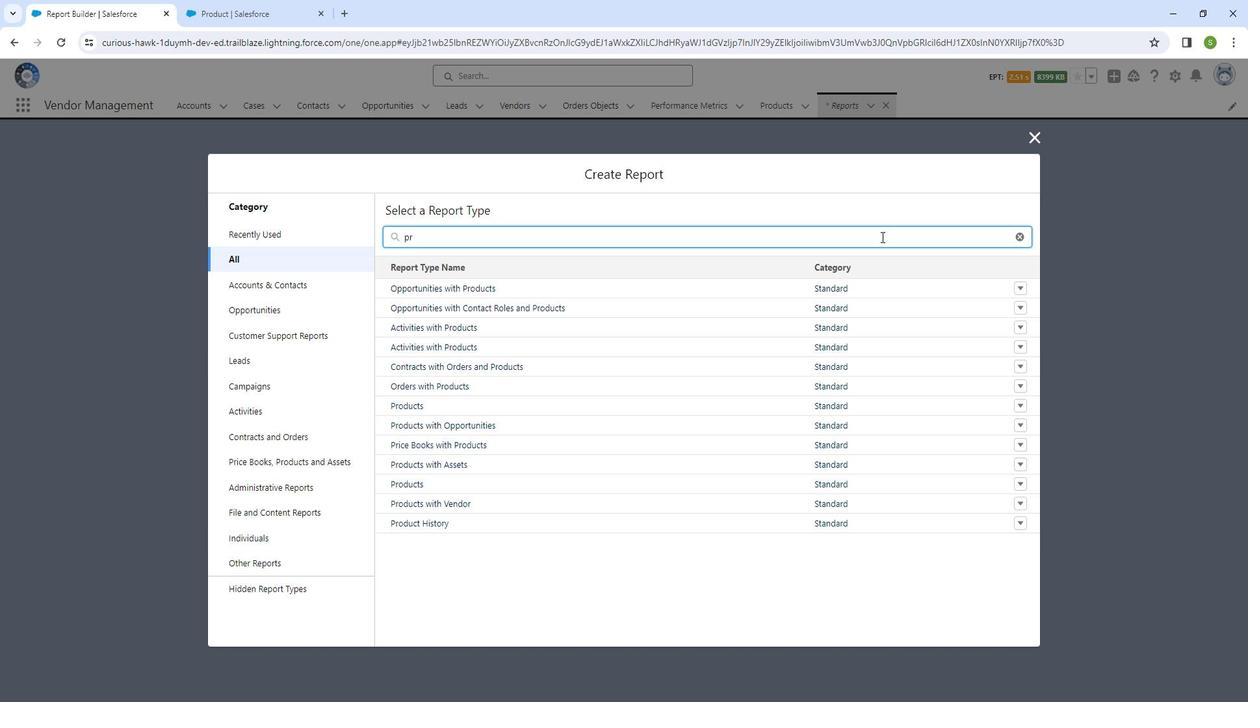 
Action: Key pressed o
Screenshot: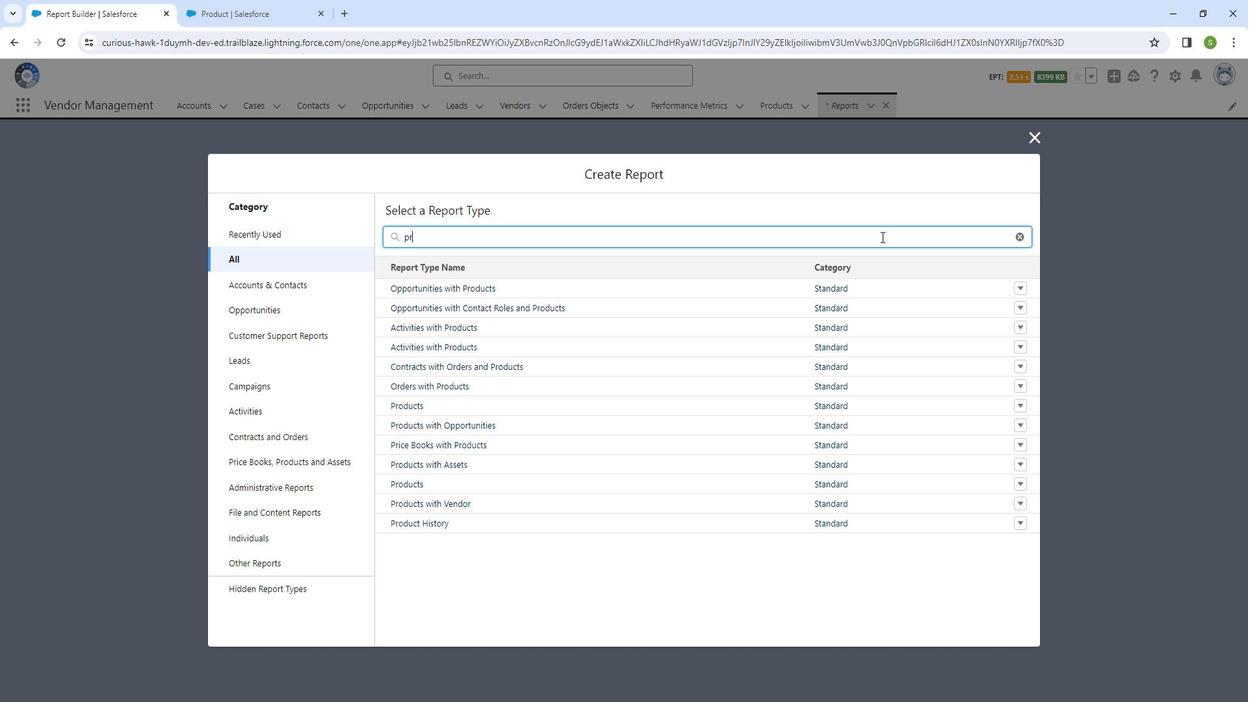 
Action: Mouse moved to (460, 494)
Screenshot: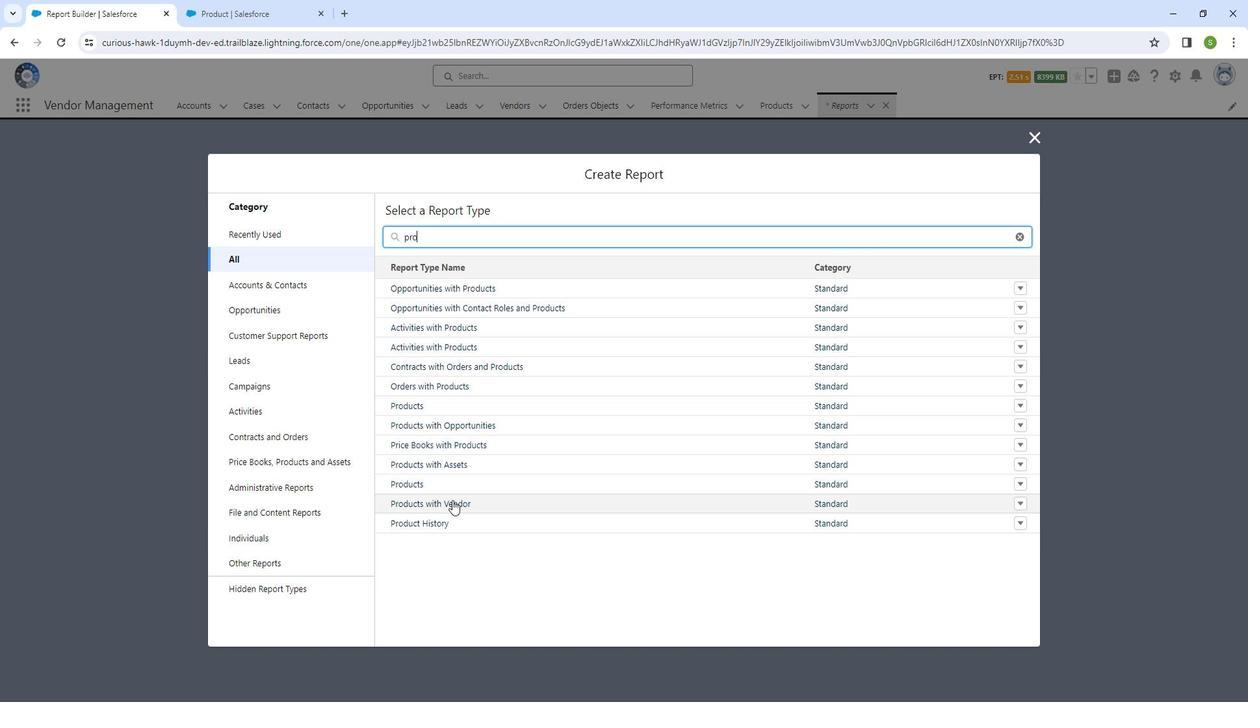 
Action: Mouse pressed left at (460, 494)
Screenshot: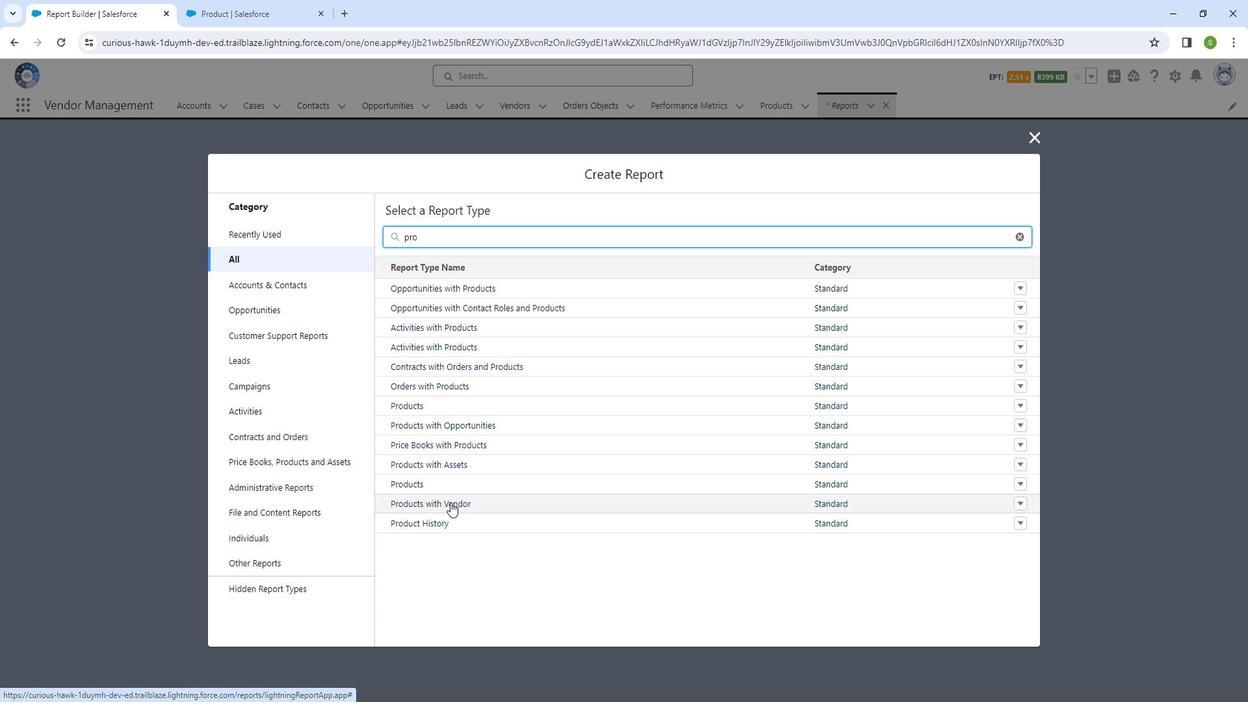 
Action: Mouse moved to (418, 475)
Screenshot: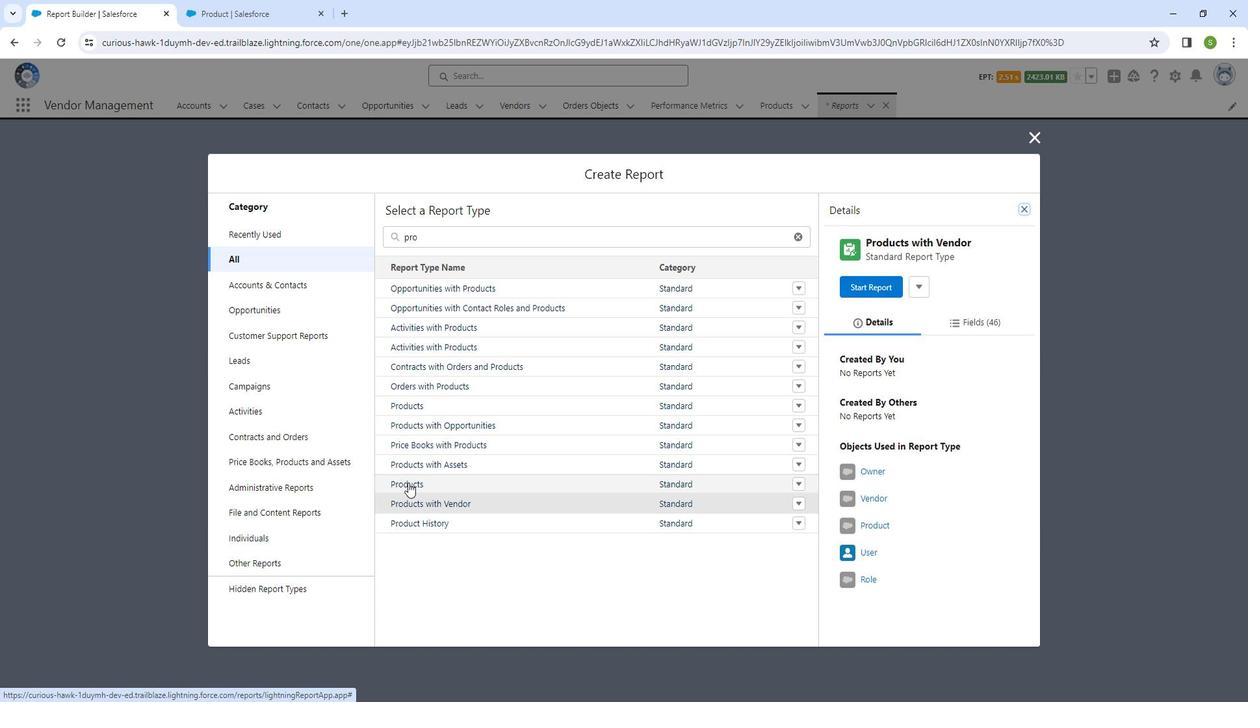 
Action: Mouse pressed left at (418, 475)
Screenshot: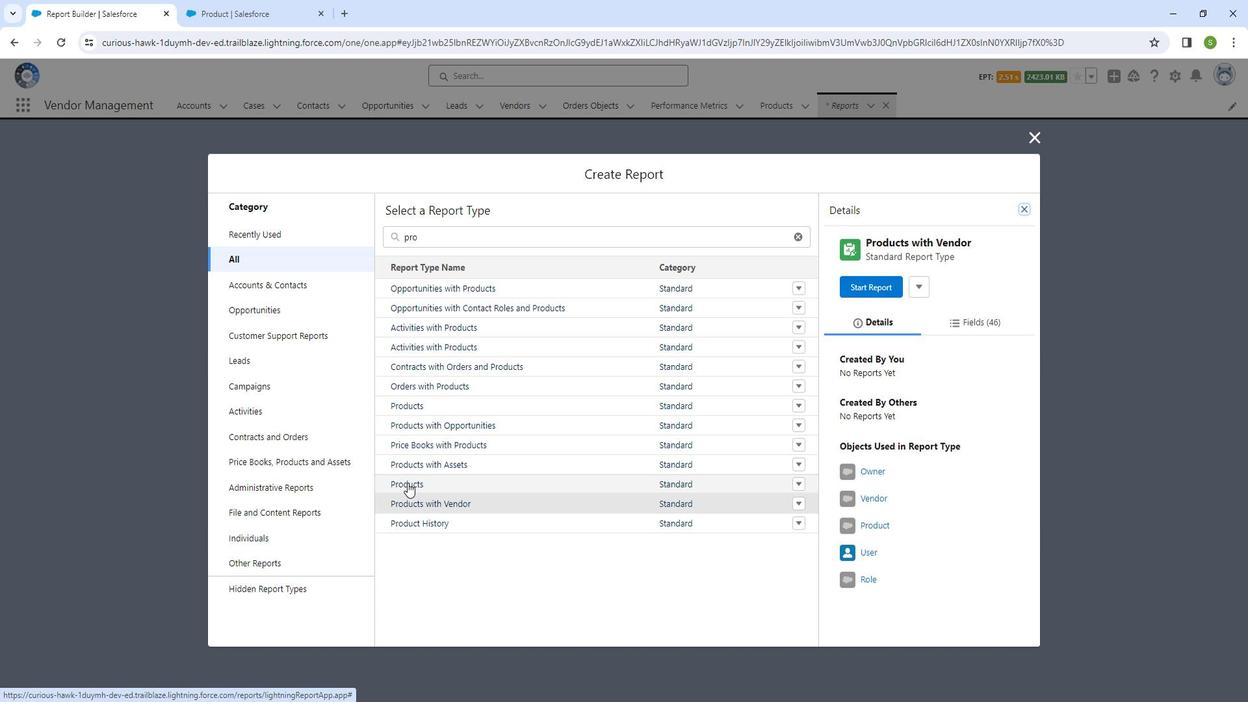 
Action: Mouse moved to (880, 292)
Screenshot: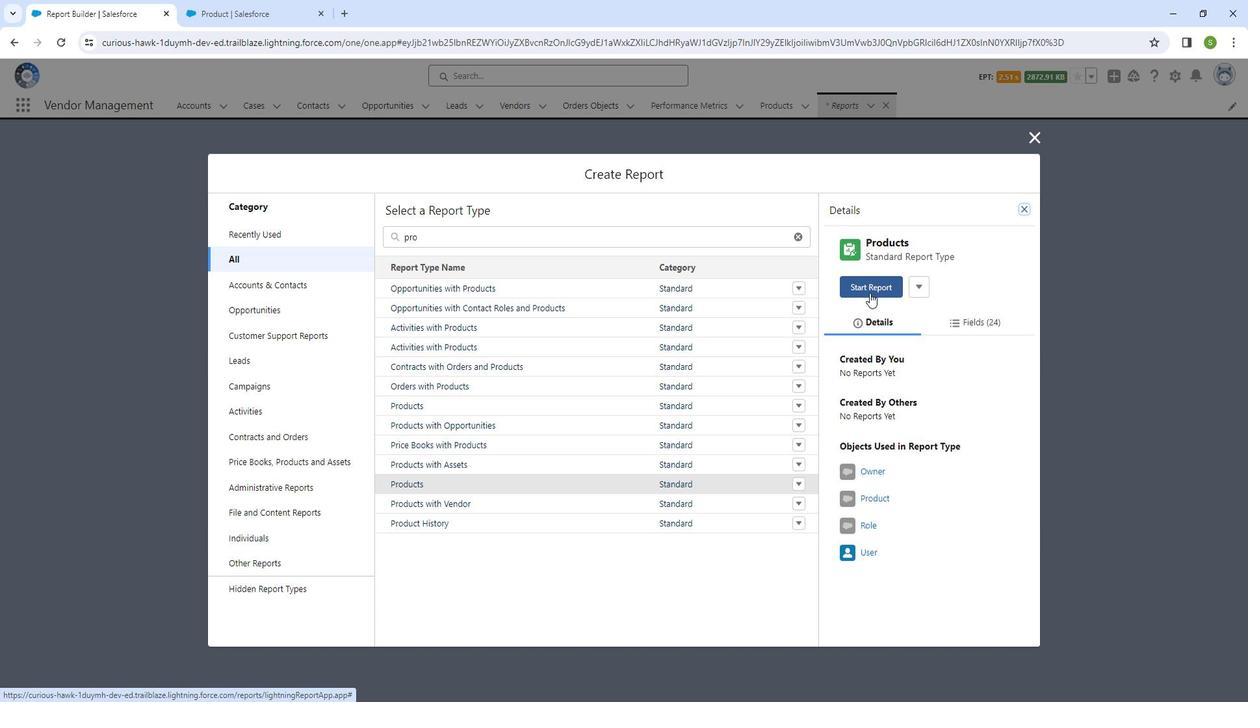 
Action: Mouse pressed left at (880, 292)
Screenshot: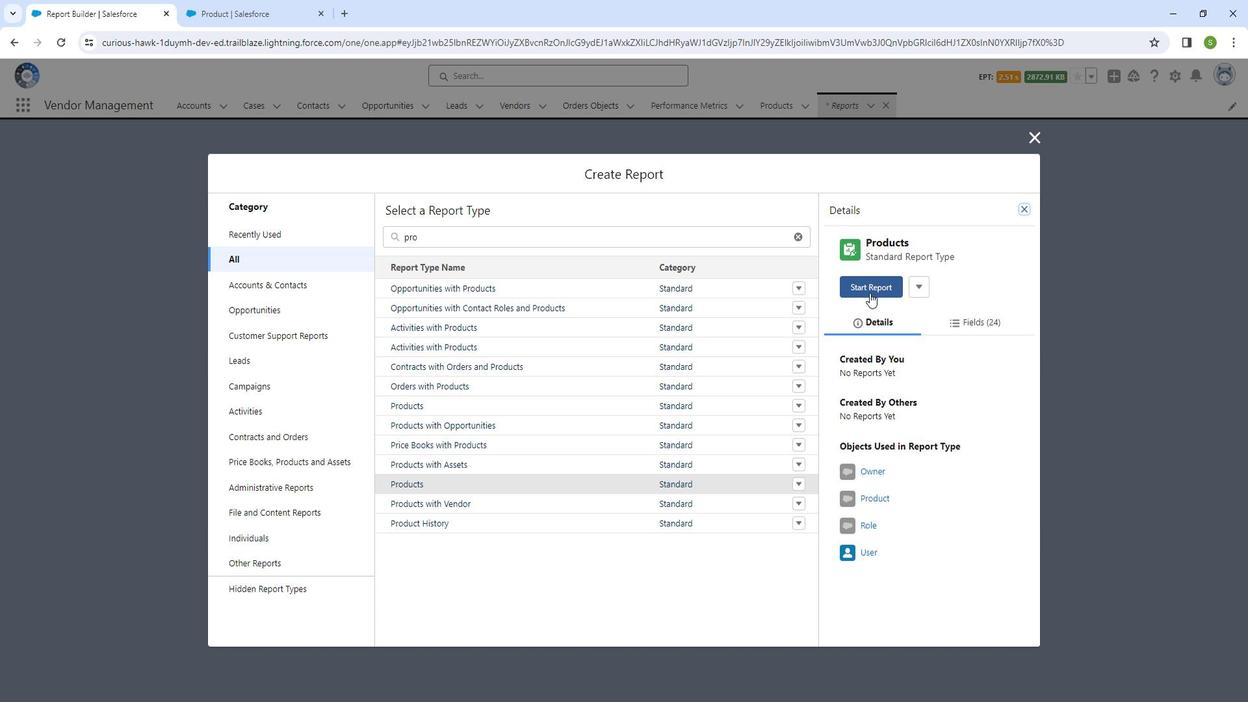 
Action: Mouse moved to (137, 330)
Screenshot: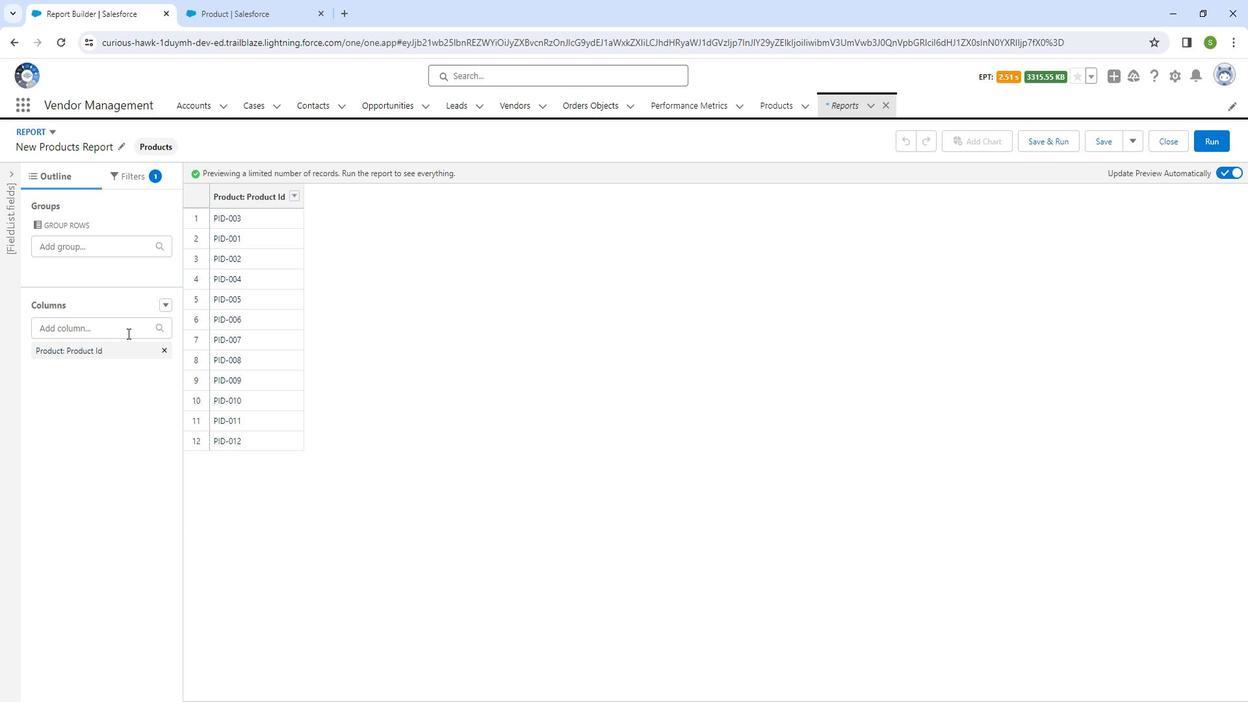 
Action: Mouse pressed left at (137, 330)
Screenshot: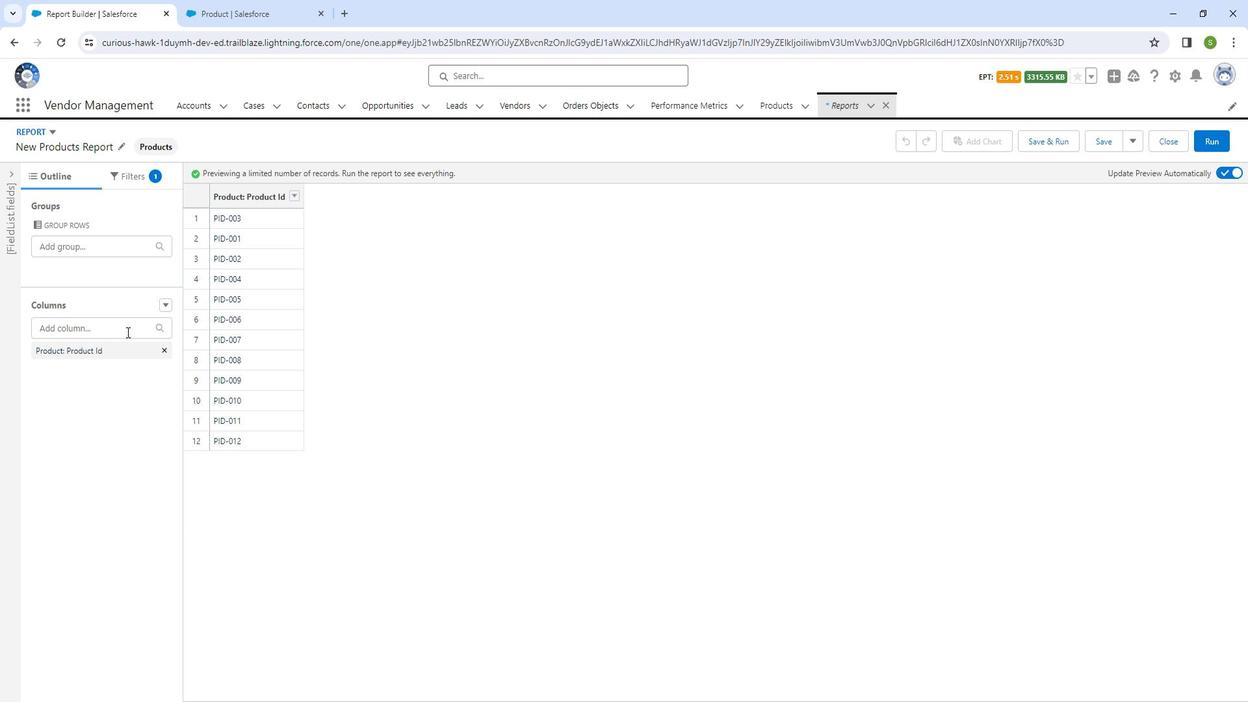 
Action: Mouse moved to (103, 386)
Screenshot: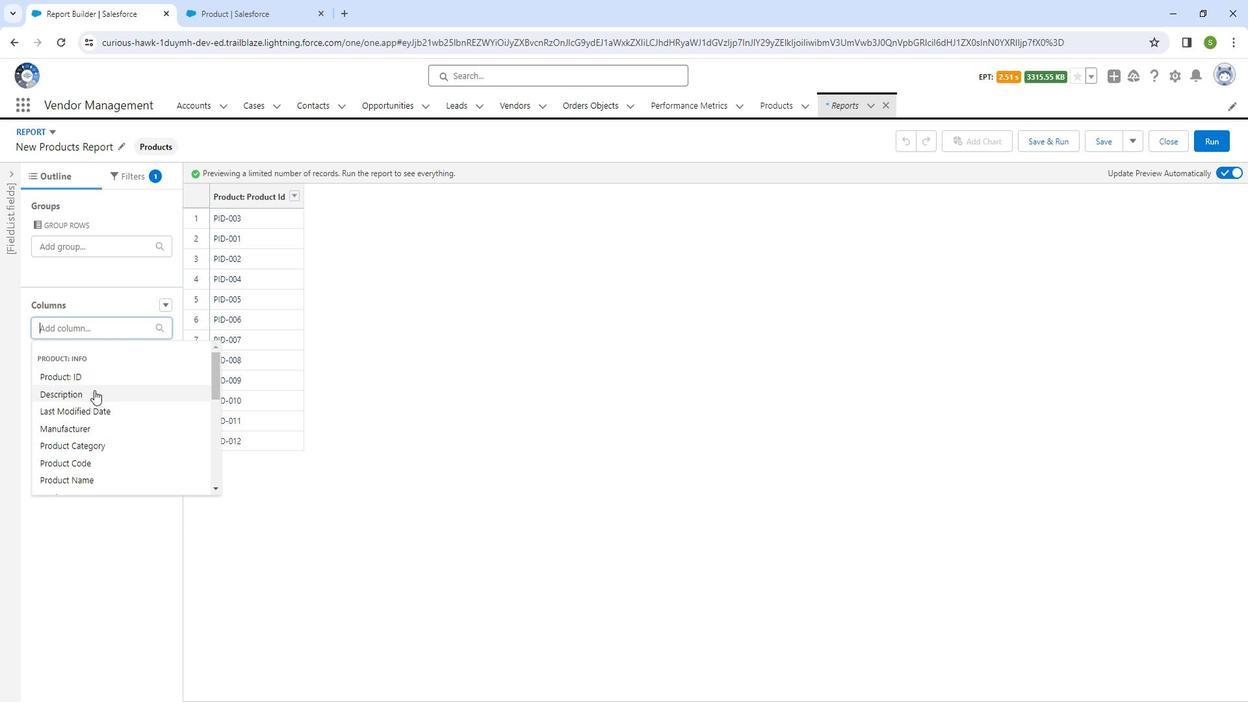 
Action: Mouse pressed left at (103, 386)
Screenshot: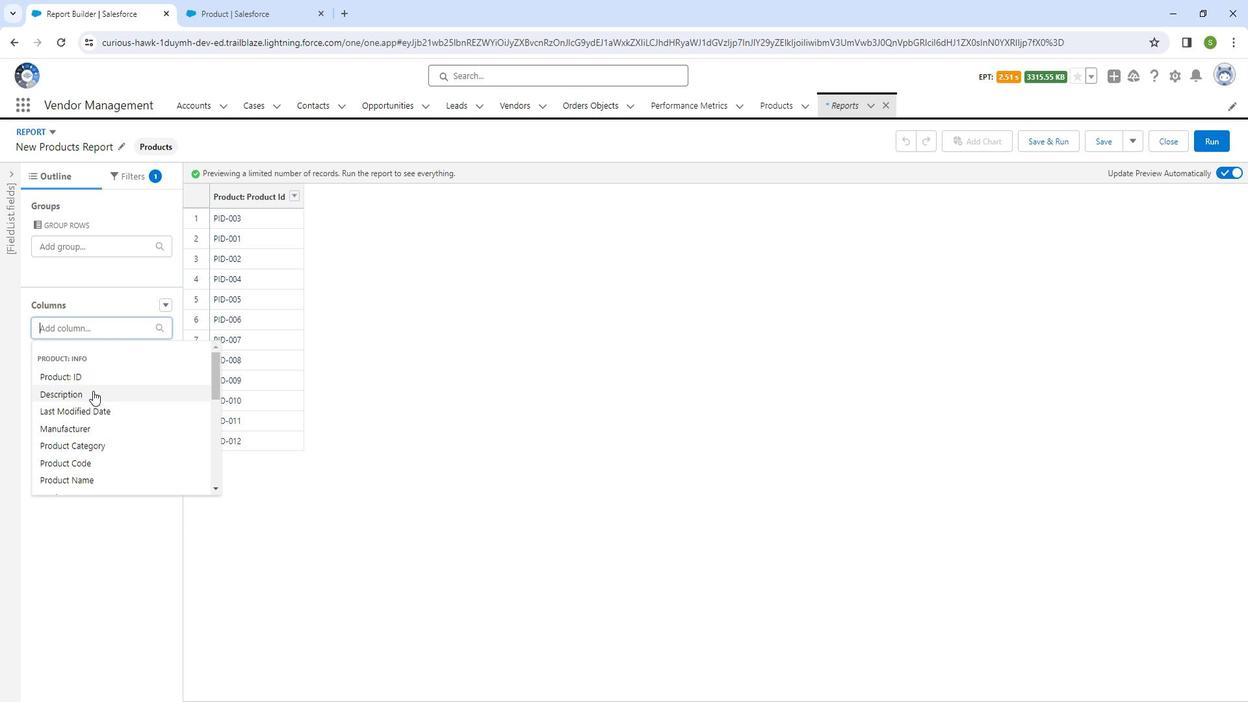 
Action: Mouse moved to (120, 329)
Screenshot: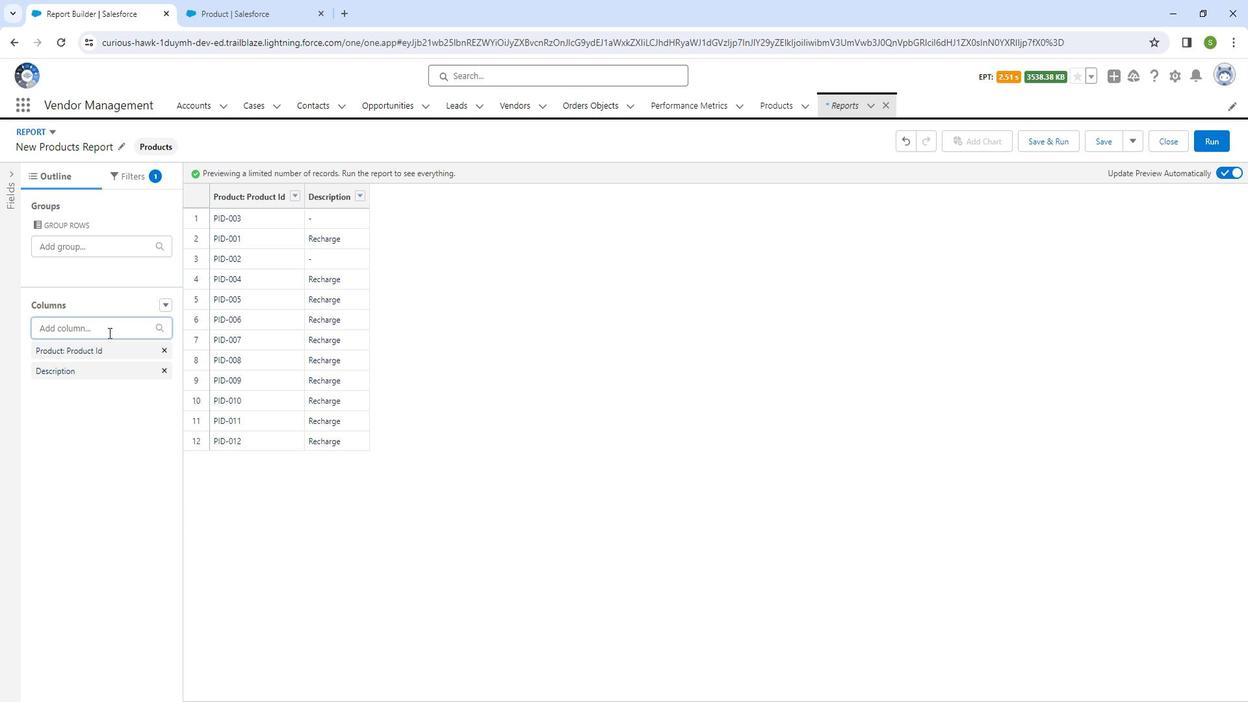 
Action: Mouse pressed left at (120, 329)
Screenshot: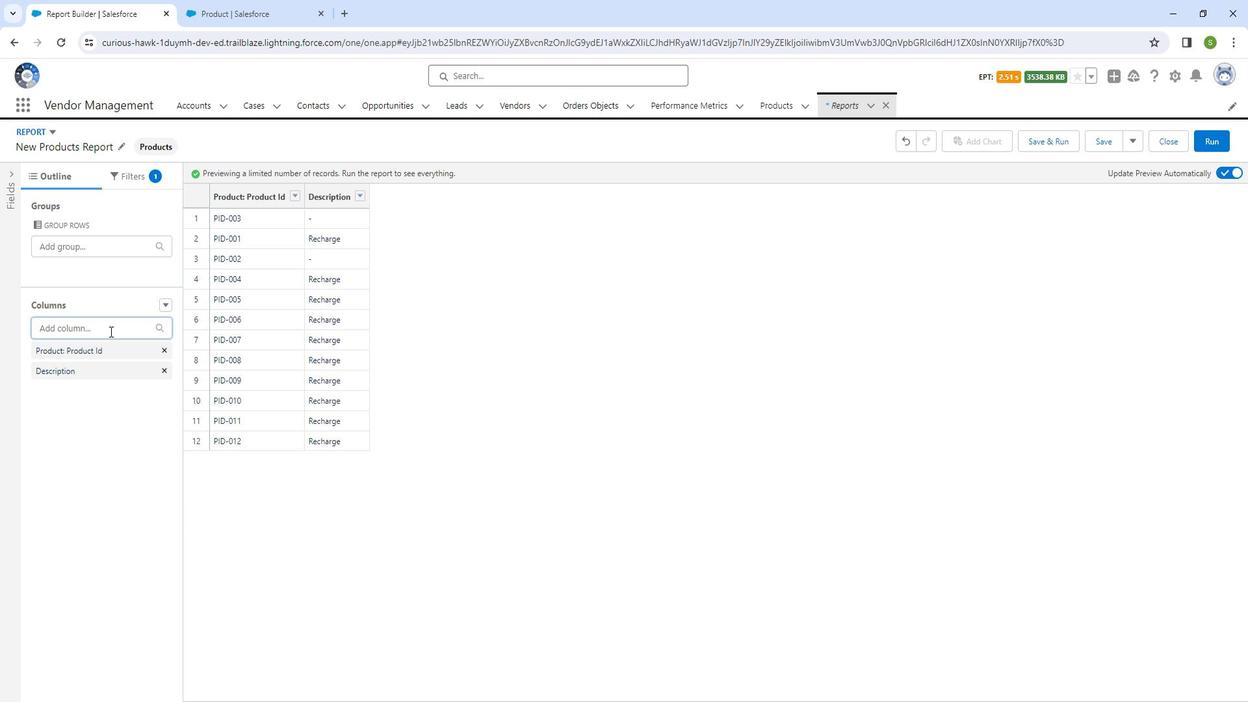 
Action: Mouse moved to (101, 384)
Screenshot: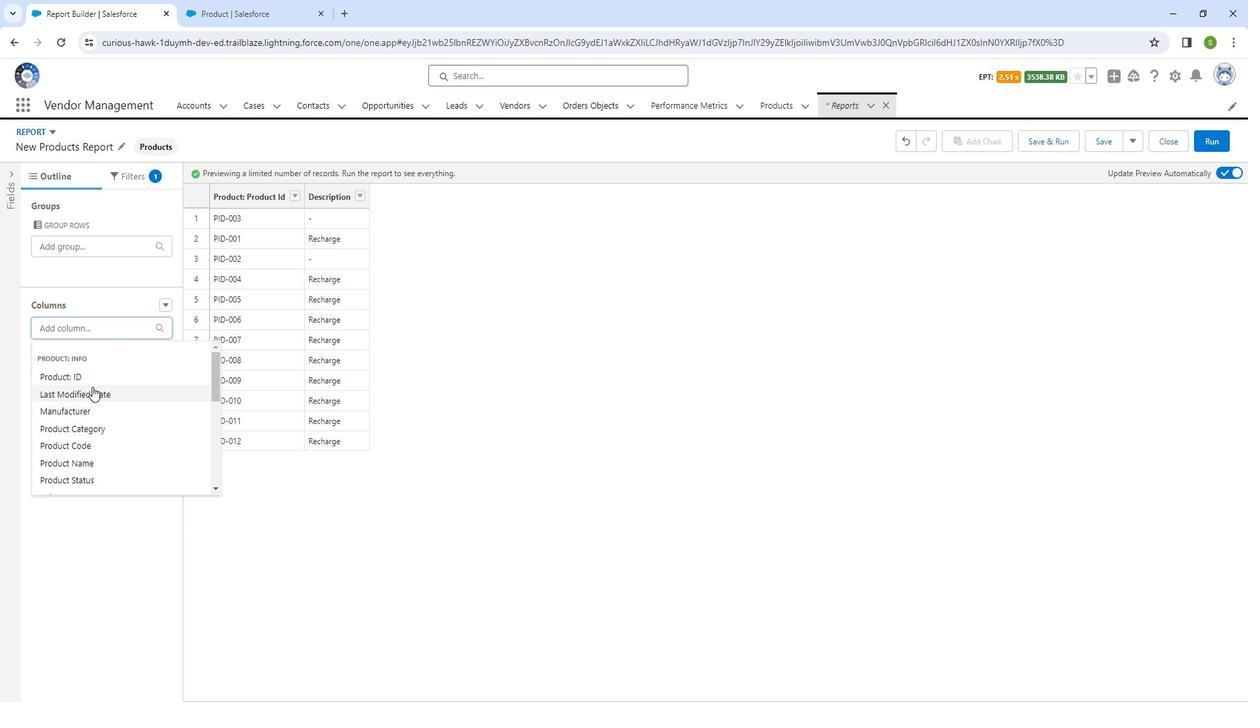 
Action: Mouse pressed left at (101, 384)
Screenshot: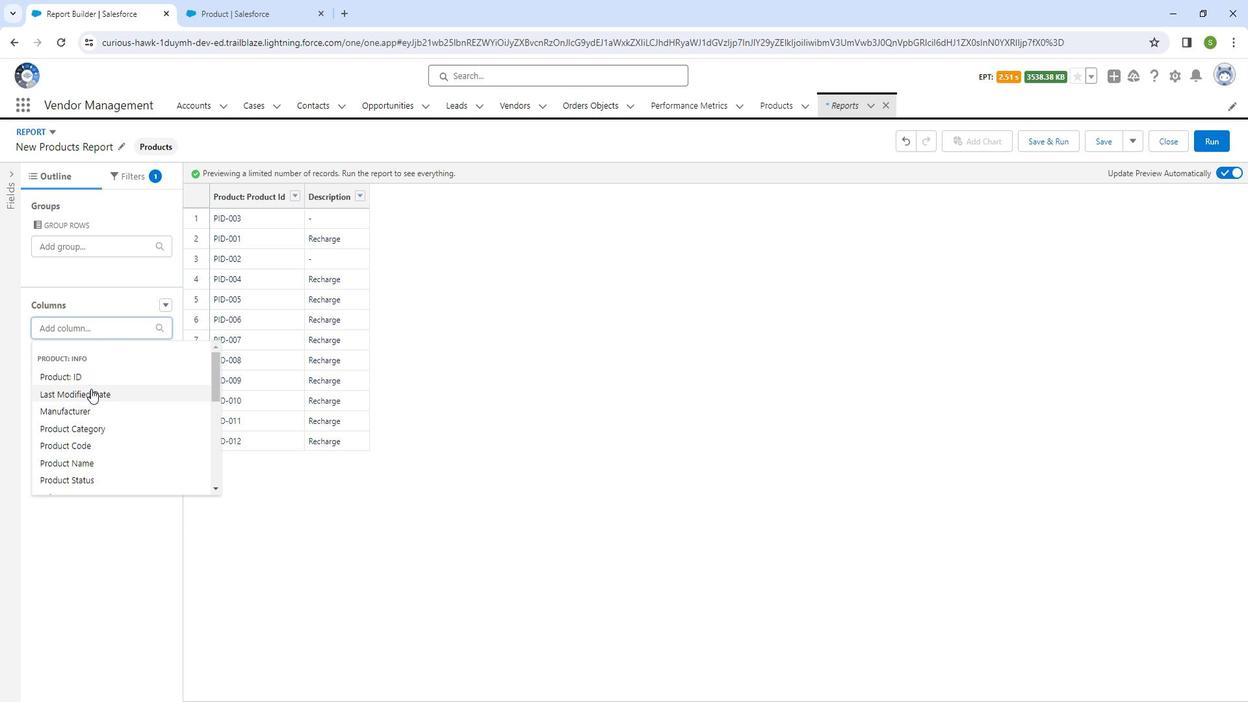 
Action: Mouse moved to (108, 328)
Screenshot: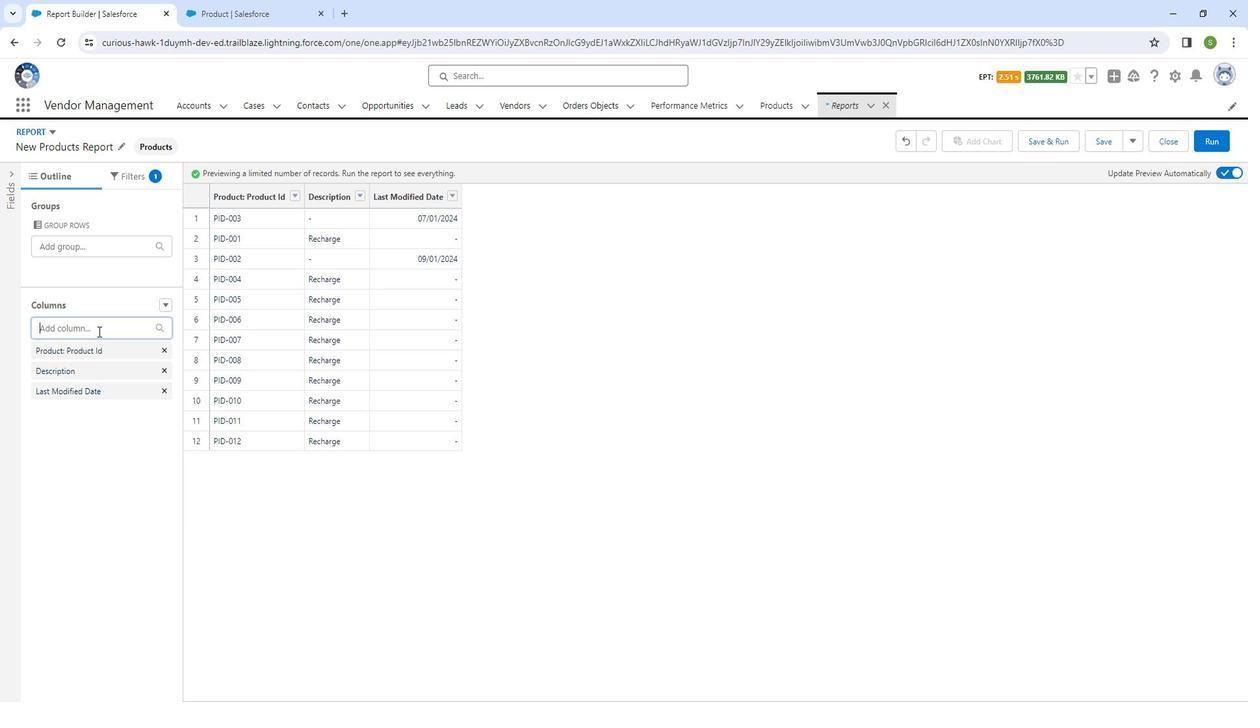 
Action: Mouse pressed left at (108, 328)
Screenshot: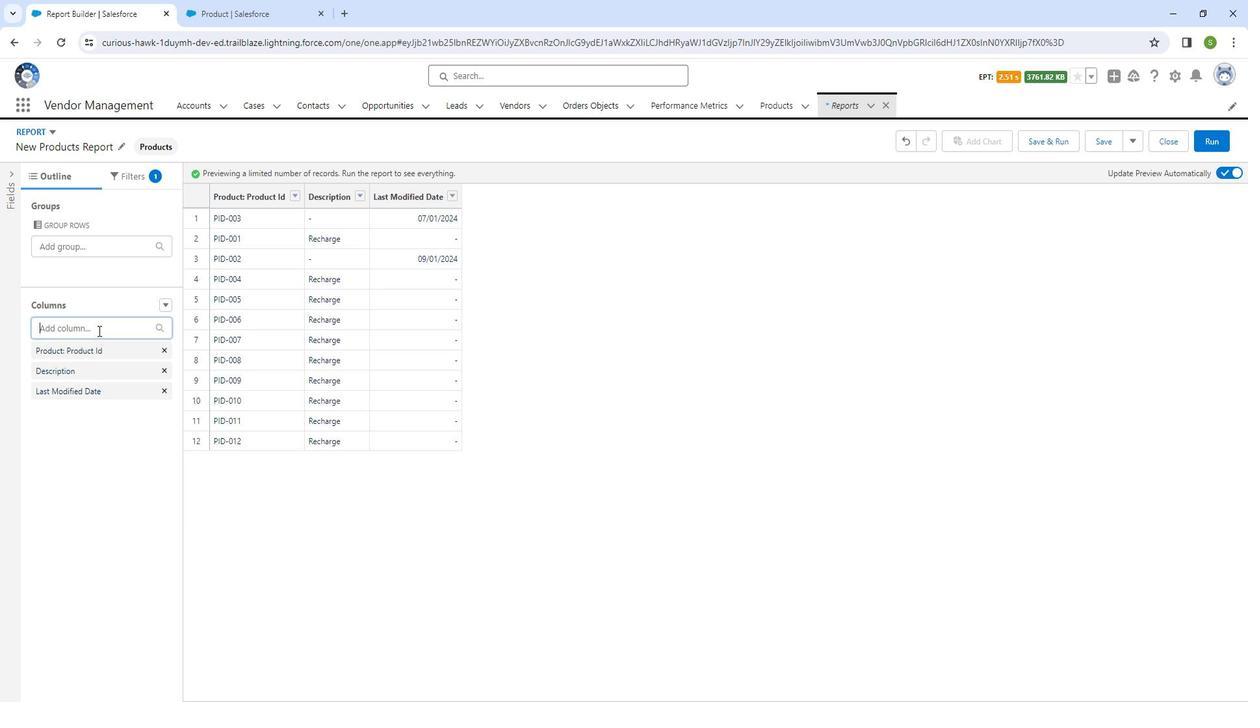 
Action: Mouse moved to (100, 388)
Screenshot: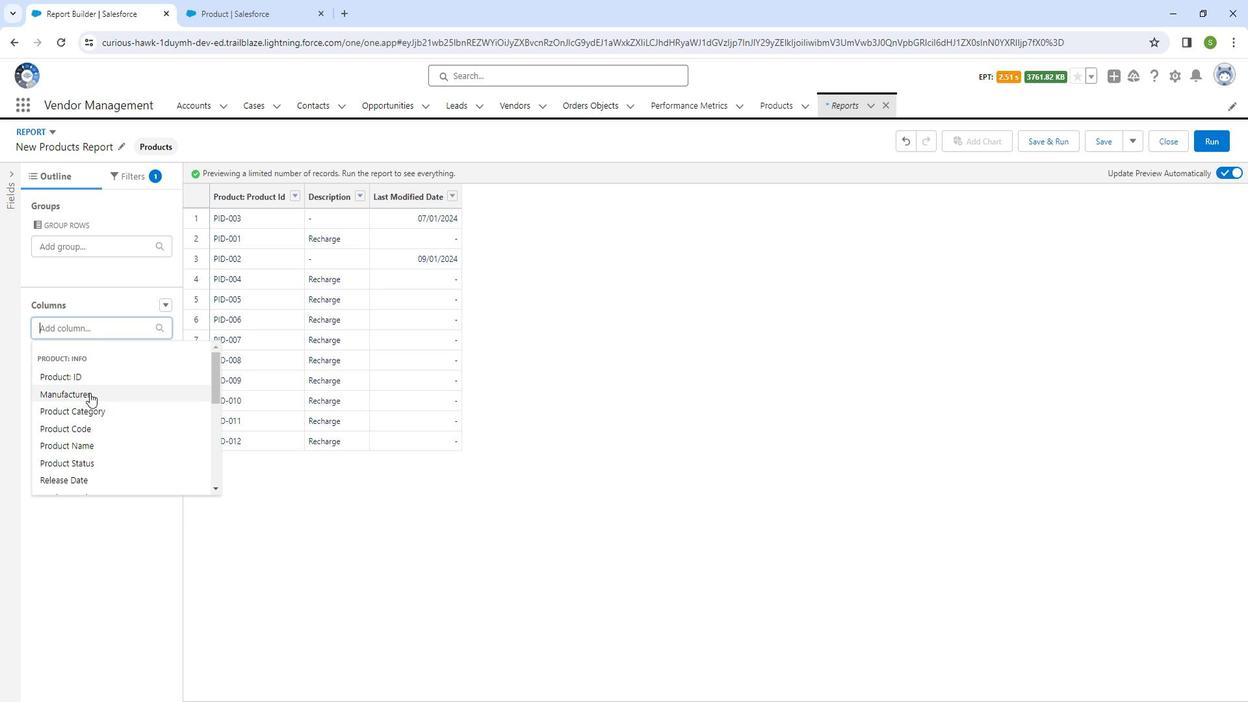 
Action: Mouse pressed left at (100, 388)
Screenshot: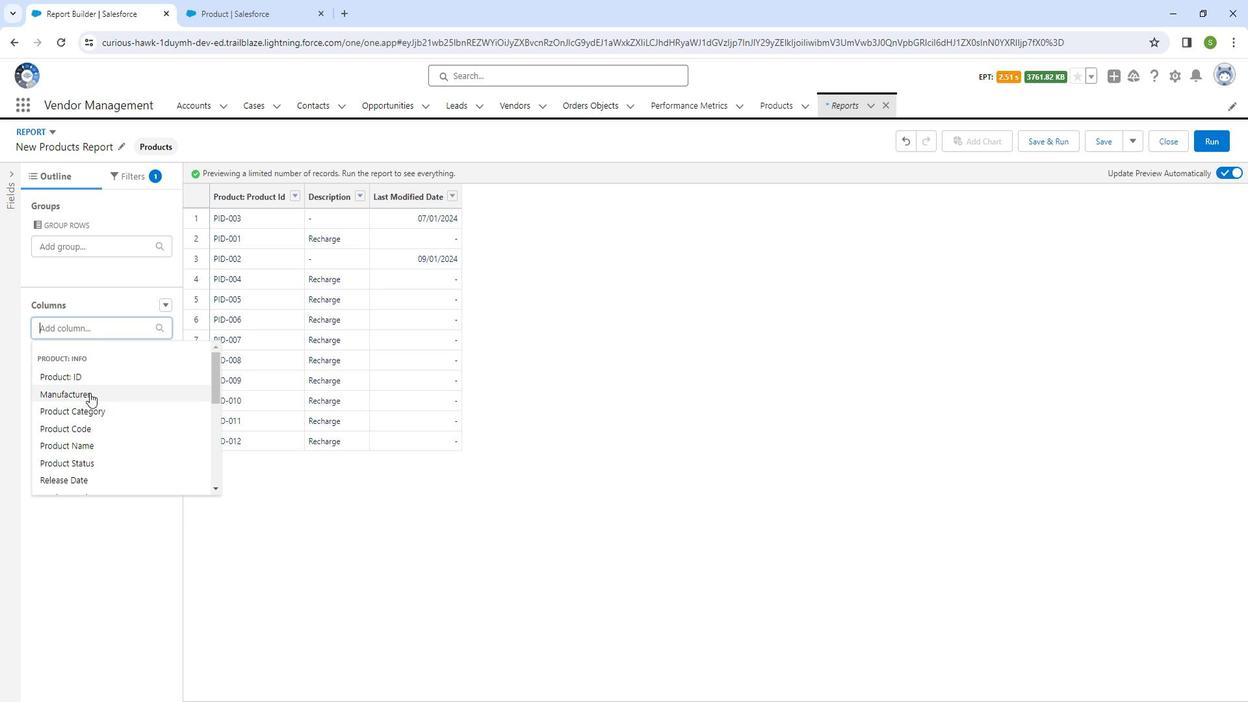 
Action: Mouse moved to (115, 325)
Screenshot: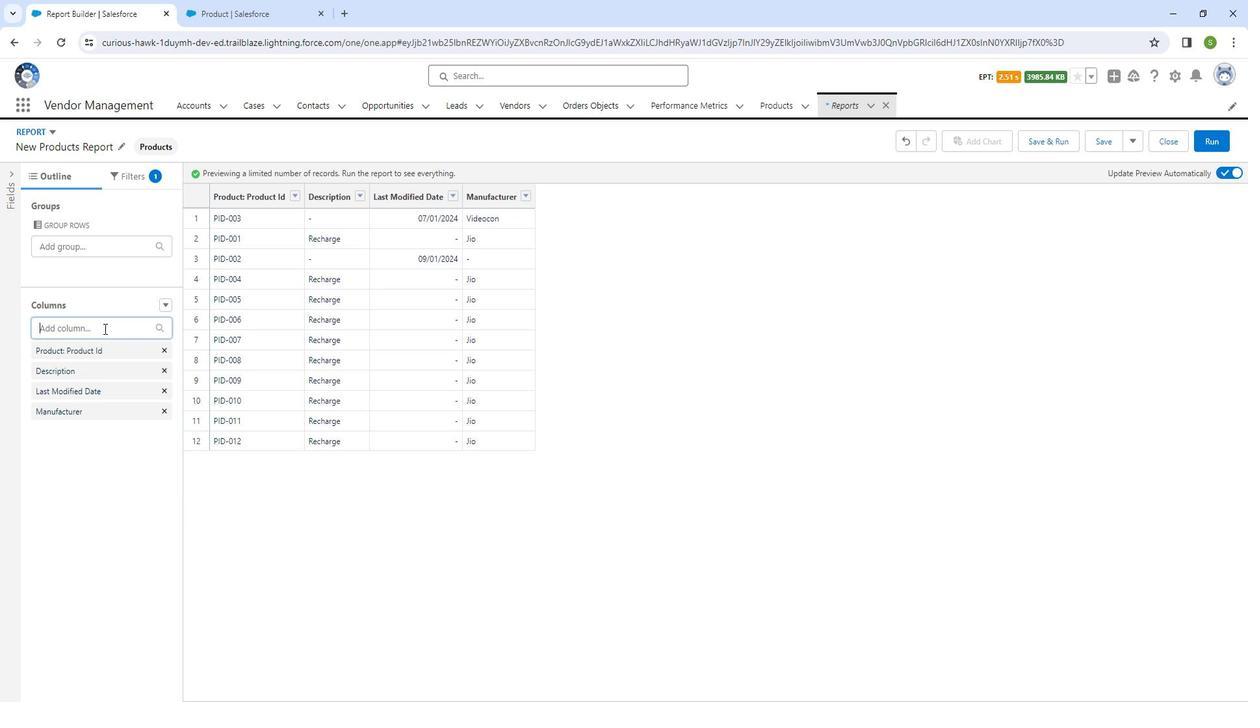 
Action: Mouse pressed left at (115, 325)
Screenshot: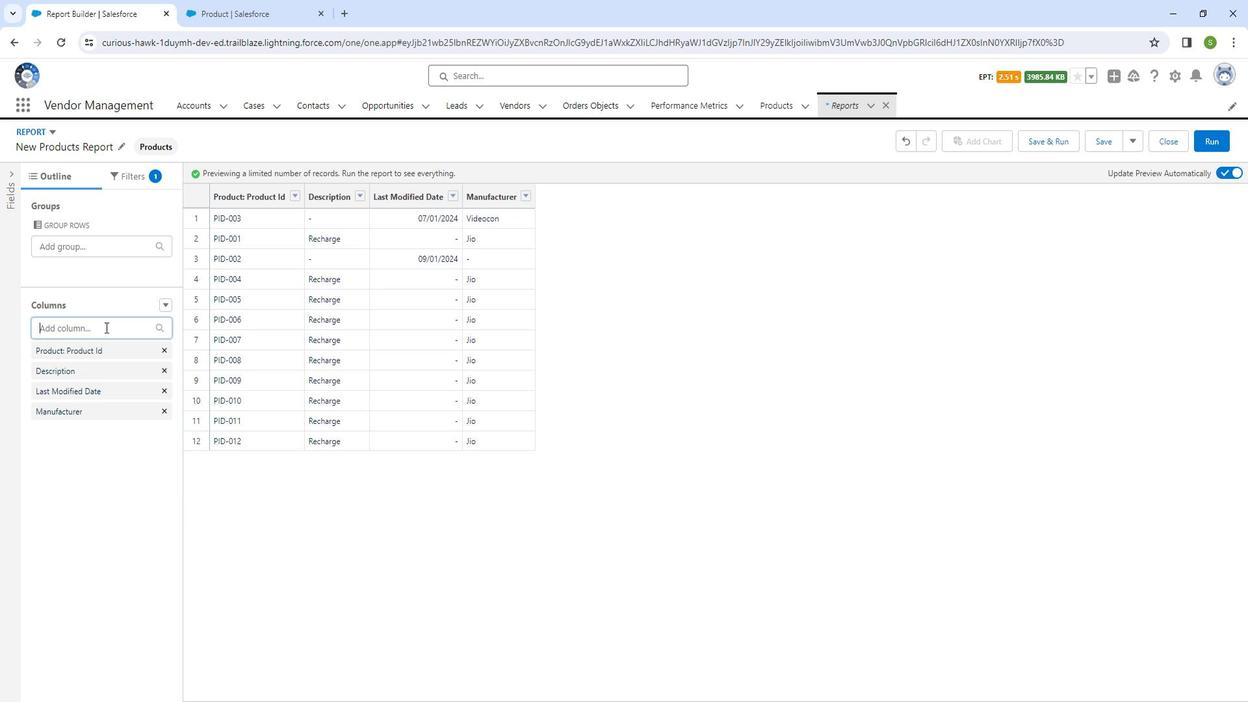
Action: Mouse moved to (109, 387)
Screenshot: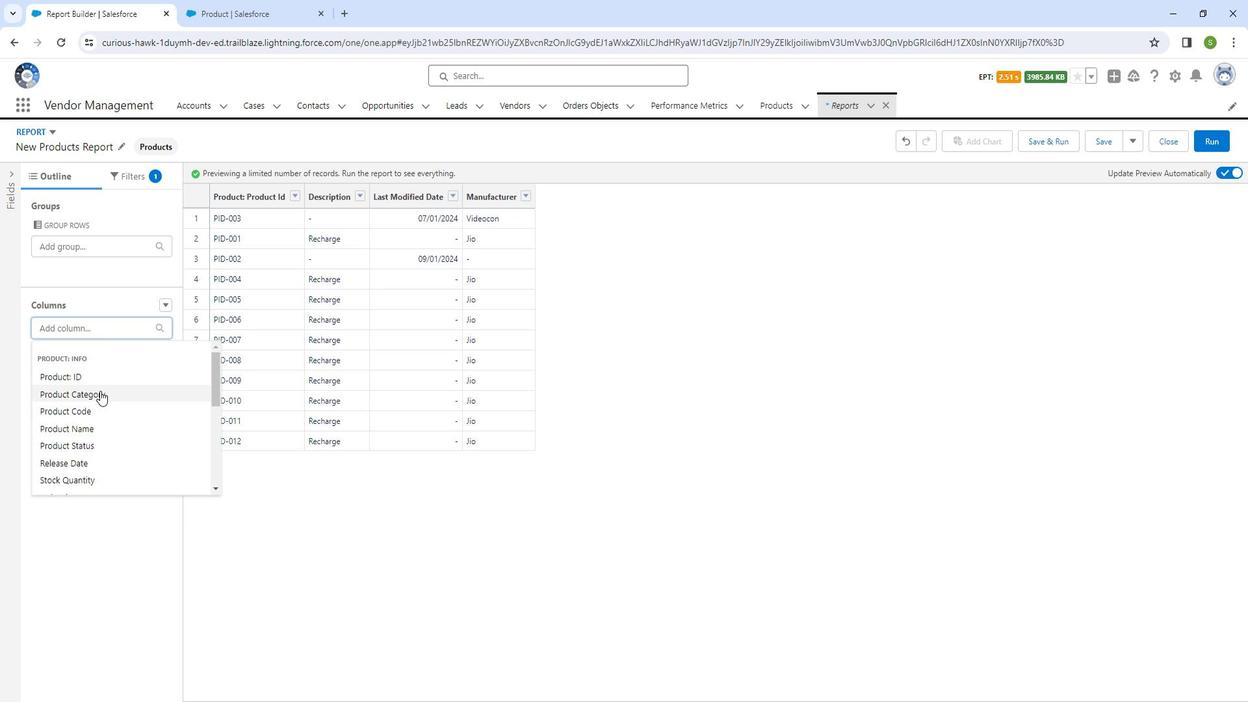 
Action: Mouse pressed left at (109, 387)
Screenshot: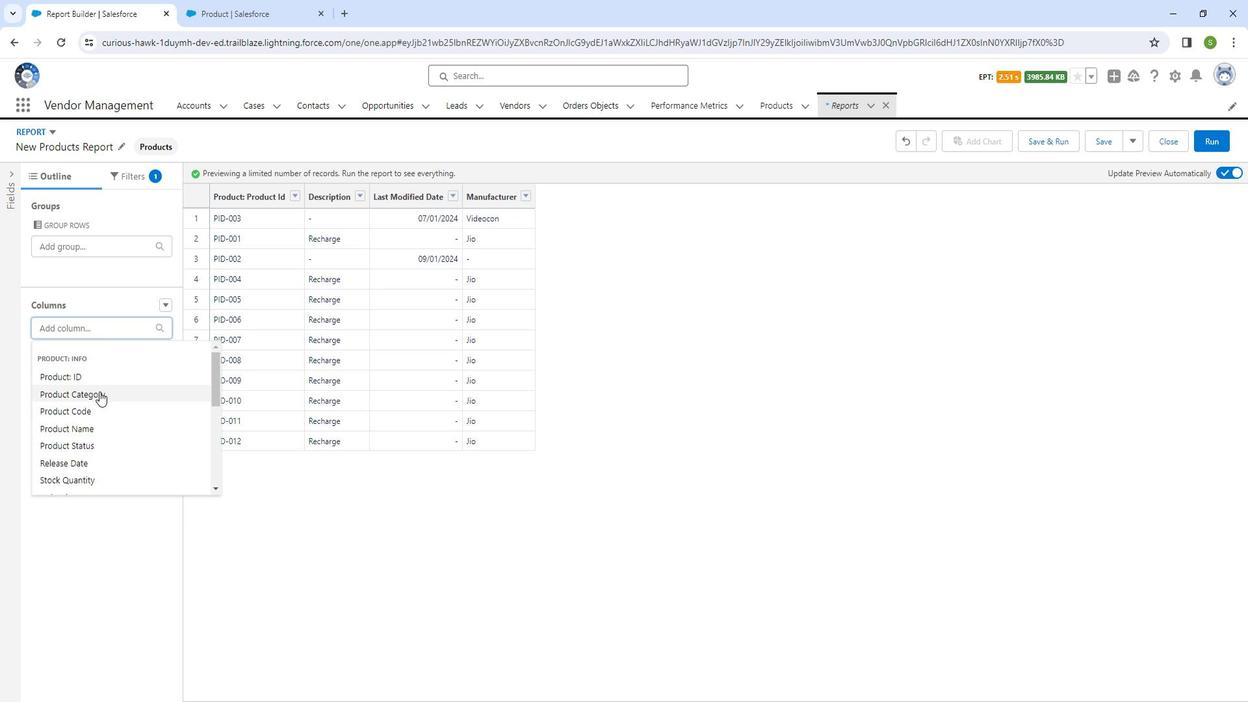 
Action: Mouse moved to (106, 331)
Screenshot: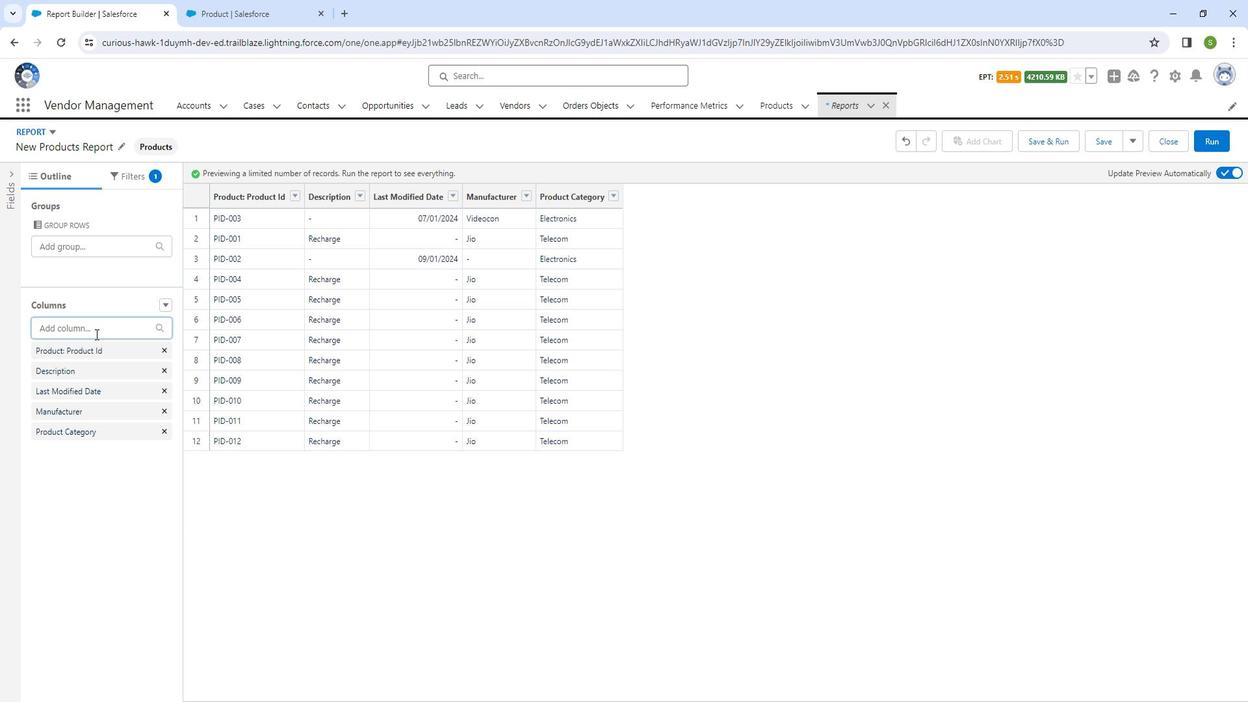 
Action: Mouse pressed left at (106, 331)
Screenshot: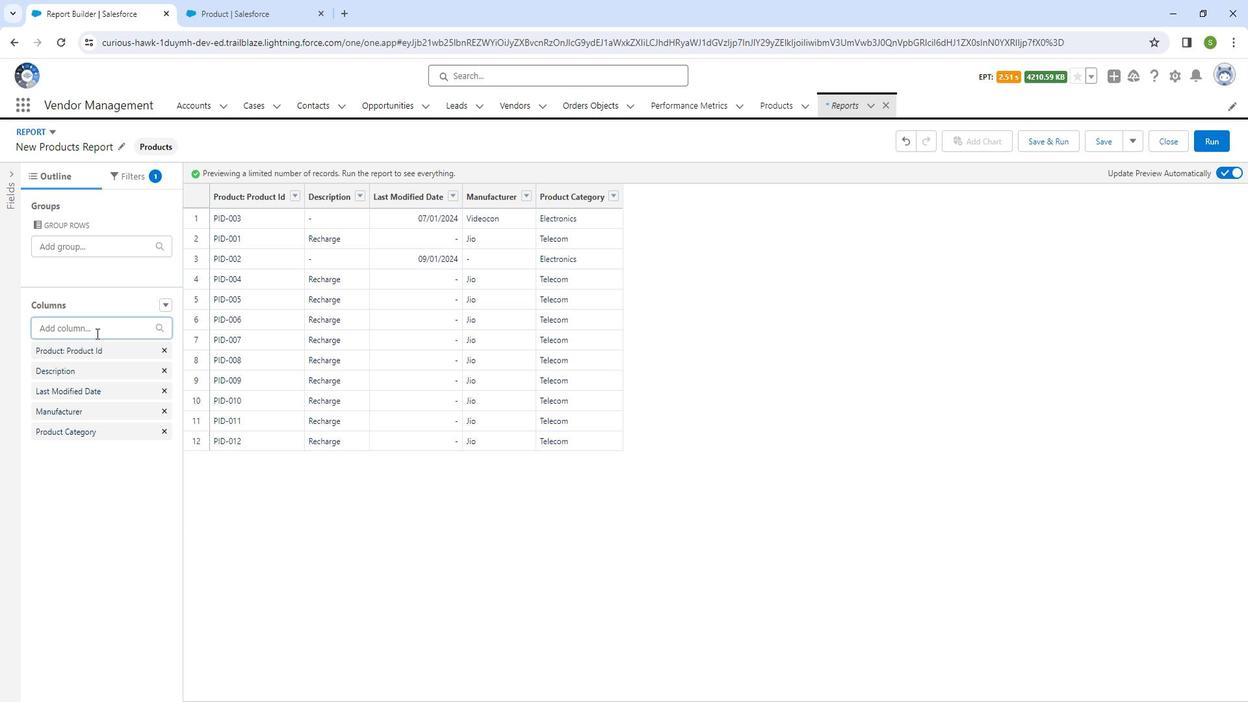 
Action: Mouse moved to (103, 401)
Screenshot: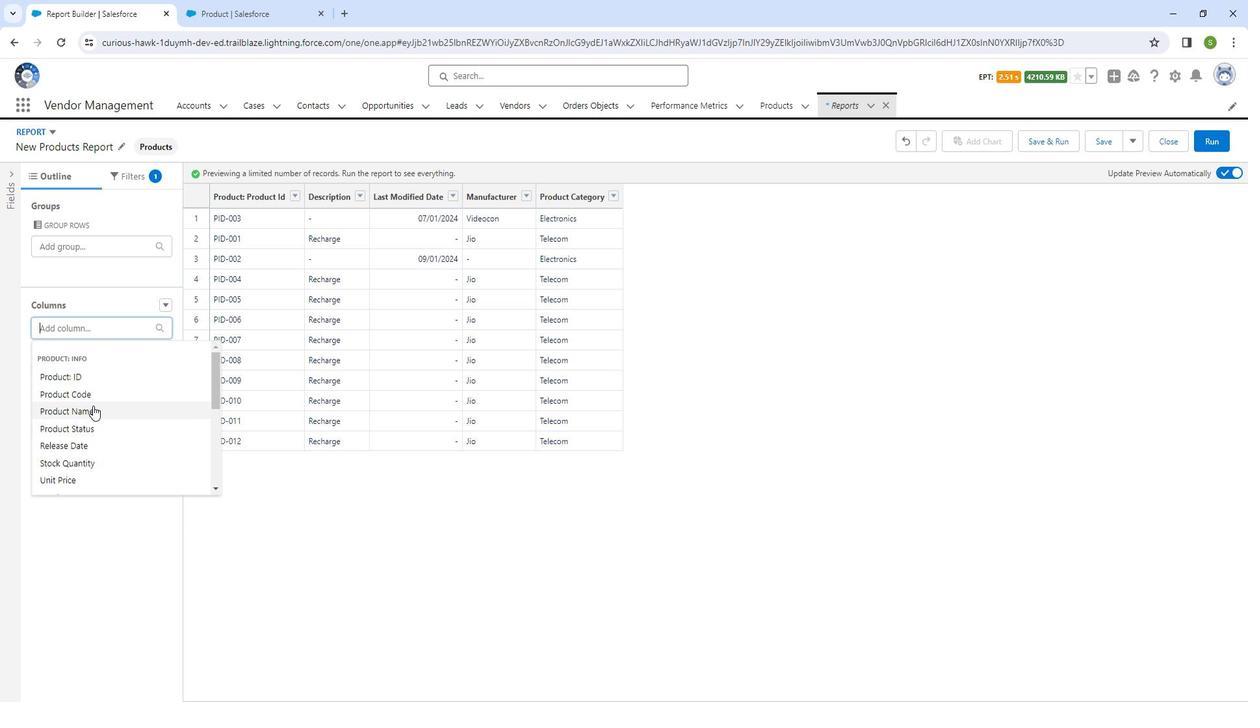 
Action: Mouse pressed left at (103, 401)
Screenshot: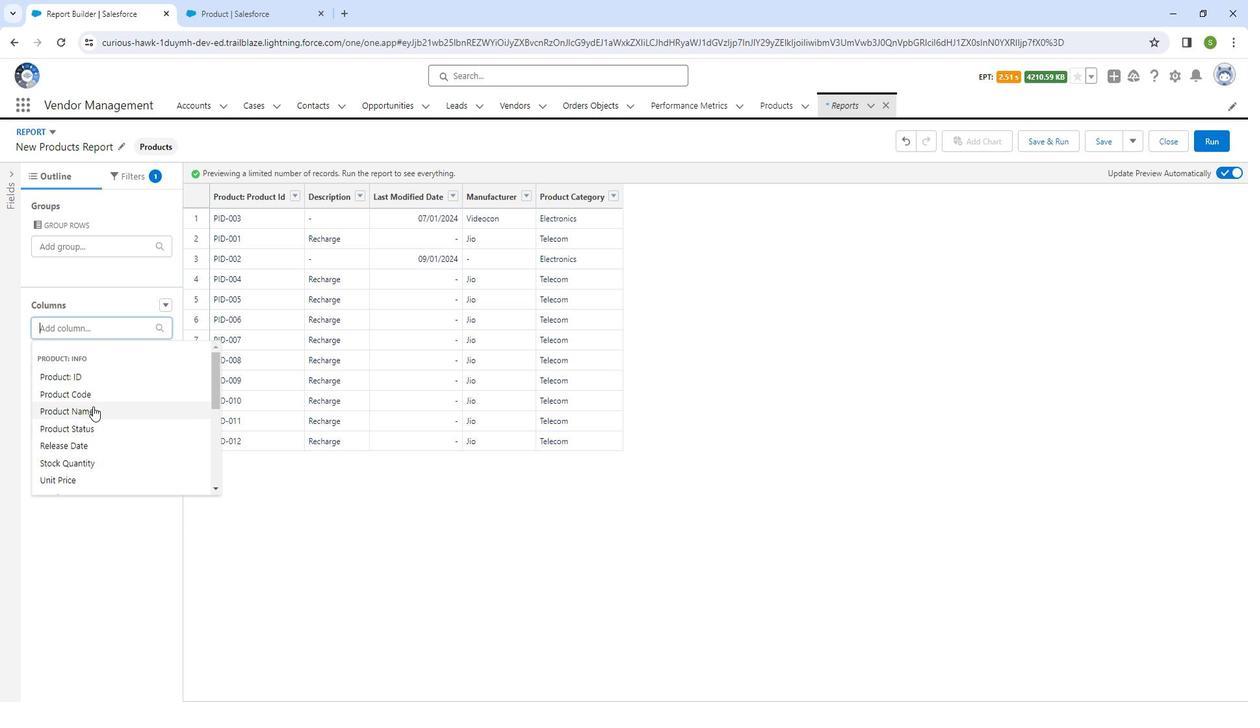 
Action: Mouse moved to (116, 329)
Screenshot: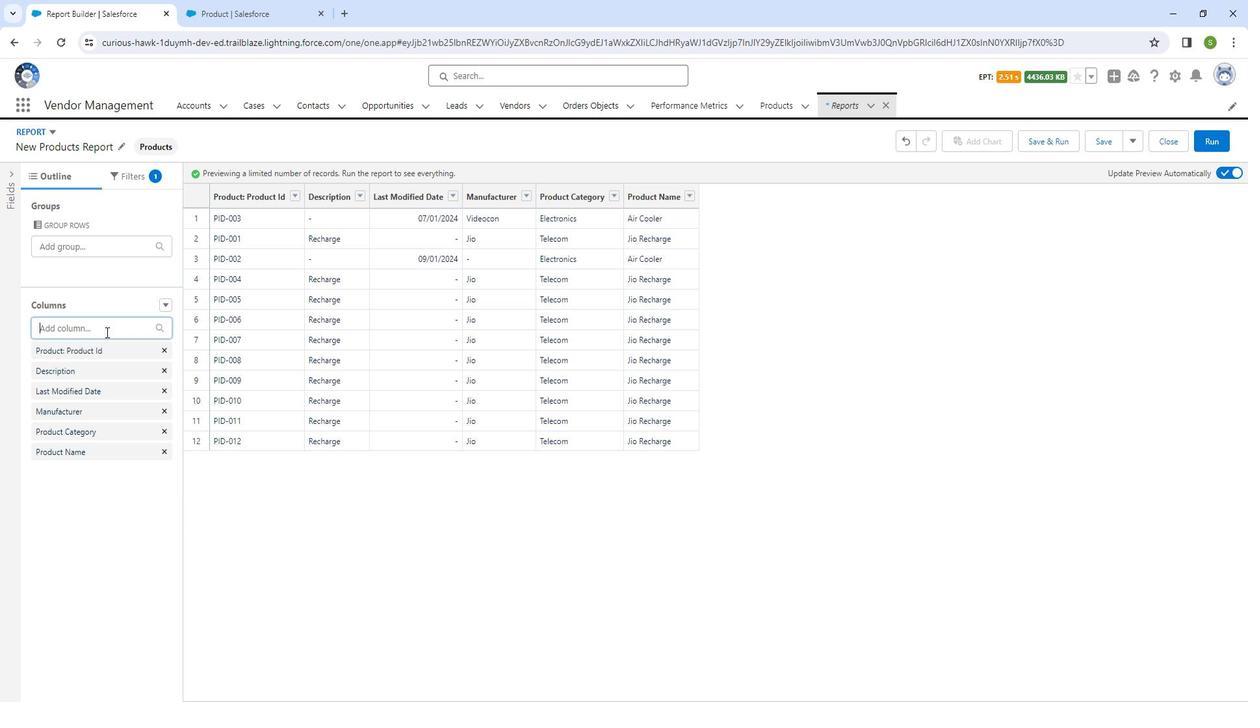 
Action: Mouse pressed left at (116, 329)
Screenshot: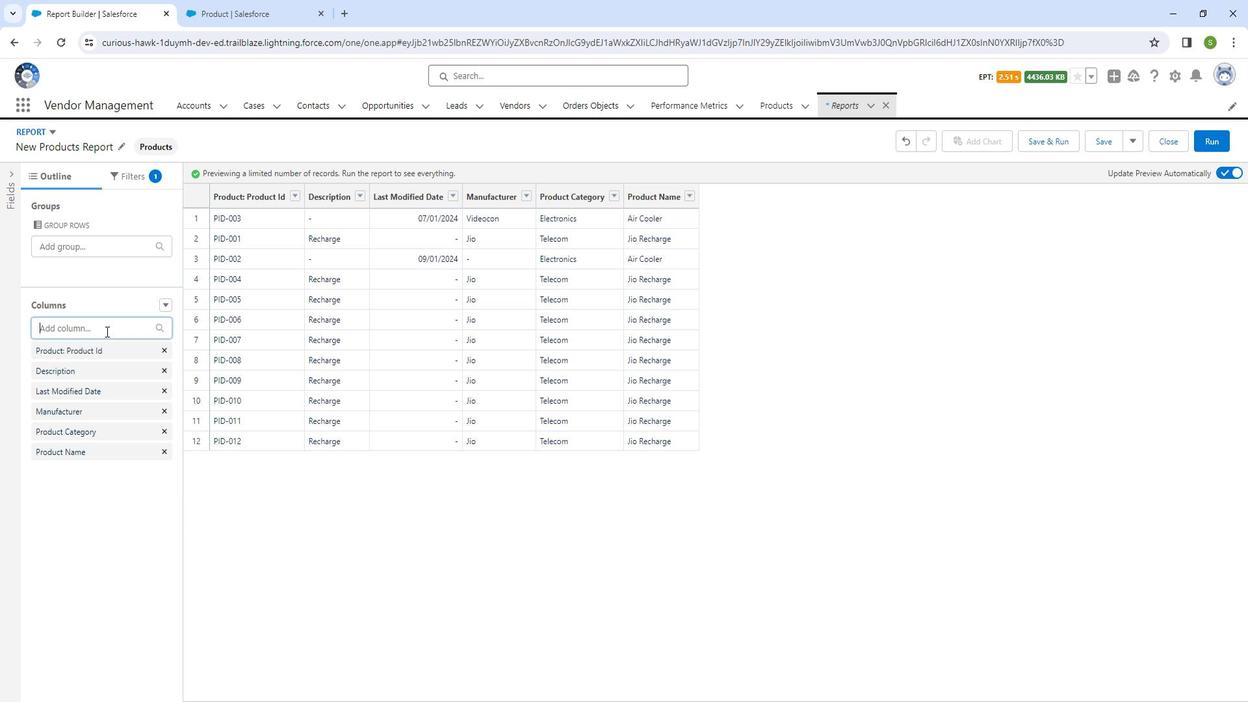 
Action: Mouse moved to (109, 418)
Screenshot: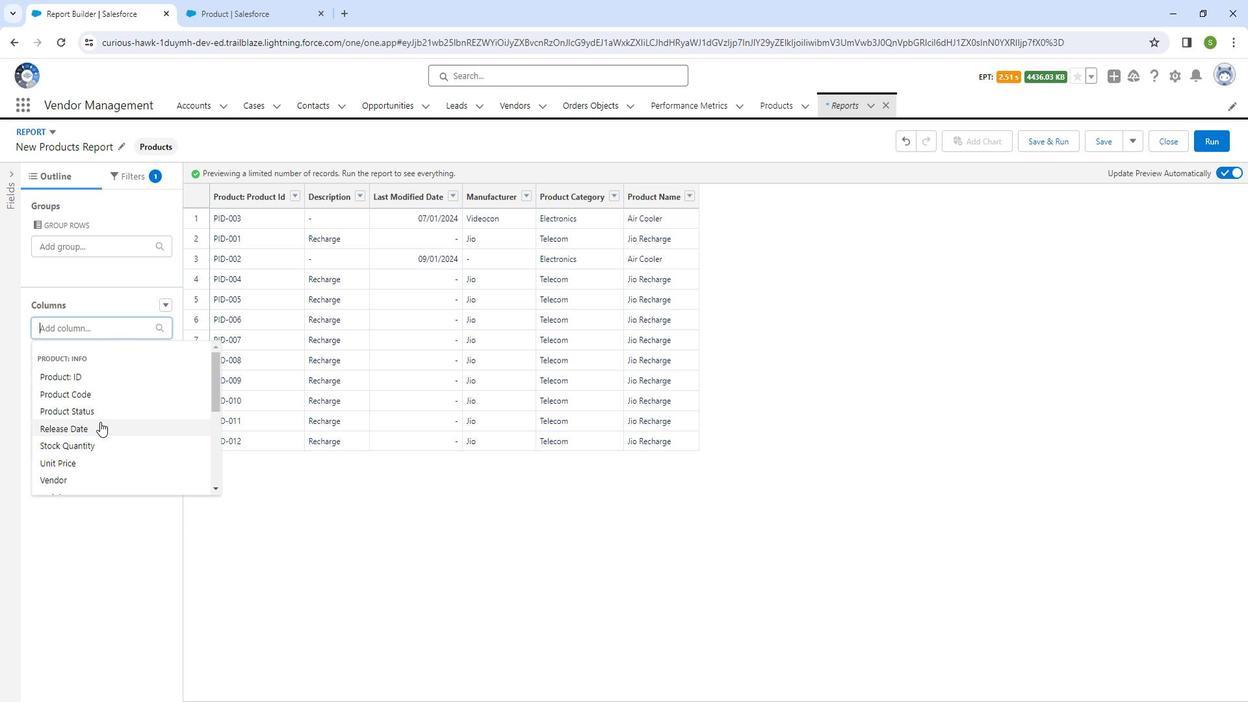 
Action: Mouse pressed left at (109, 418)
Screenshot: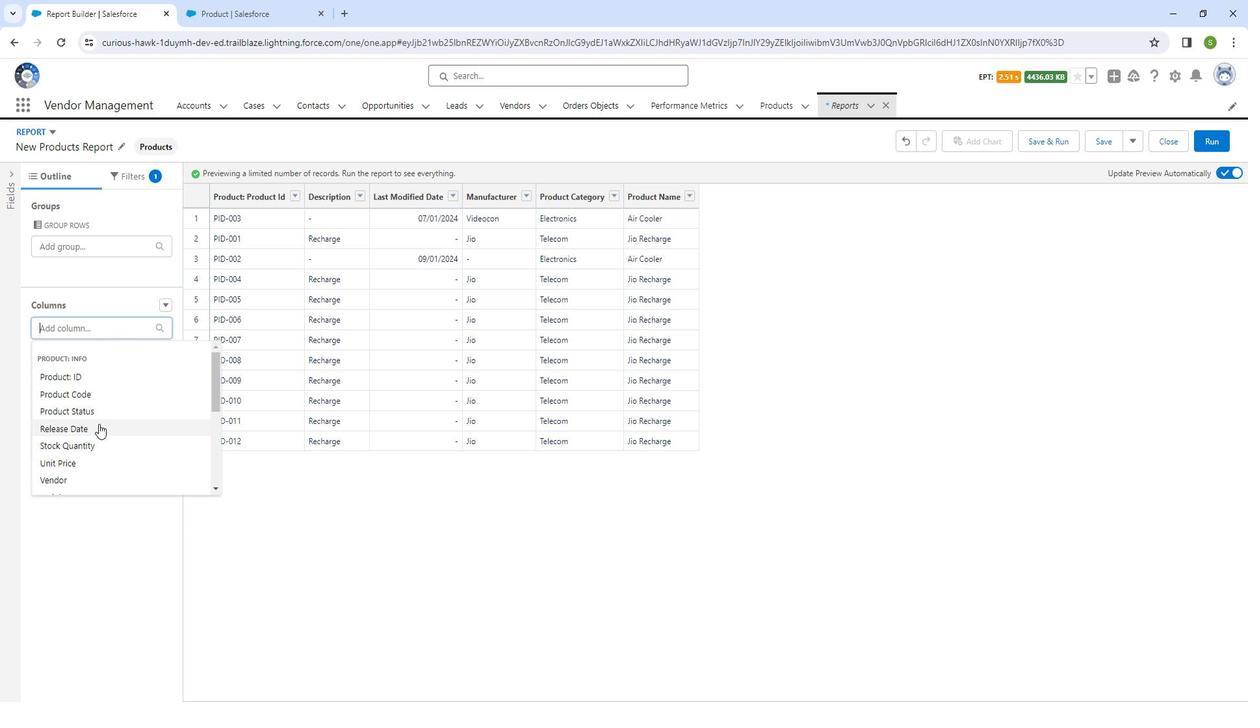 
Action: Mouse moved to (100, 327)
Screenshot: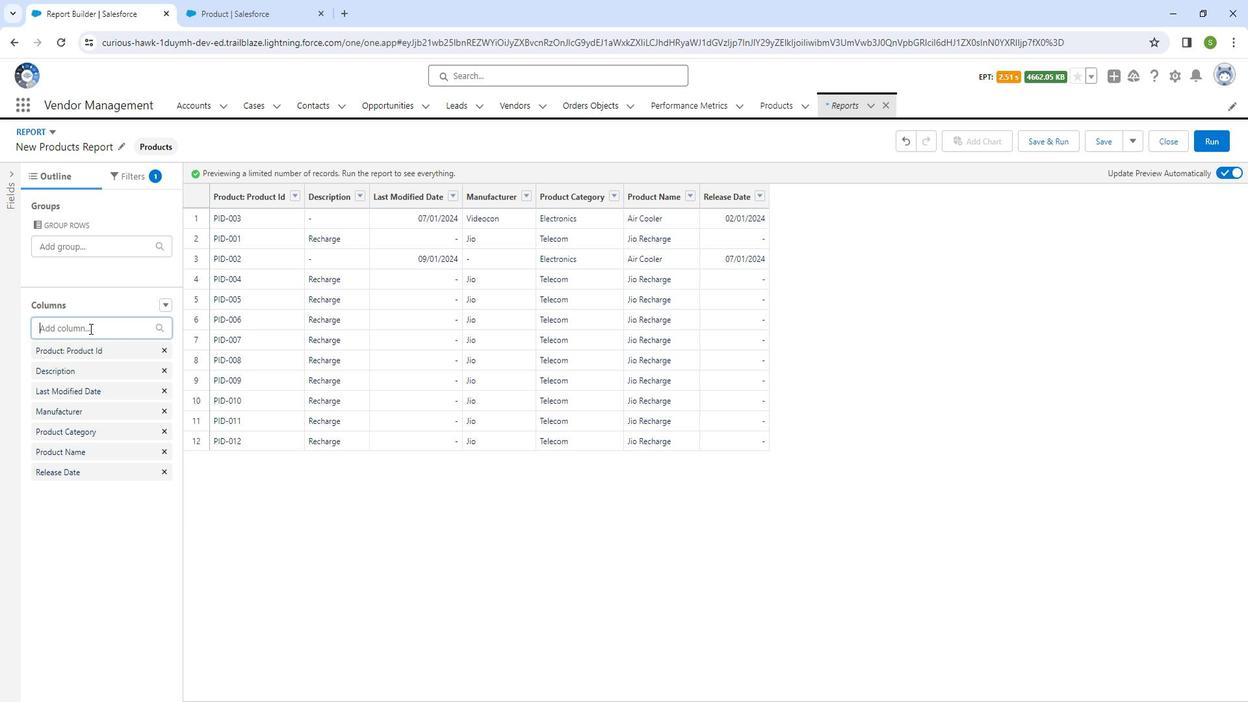 
Action: Mouse pressed left at (100, 327)
Screenshot: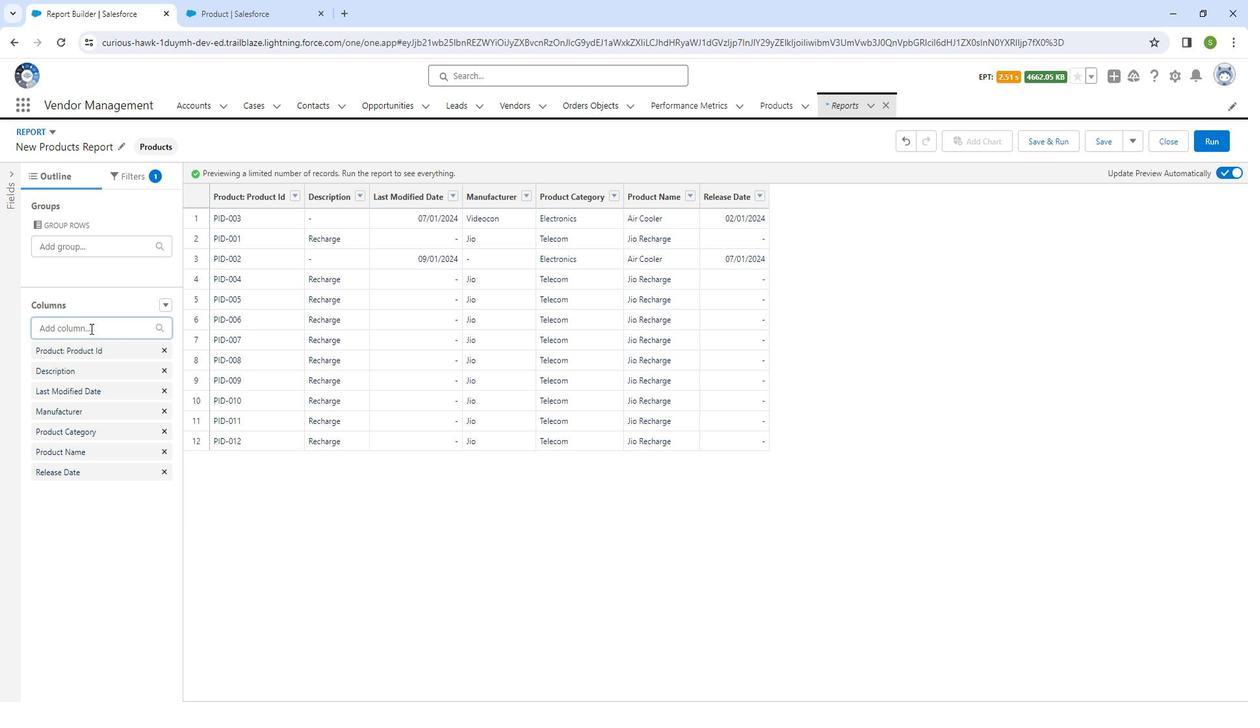 
Action: Mouse moved to (96, 385)
Screenshot: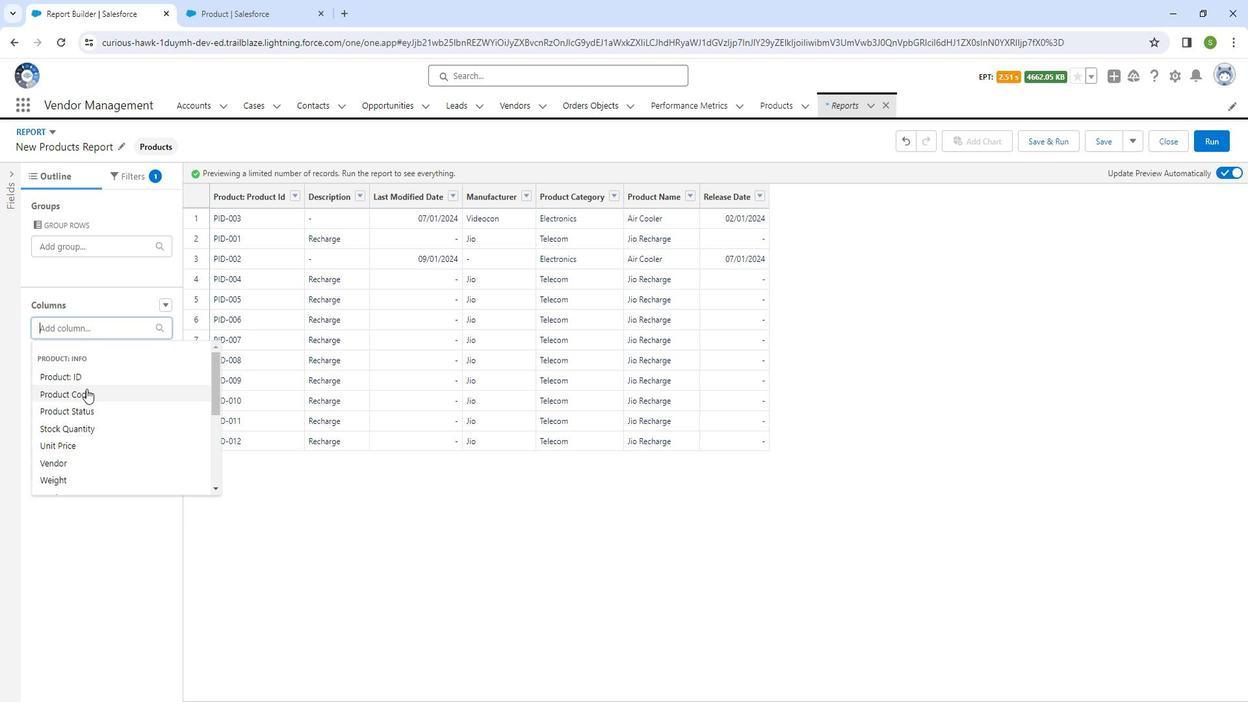 
Action: Mouse pressed left at (96, 385)
Screenshot: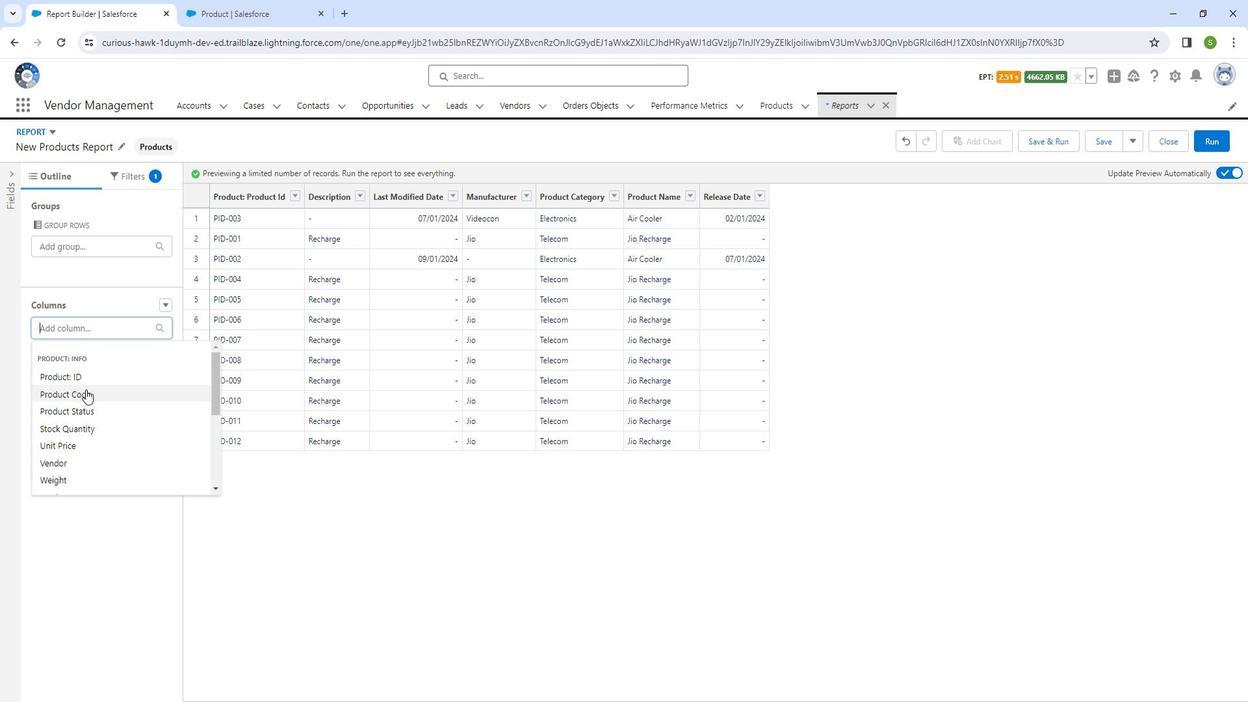 
Action: Mouse moved to (98, 327)
Screenshot: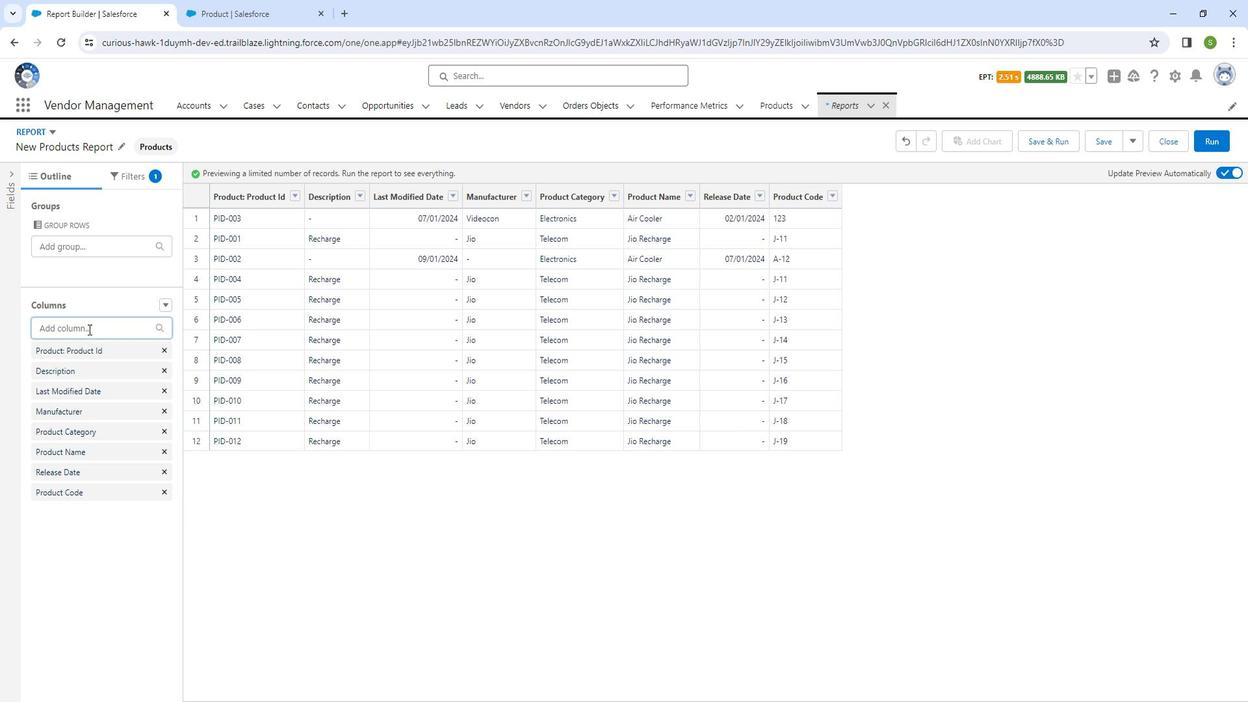 
Action: Mouse pressed left at (98, 327)
Screenshot: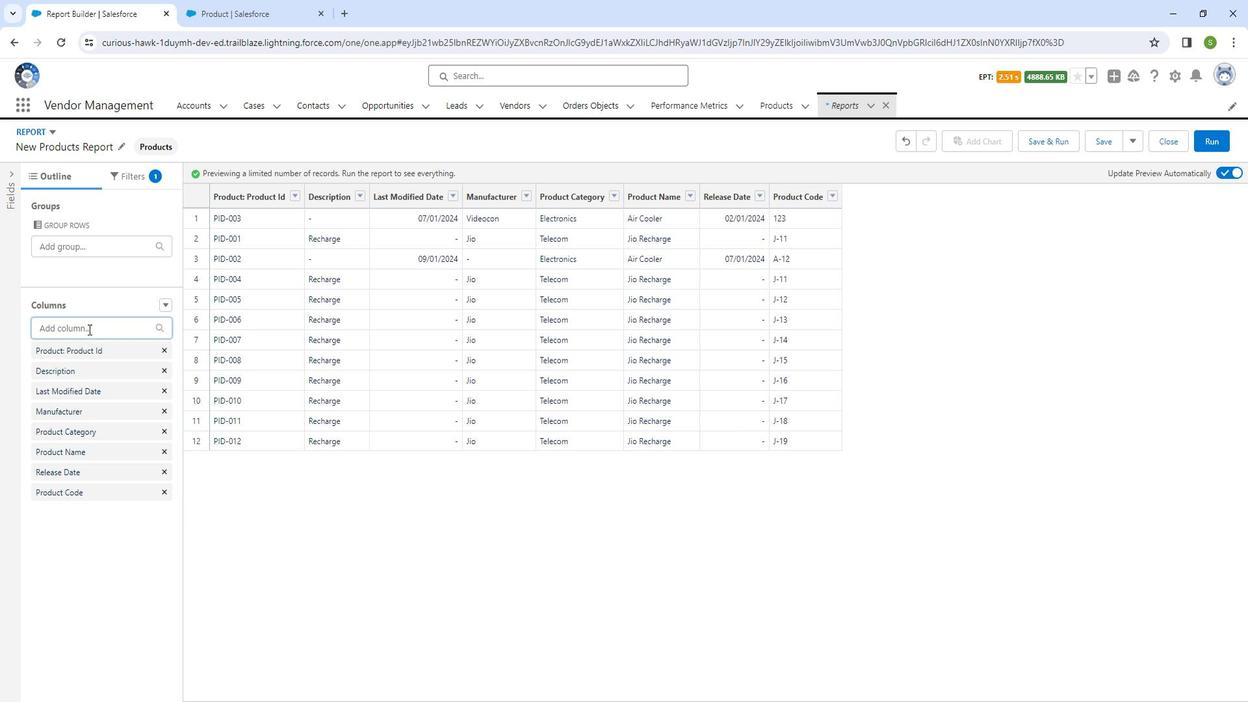 
Action: Mouse moved to (99, 388)
Screenshot: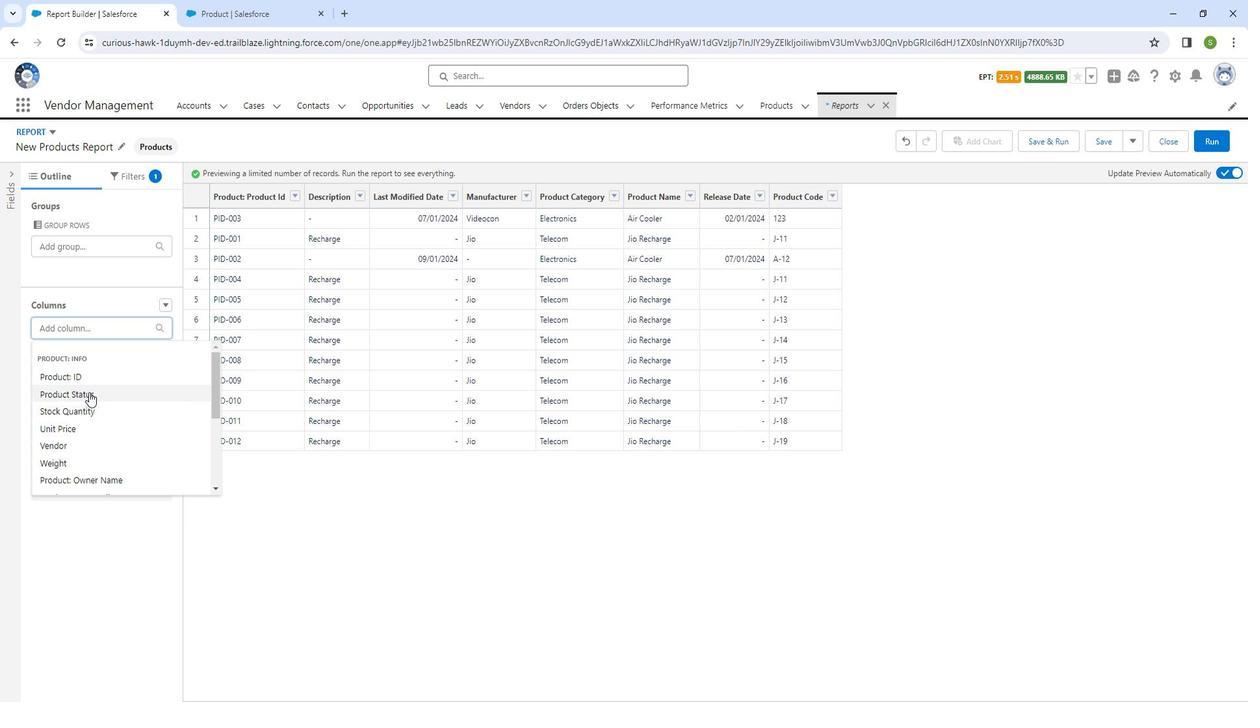 
Action: Mouse pressed left at (99, 388)
Screenshot: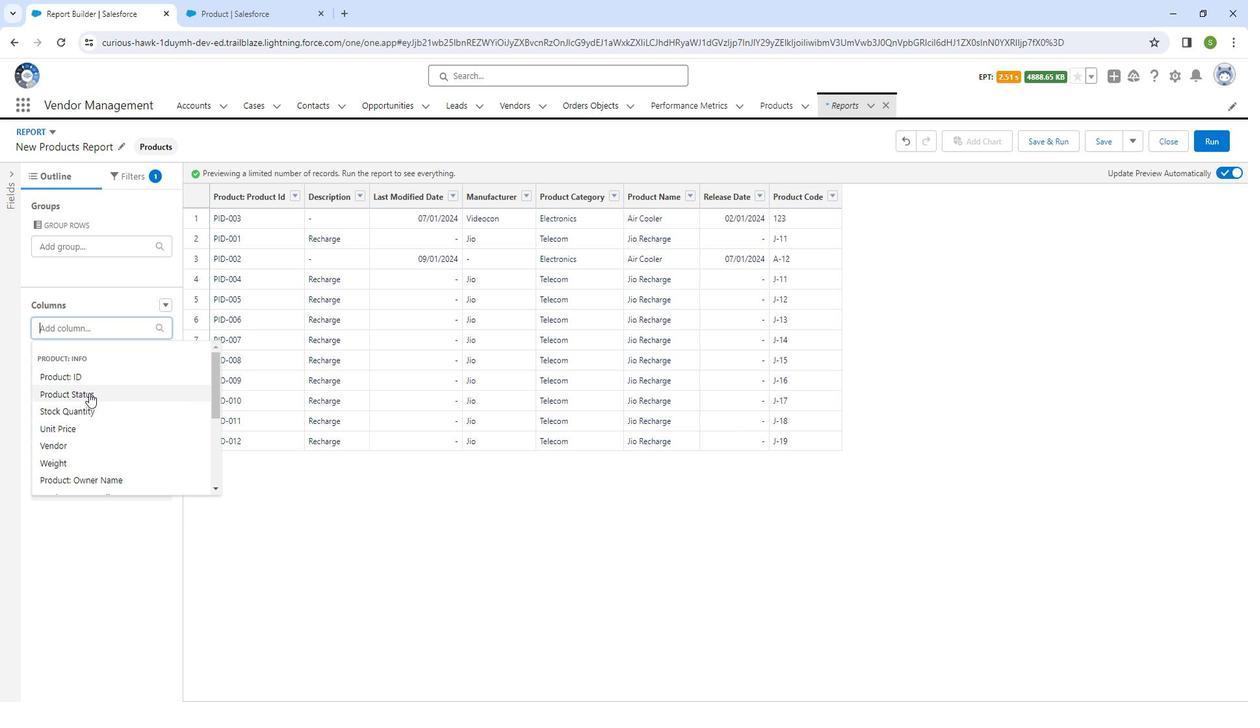 
Action: Mouse moved to (103, 330)
Screenshot: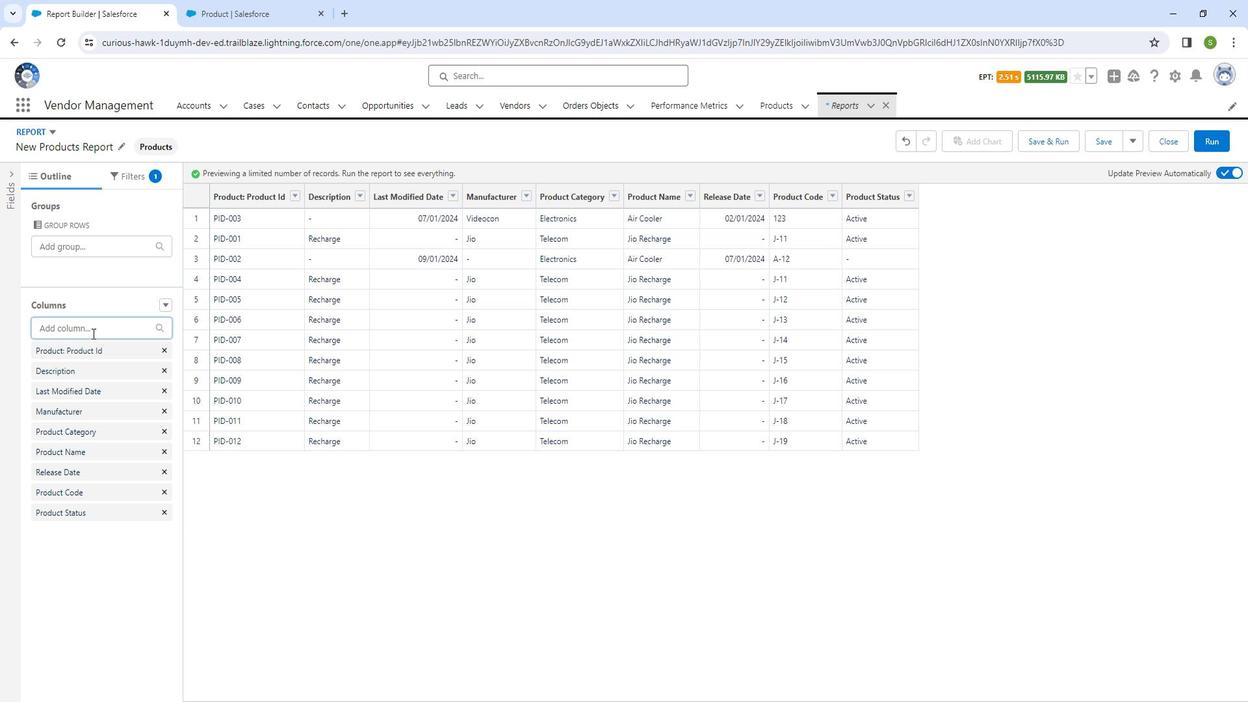 
Action: Mouse pressed left at (103, 330)
Screenshot: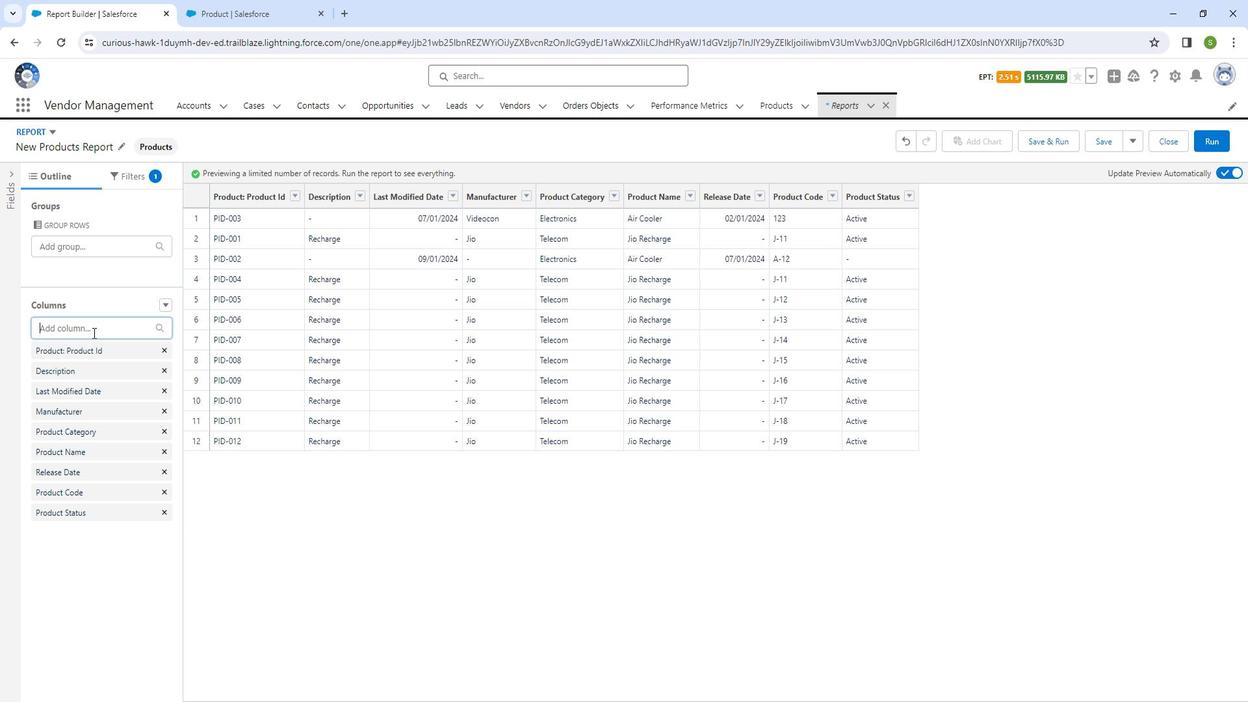 
Action: Mouse moved to (99, 403)
Screenshot: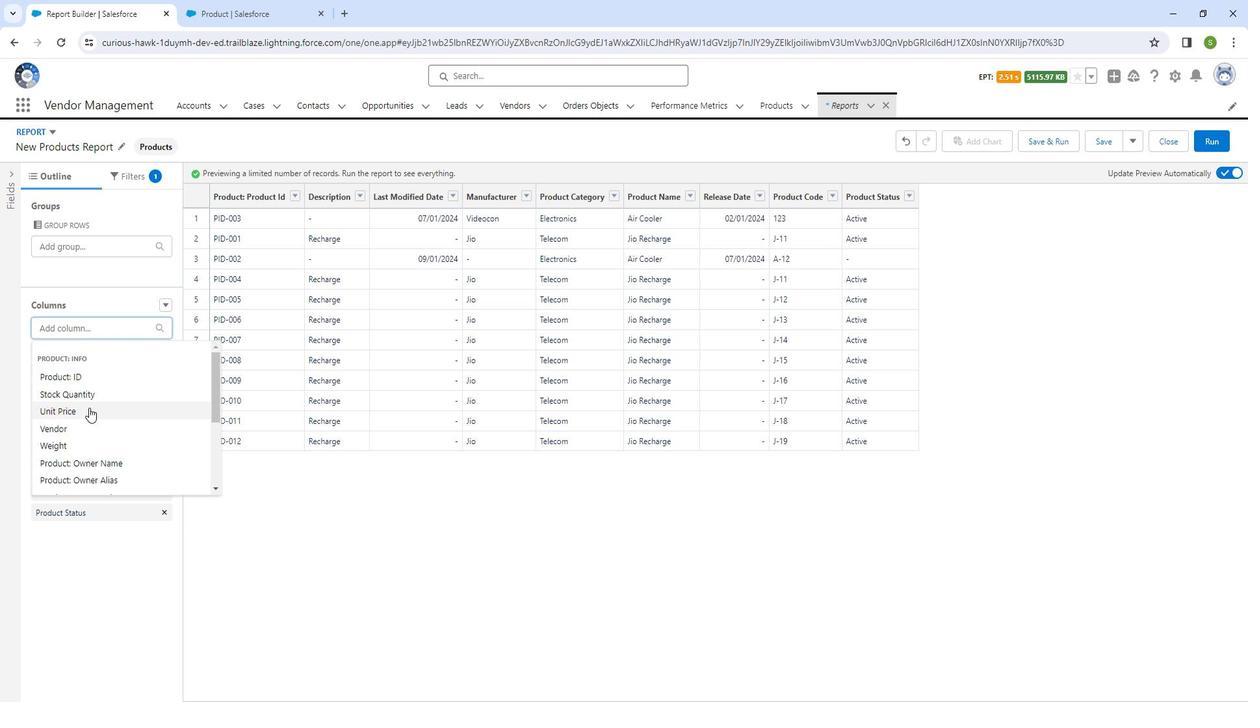 
Action: Mouse pressed left at (99, 403)
Screenshot: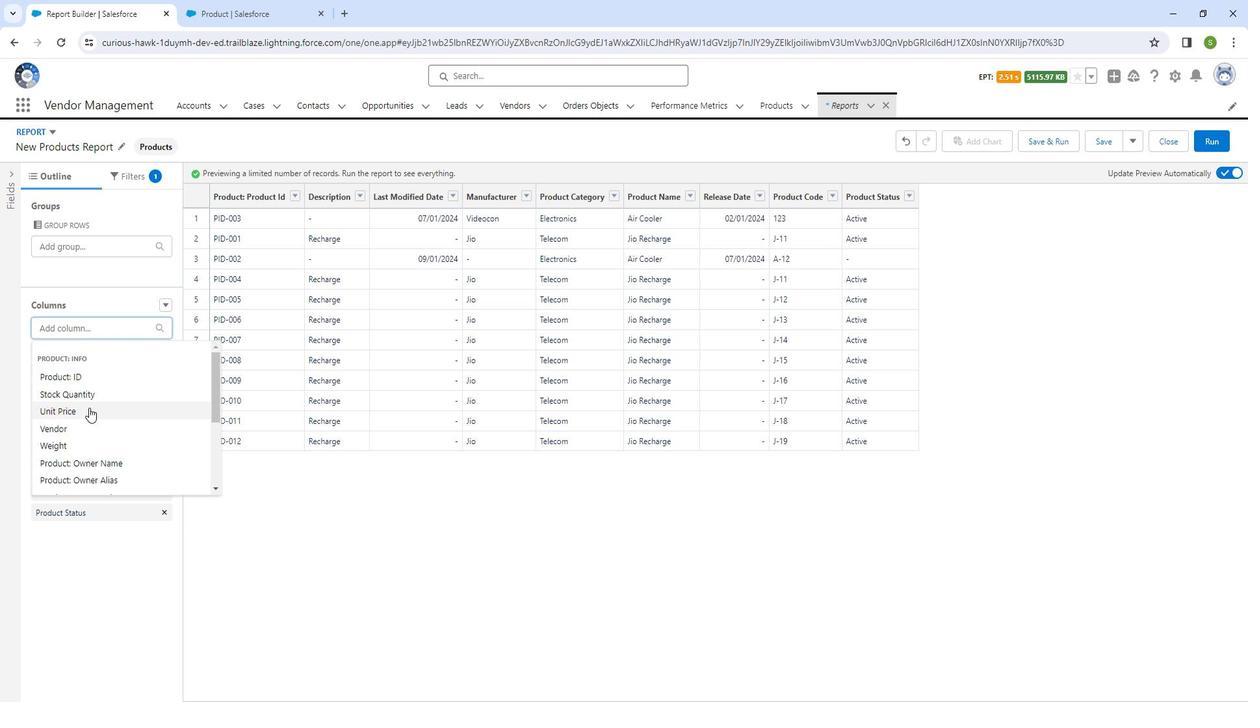 
Action: Mouse moved to (109, 330)
Screenshot: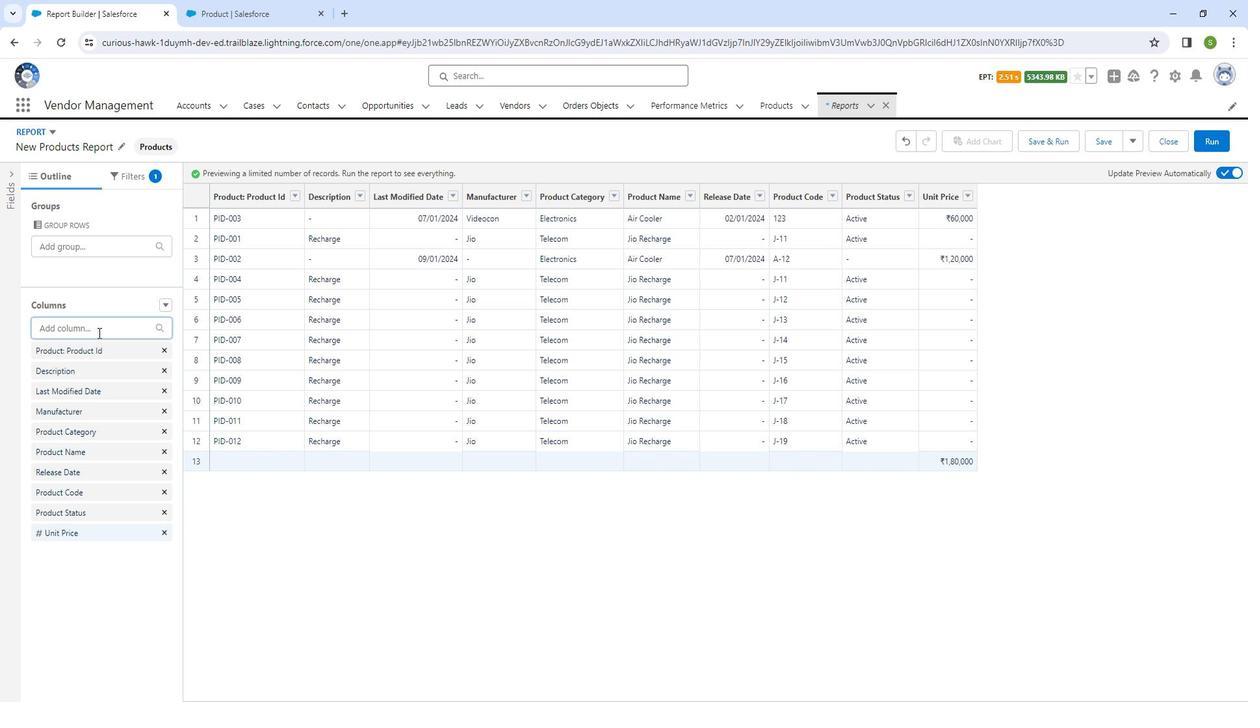 
Action: Mouse pressed left at (109, 330)
Screenshot: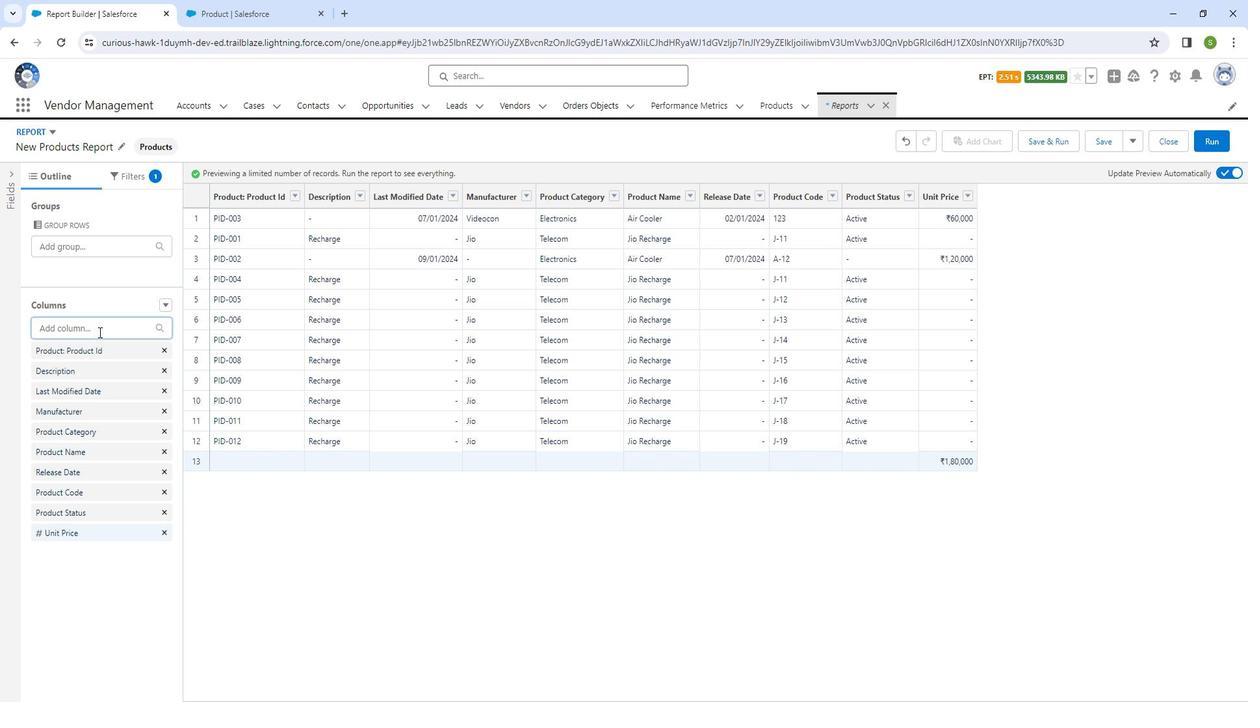 
Action: Mouse moved to (96, 388)
Screenshot: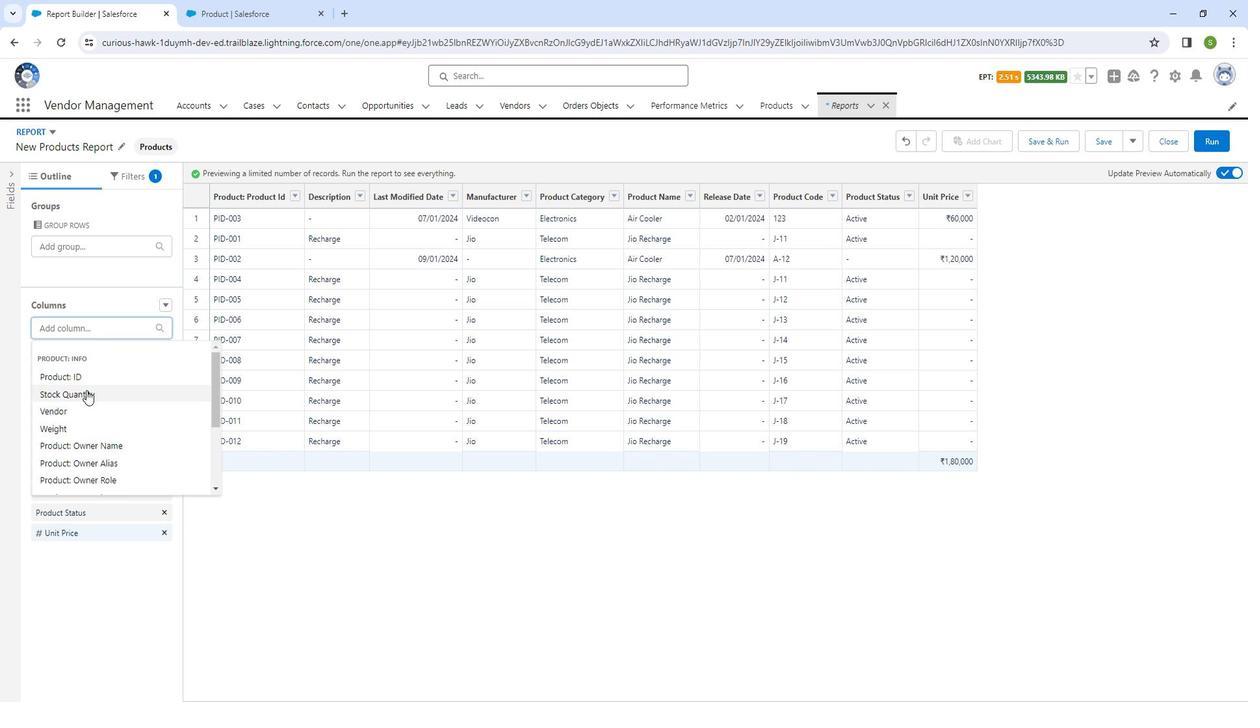 
Action: Mouse pressed left at (96, 388)
Screenshot: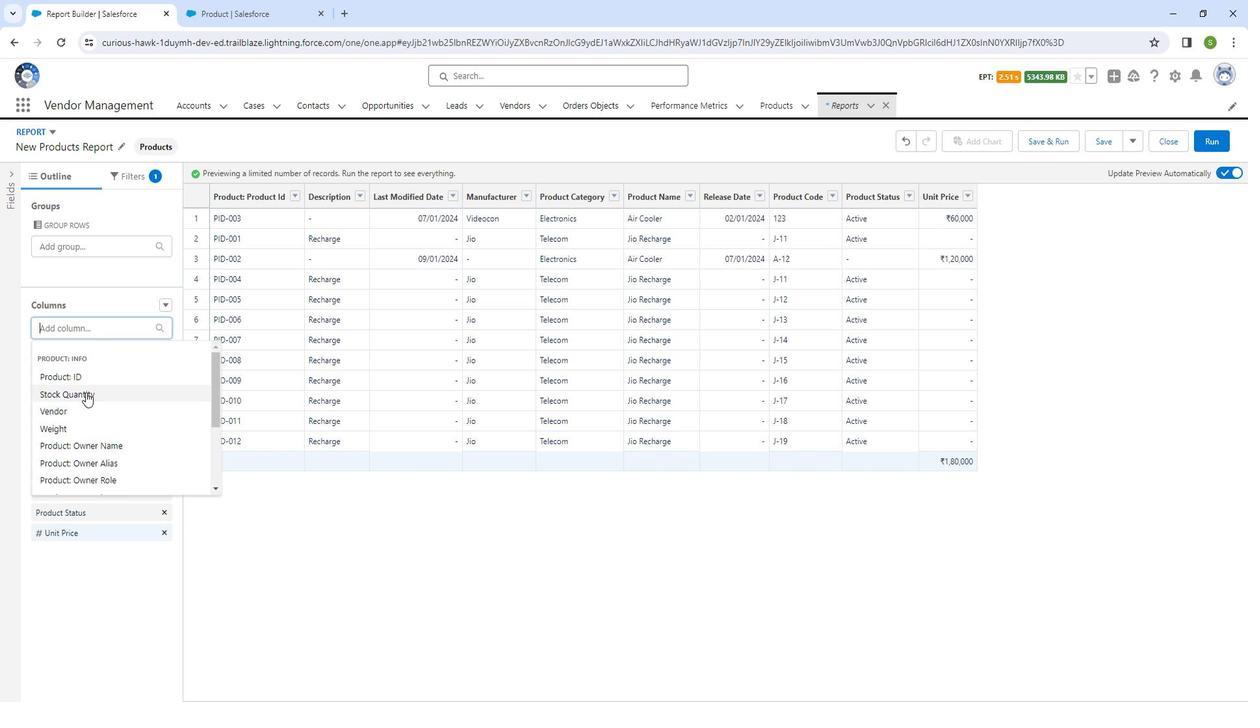 
Action: Mouse moved to (117, 329)
Screenshot: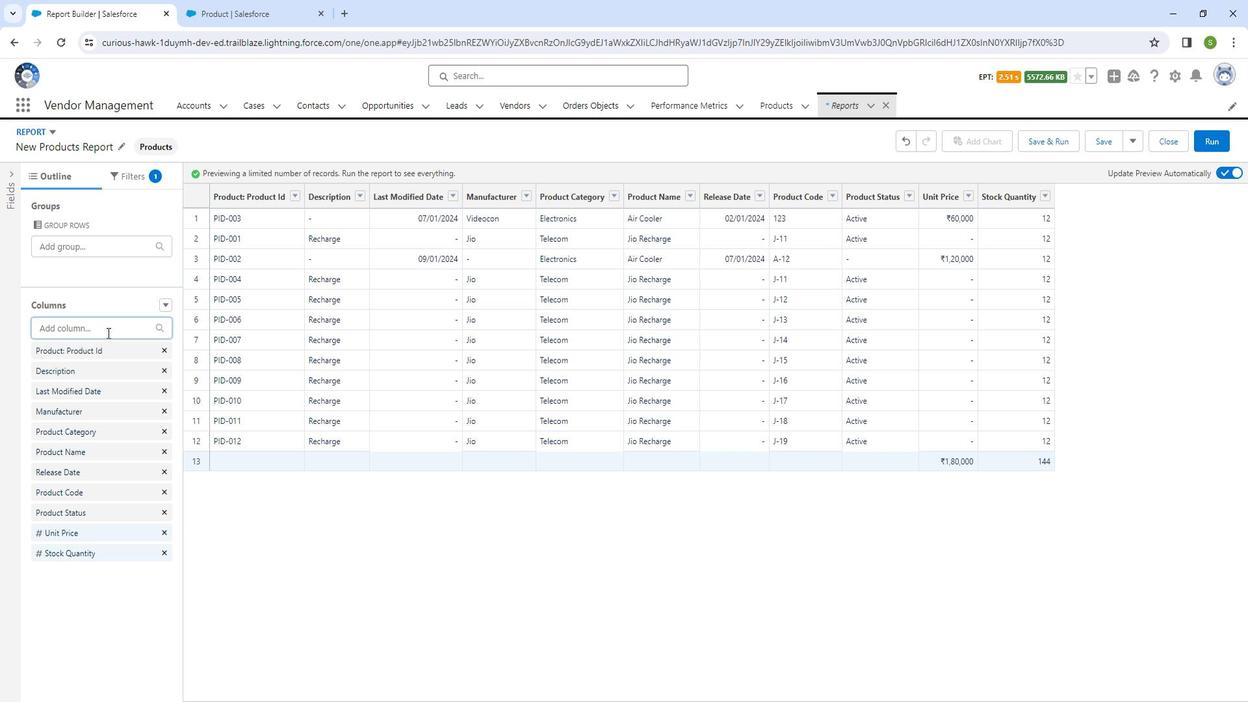 
Action: Mouse pressed left at (117, 329)
Screenshot: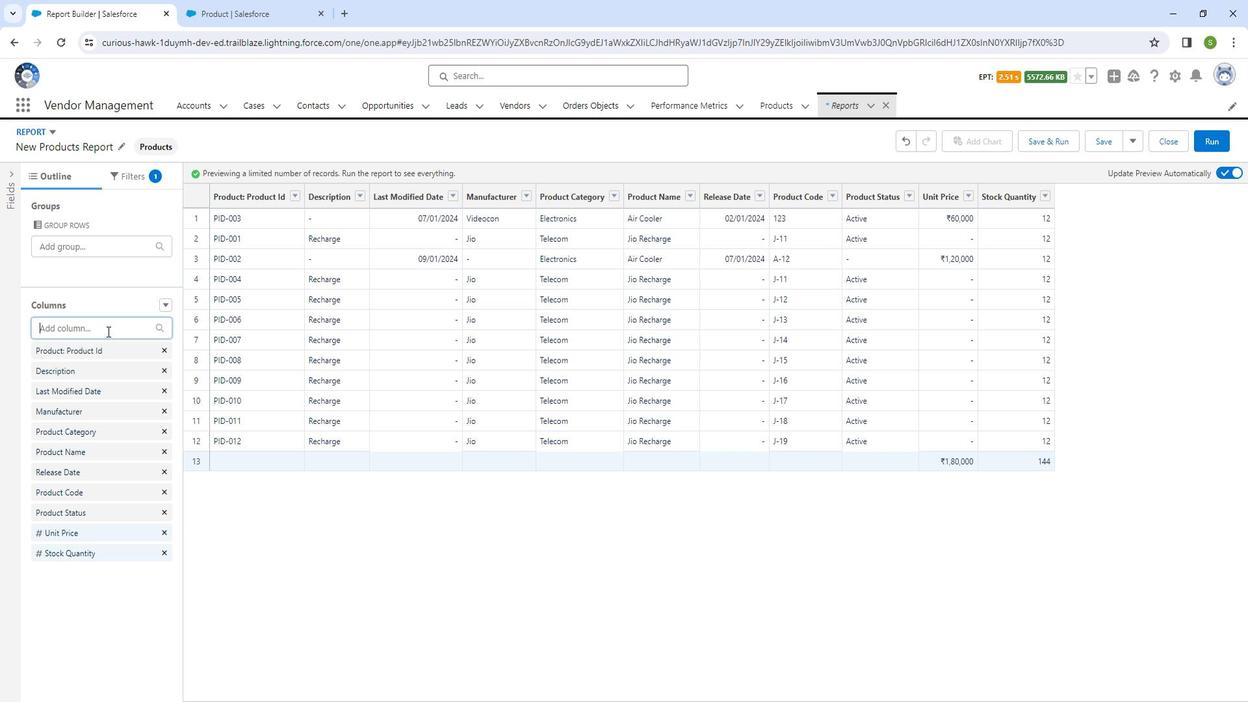 
Action: Mouse moved to (94, 400)
Screenshot: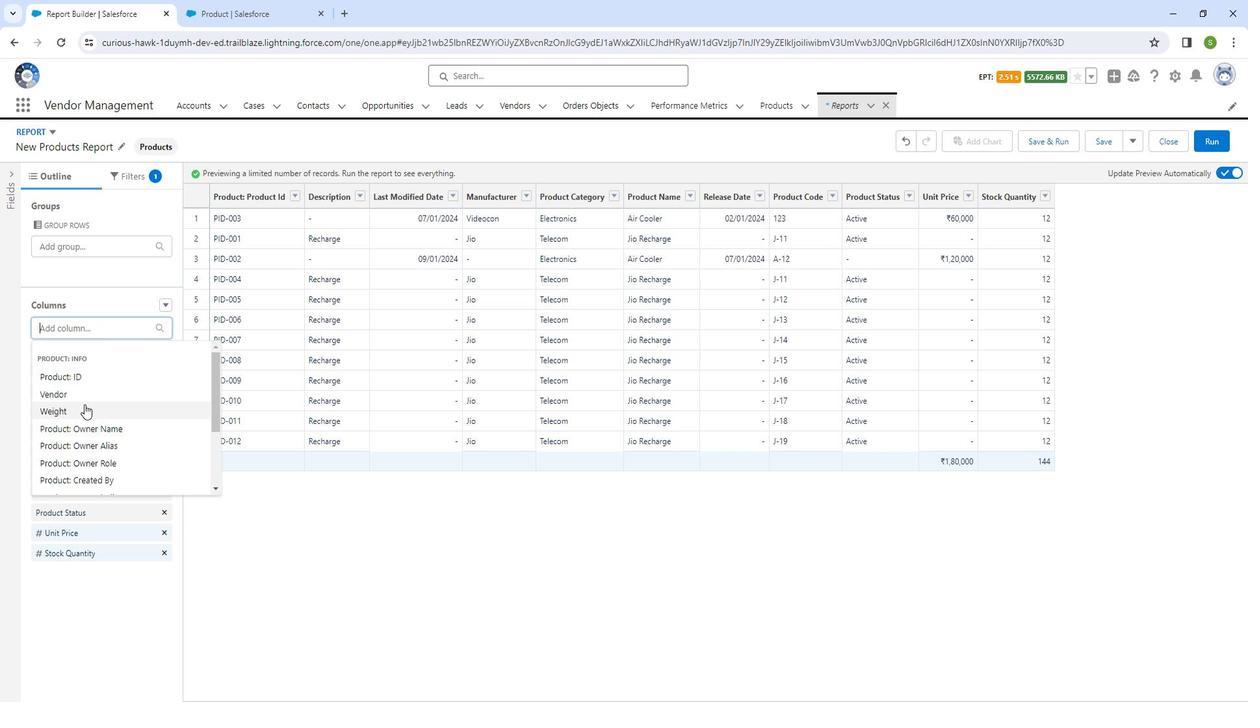 
Action: Mouse pressed left at (94, 400)
Screenshot: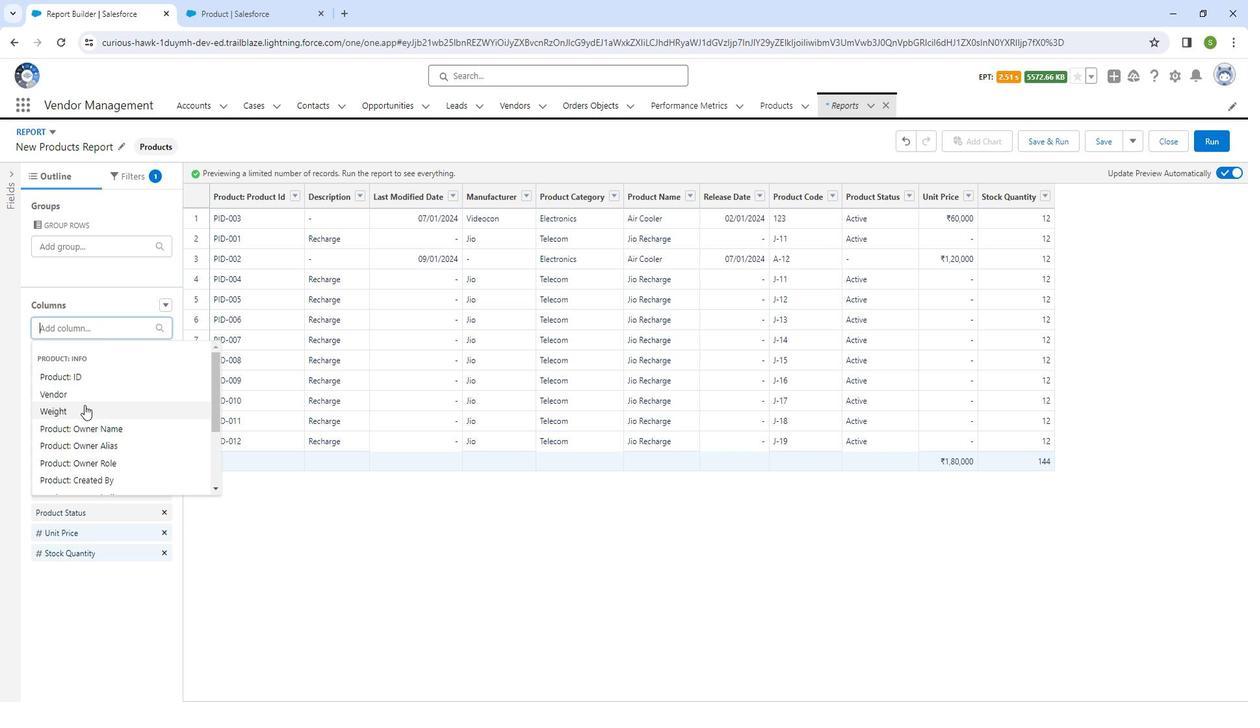 
Action: Mouse moved to (105, 328)
Screenshot: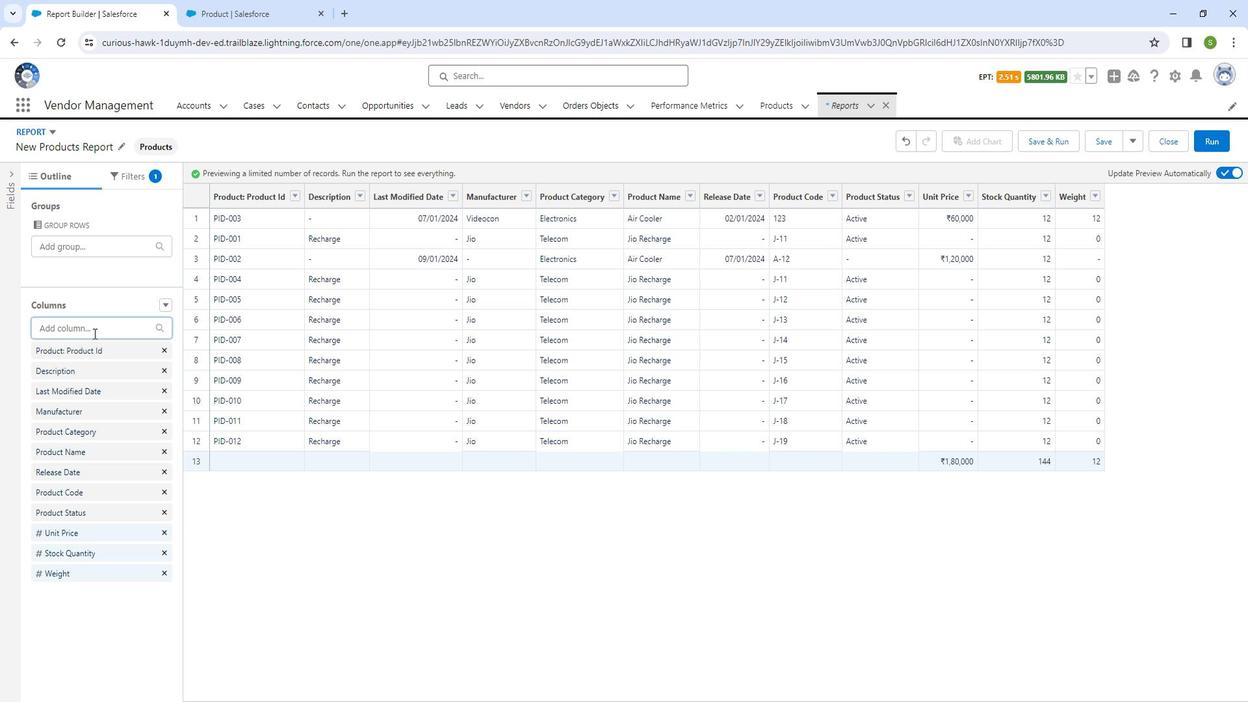 
Action: Mouse pressed left at (105, 328)
Screenshot: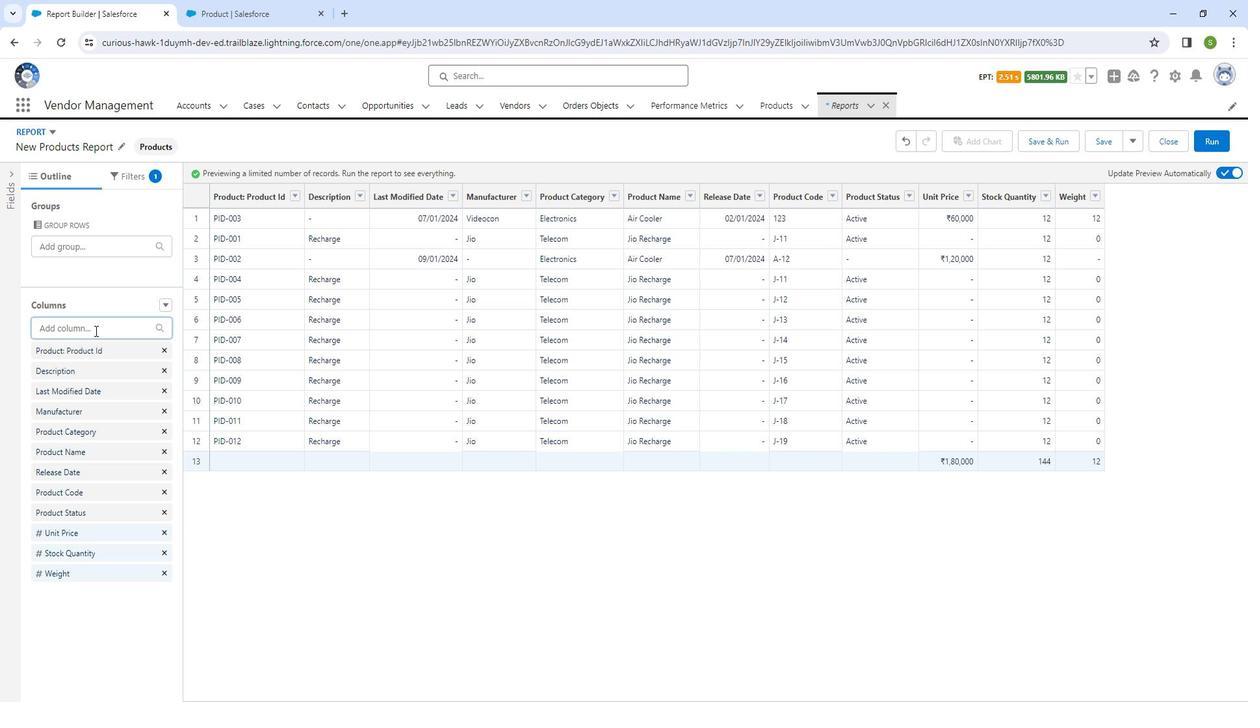 
Action: Mouse moved to (96, 390)
Screenshot: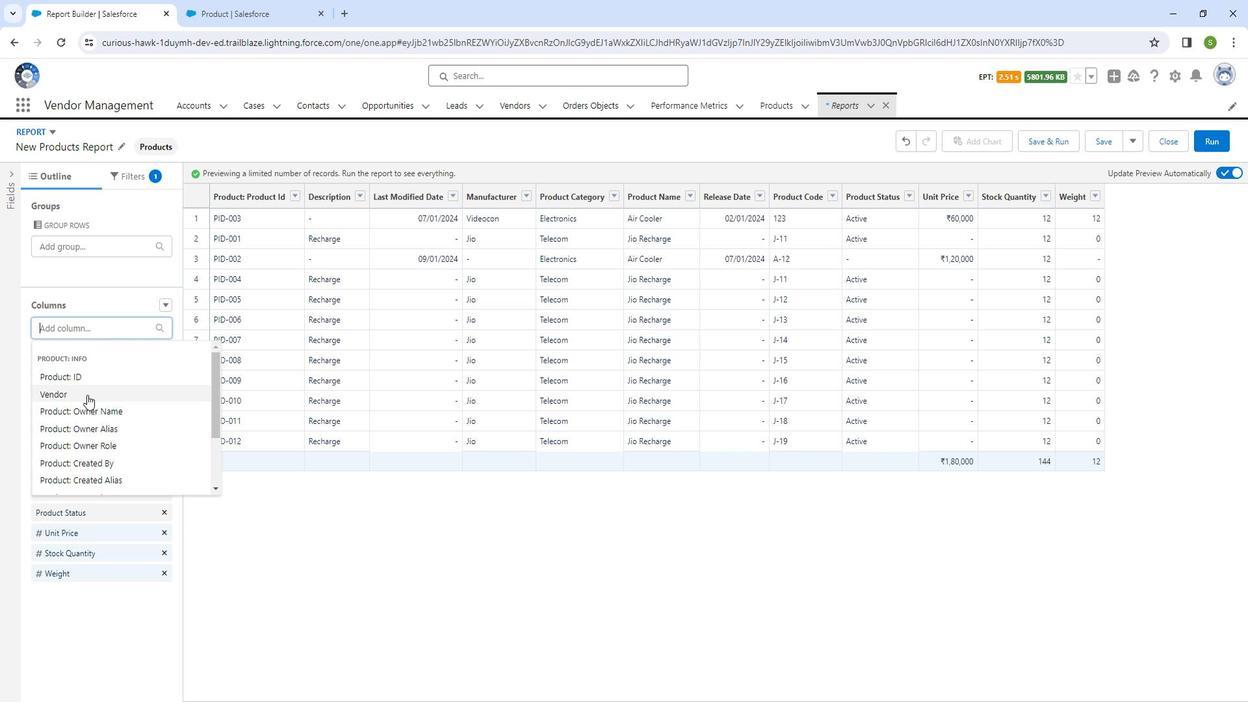 
Action: Mouse pressed left at (96, 390)
Screenshot: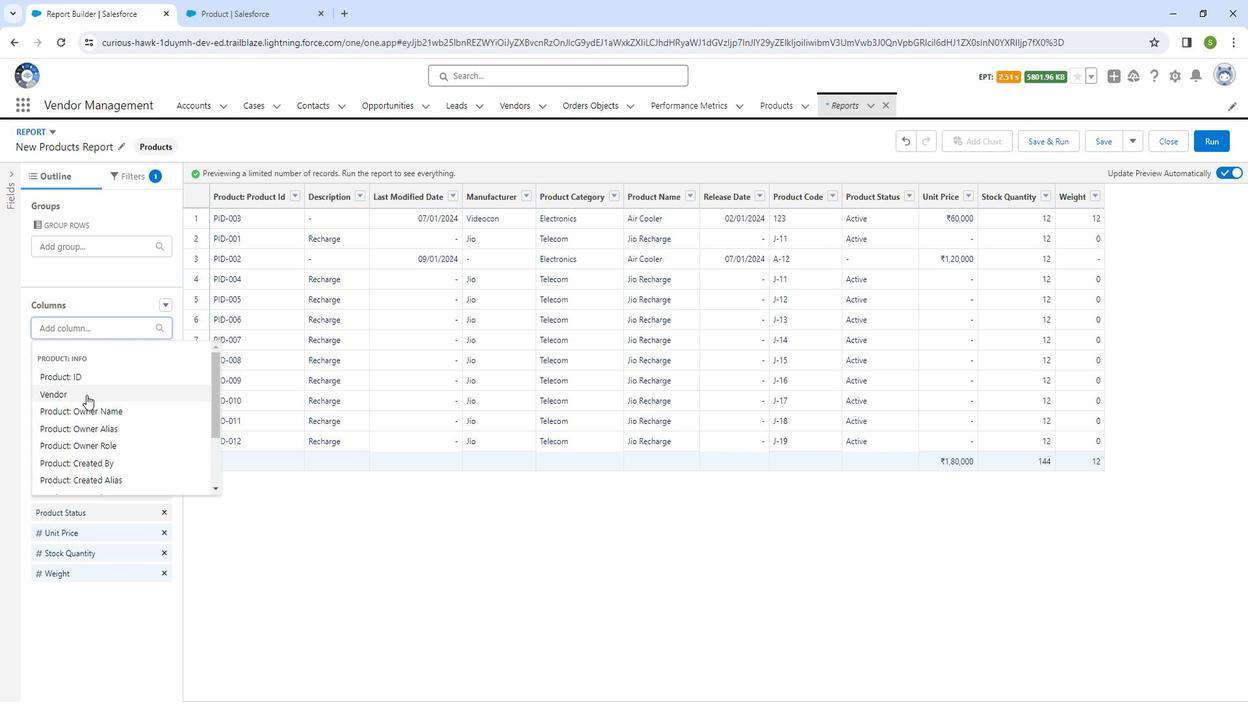 
Action: Mouse moved to (124, 330)
Screenshot: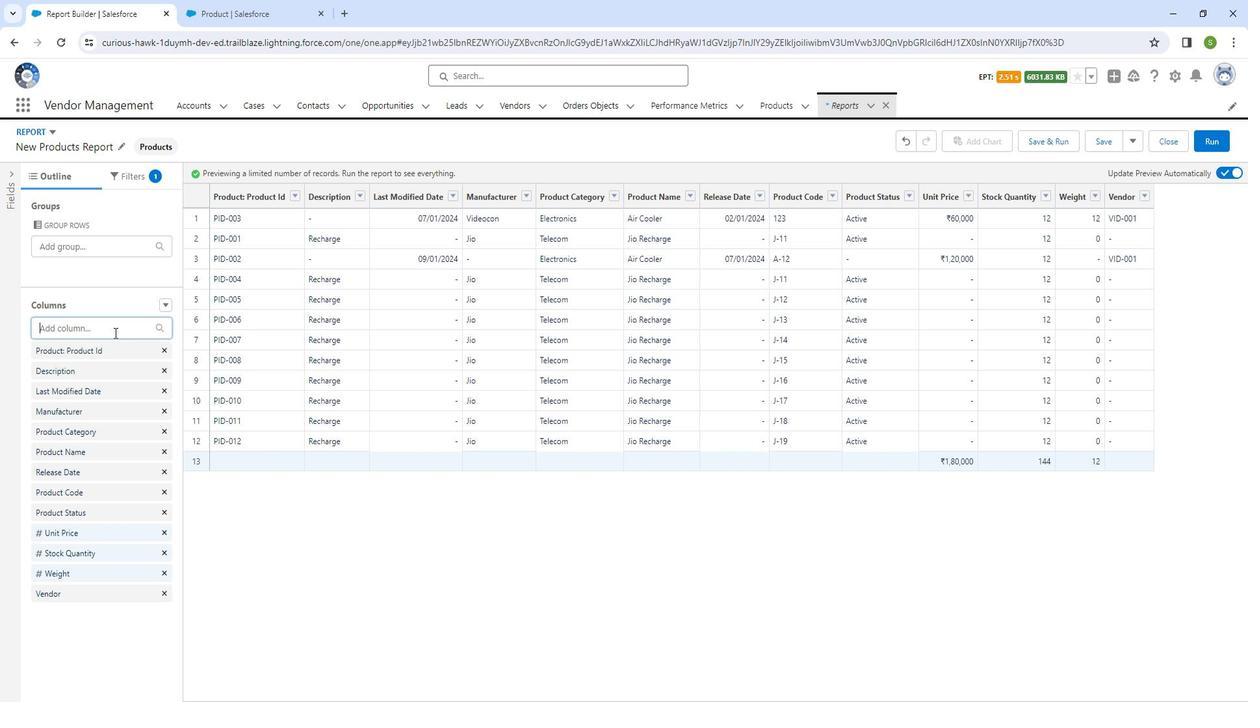
Action: Mouse pressed left at (124, 330)
Screenshot: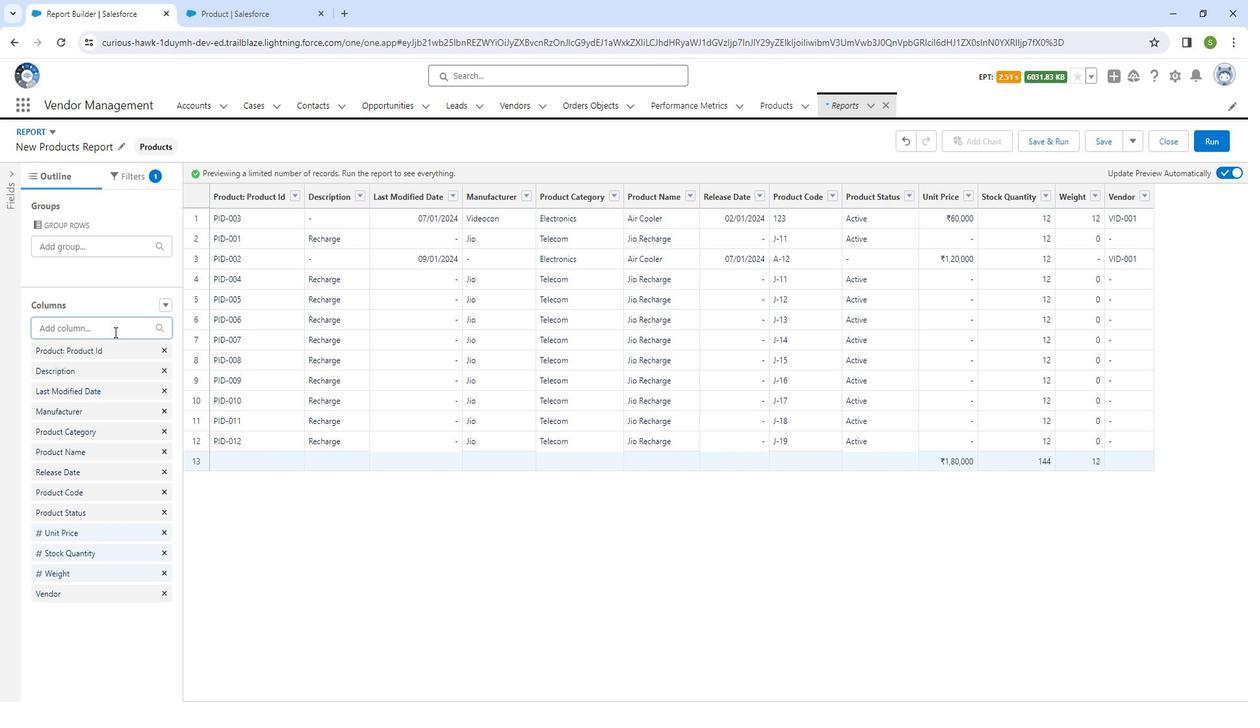 
Action: Mouse moved to (126, 420)
Screenshot: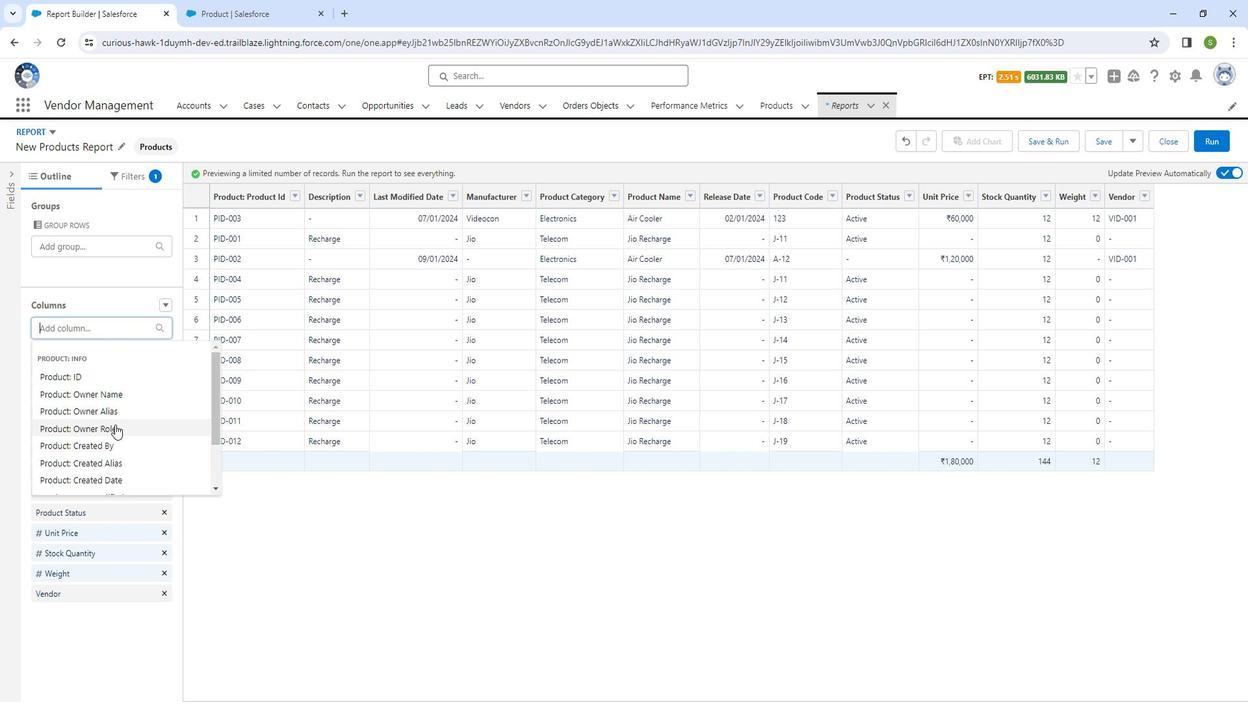 
Action: Mouse scrolled (126, 420) with delta (0, 0)
Screenshot: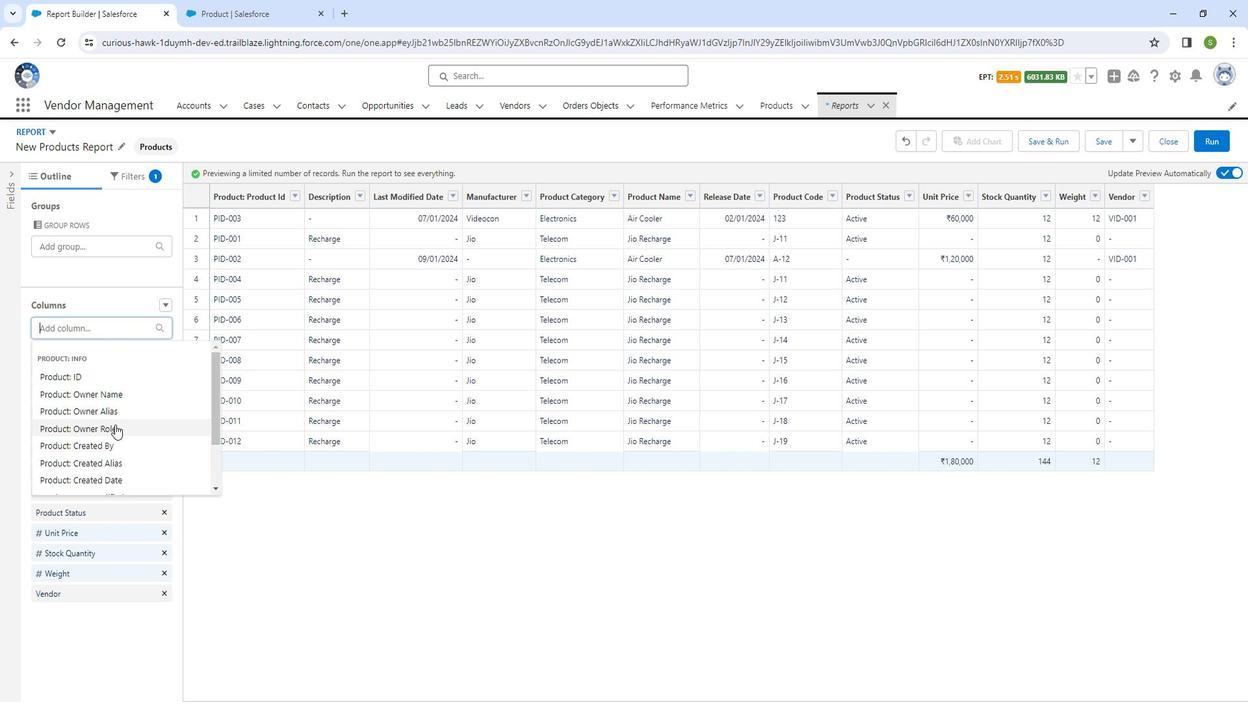 
Action: Mouse moved to (126, 421)
Screenshot: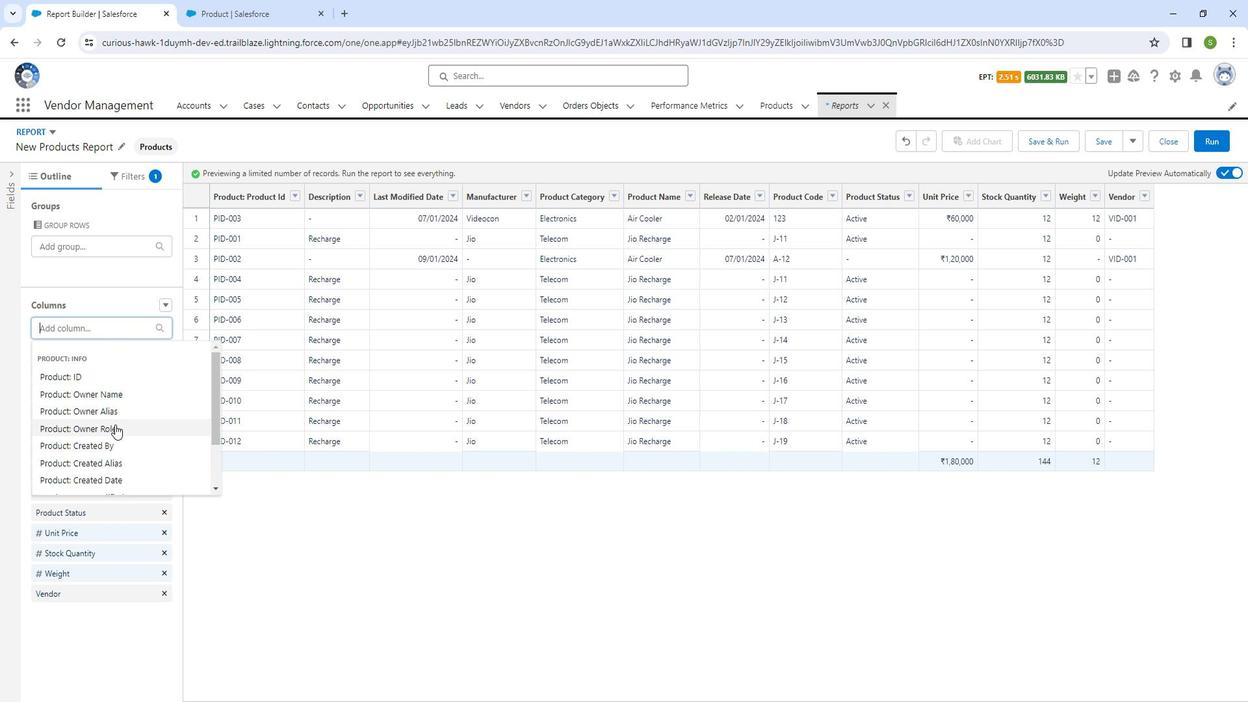 
Action: Mouse scrolled (126, 420) with delta (0, 0)
Screenshot: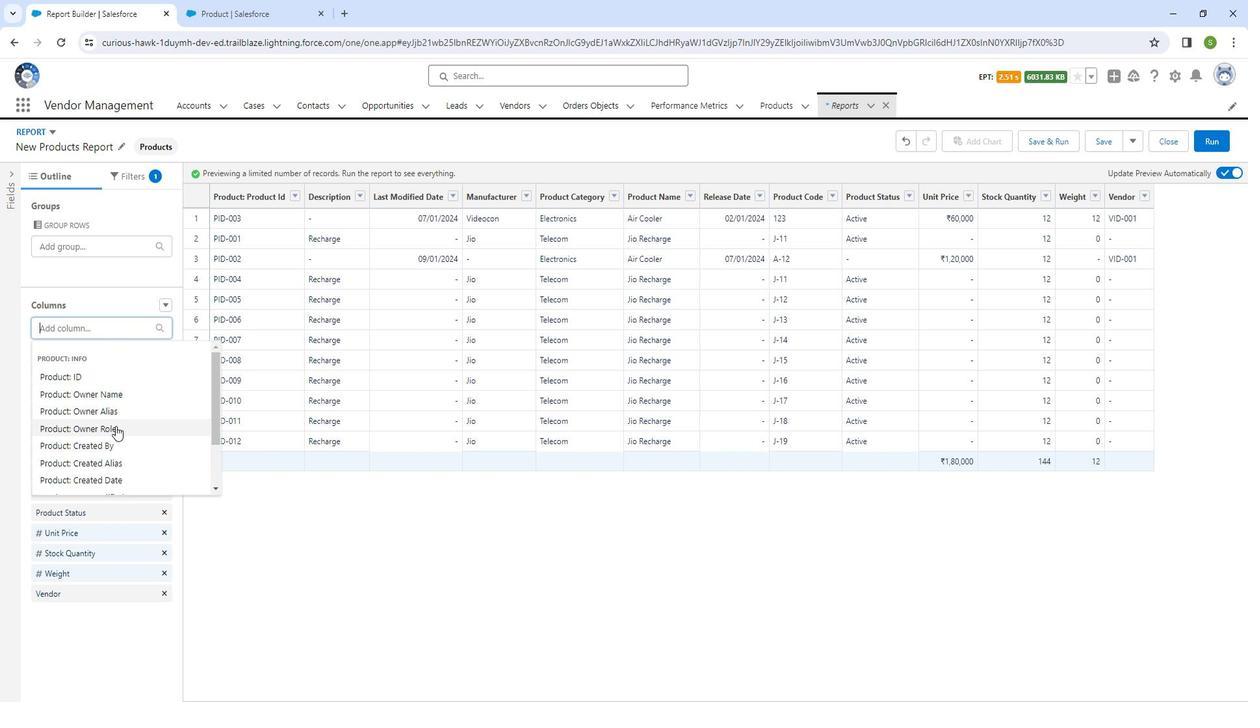 
Action: Mouse moved to (126, 421)
Screenshot: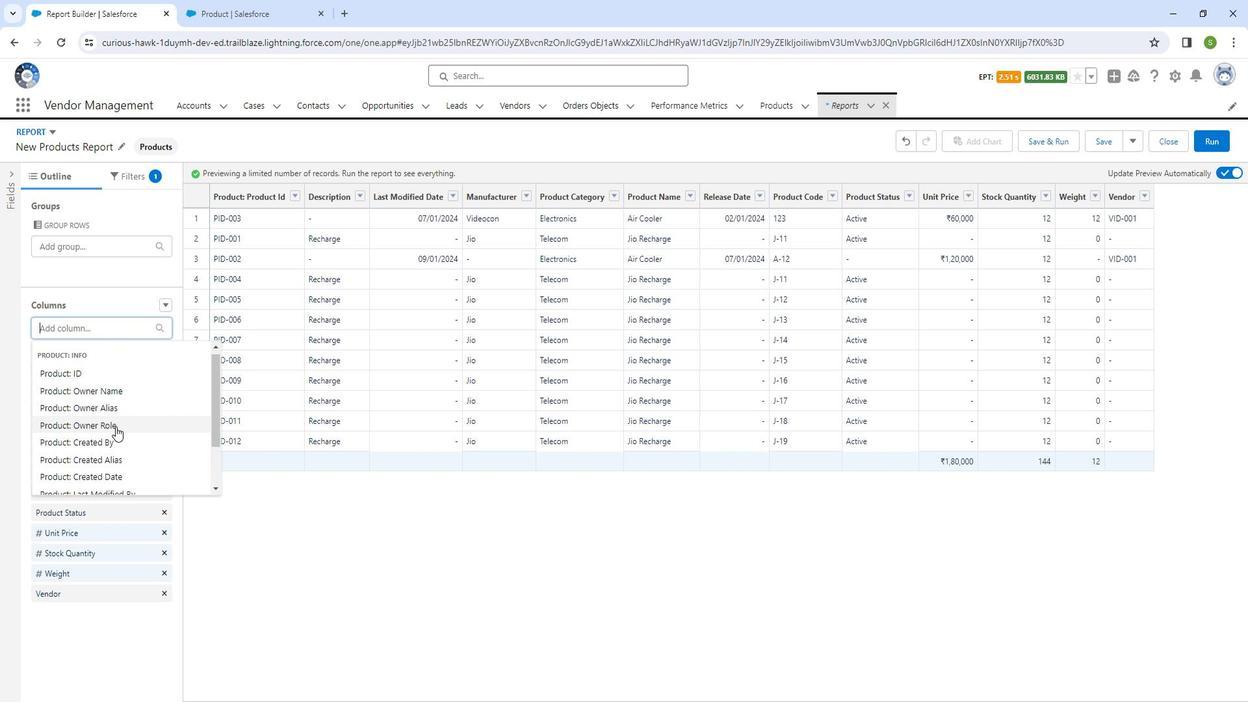 
Action: Mouse scrolled (126, 421) with delta (0, 0)
Screenshot: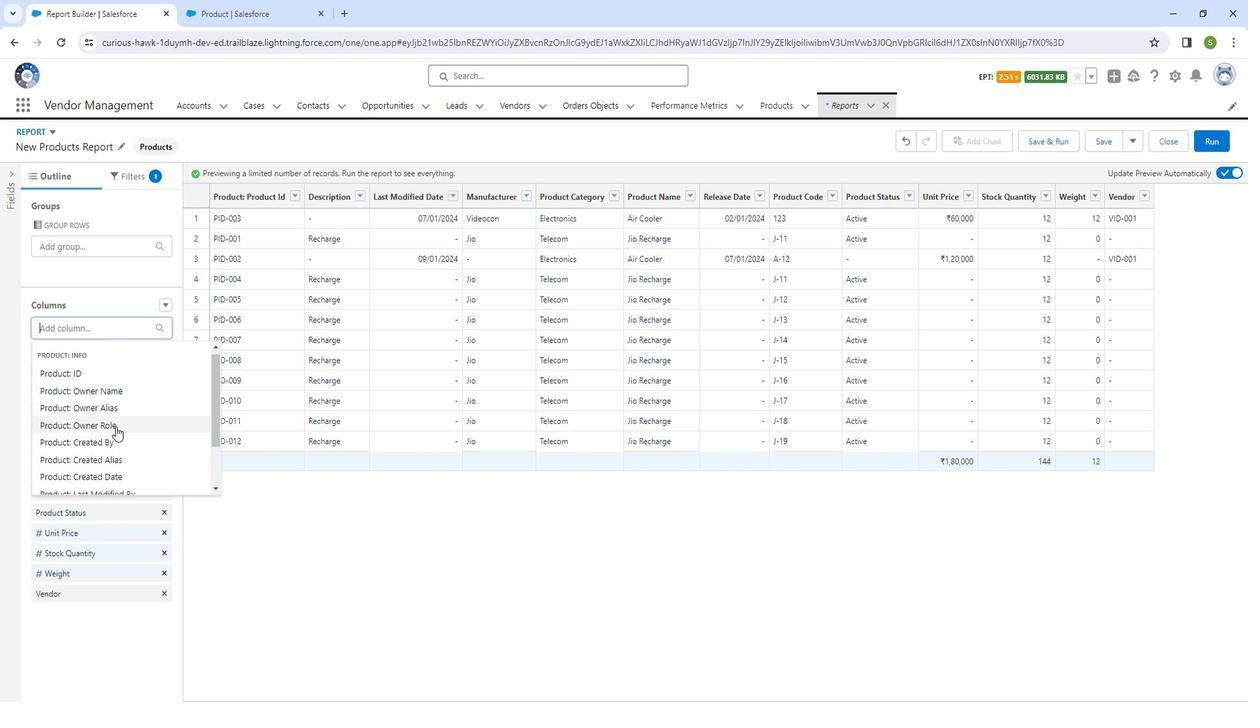
Action: Mouse moved to (126, 422)
Screenshot: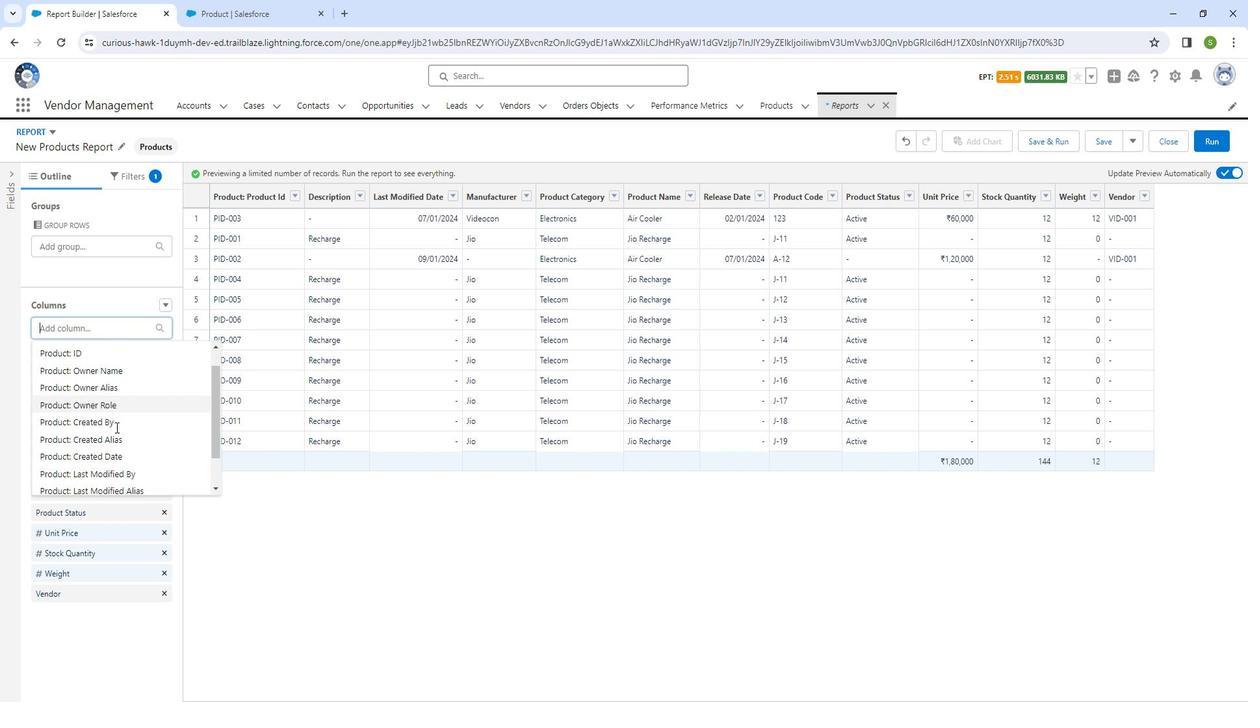 
Action: Mouse scrolled (126, 421) with delta (0, 0)
Screenshot: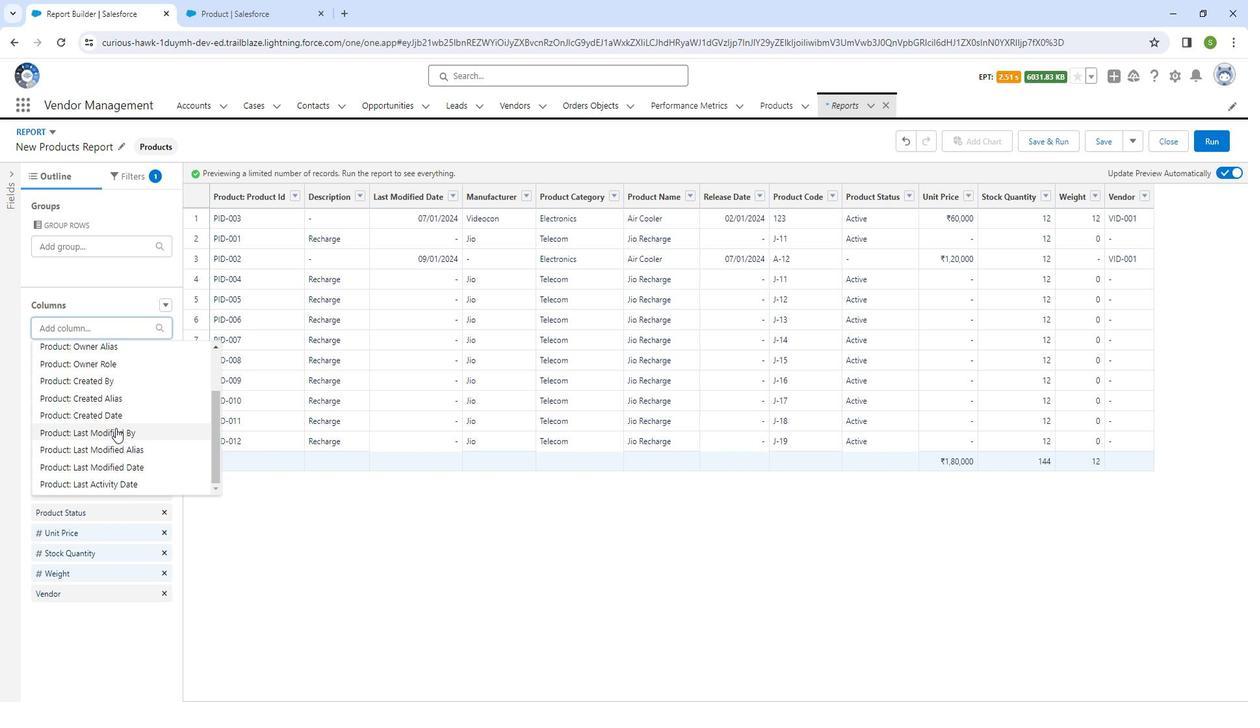 
Action: Mouse scrolled (126, 421) with delta (0, 0)
Screenshot: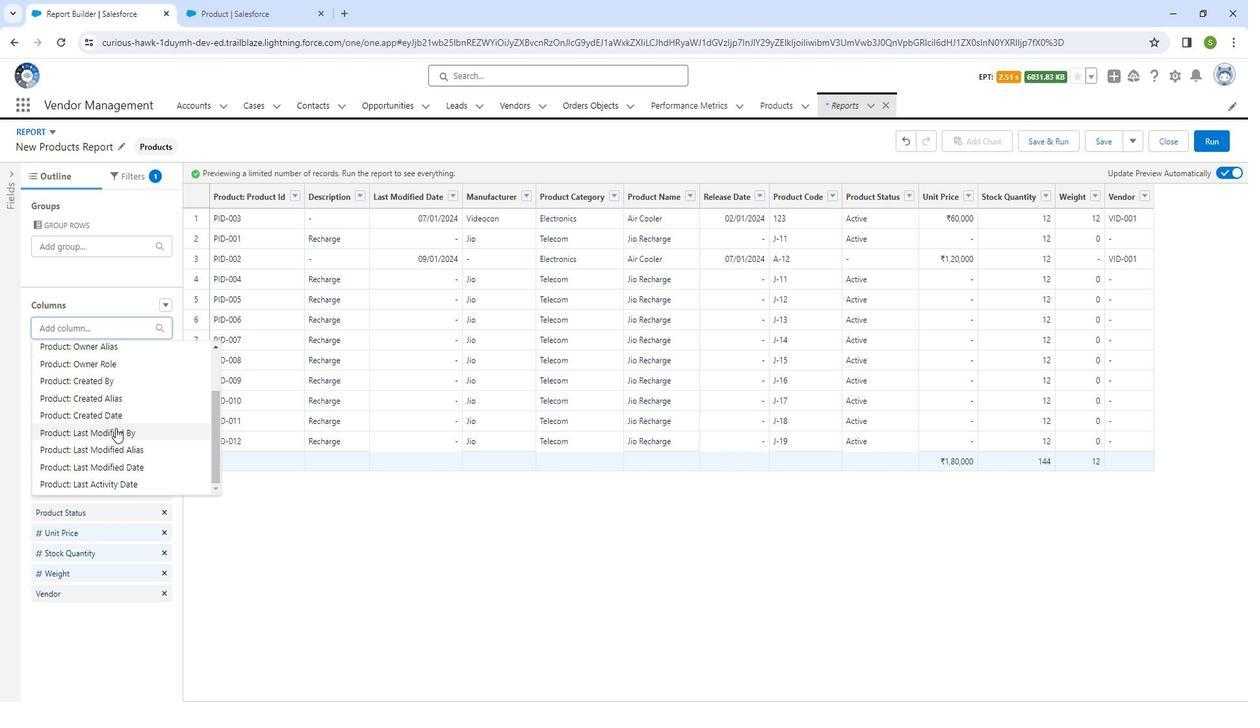 
Action: Mouse scrolled (126, 423) with delta (0, 0)
Screenshot: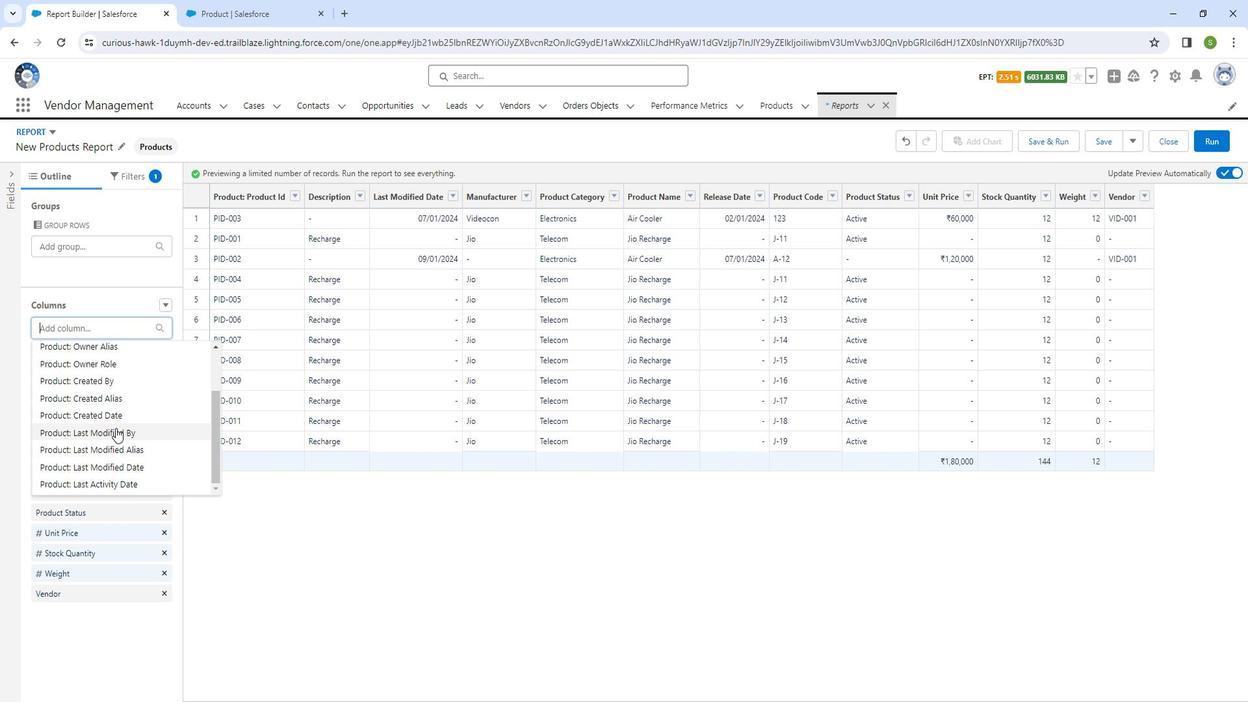 
Action: Mouse scrolled (126, 423) with delta (0, 0)
Screenshot: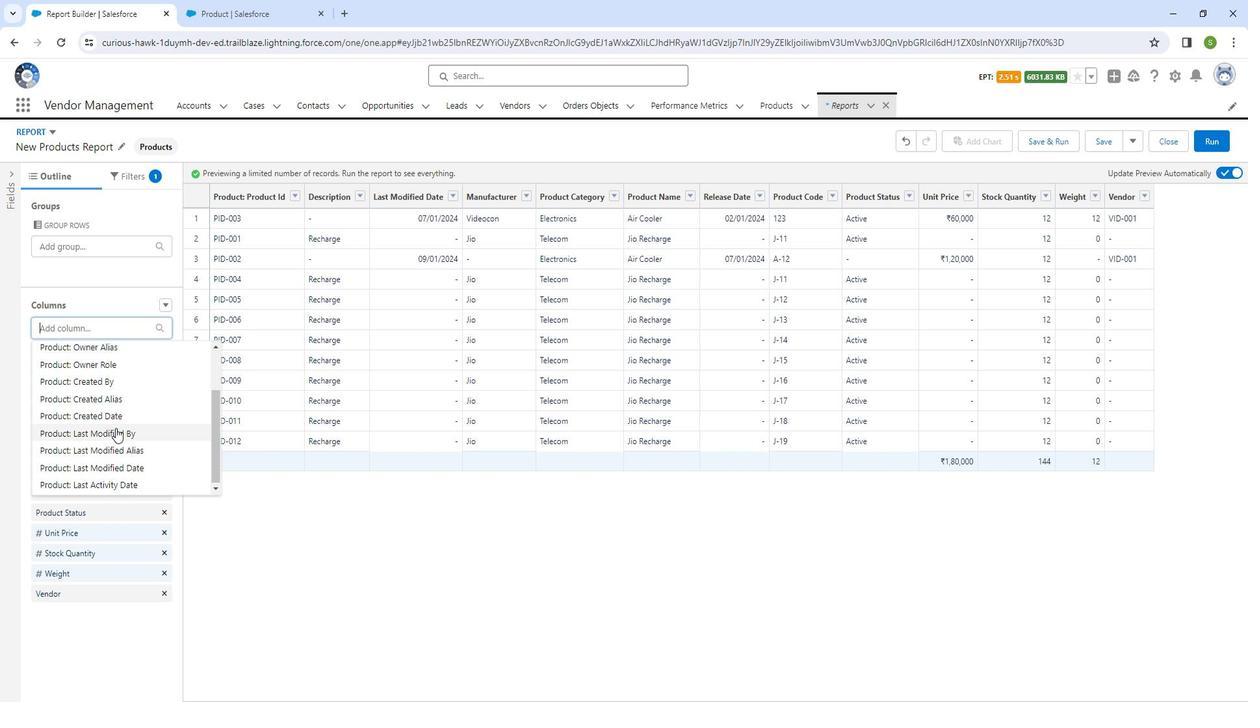 
Action: Mouse moved to (65, 629)
Screenshot: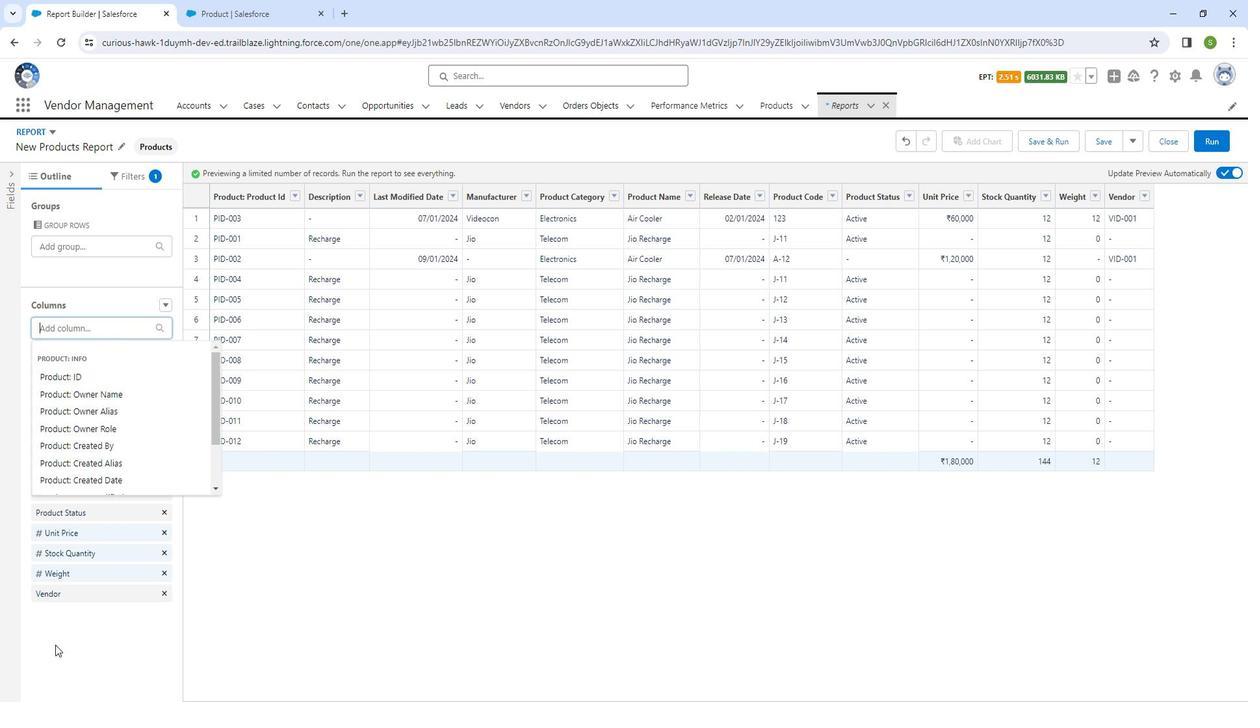 
Action: Mouse pressed left at (65, 629)
Screenshot: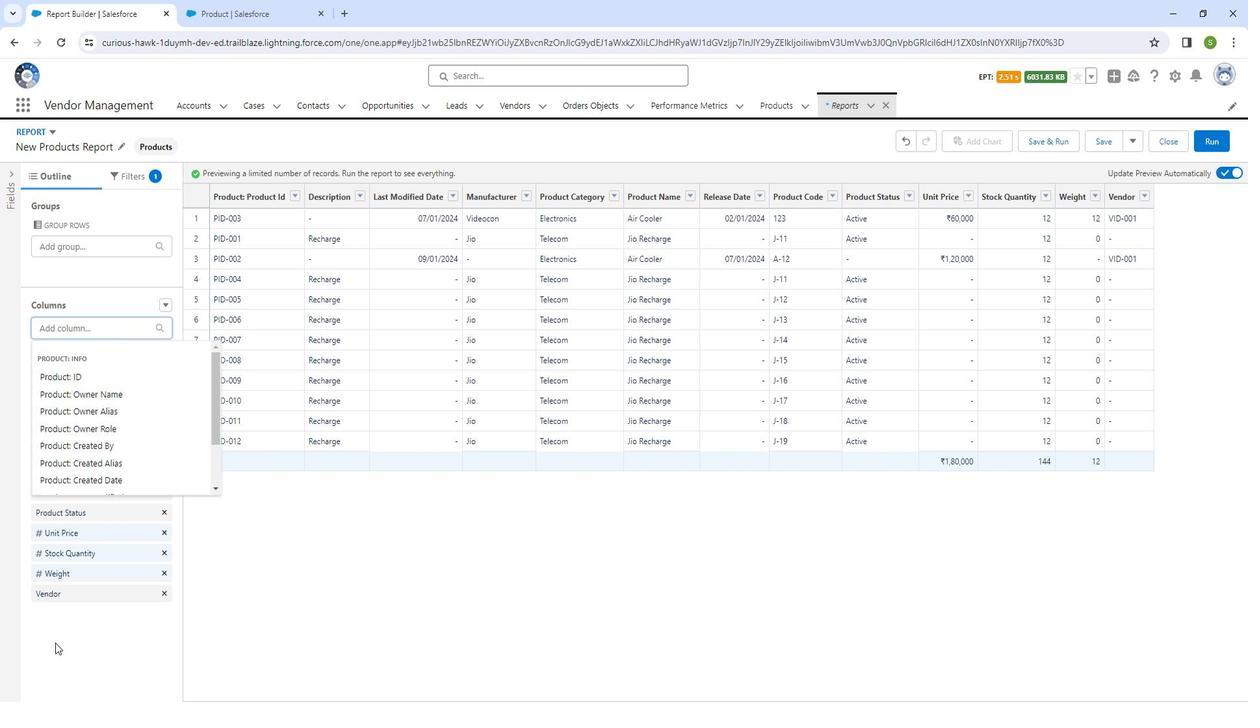 
Action: Mouse moved to (979, 197)
Screenshot: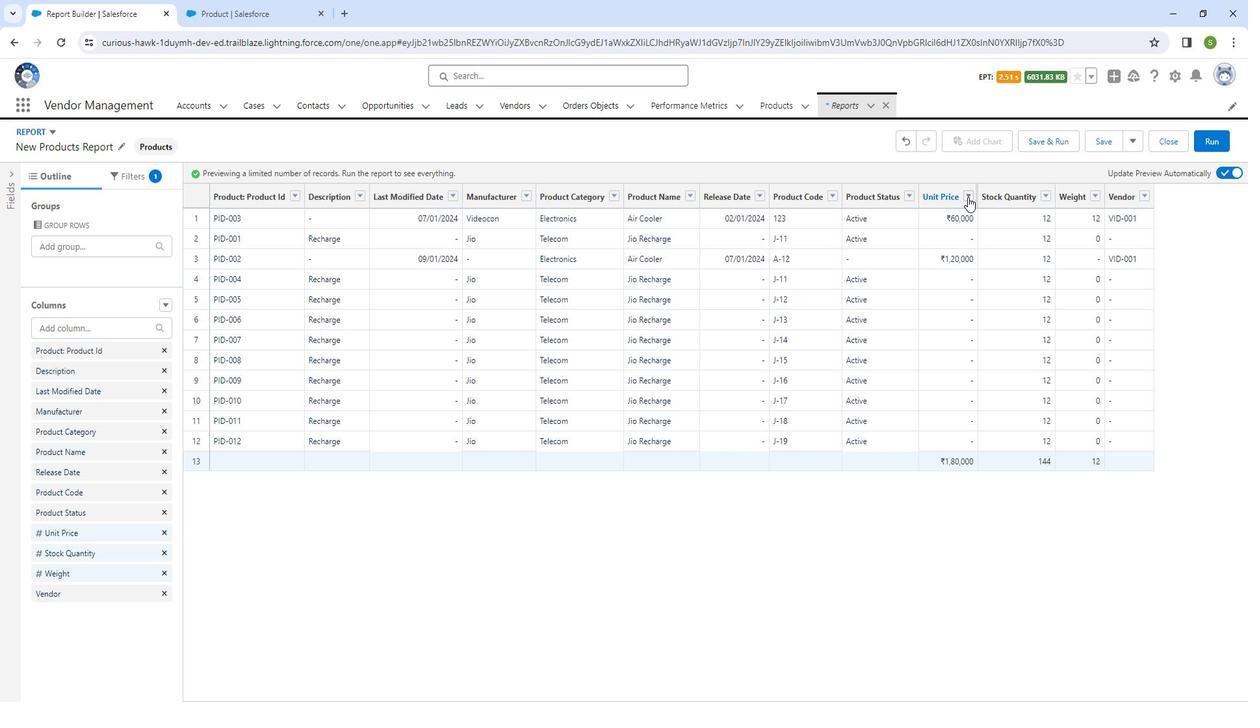 
Action: Mouse pressed left at (979, 197)
Screenshot: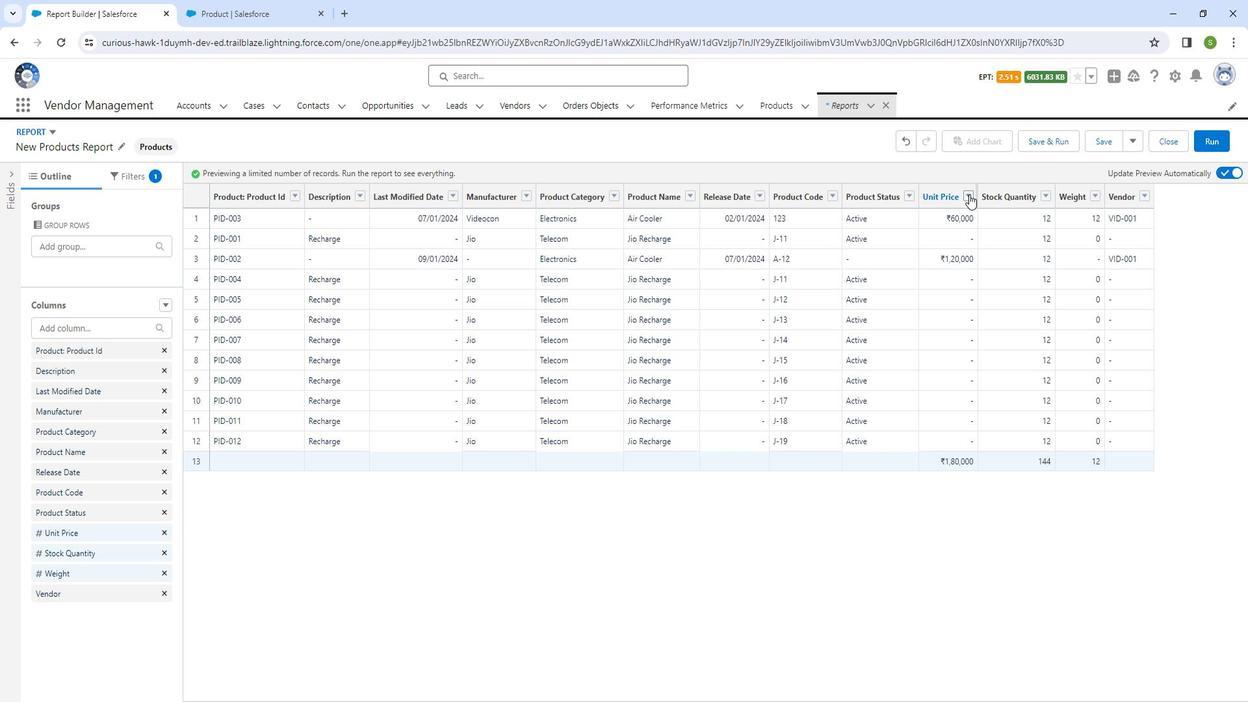 
Action: Mouse moved to (1107, 333)
Screenshot: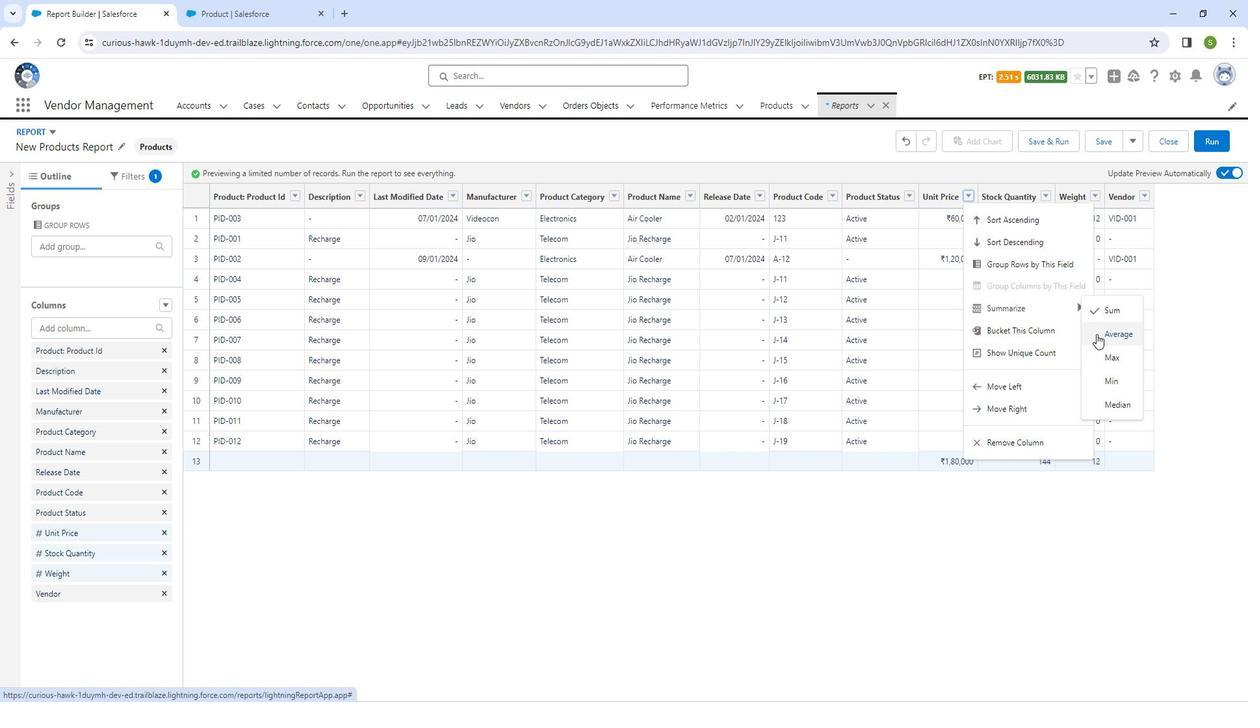 
Action: Mouse pressed left at (1107, 333)
Screenshot: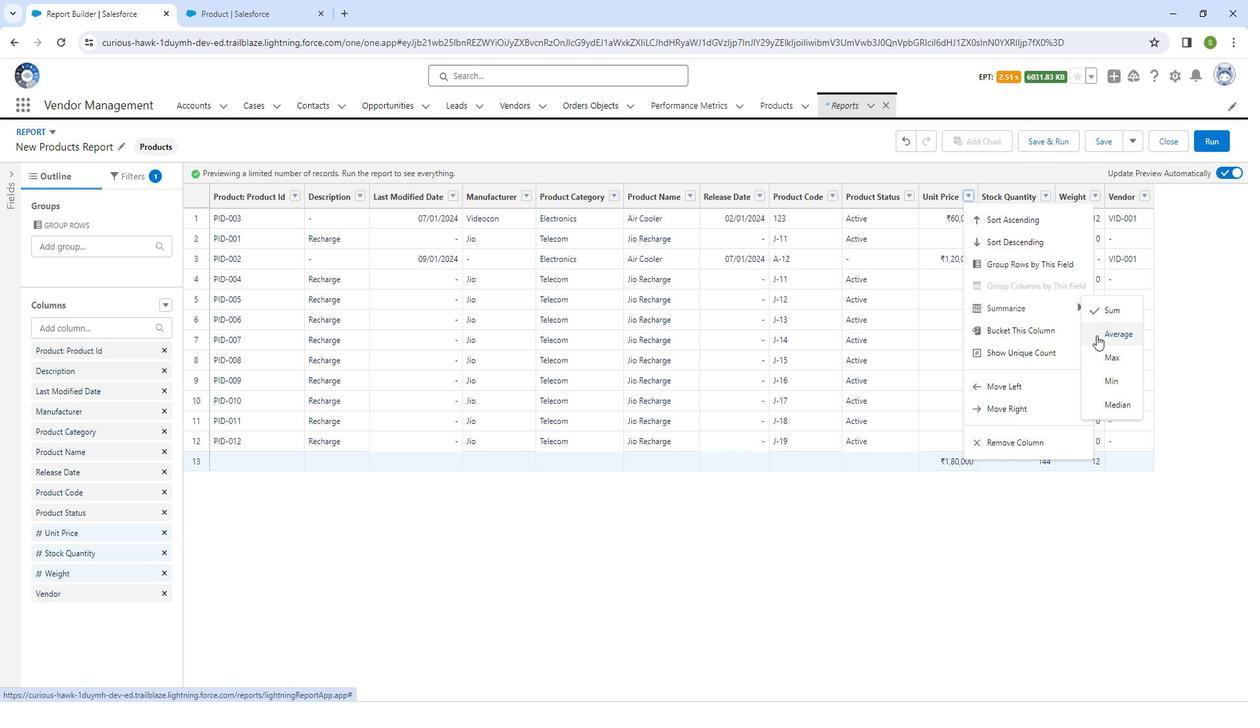 
Action: Mouse moved to (979, 194)
Screenshot: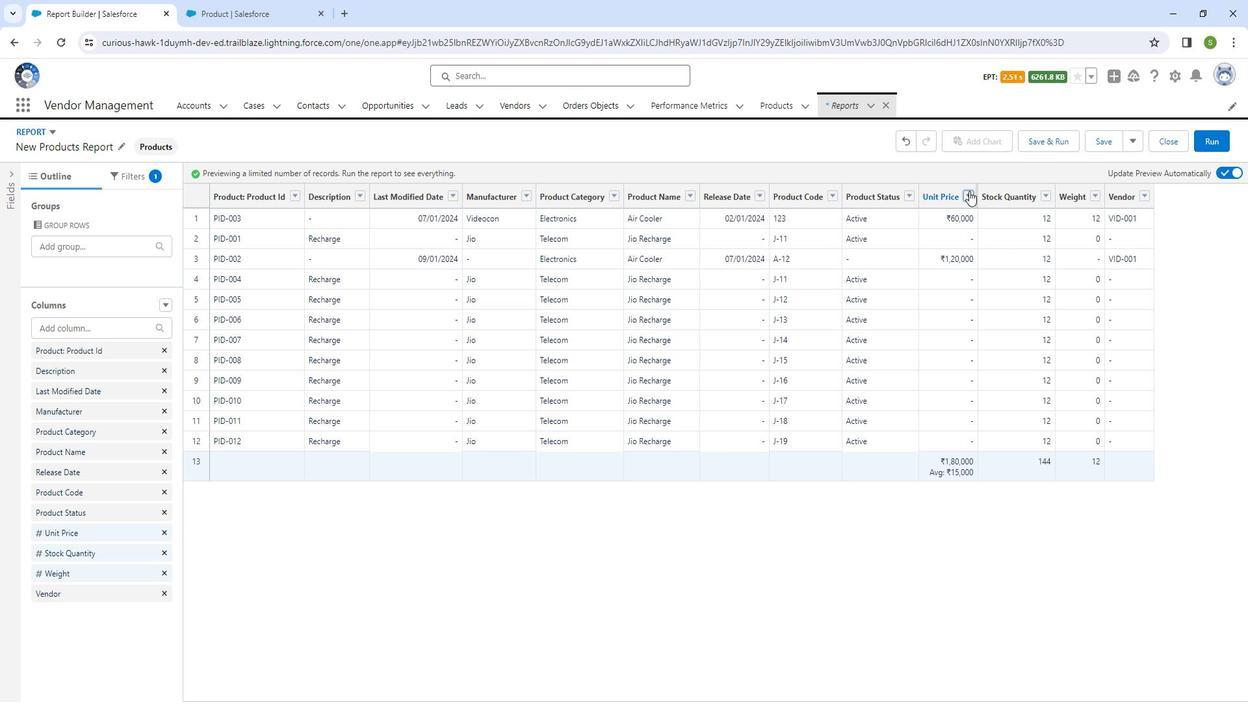 
Action: Mouse pressed left at (979, 194)
Screenshot: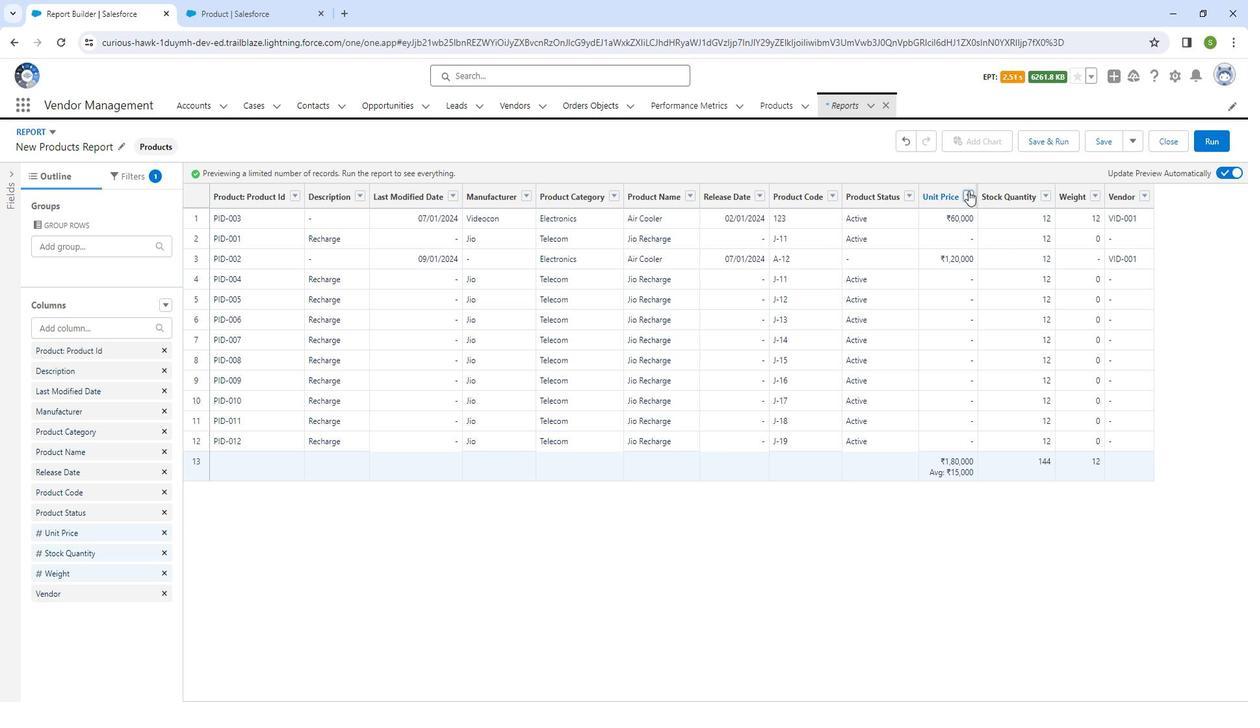 
Action: Mouse moved to (1111, 345)
Screenshot: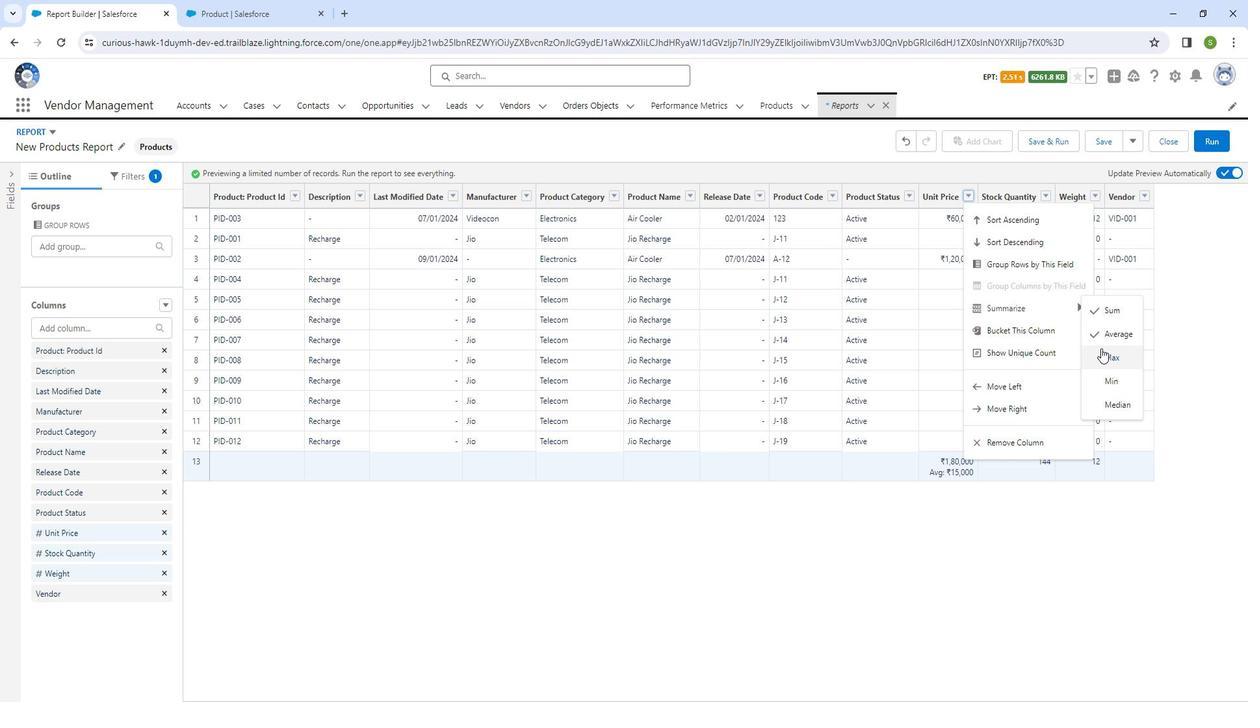 
Action: Mouse pressed left at (1111, 345)
Screenshot: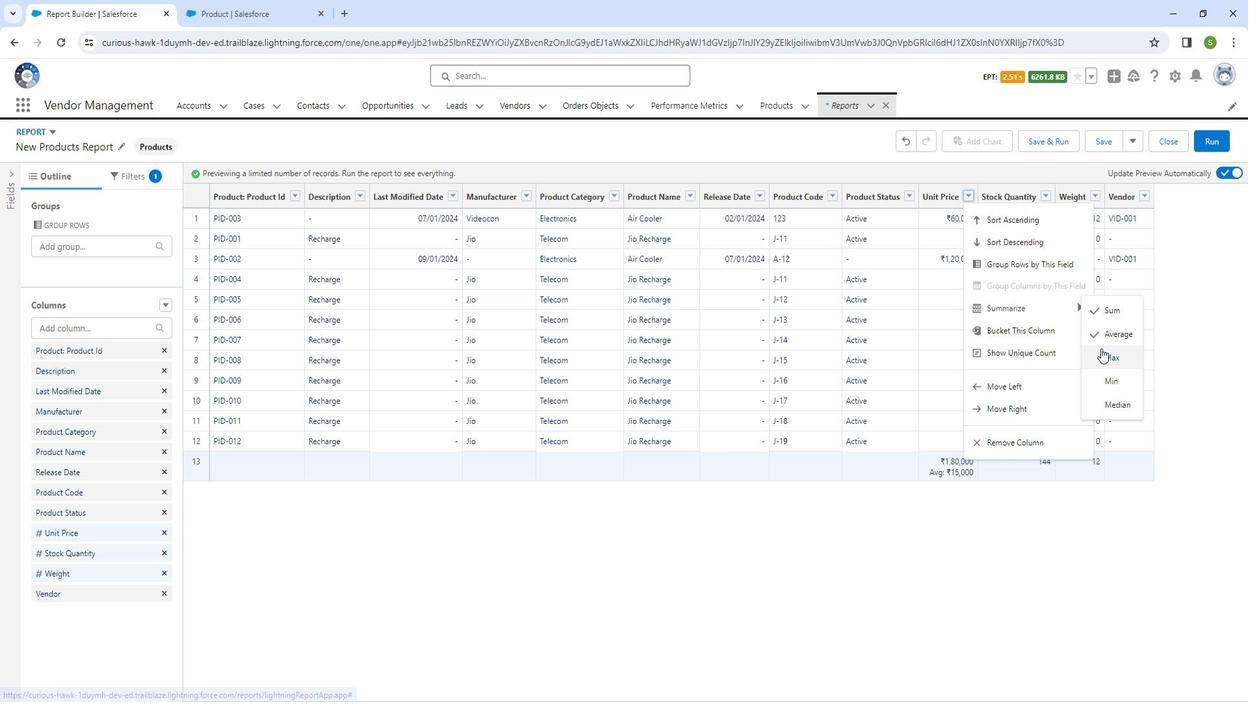 
Action: Mouse moved to (1115, 373)
Screenshot: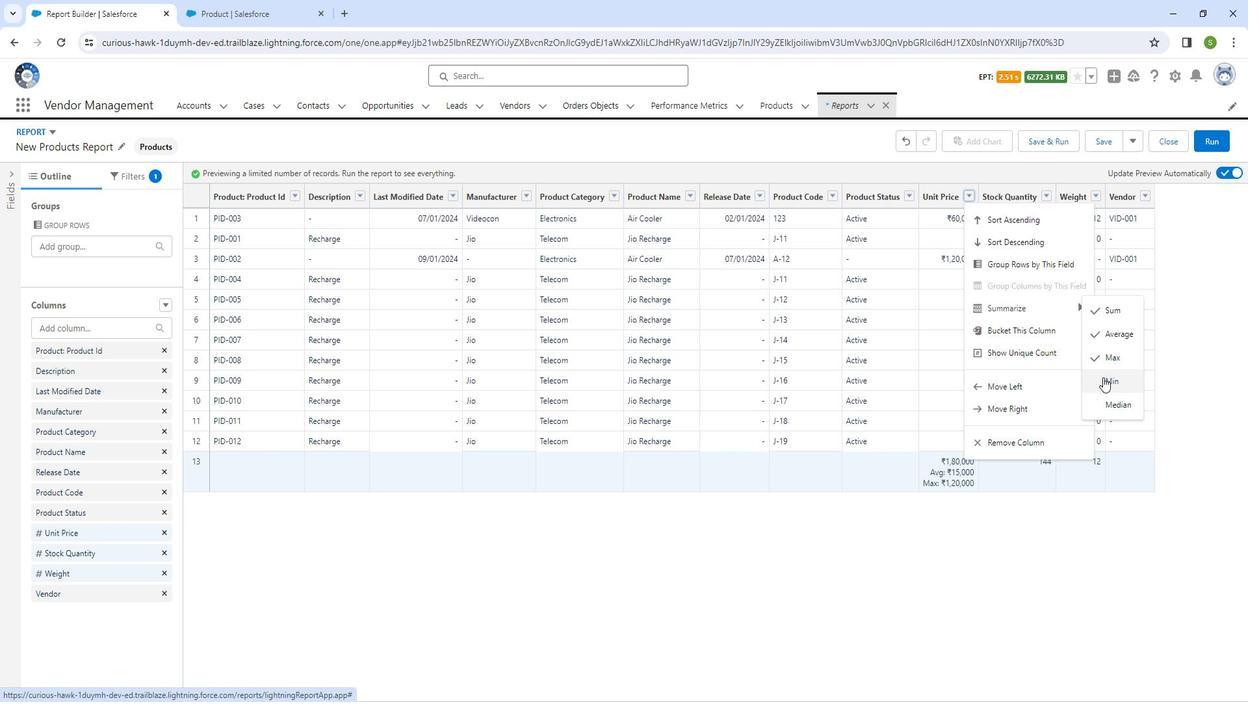 
Action: Mouse pressed left at (1115, 373)
Screenshot: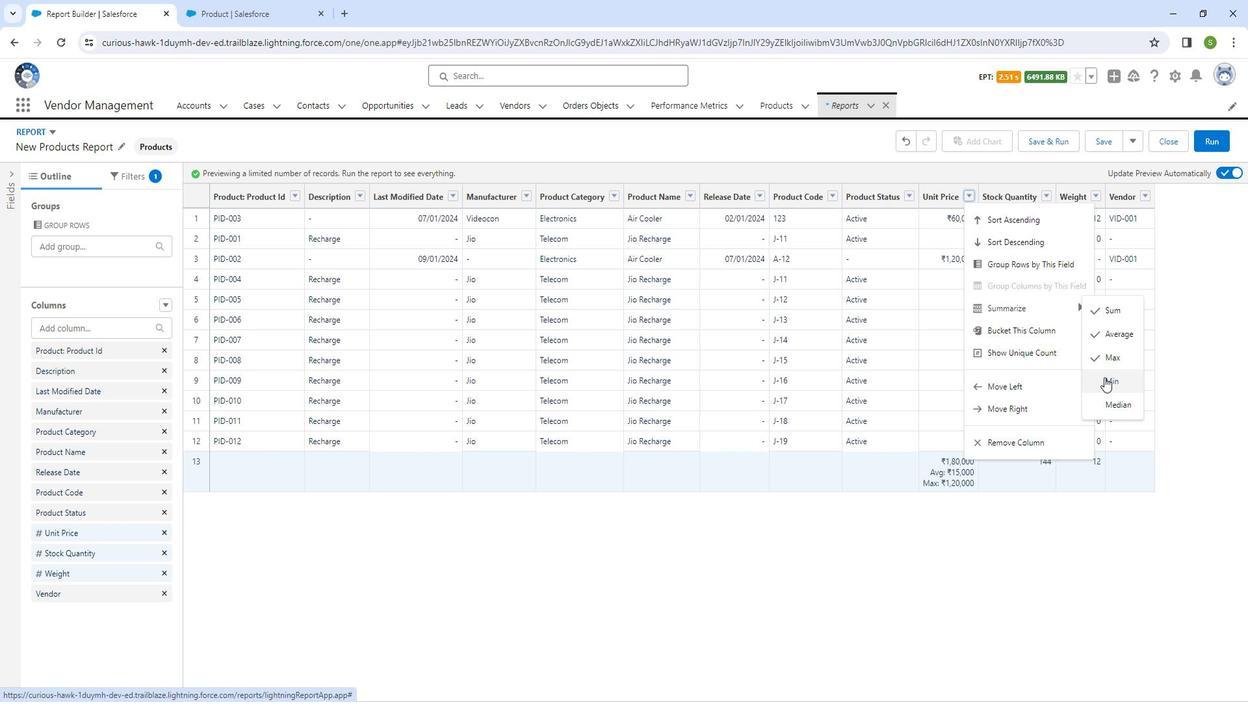 
Action: Mouse moved to (1129, 399)
Screenshot: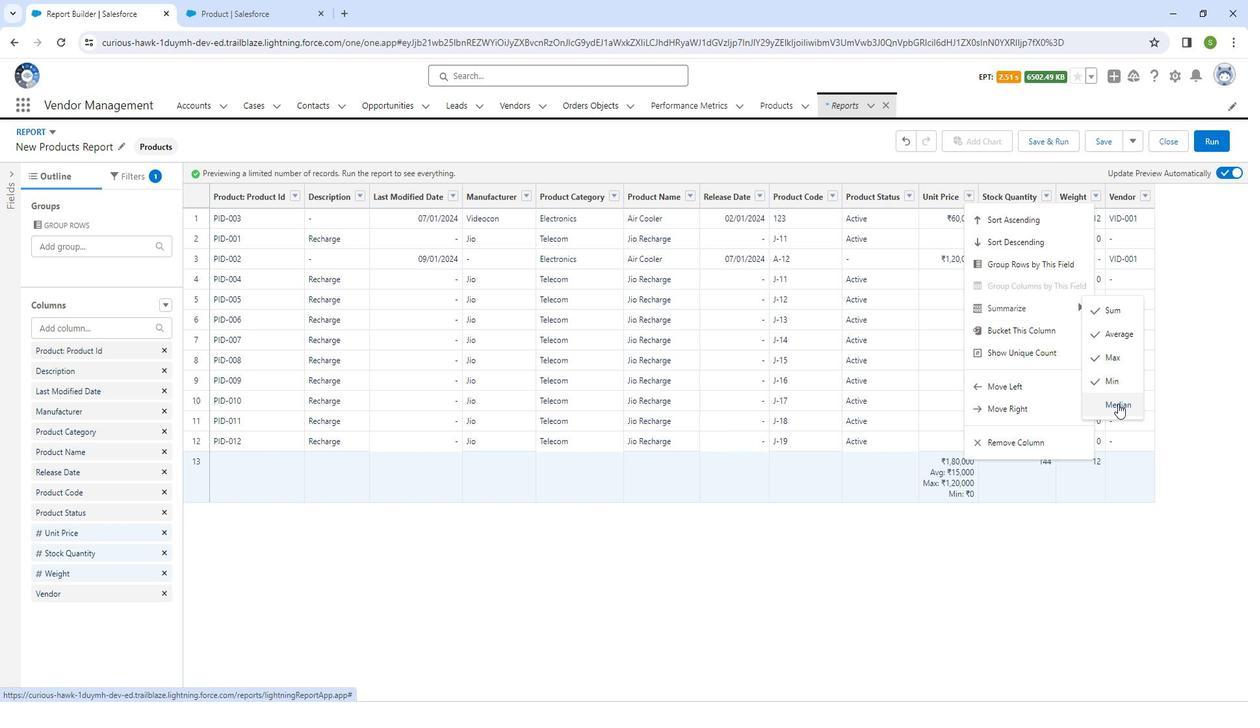
Action: Mouse pressed left at (1129, 399)
Screenshot: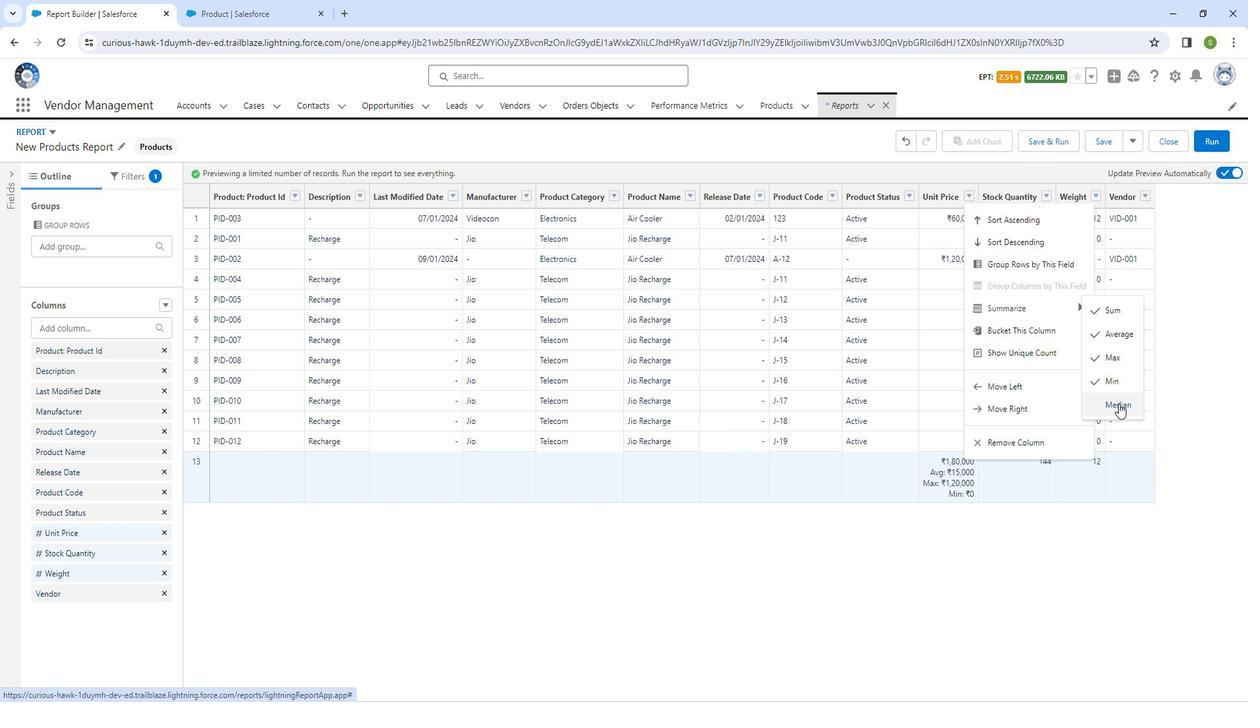 
Action: Mouse moved to (1056, 517)
Screenshot: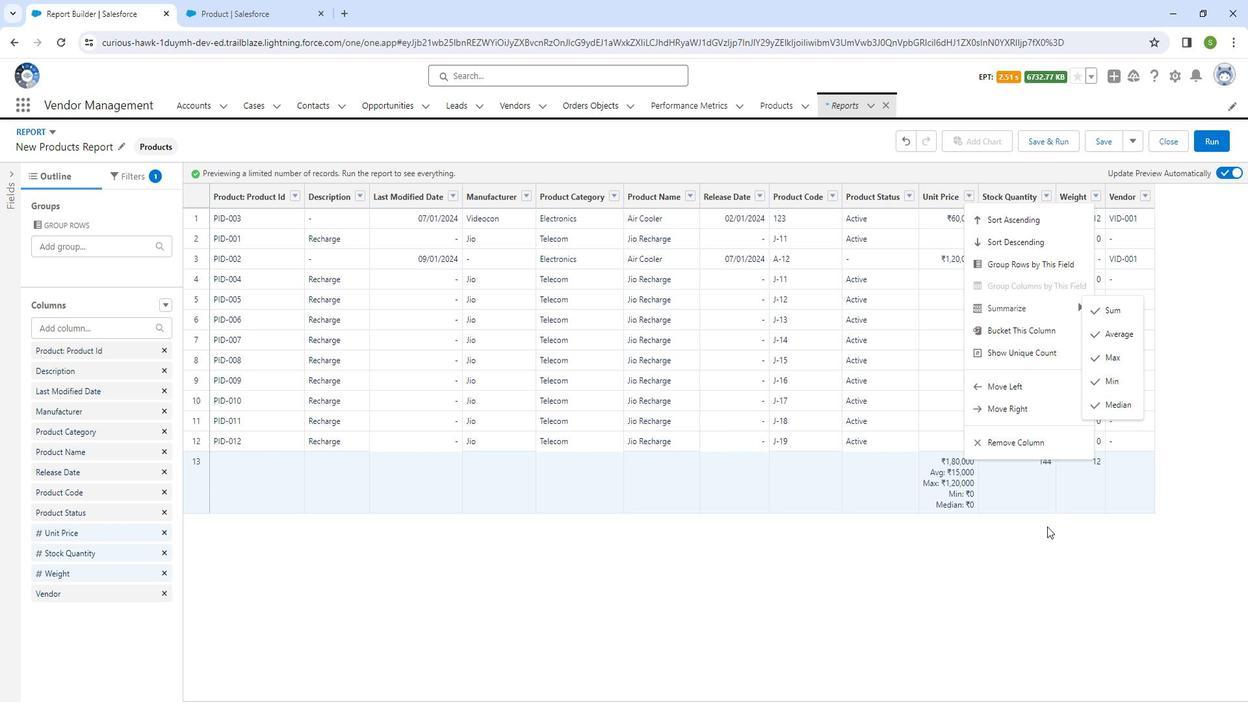 
Action: Mouse pressed left at (1056, 517)
Screenshot: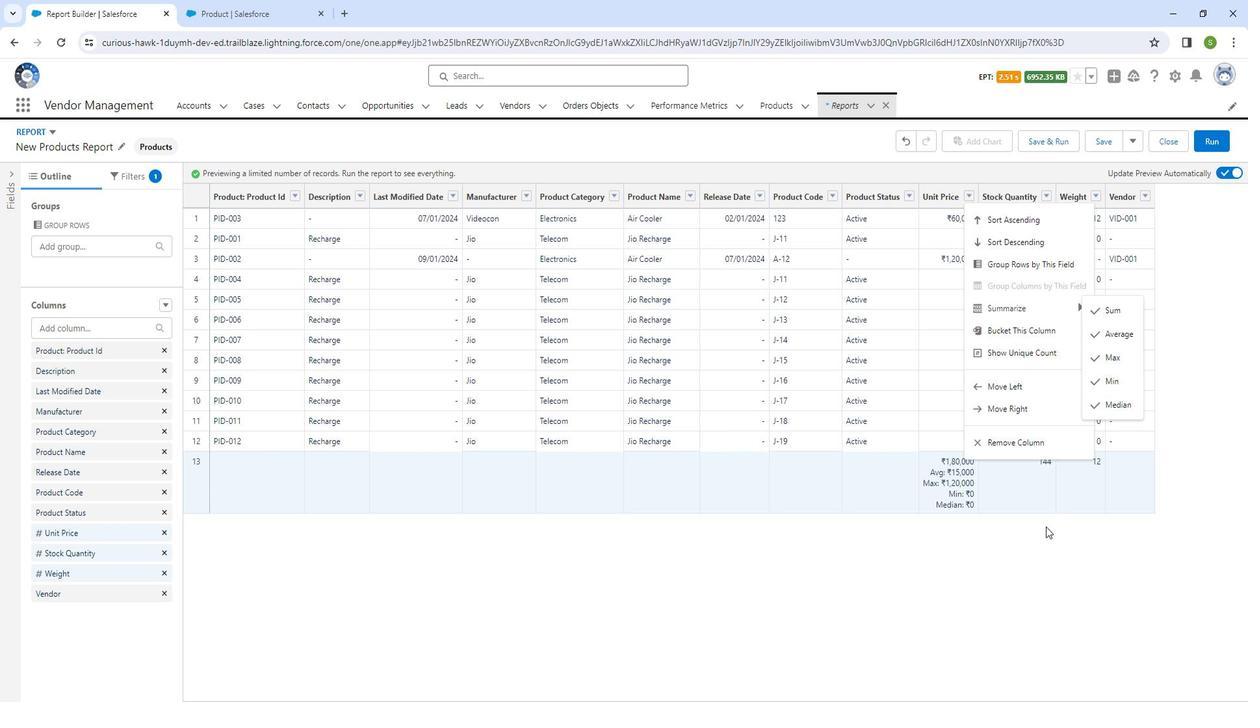 
Action: Mouse moved to (981, 194)
Screenshot: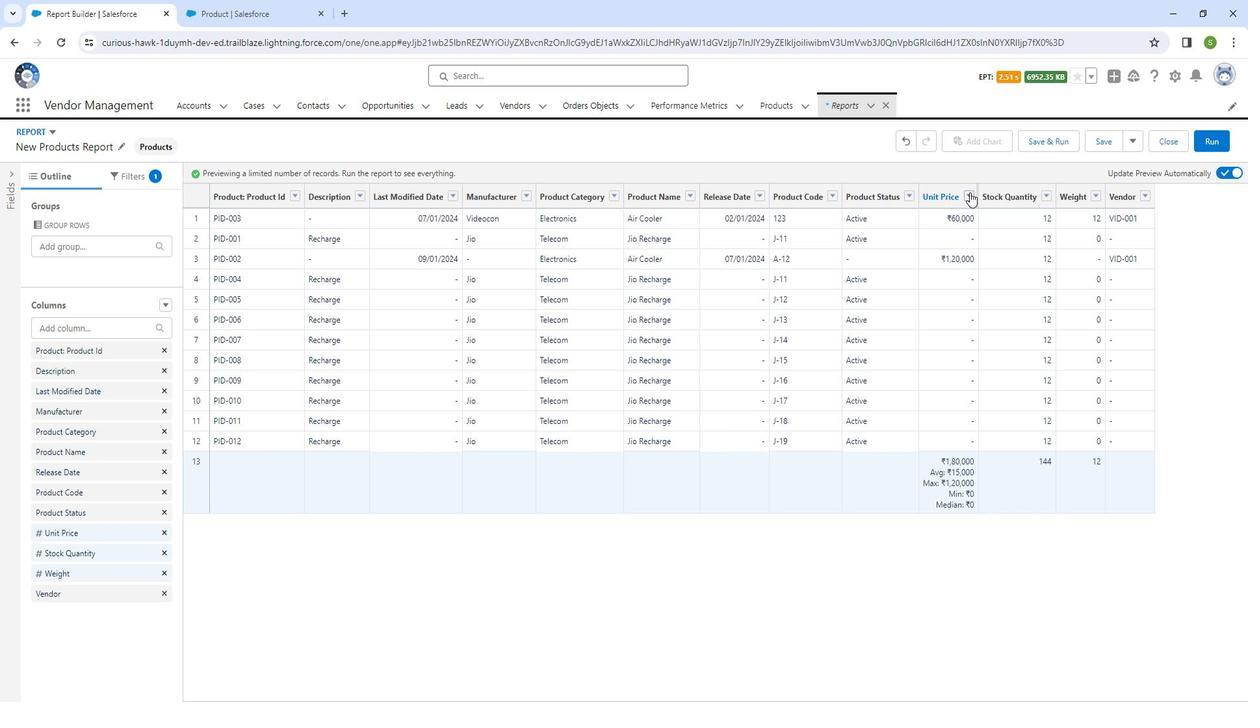 
Action: Mouse pressed left at (981, 194)
Screenshot: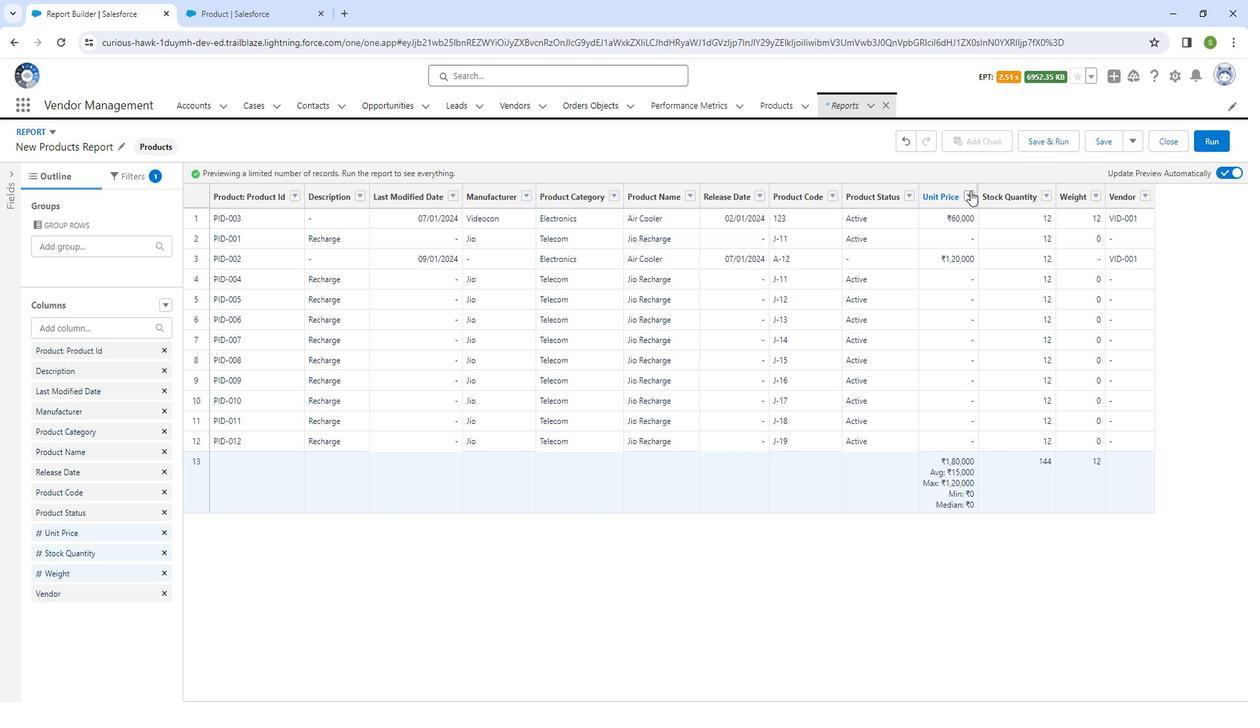 
Action: Mouse moved to (1024, 327)
Screenshot: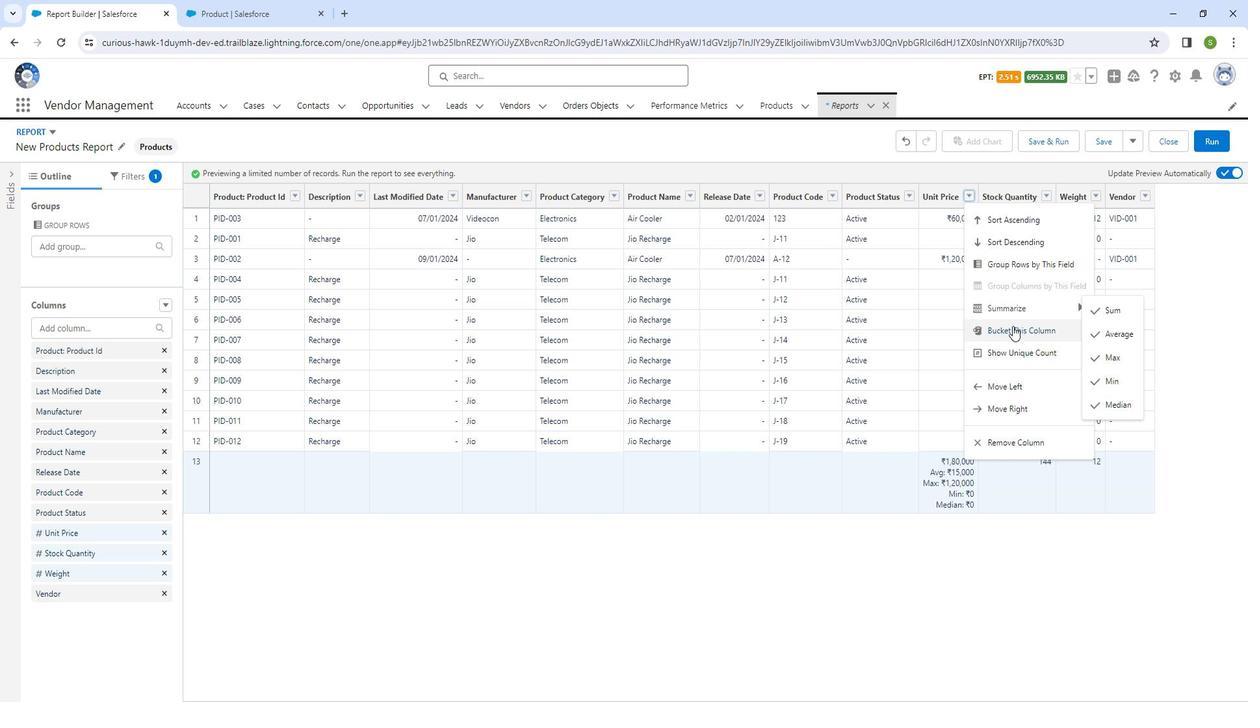 
Action: Mouse pressed left at (1024, 327)
Screenshot: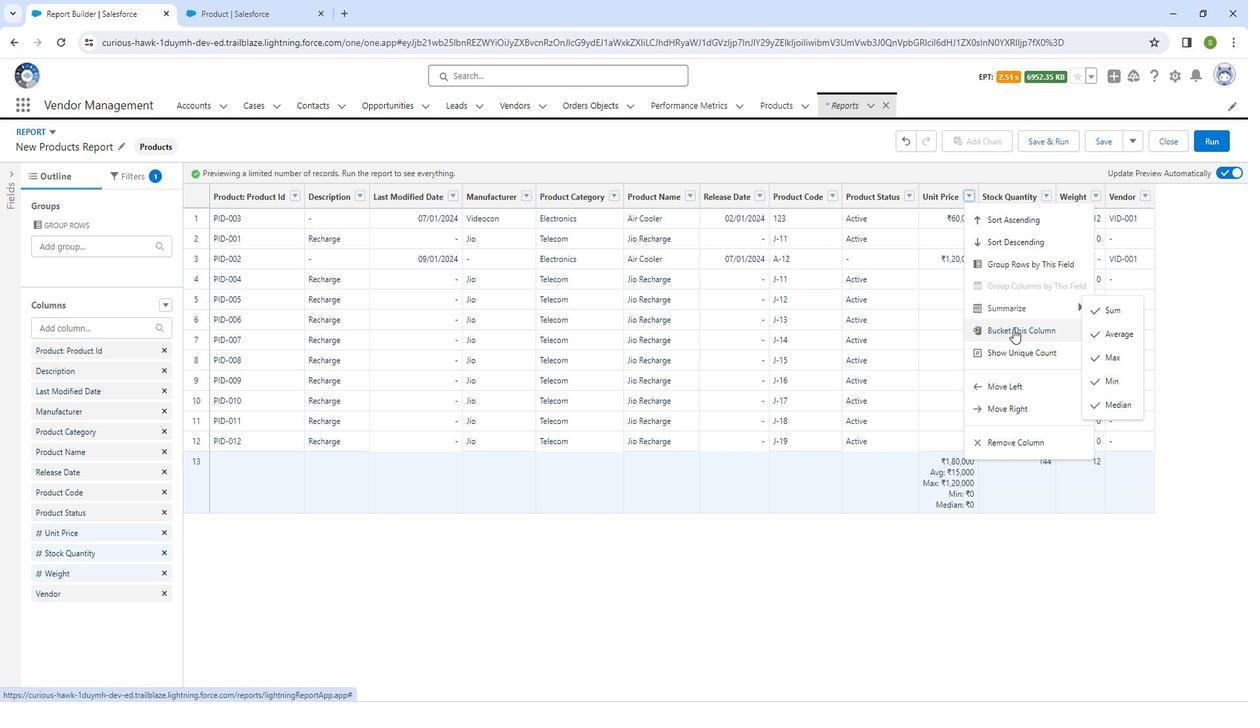 
Action: Mouse moved to (706, 225)
Screenshot: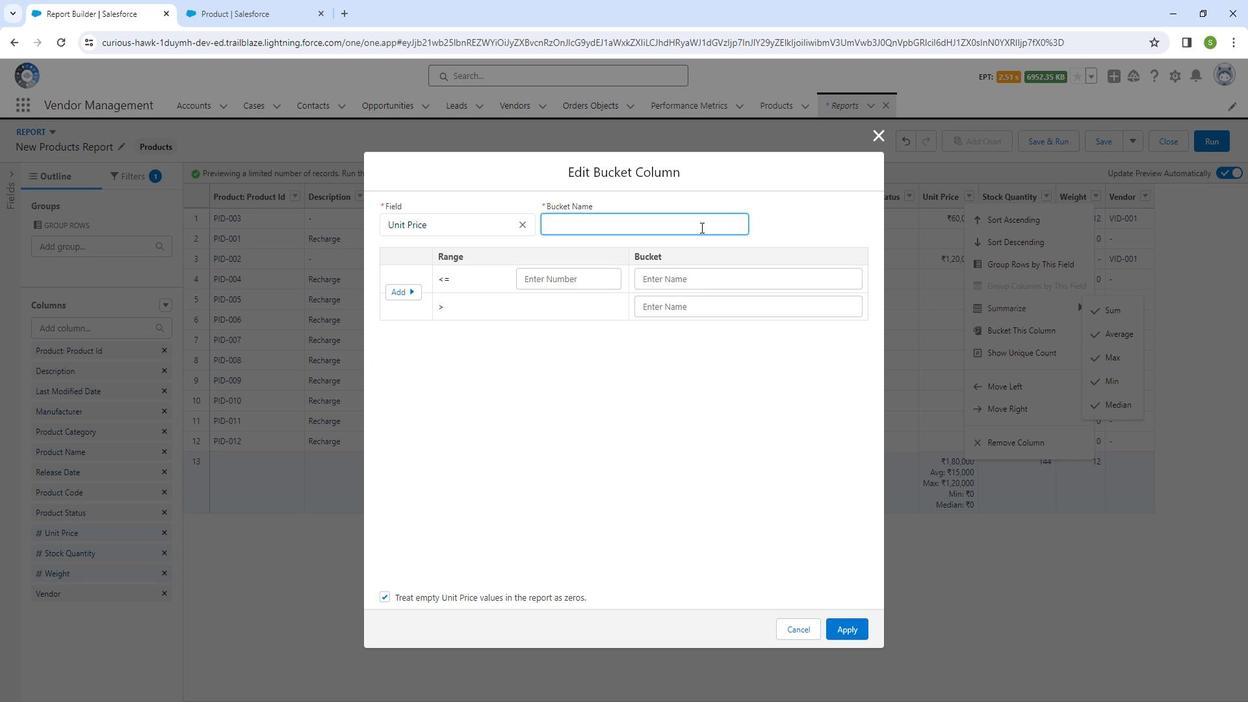 
Action: Mouse pressed left at (706, 225)
Screenshot: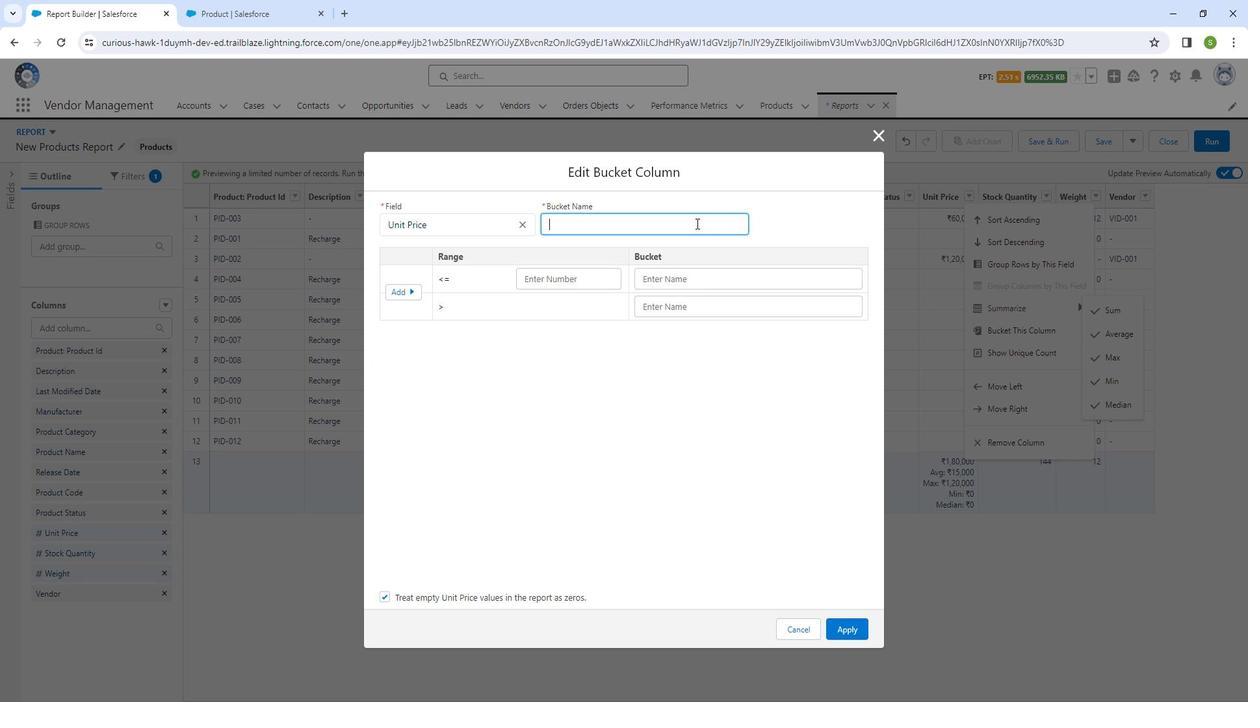 
Action: Mouse moved to (706, 225)
Screenshot: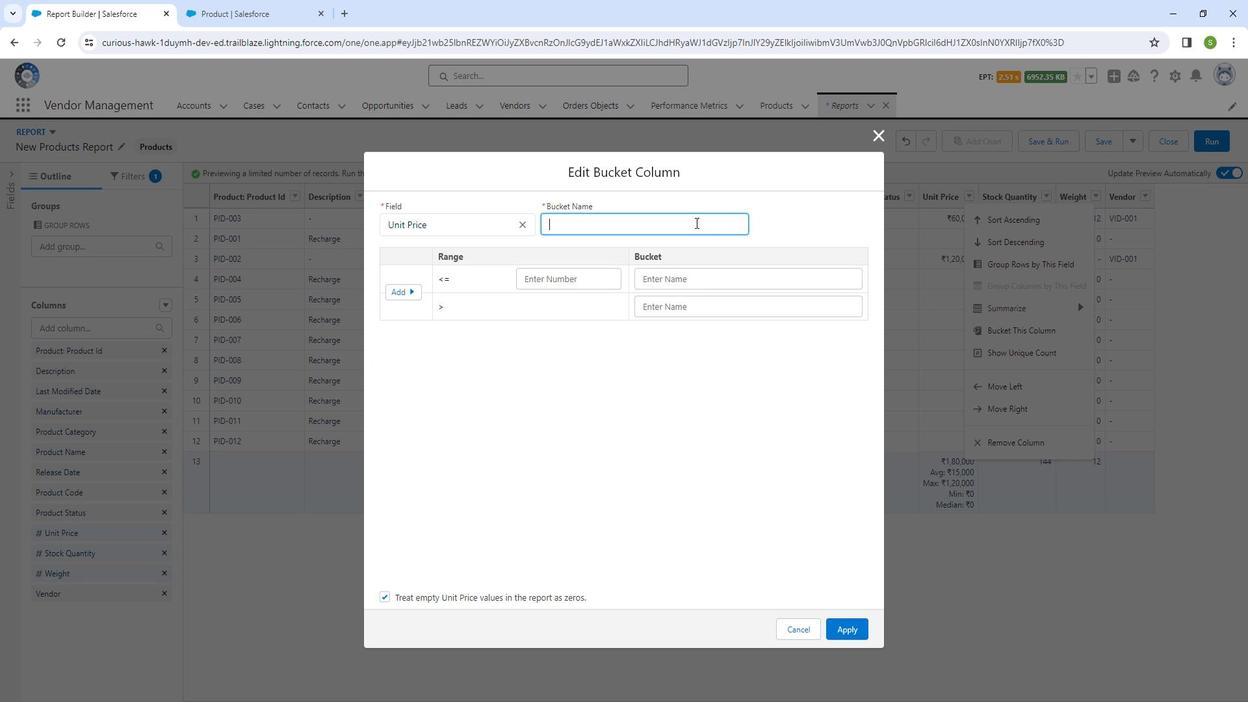 
Action: Key pressed <Key.shift_r>Pricing<Key.backspace><Key.backspace><Key.backspace><Key.backspace><Key.backspace><Key.backspace><Key.backspace><Key.backspace><Key.shift_r>Unit<Key.space><Key.shift_r>Pricing
Screenshot: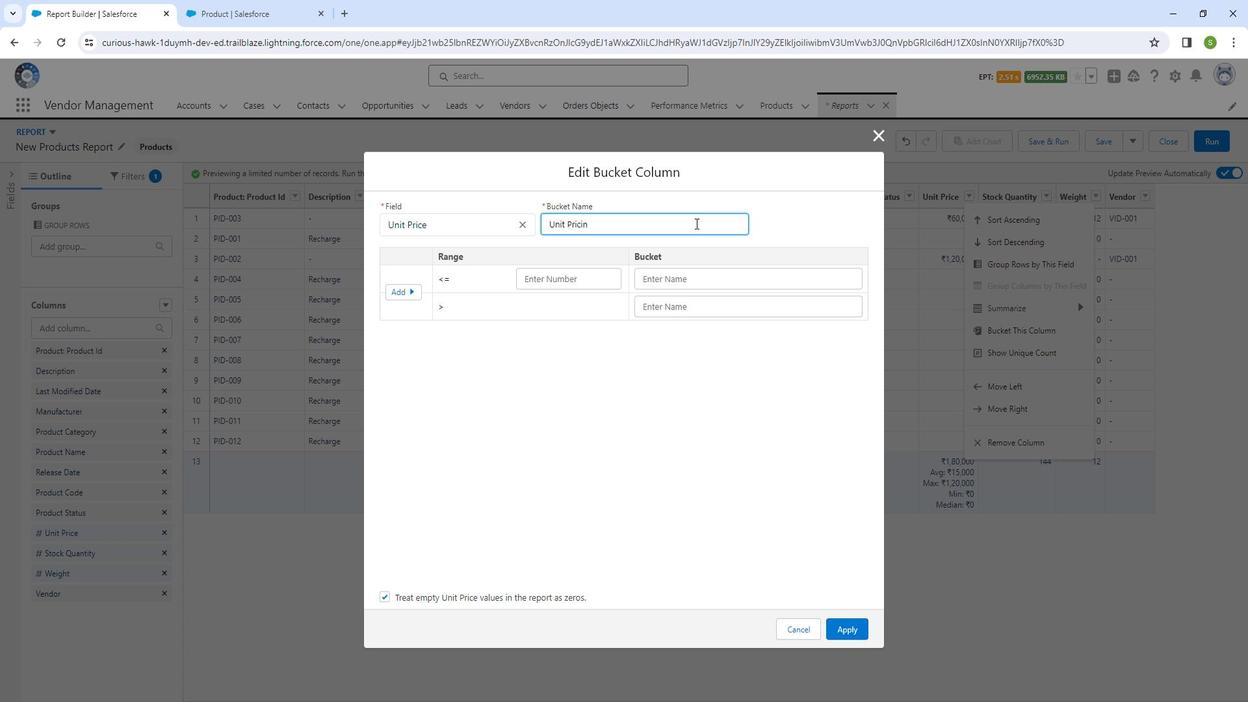 
Action: Mouse moved to (604, 278)
Screenshot: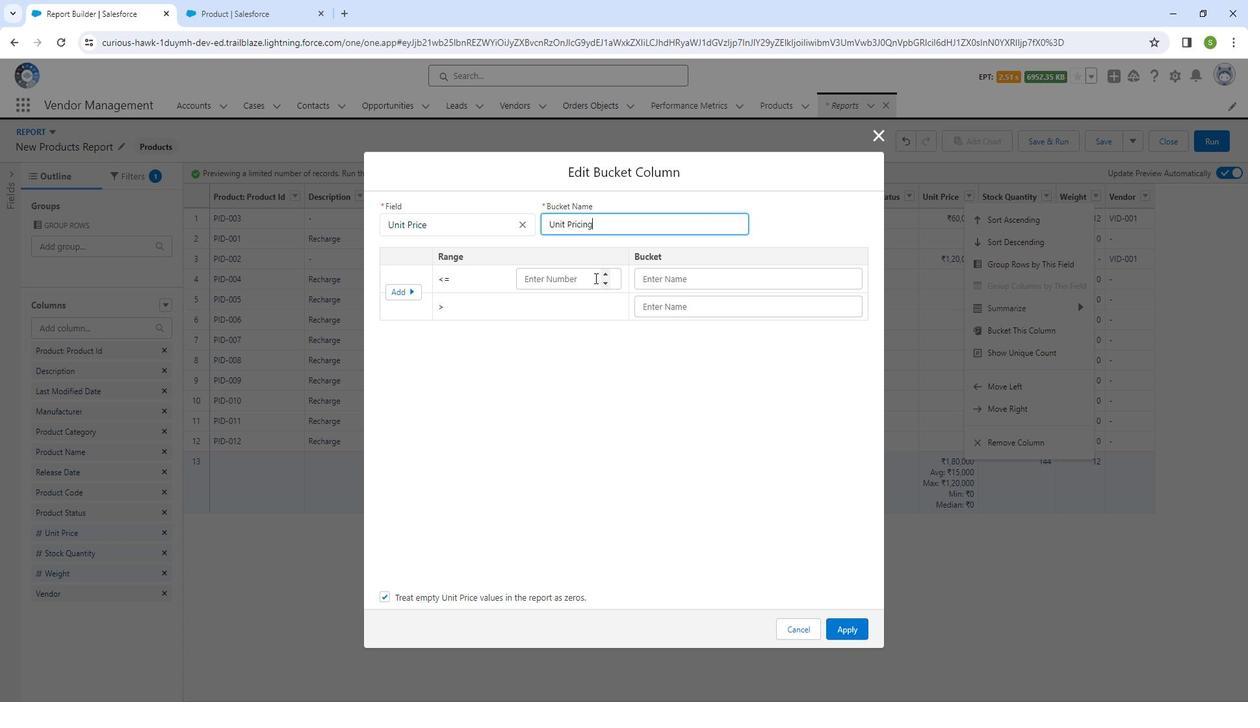 
Action: Mouse pressed left at (604, 278)
Screenshot: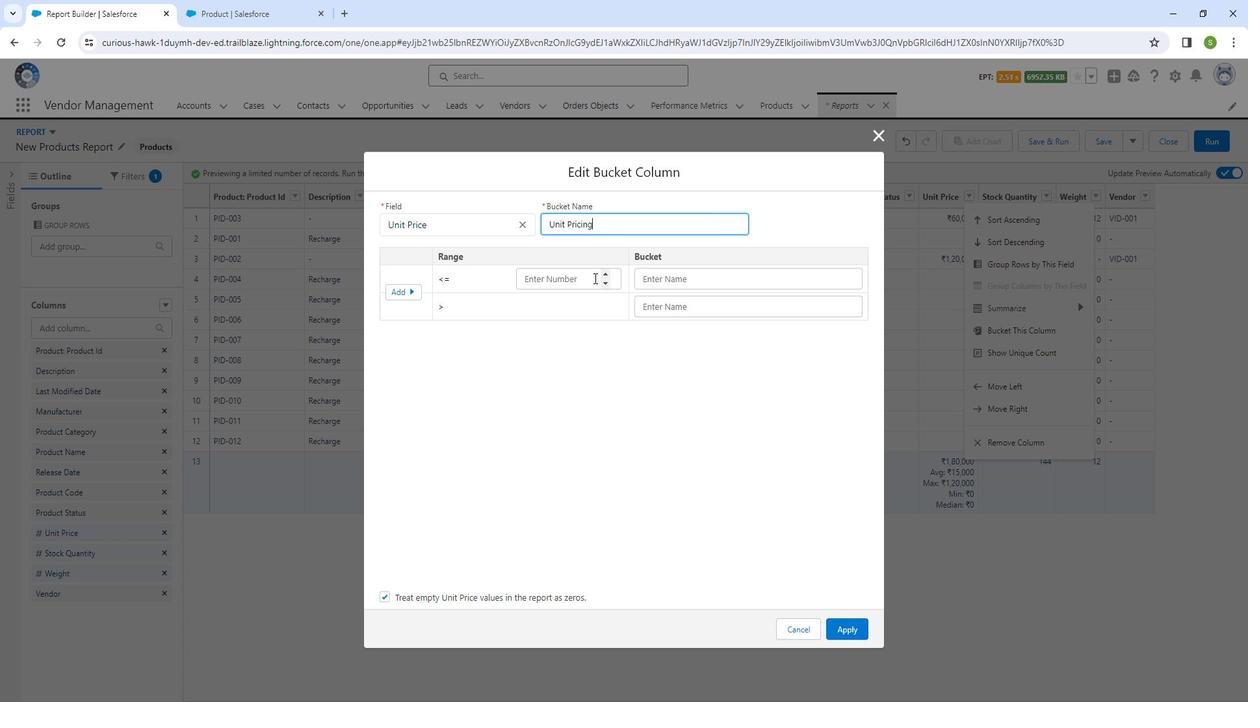 
Action: Key pressed 0
Screenshot: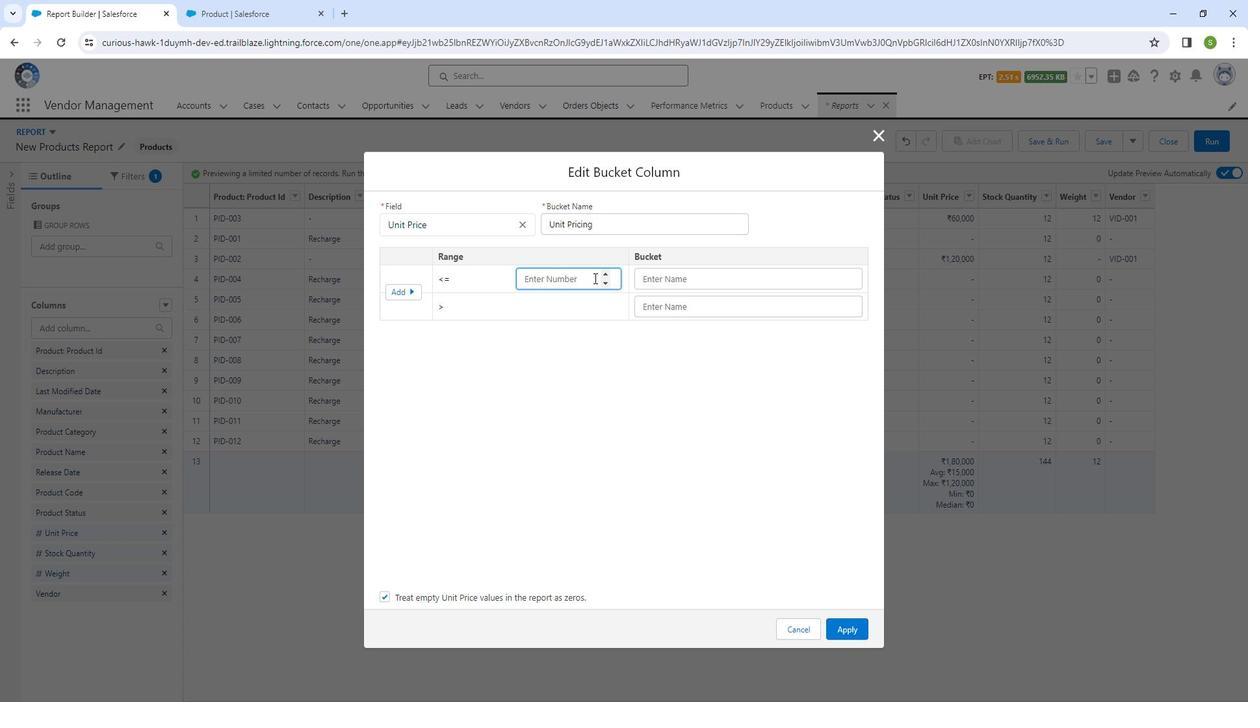 
Action: Mouse moved to (685, 283)
Screenshot: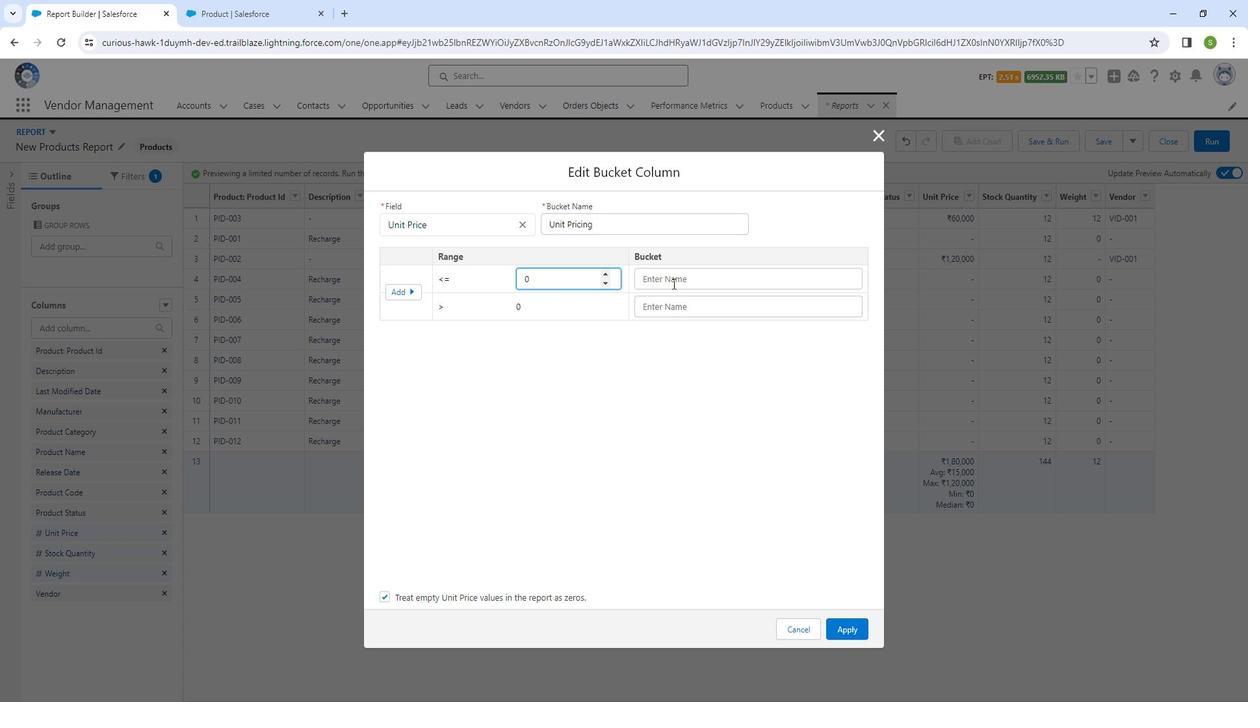 
Action: Mouse pressed left at (685, 283)
Screenshot: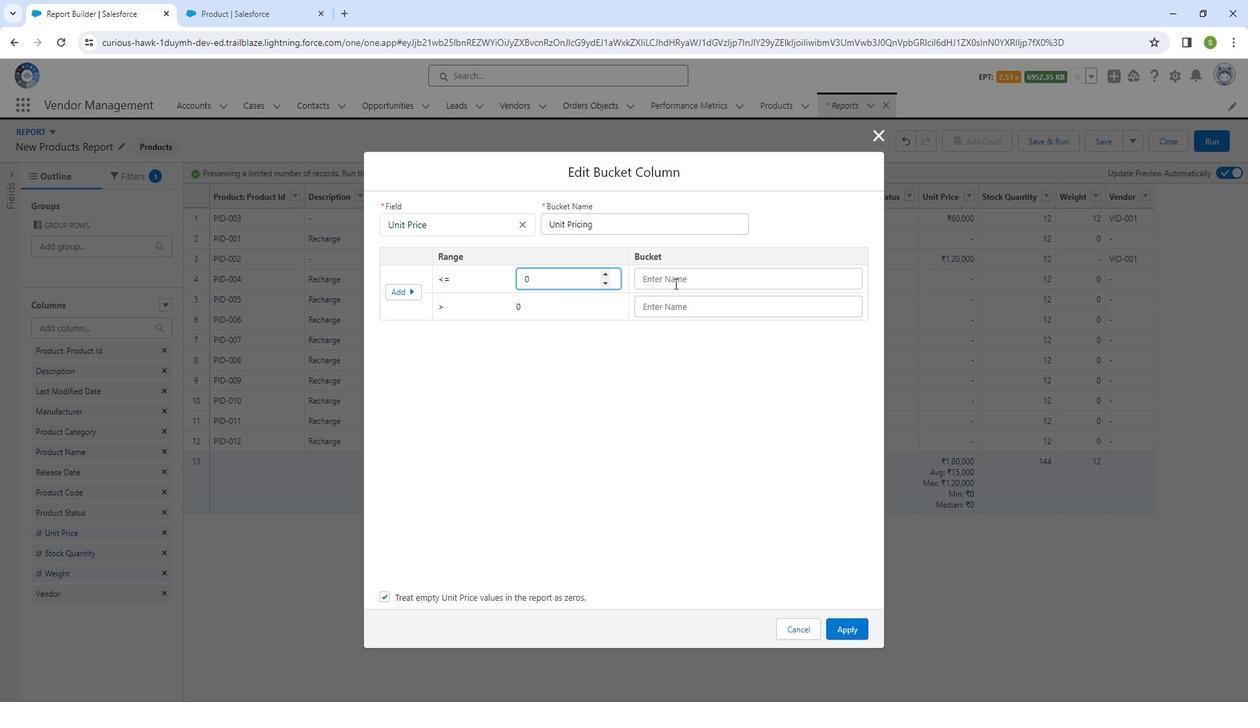 
Action: Mouse moved to (663, 295)
